 Task: Change the Trello board background using images related to Italy from Unsplash.
Action: Mouse moved to (1015, 386)
Screenshot: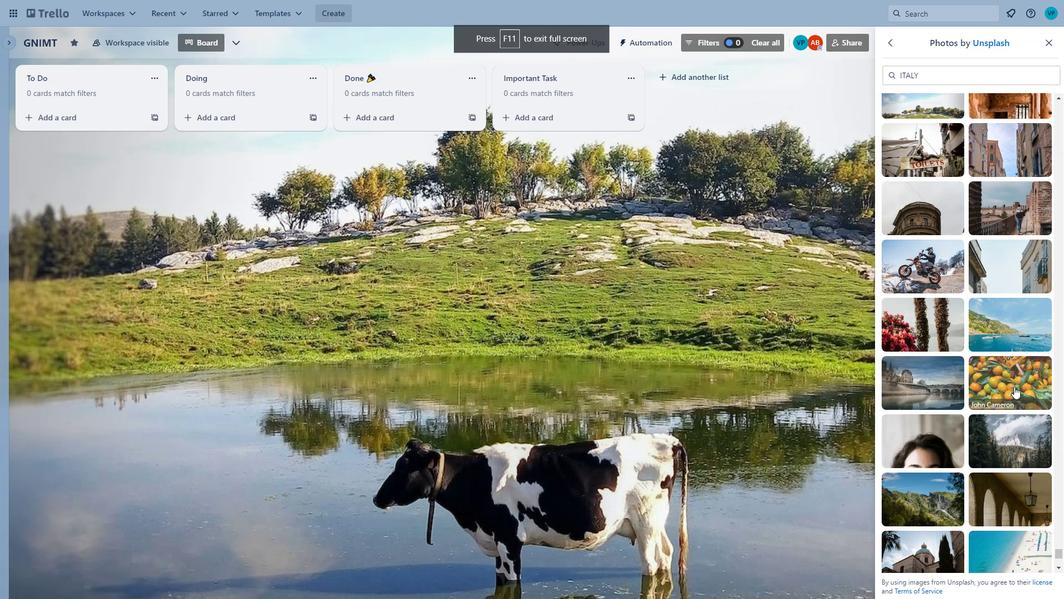 
Action: Mouse pressed left at (1015, 386)
Screenshot: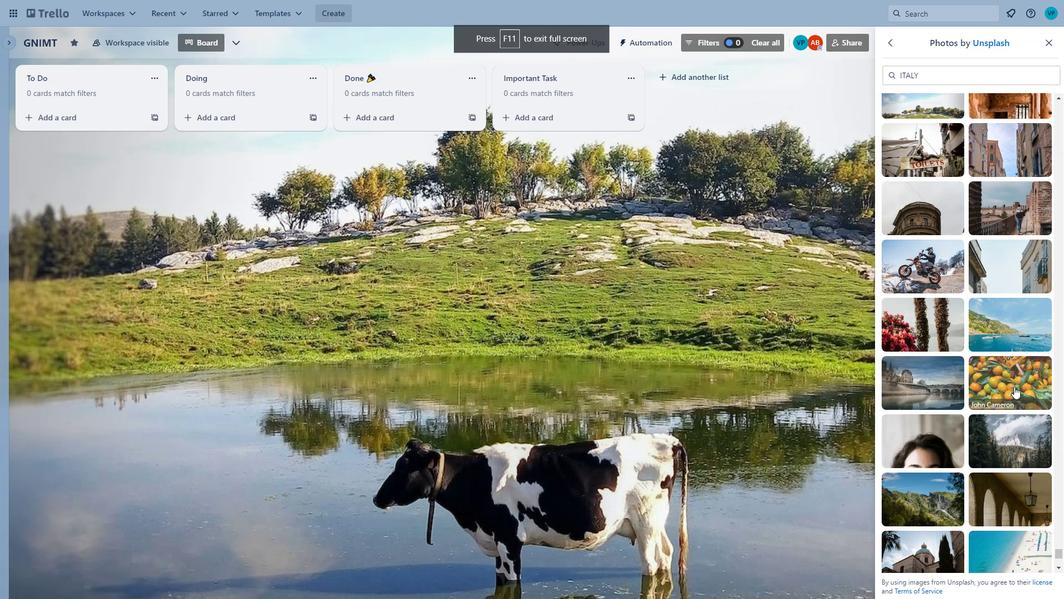 
Action: Mouse moved to (934, 424)
Screenshot: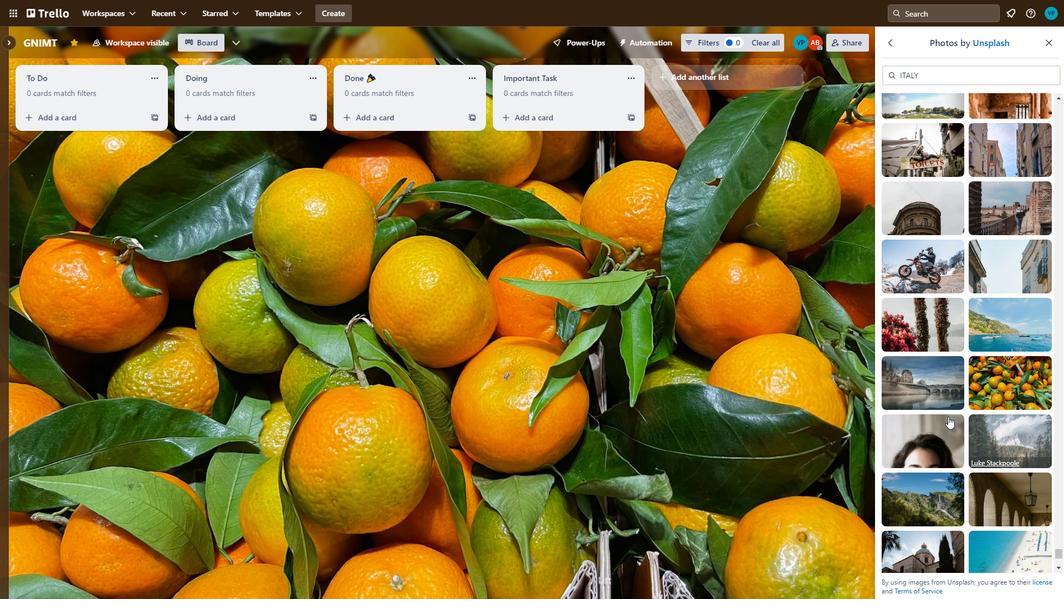 
Action: Mouse scrolled (934, 424) with delta (0, 0)
Screenshot: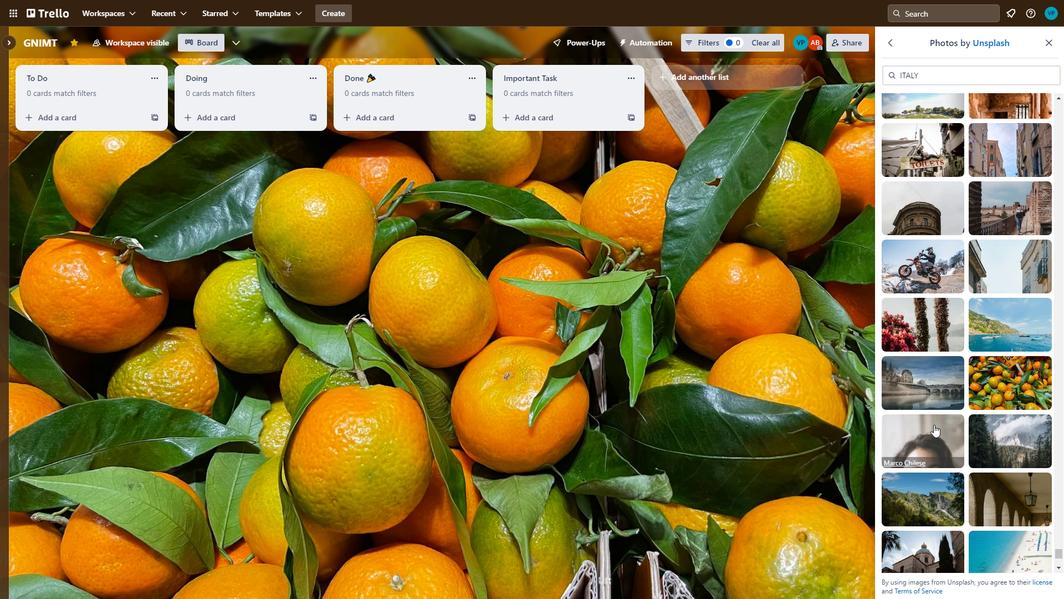 
Action: Mouse scrolled (934, 424) with delta (0, 0)
Screenshot: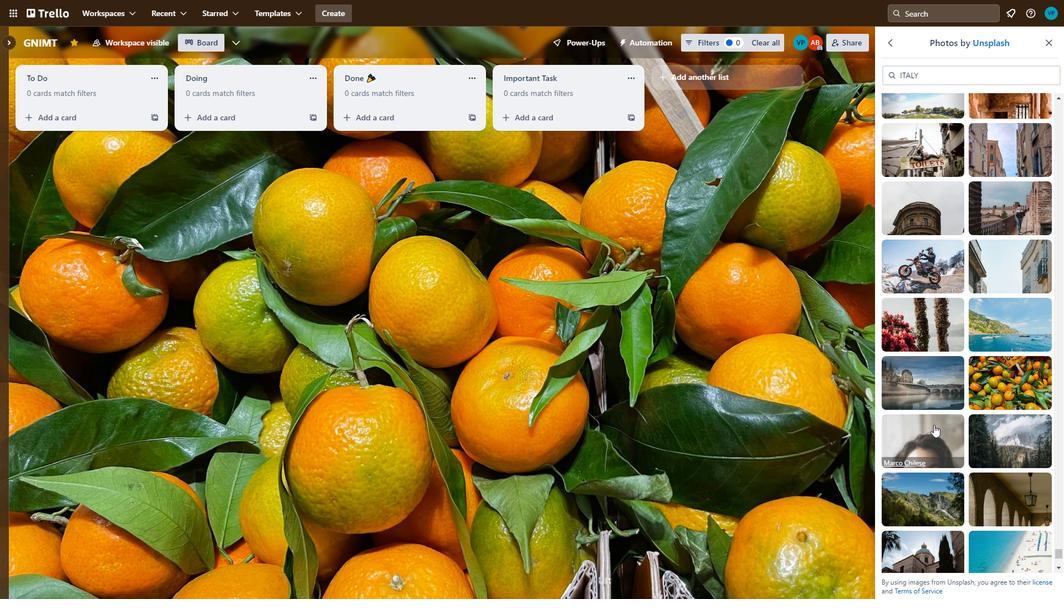 
Action: Mouse moved to (928, 381)
Screenshot: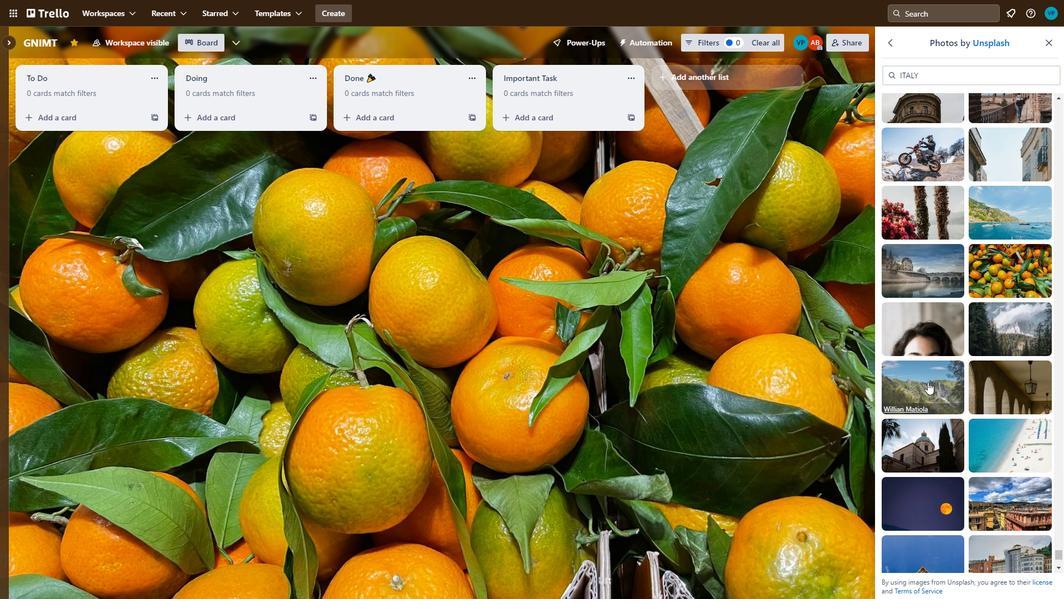 
Action: Mouse pressed left at (928, 381)
Screenshot: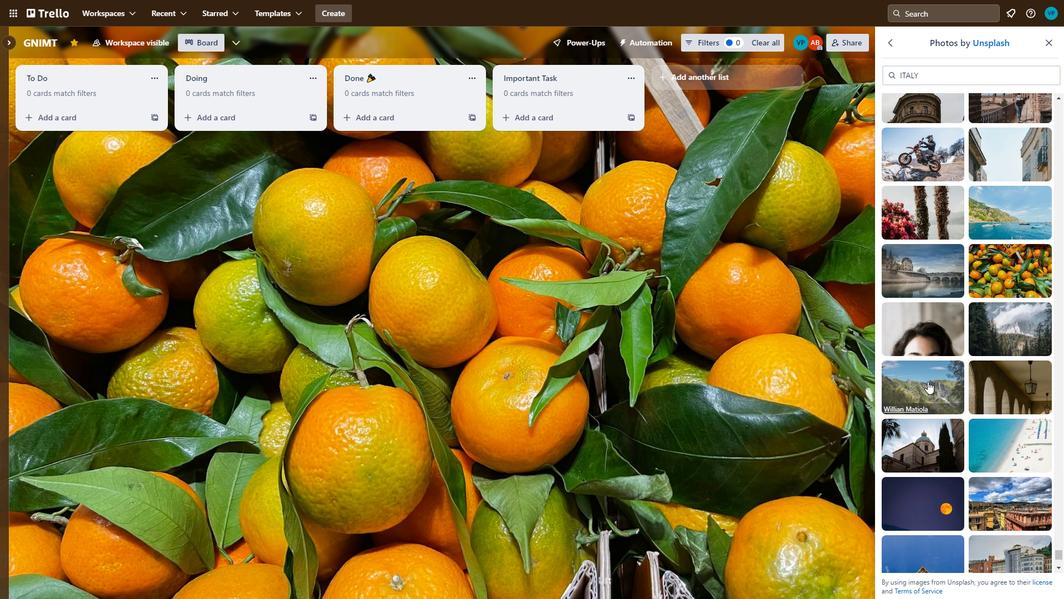 
Action: Mouse moved to (1031, 335)
Screenshot: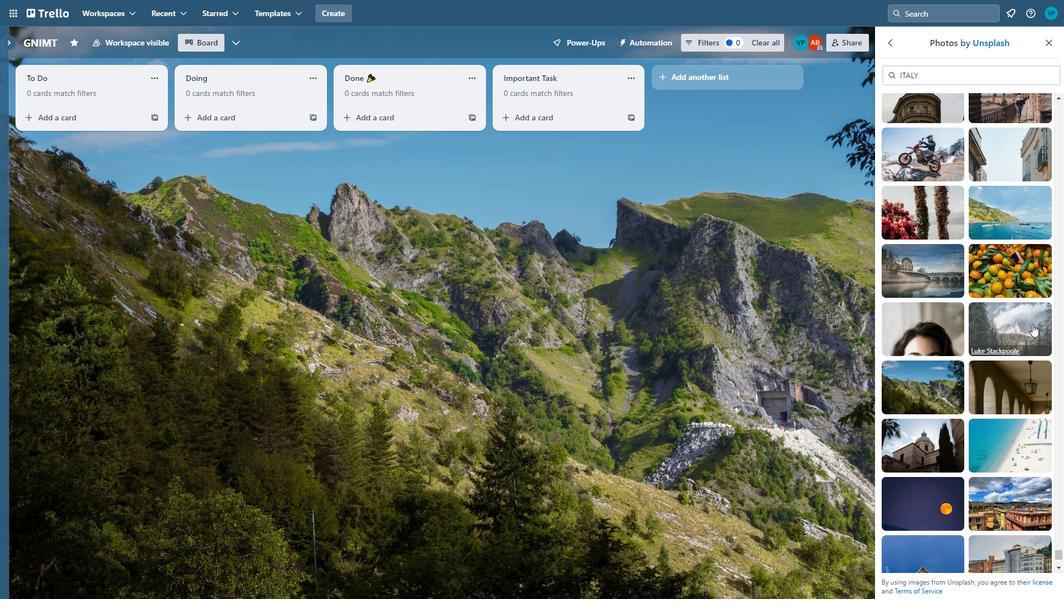 
Action: Mouse scrolled (1031, 334) with delta (0, 0)
Screenshot: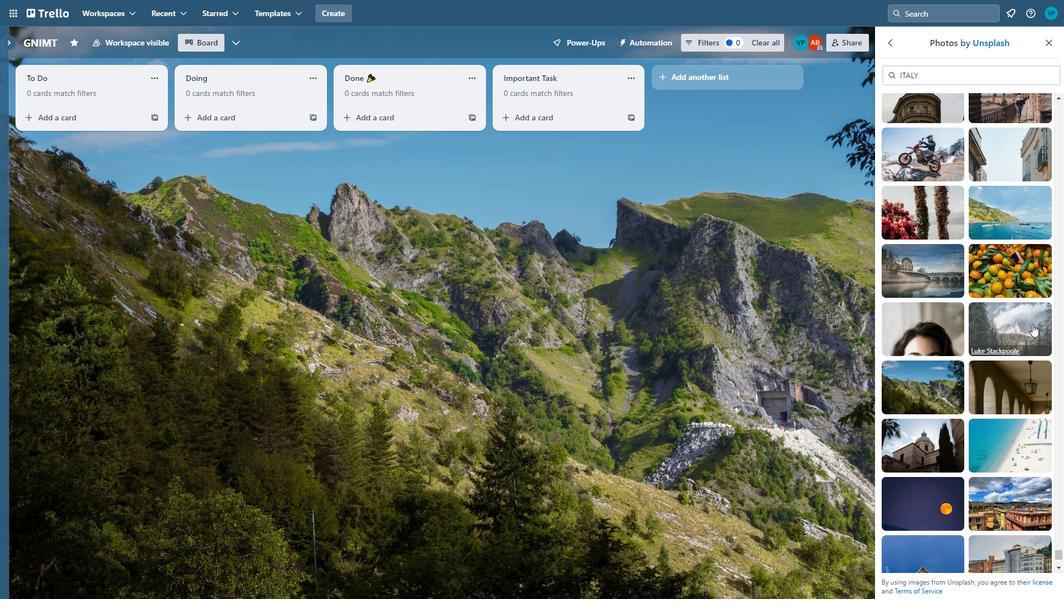 
Action: Mouse moved to (1030, 337)
Screenshot: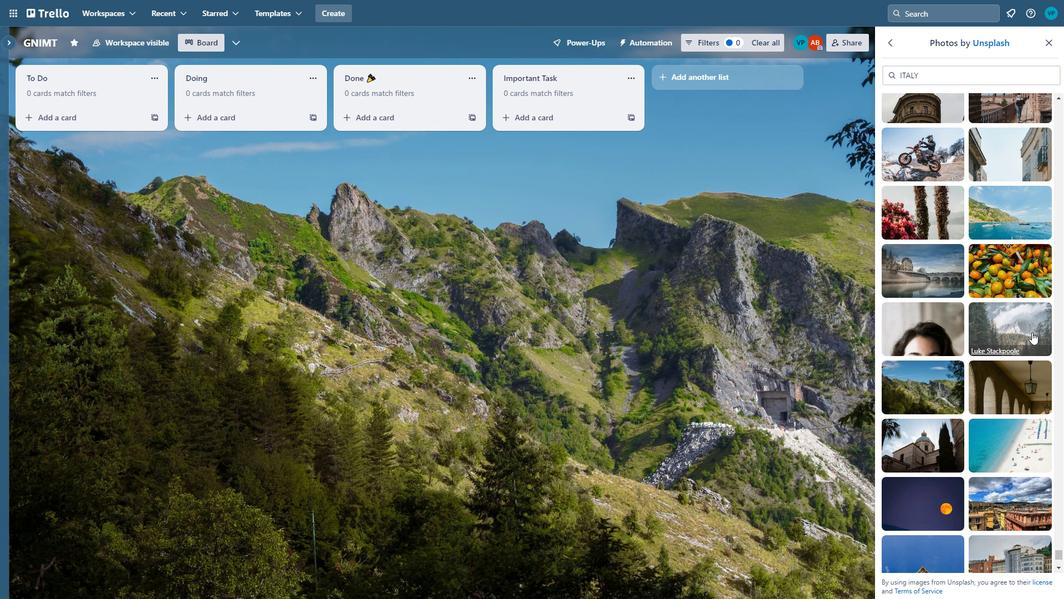 
Action: Mouse scrolled (1030, 337) with delta (0, 0)
Screenshot: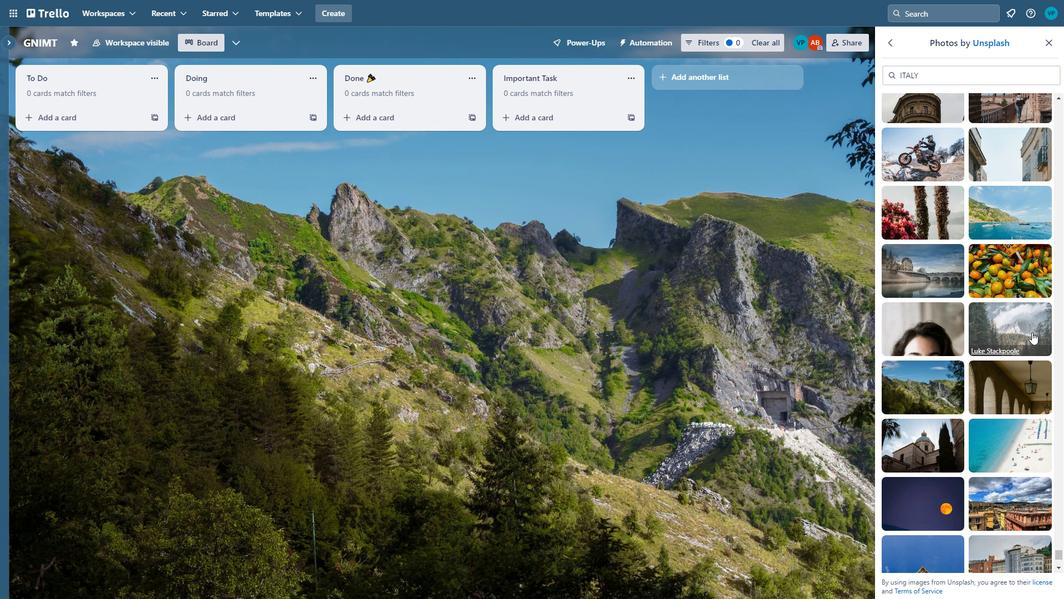 
Action: Mouse moved to (927, 380)
Screenshot: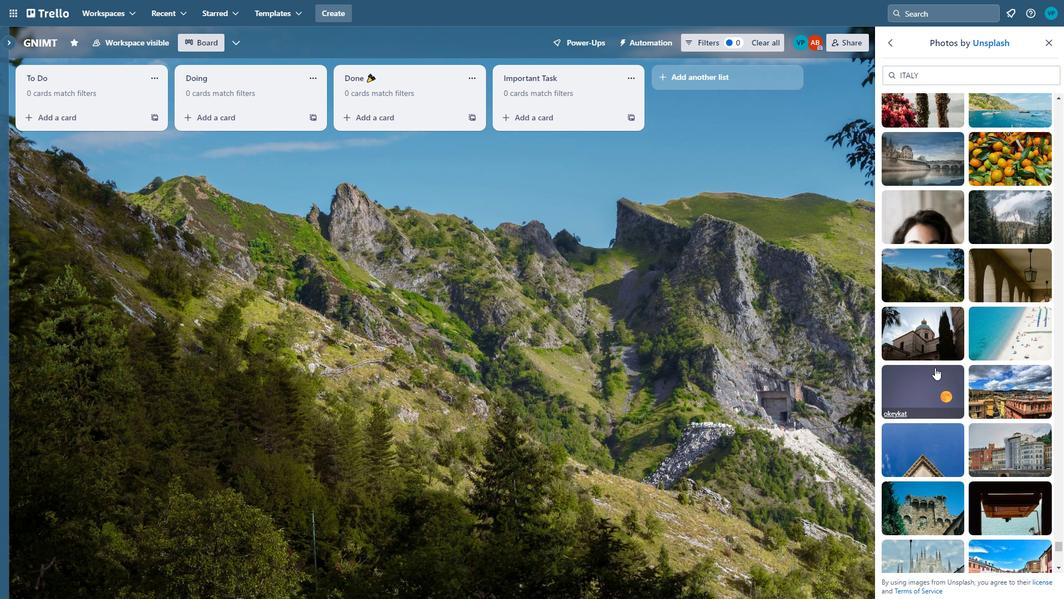 
Action: Mouse pressed left at (927, 380)
Screenshot: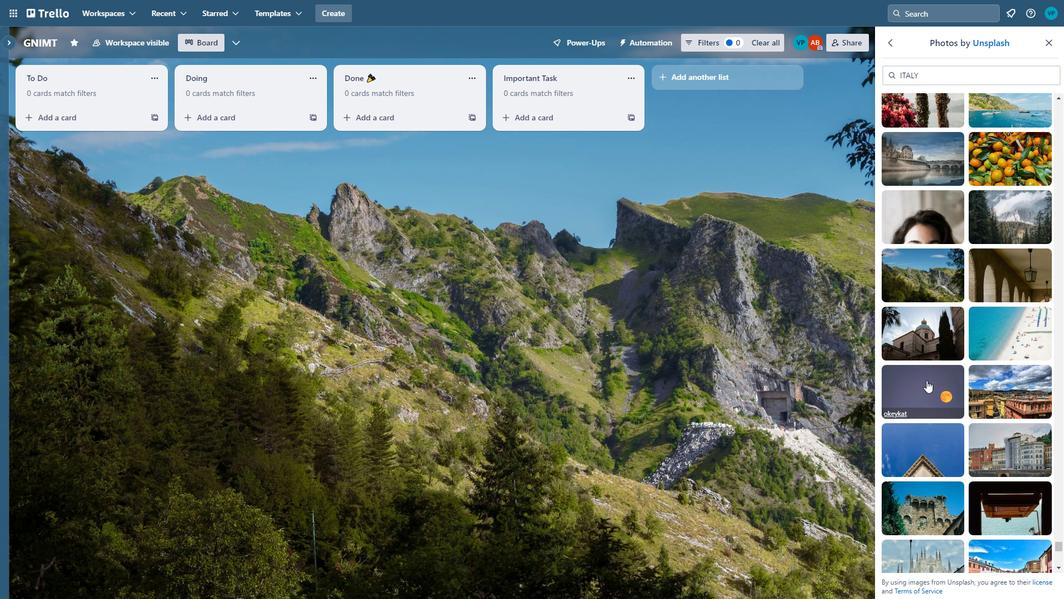 
Action: Mouse moved to (941, 423)
Screenshot: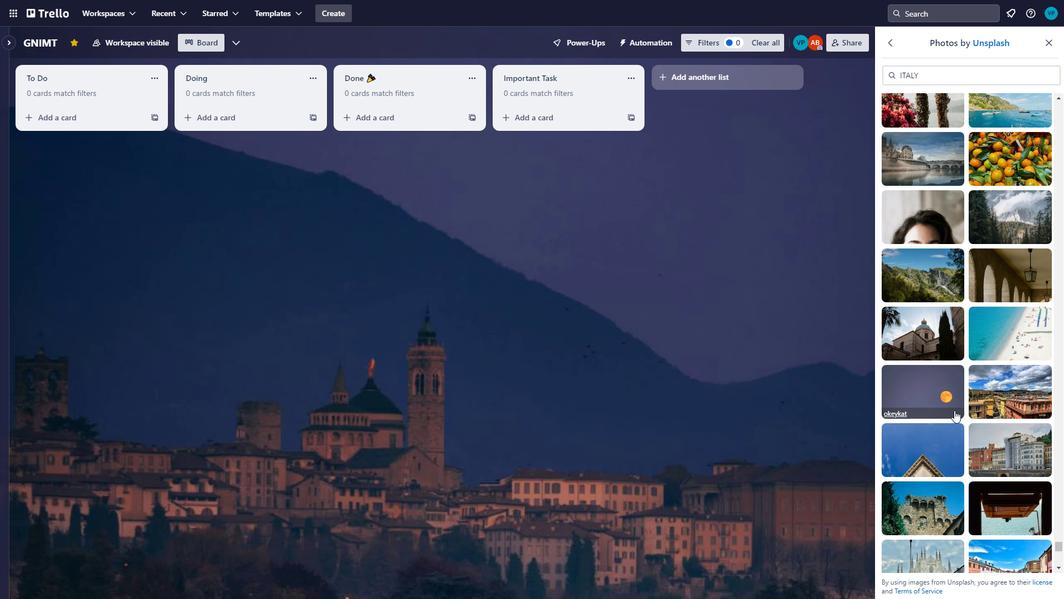 
Action: Mouse scrolled (941, 422) with delta (0, 0)
Screenshot: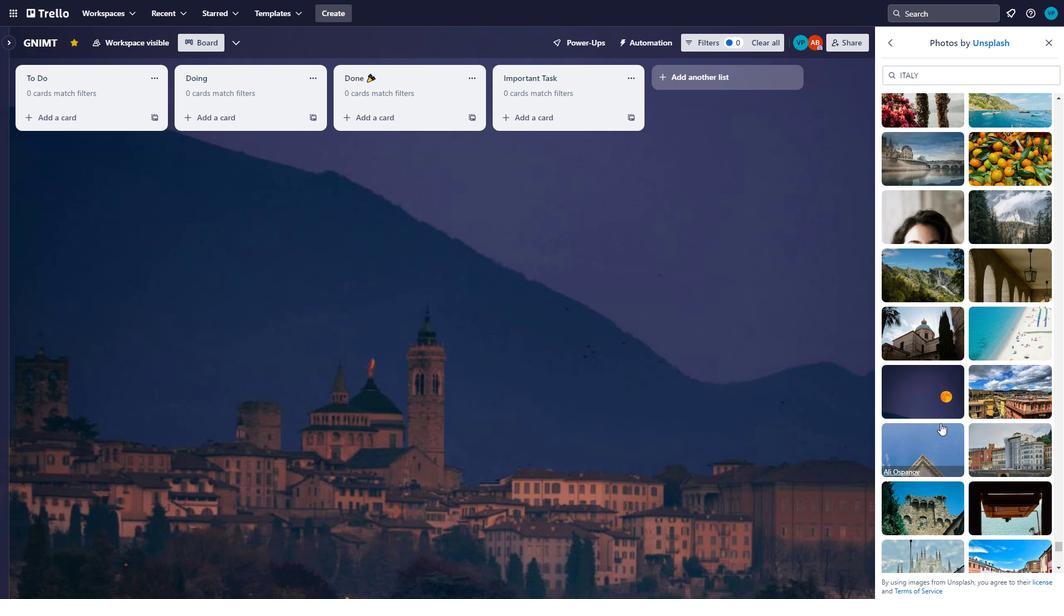 
Action: Mouse scrolled (941, 422) with delta (0, 0)
Screenshot: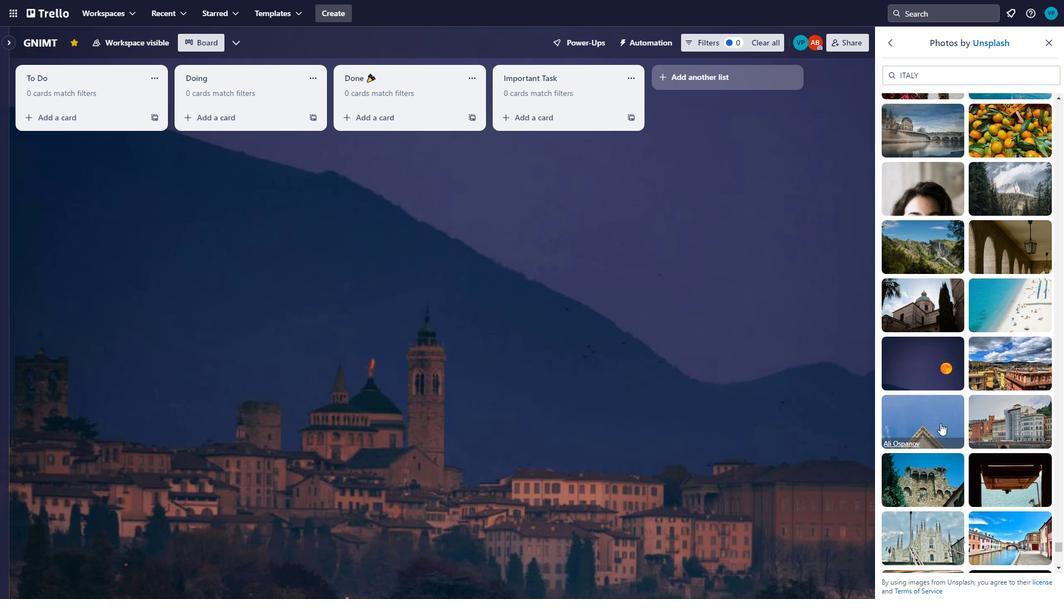 
Action: Mouse scrolled (941, 422) with delta (0, 0)
Screenshot: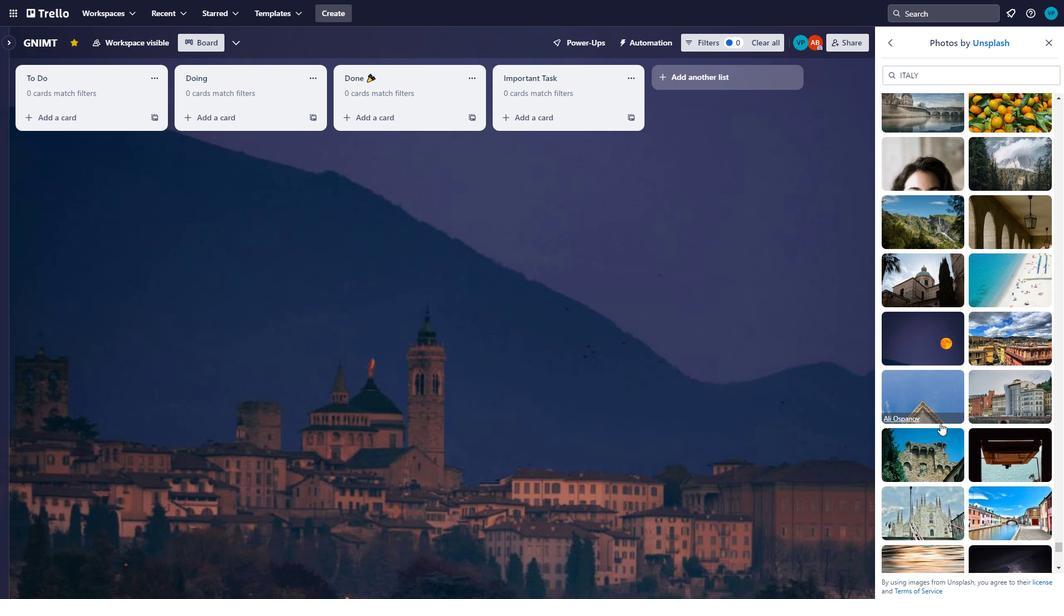 
Action: Mouse moved to (921, 328)
Screenshot: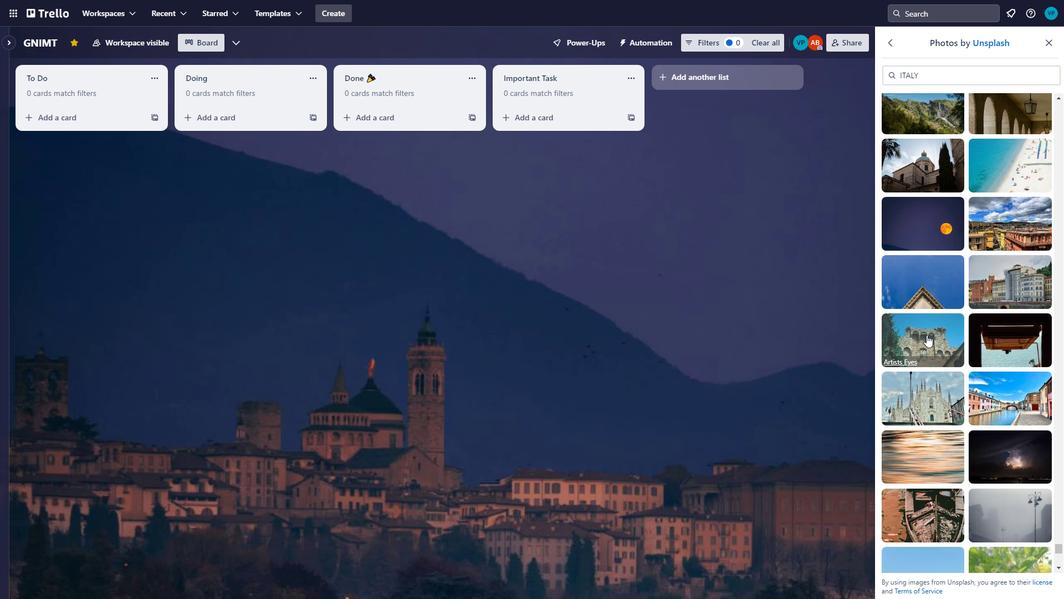 
Action: Mouse pressed left at (921, 328)
Screenshot: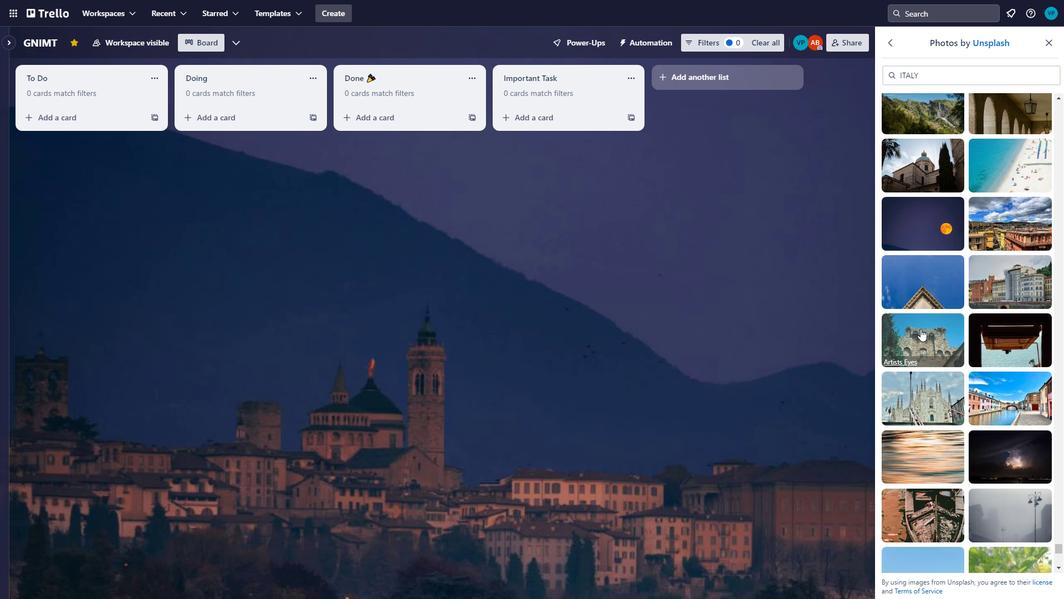 
Action: Mouse moved to (941, 385)
Screenshot: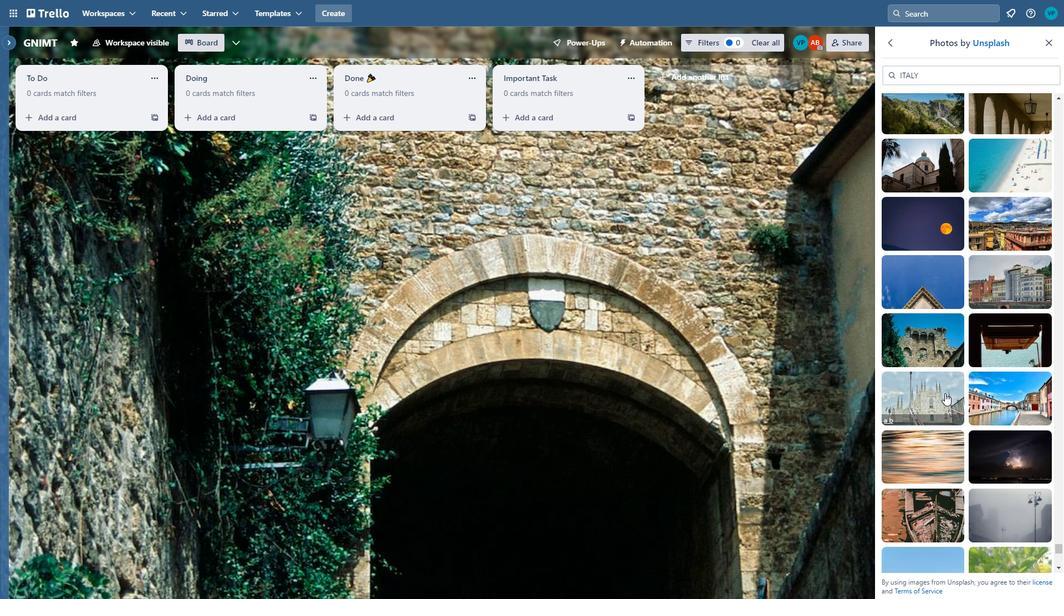 
Action: Mouse pressed left at (941, 385)
Screenshot: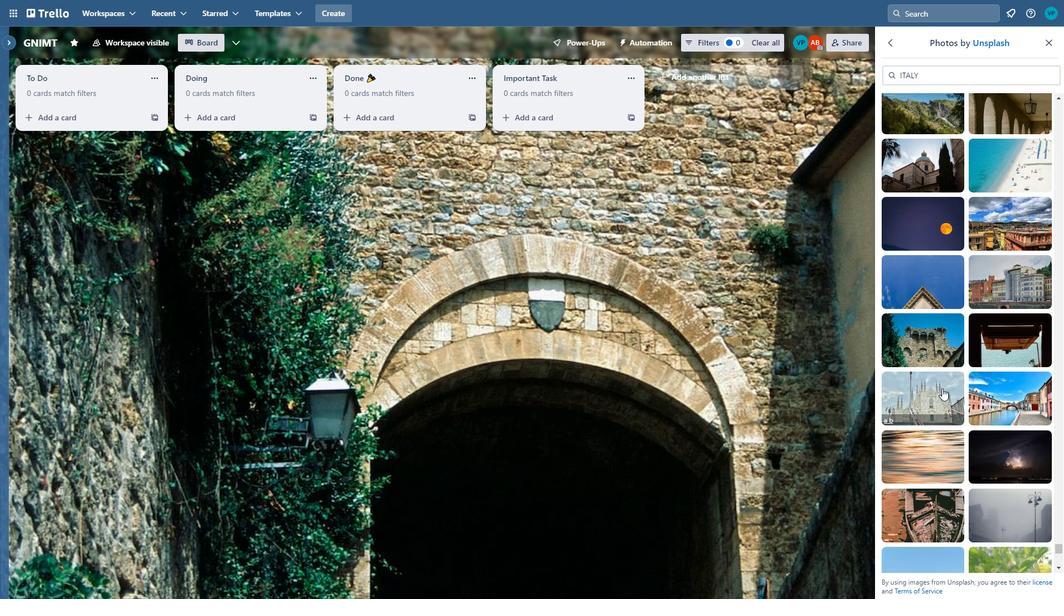 
Action: Mouse moved to (1012, 388)
Screenshot: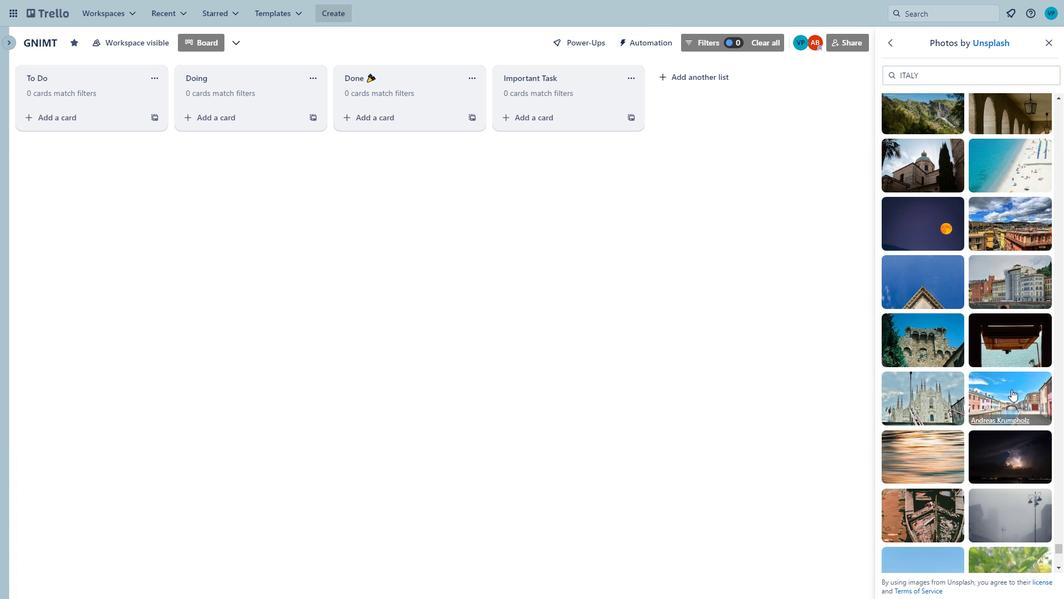 
Action: Mouse pressed left at (1012, 388)
Screenshot: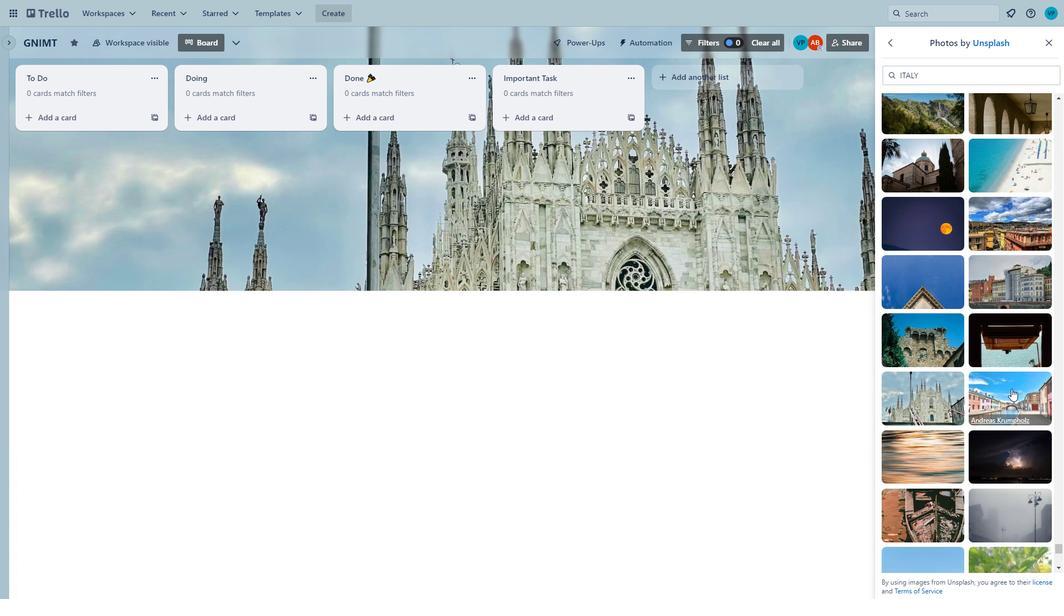 
Action: Mouse moved to (924, 440)
Screenshot: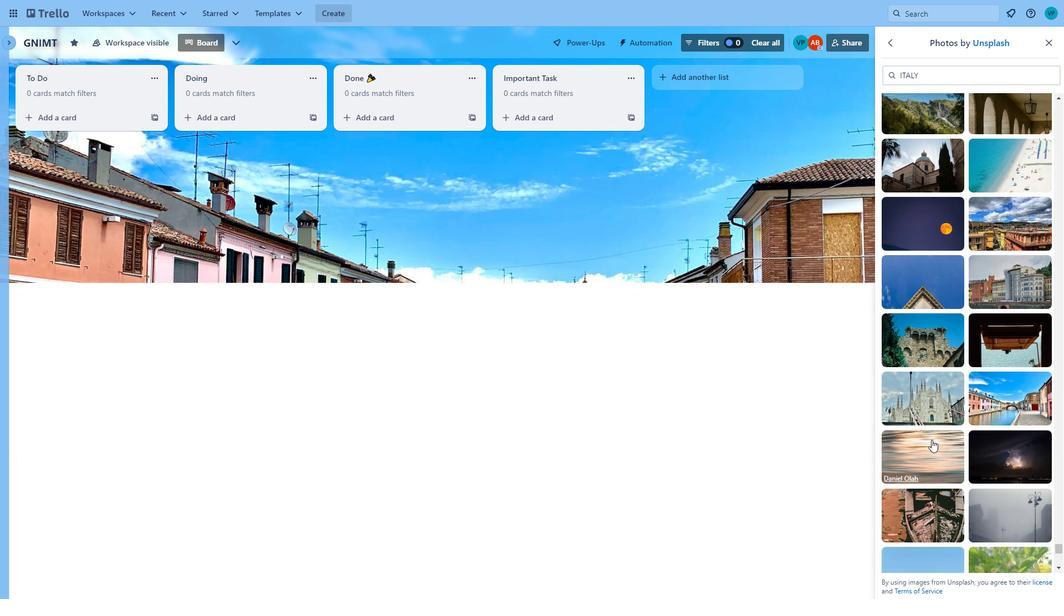 
Action: Mouse pressed left at (924, 440)
Screenshot: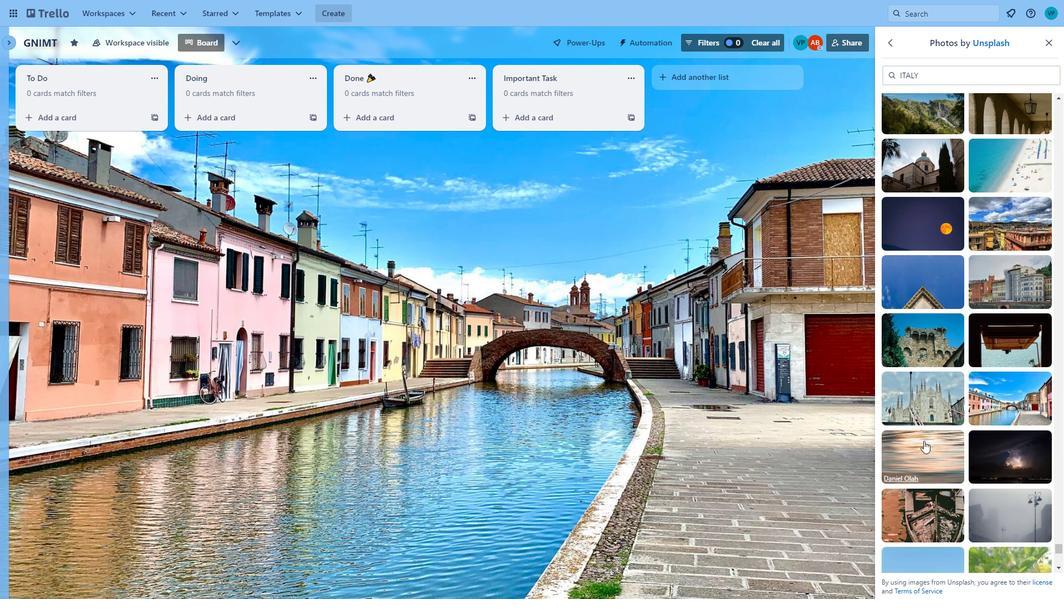 
Action: Mouse moved to (979, 509)
Screenshot: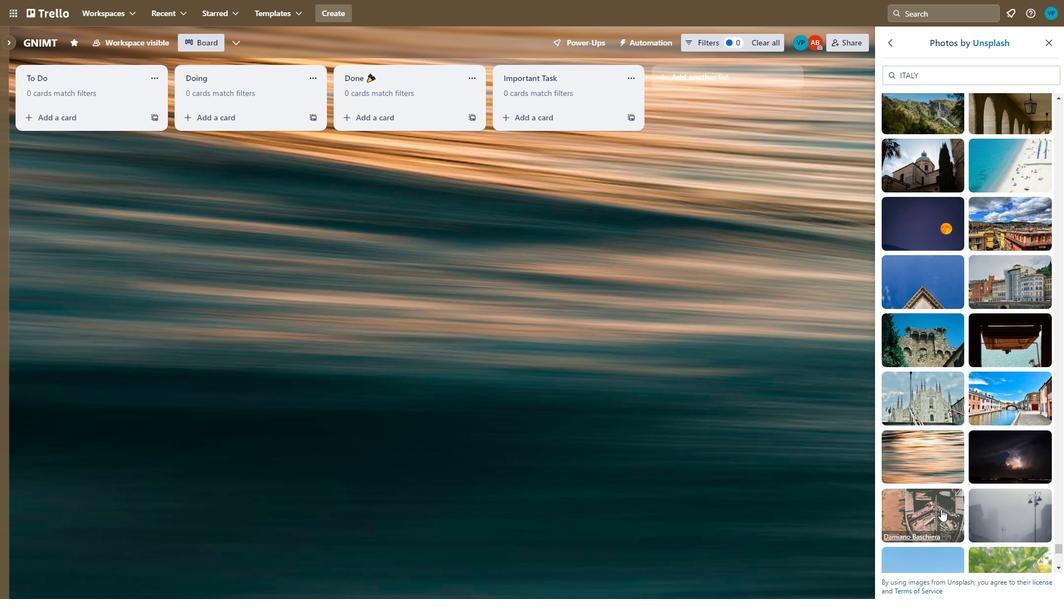 
Action: Mouse scrolled (979, 508) with delta (0, 0)
Screenshot: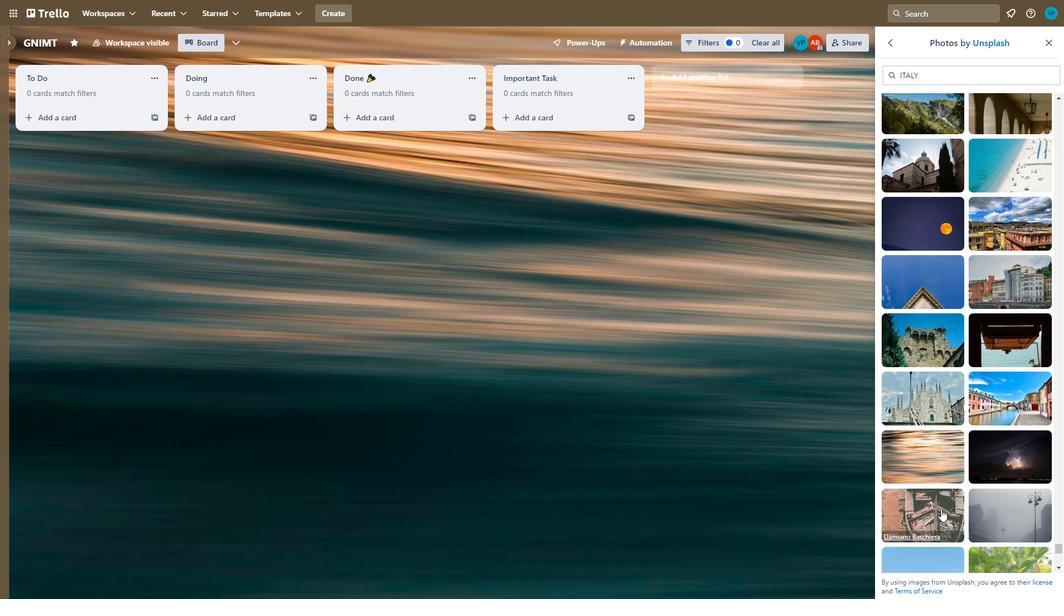 
Action: Mouse scrolled (979, 508) with delta (0, 0)
Screenshot: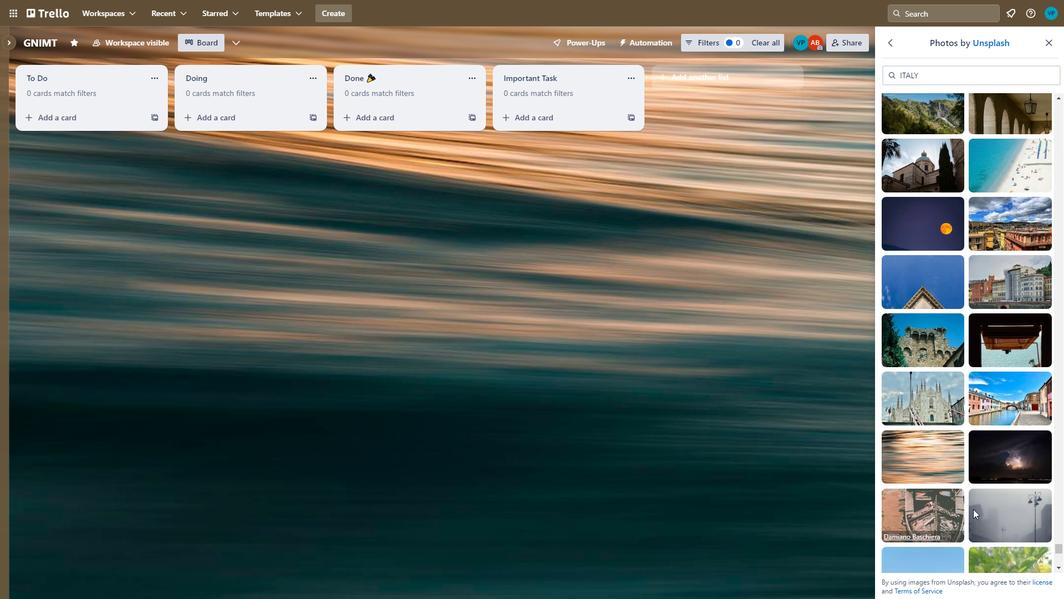 
Action: Mouse moved to (932, 453)
Screenshot: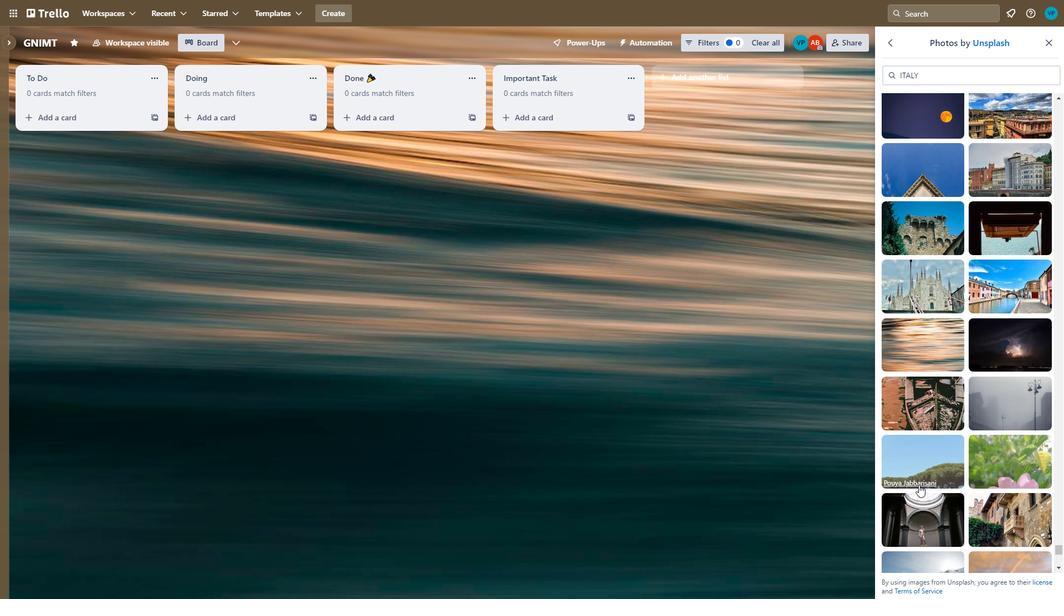 
Action: Mouse pressed left at (932, 453)
Screenshot: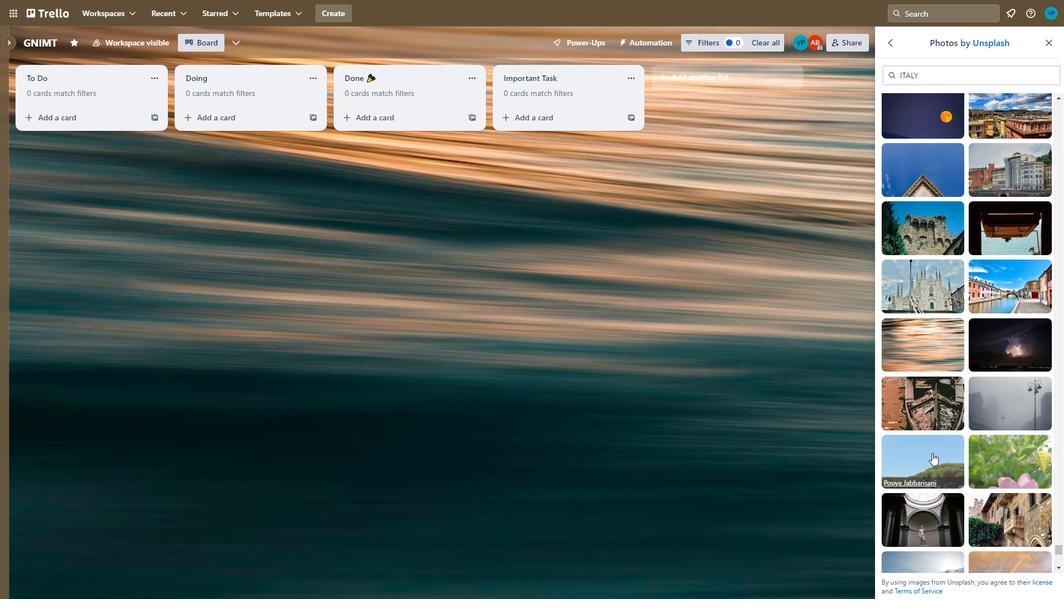 
Action: Mouse scrolled (932, 452) with delta (0, 0)
Screenshot: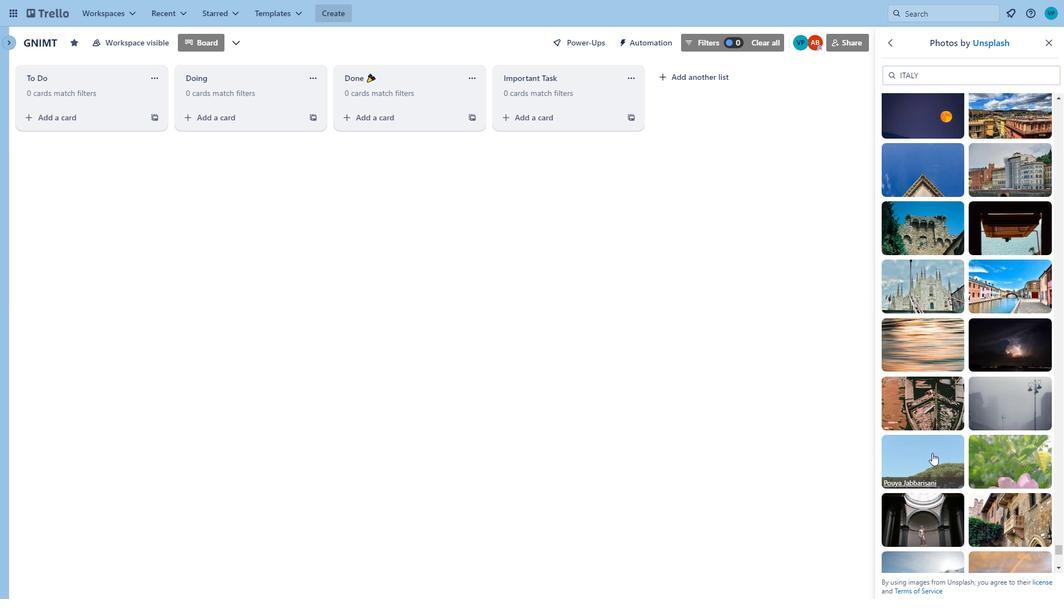 
Action: Mouse scrolled (932, 452) with delta (0, 0)
Screenshot: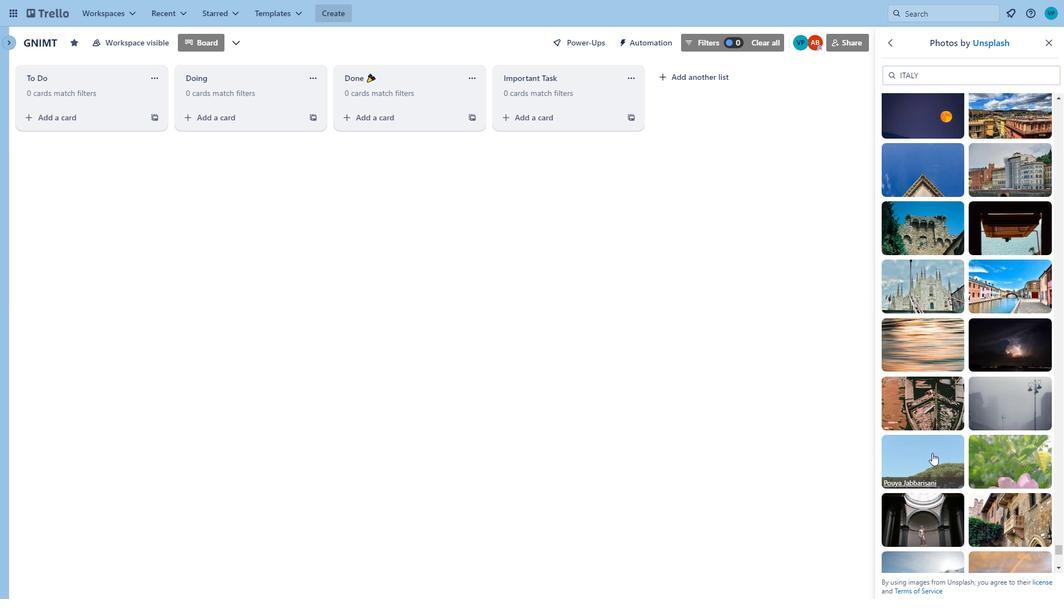 
Action: Mouse moved to (930, 454)
Screenshot: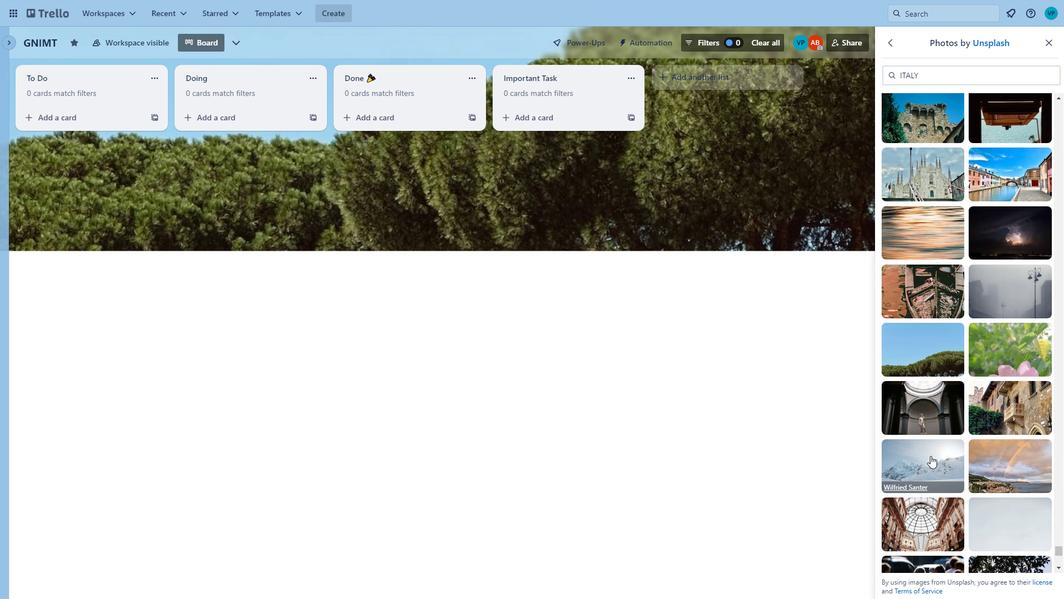 
Action: Mouse pressed left at (930, 454)
Screenshot: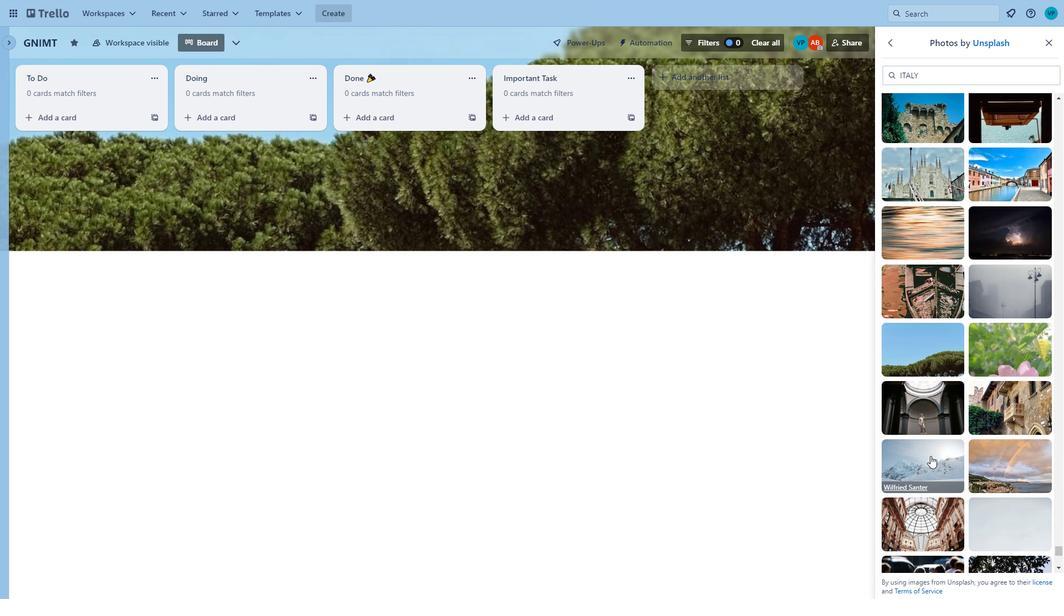 
Action: Mouse moved to (980, 467)
Screenshot: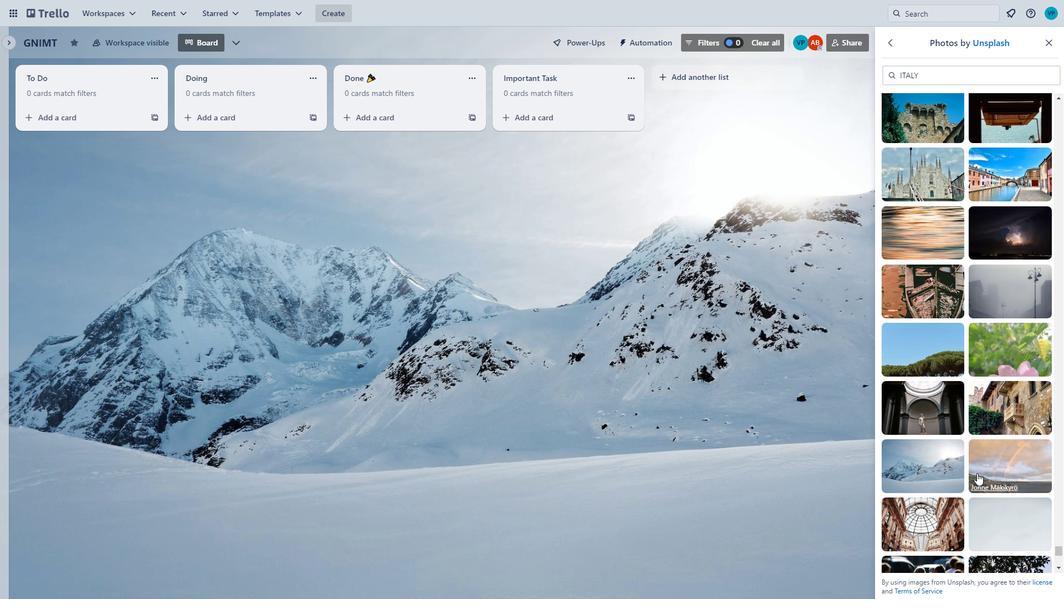 
Action: Mouse scrolled (980, 467) with delta (0, 0)
Screenshot: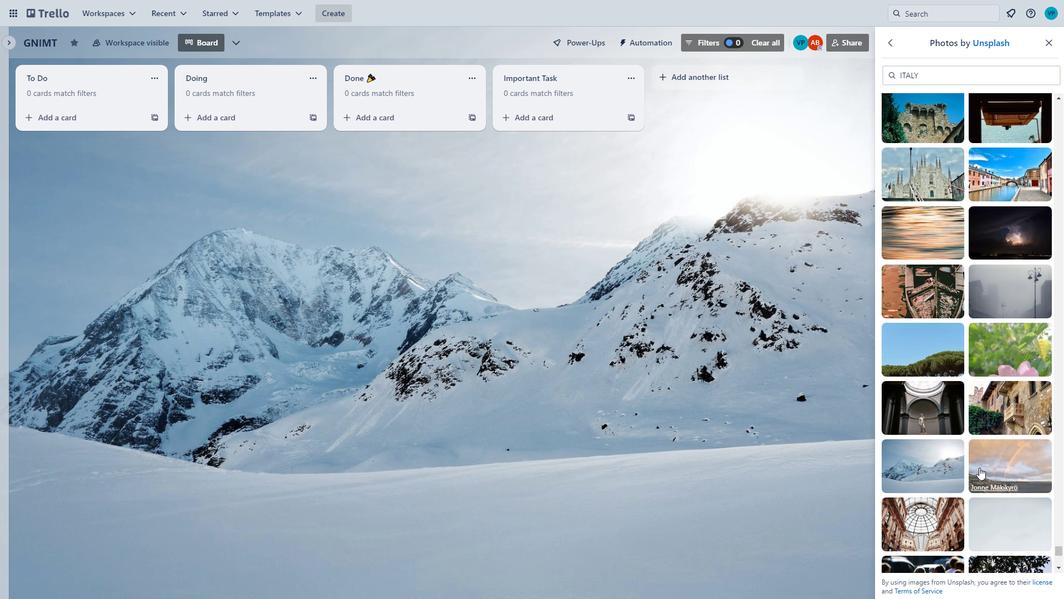 
Action: Mouse moved to (979, 496)
Screenshot: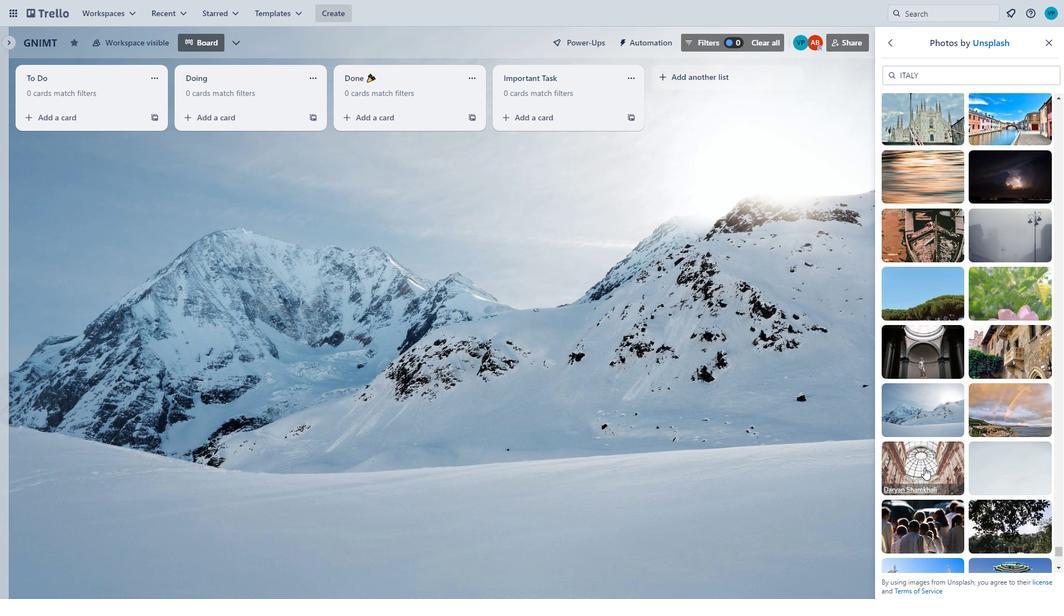 
Action: Mouse scrolled (979, 495) with delta (0, 0)
Screenshot: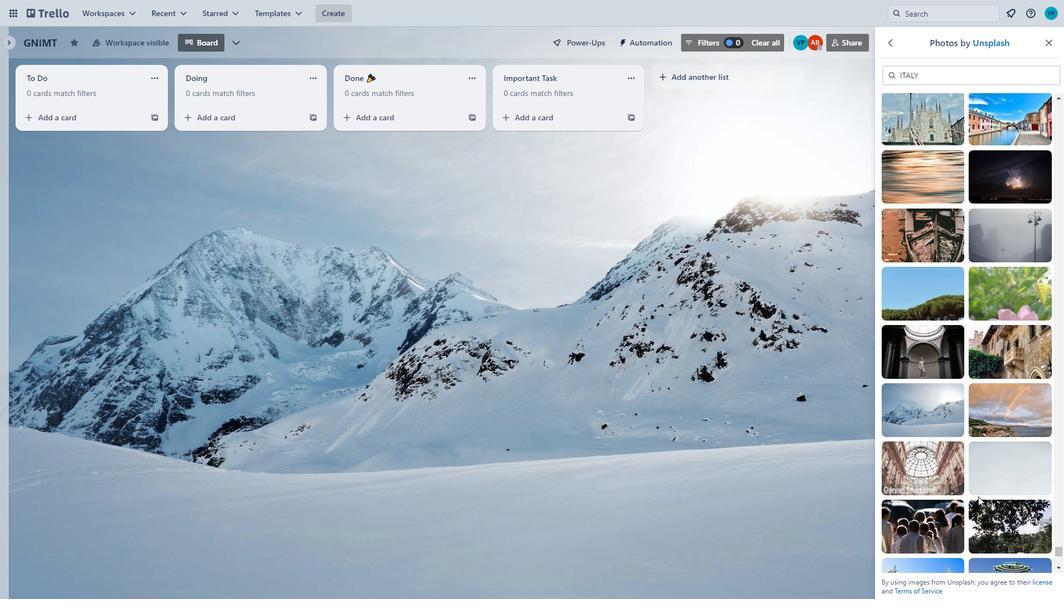 
Action: Mouse moved to (1005, 456)
Screenshot: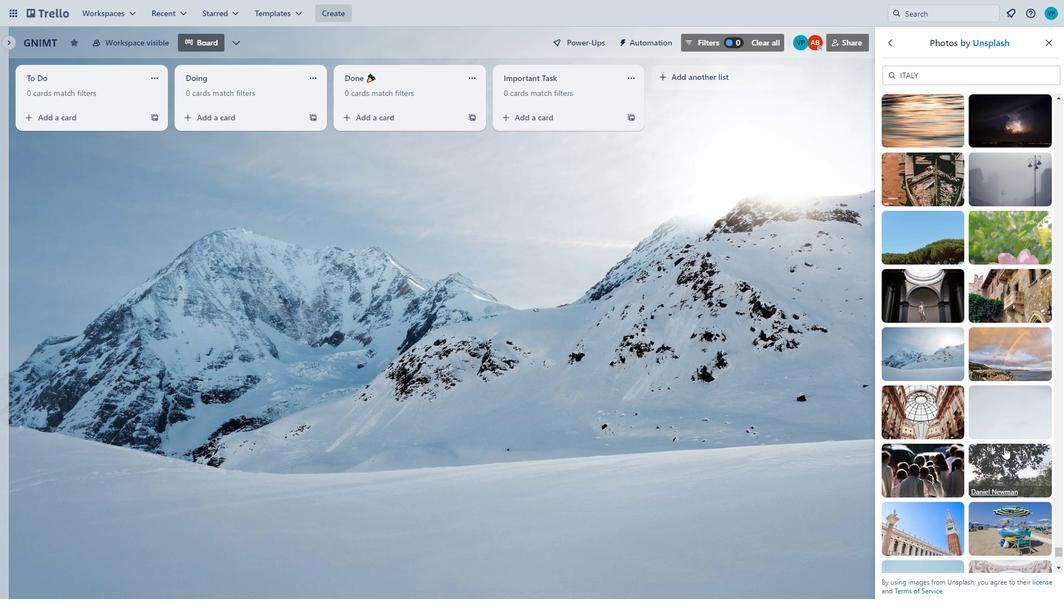 
Action: Mouse pressed left at (1005, 456)
Screenshot: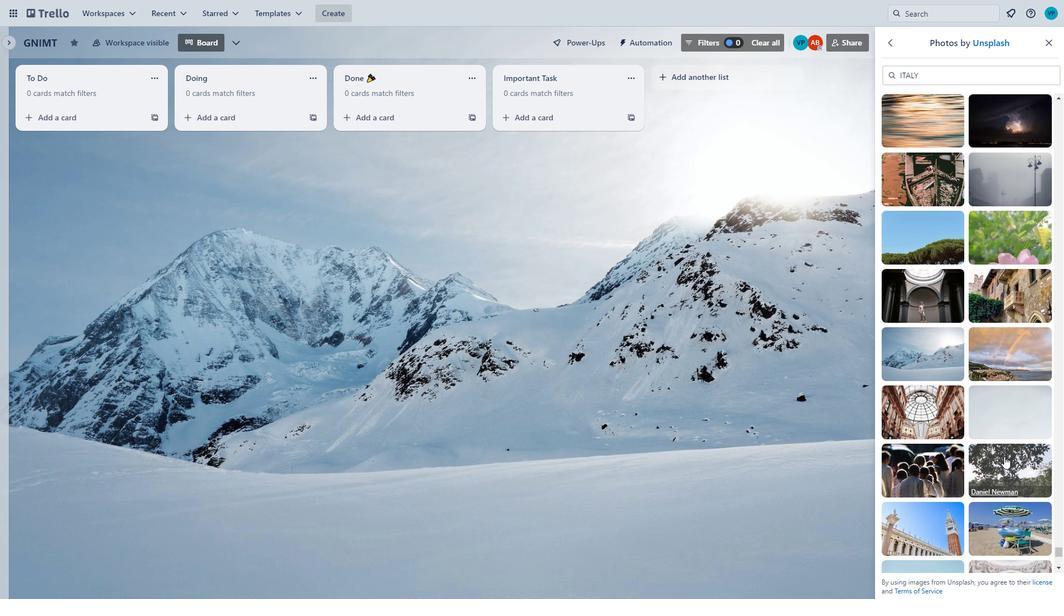 
Action: Mouse moved to (980, 453)
Screenshot: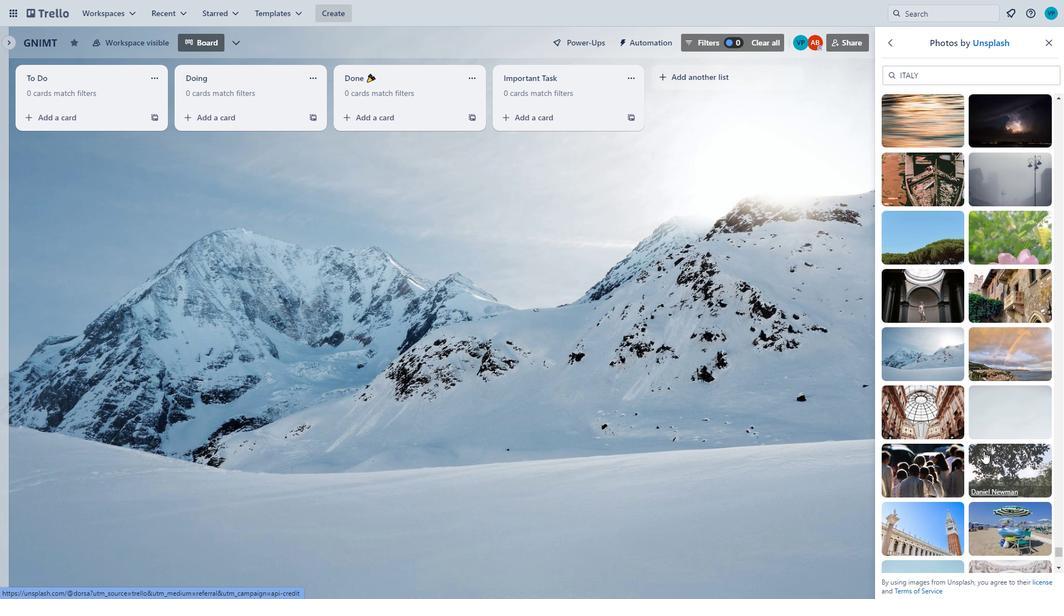 
Action: Mouse scrolled (980, 453) with delta (0, 0)
Screenshot: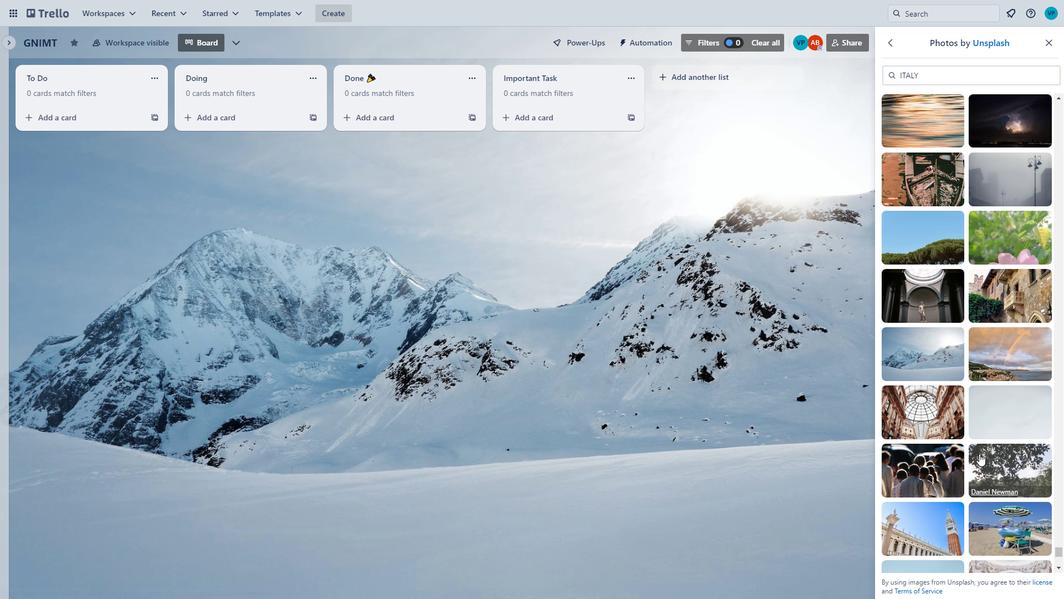 
Action: Mouse moved to (1008, 497)
Screenshot: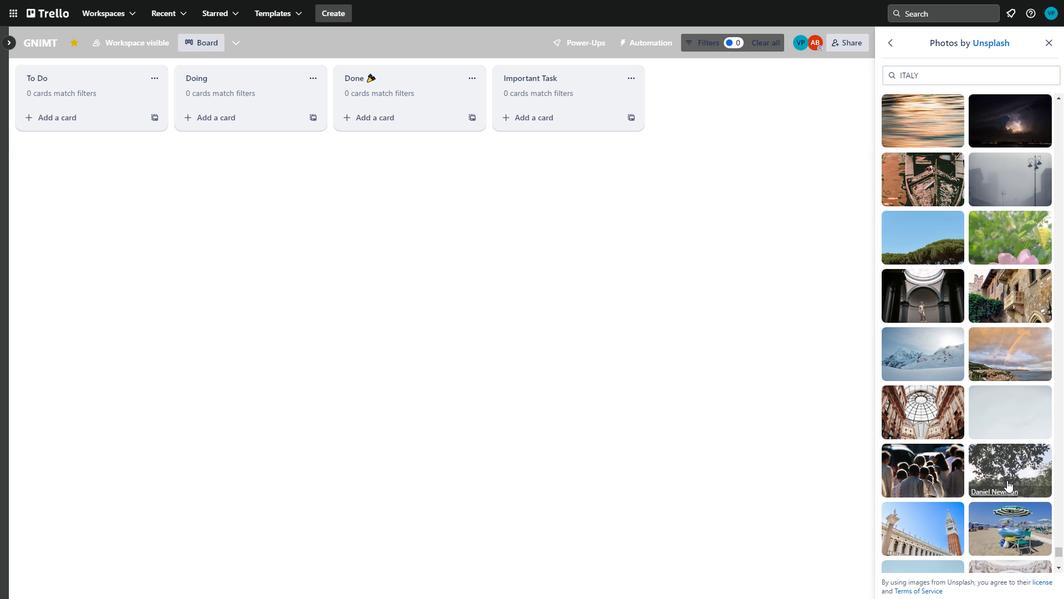 
Action: Mouse scrolled (1008, 496) with delta (0, 0)
Screenshot: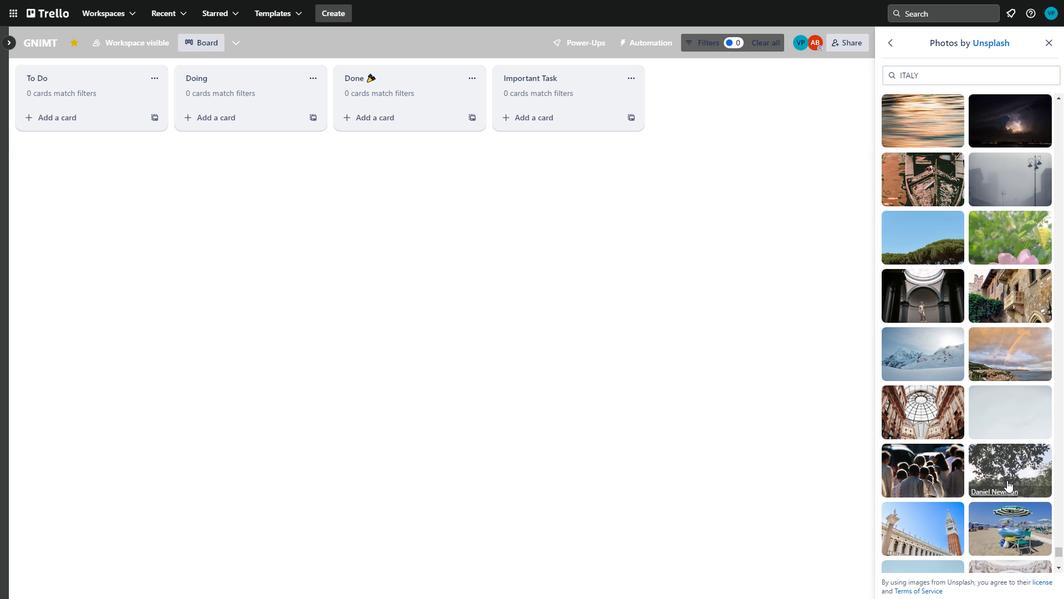 
Action: Mouse moved to (1007, 499)
Screenshot: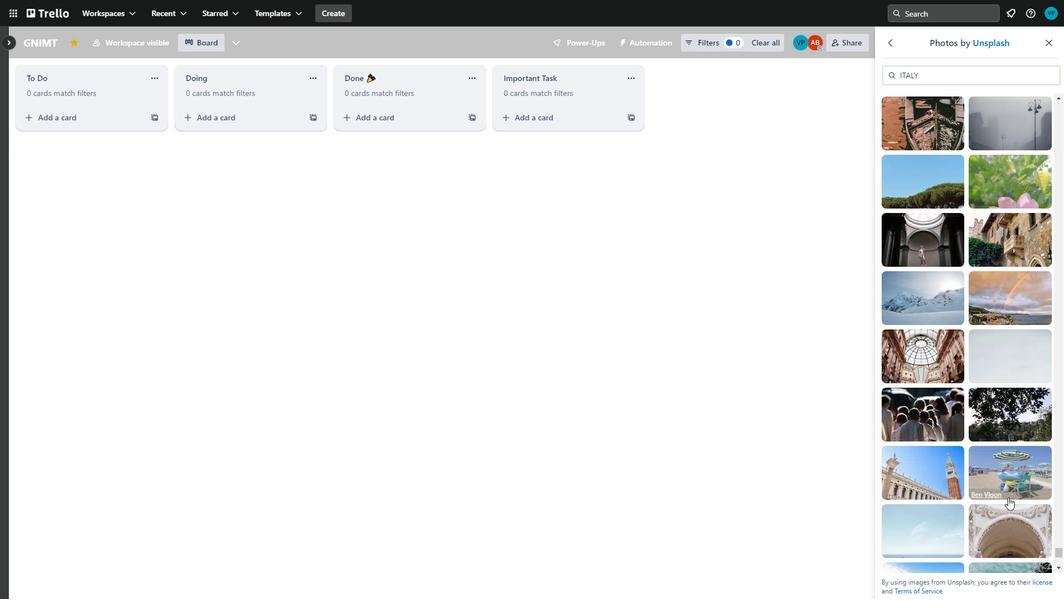 
Action: Mouse scrolled (1007, 498) with delta (0, 0)
Screenshot: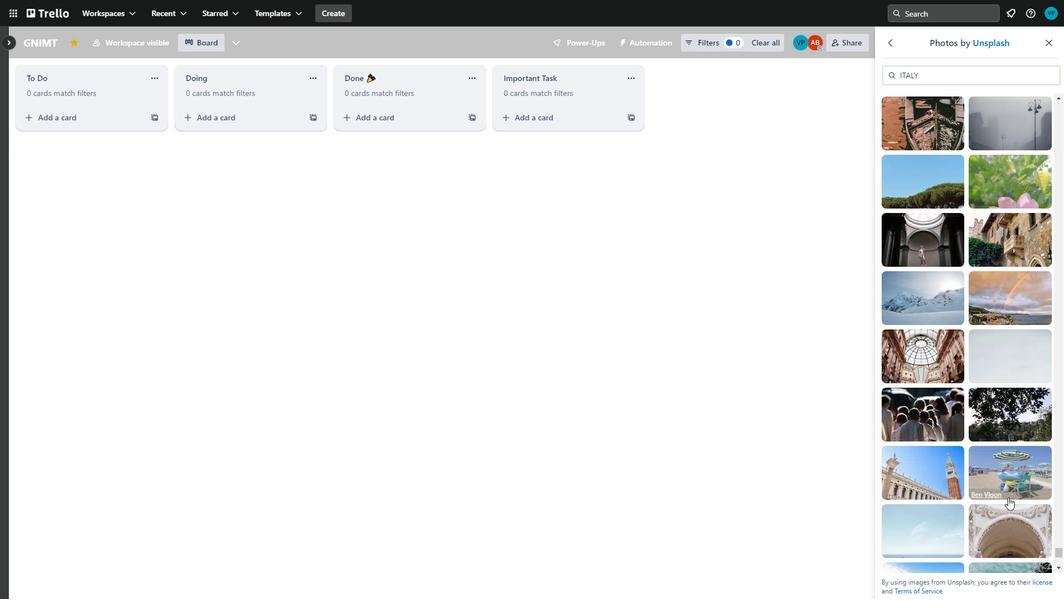 
Action: Mouse moved to (927, 466)
Screenshot: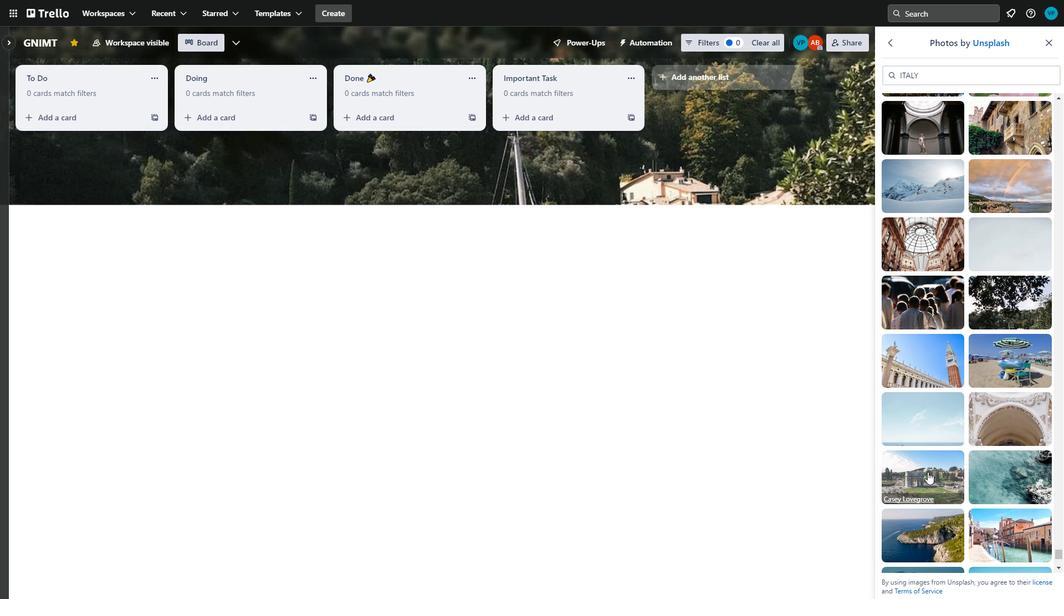 
Action: Mouse pressed left at (927, 466)
Screenshot: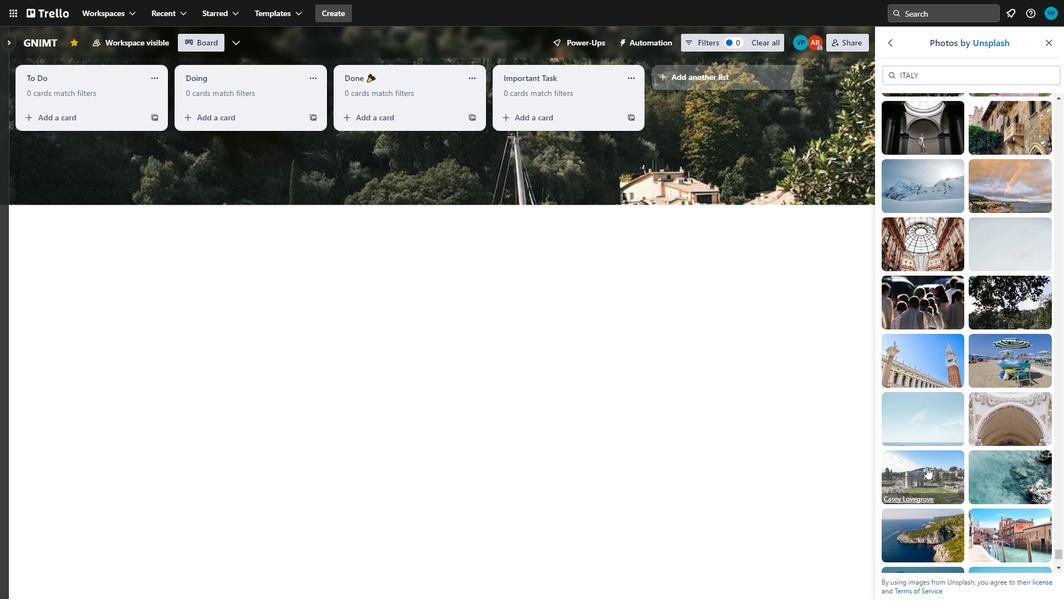 
Action: Mouse moved to (961, 477)
Screenshot: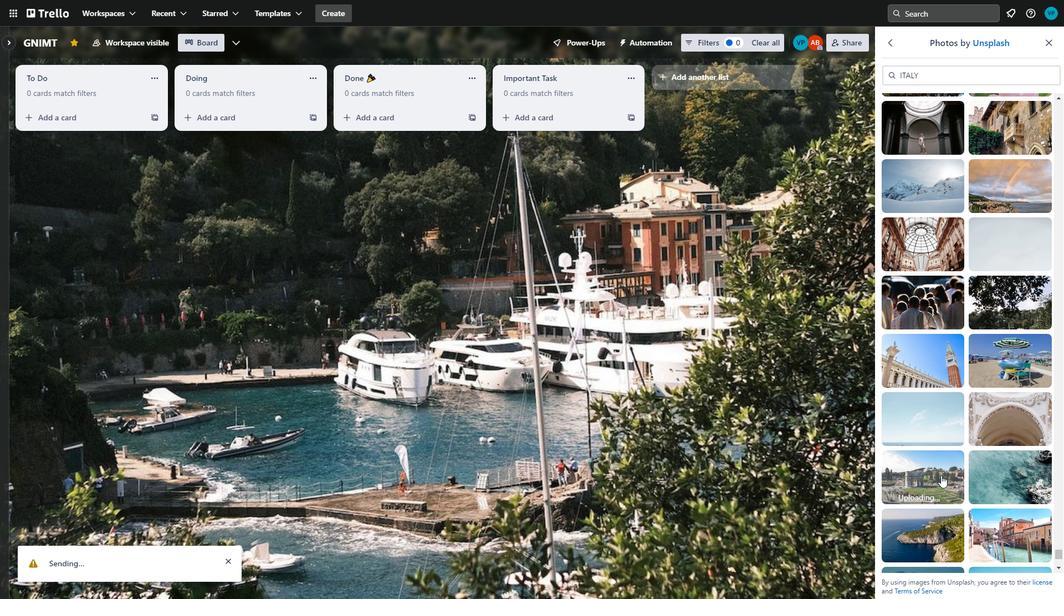 
Action: Mouse scrolled (961, 476) with delta (0, 0)
Screenshot: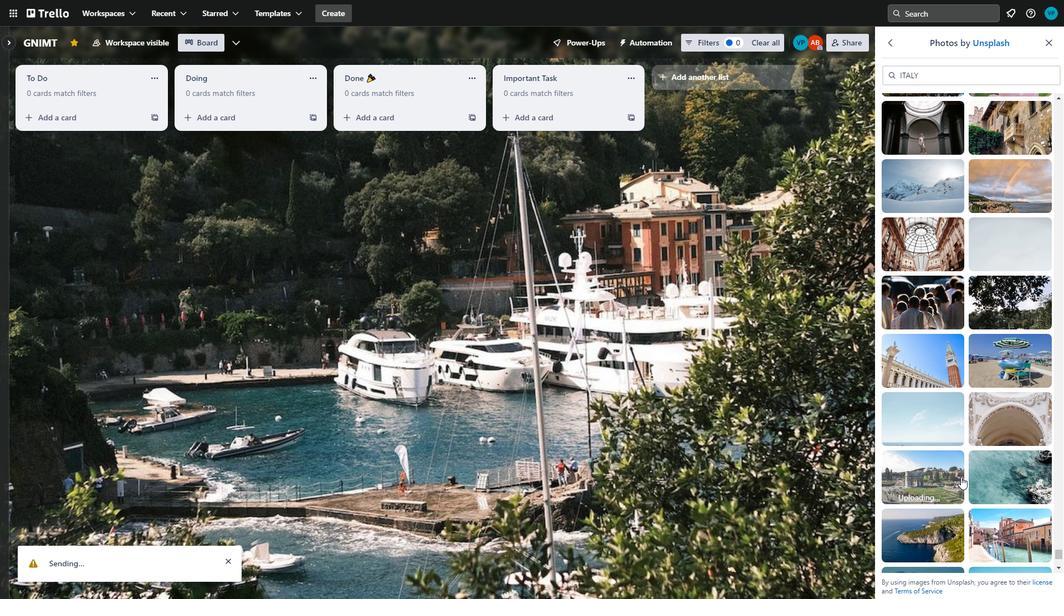 
Action: Mouse moved to (1012, 406)
Screenshot: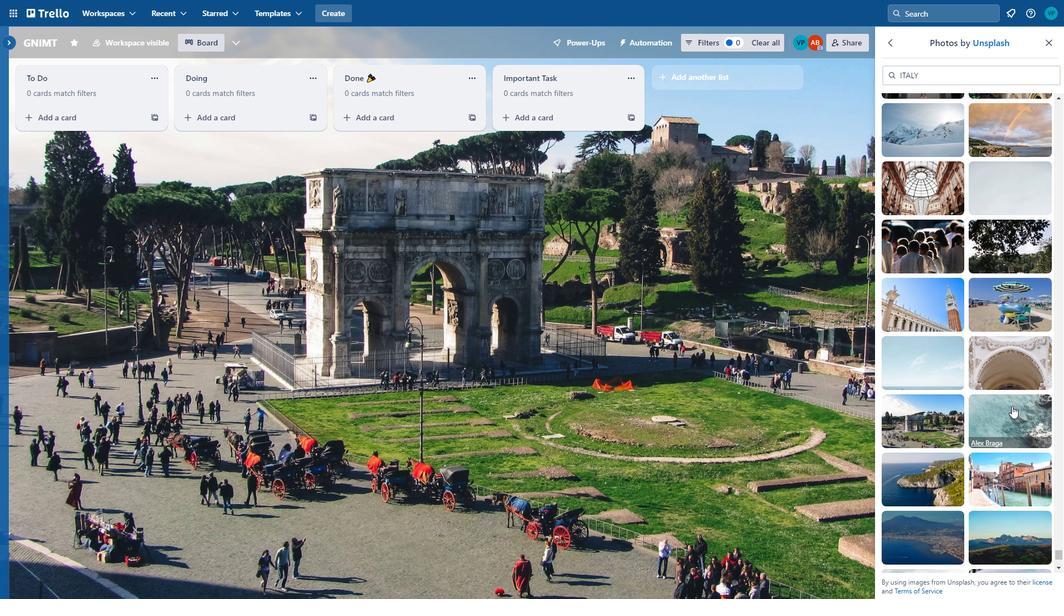 
Action: Mouse pressed left at (1012, 406)
Screenshot: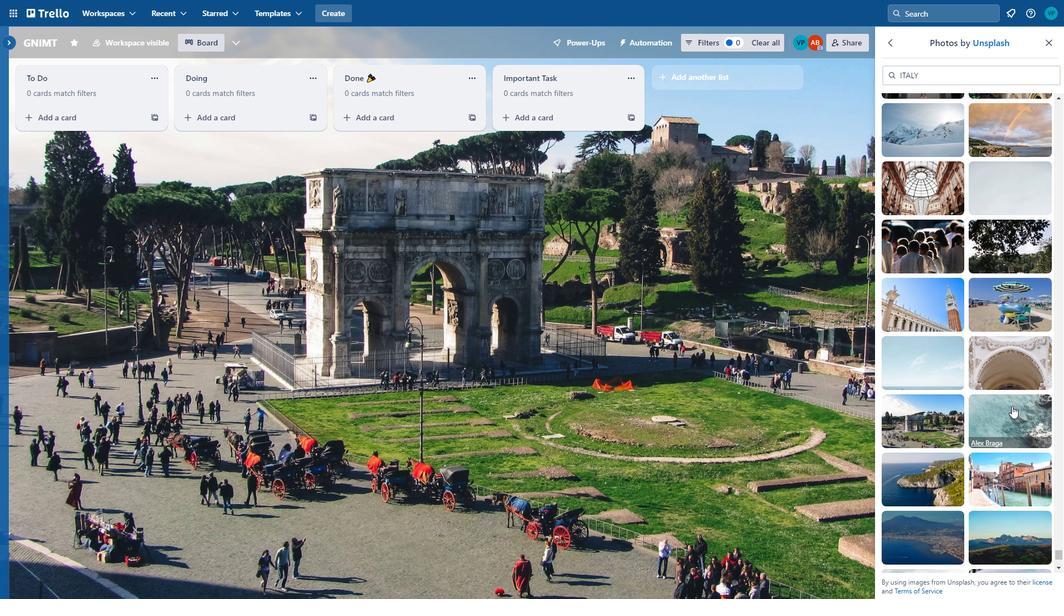 
Action: Mouse moved to (1002, 463)
Screenshot: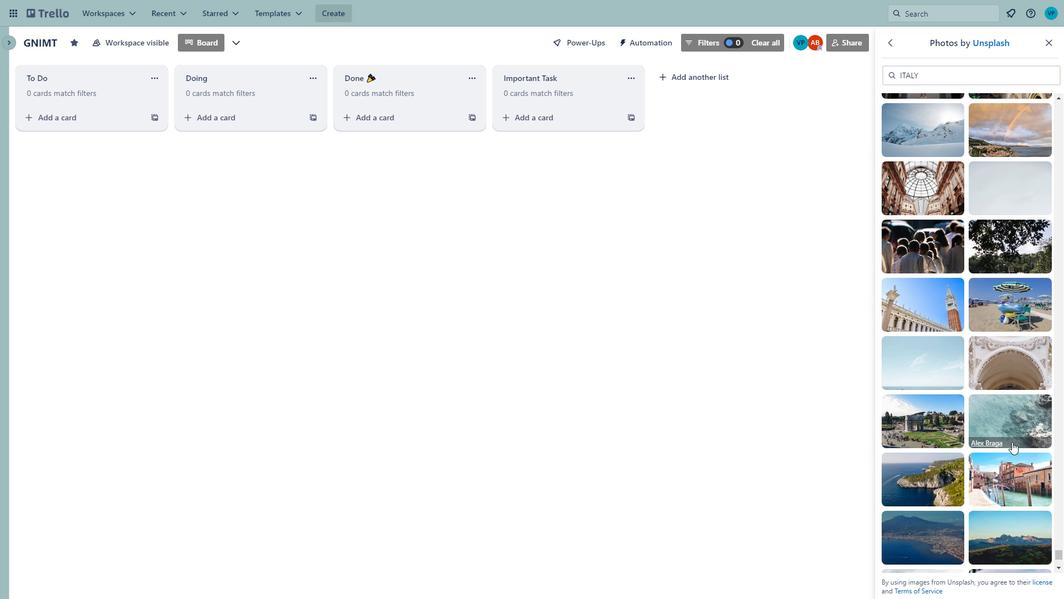 
Action: Mouse scrolled (1002, 462) with delta (0, 0)
Screenshot: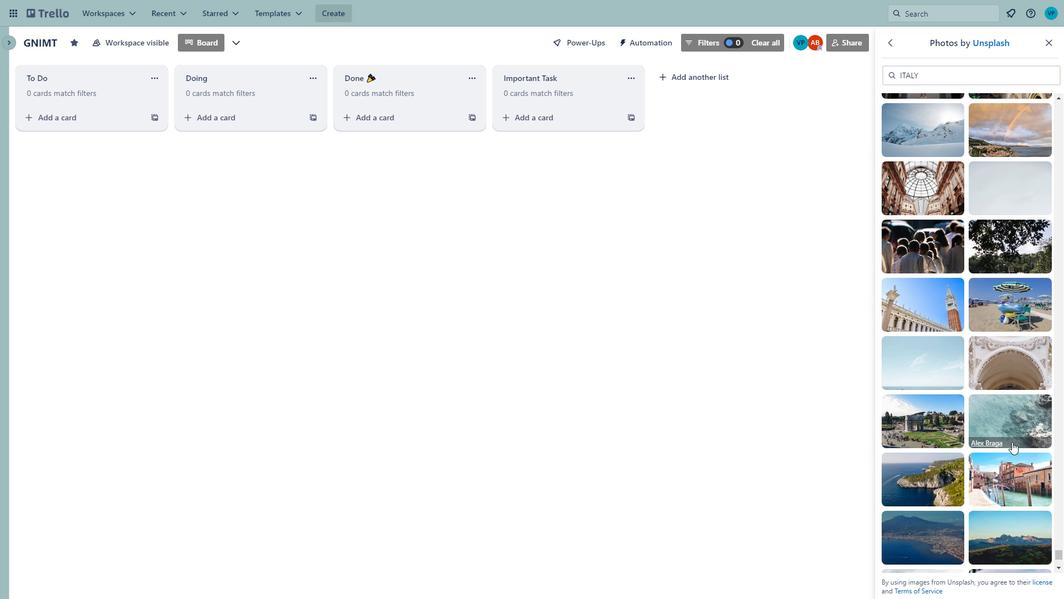 
Action: Mouse moved to (921, 417)
Screenshot: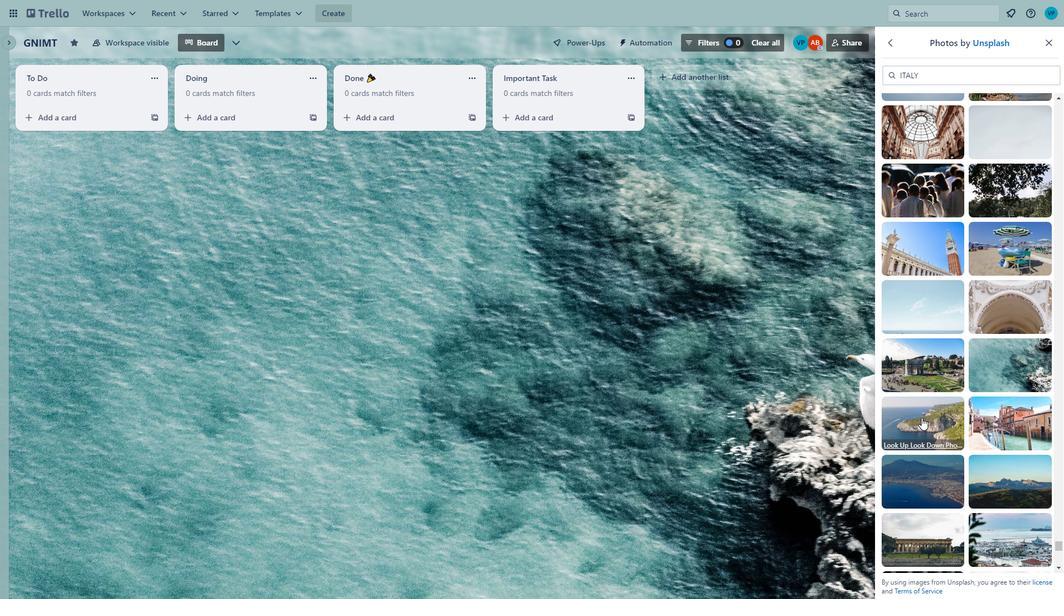 
Action: Mouse pressed left at (921, 417)
Screenshot: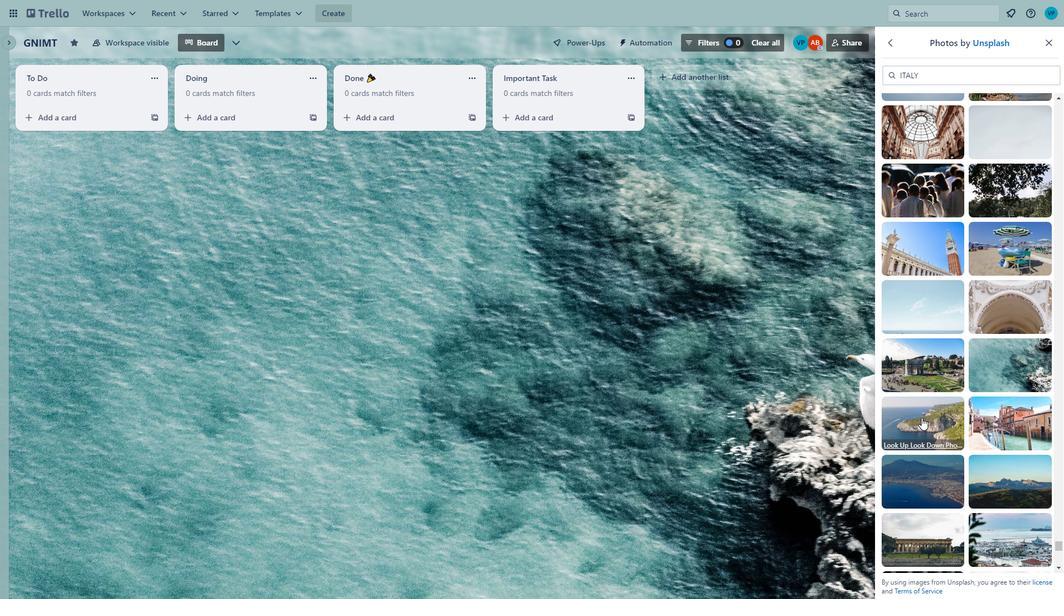 
Action: Mouse moved to (997, 422)
Screenshot: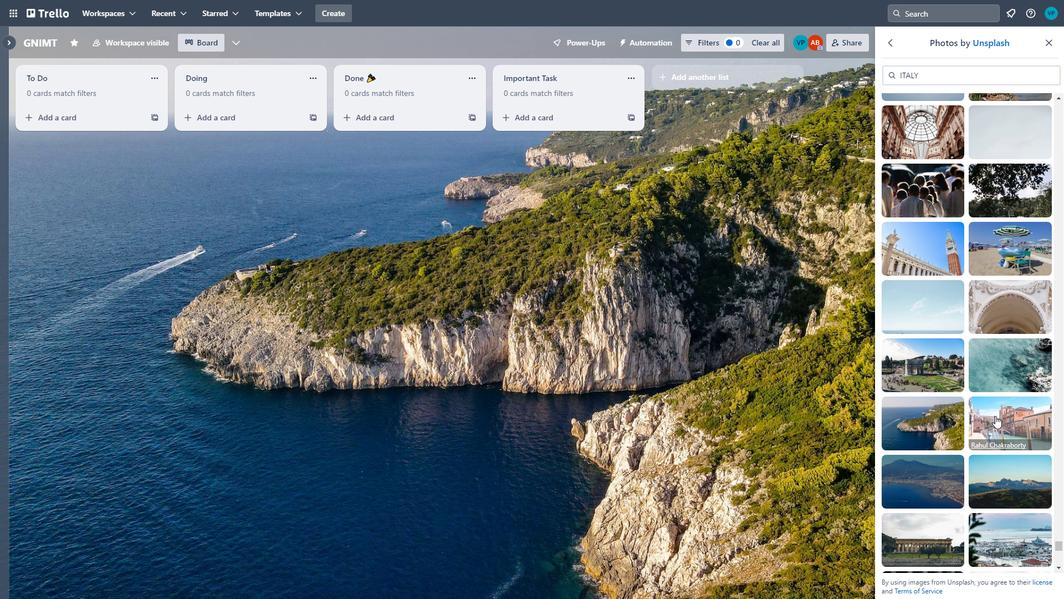
Action: Mouse pressed left at (997, 422)
Screenshot: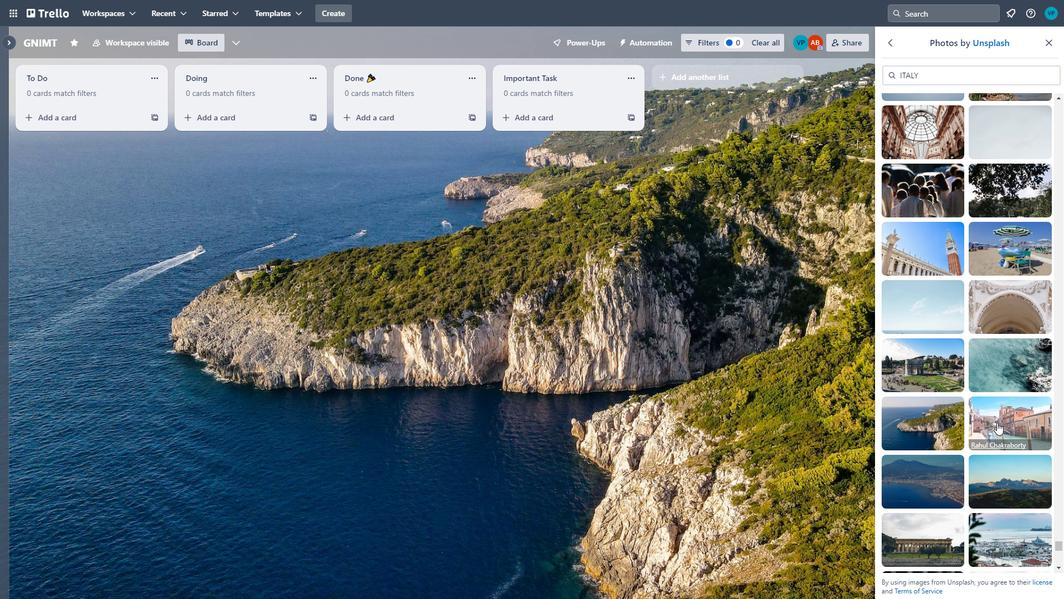 
Action: Mouse moved to (915, 465)
Screenshot: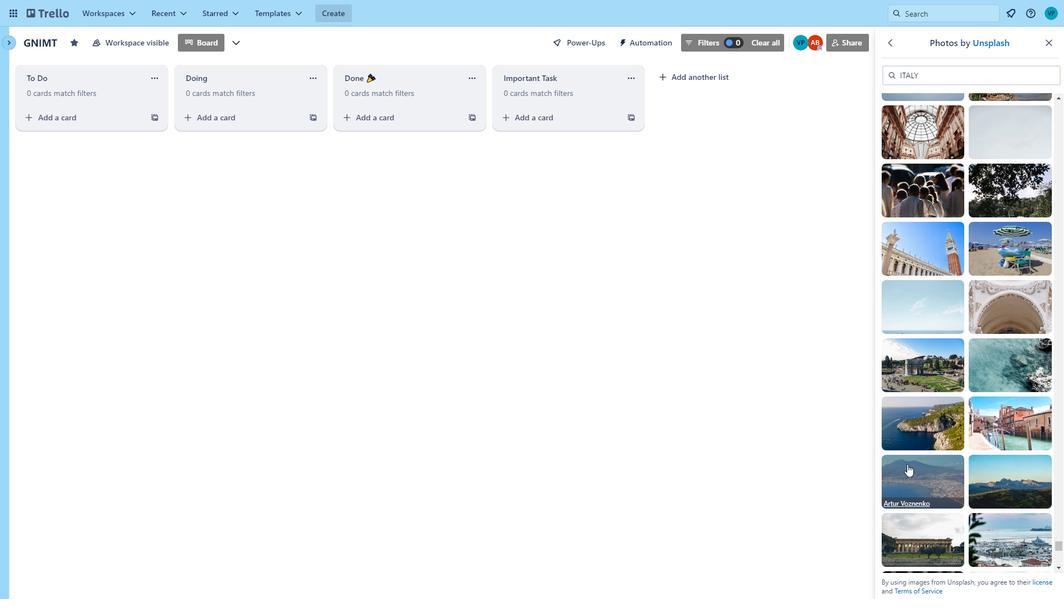 
Action: Mouse pressed left at (915, 465)
Screenshot: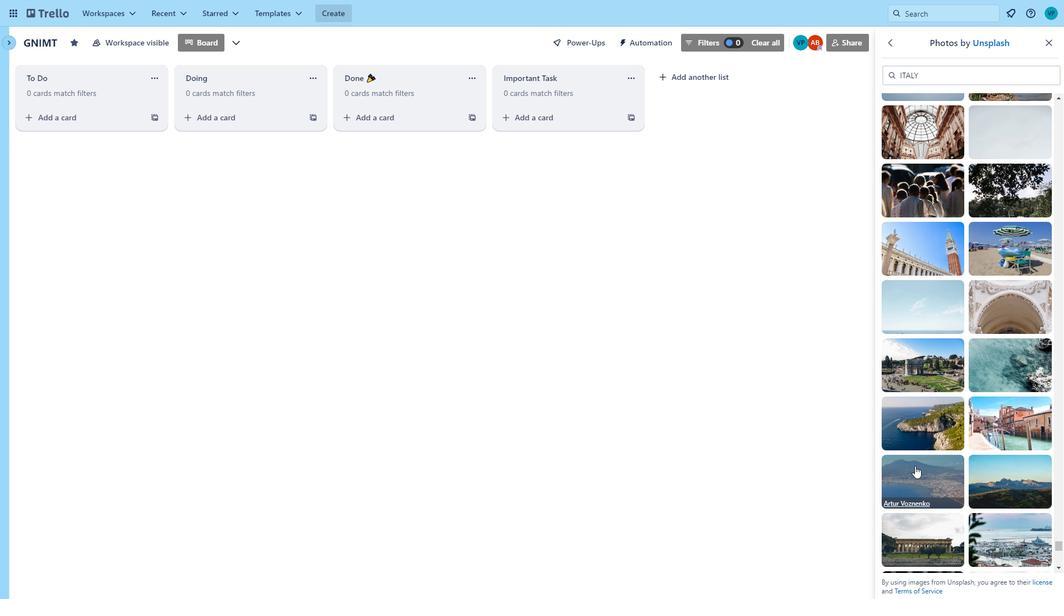 
Action: Mouse moved to (1005, 474)
Screenshot: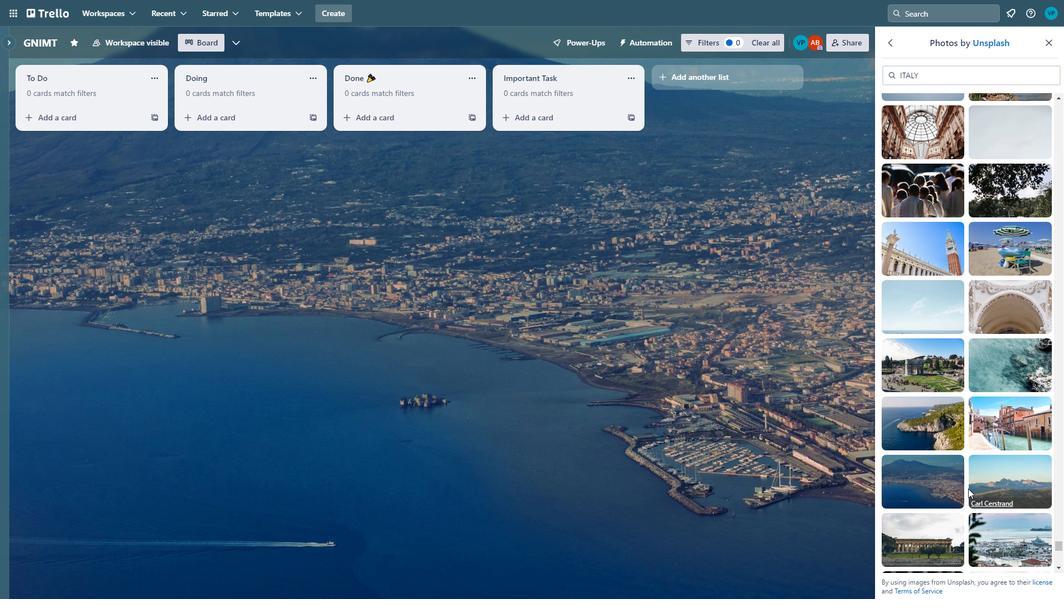 
Action: Mouse pressed left at (1005, 474)
Screenshot: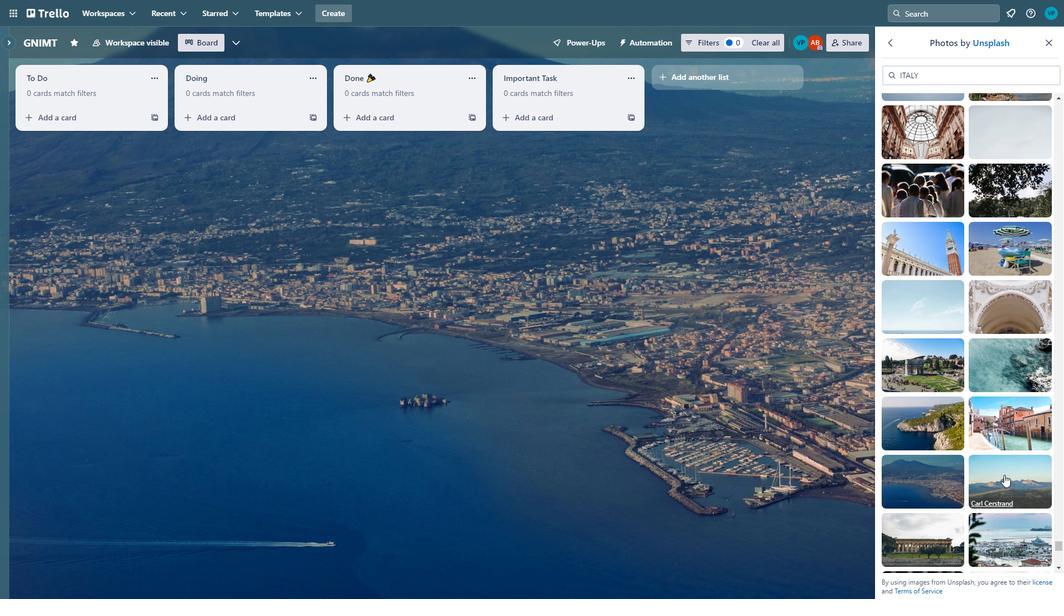 
Action: Mouse moved to (1000, 468)
Screenshot: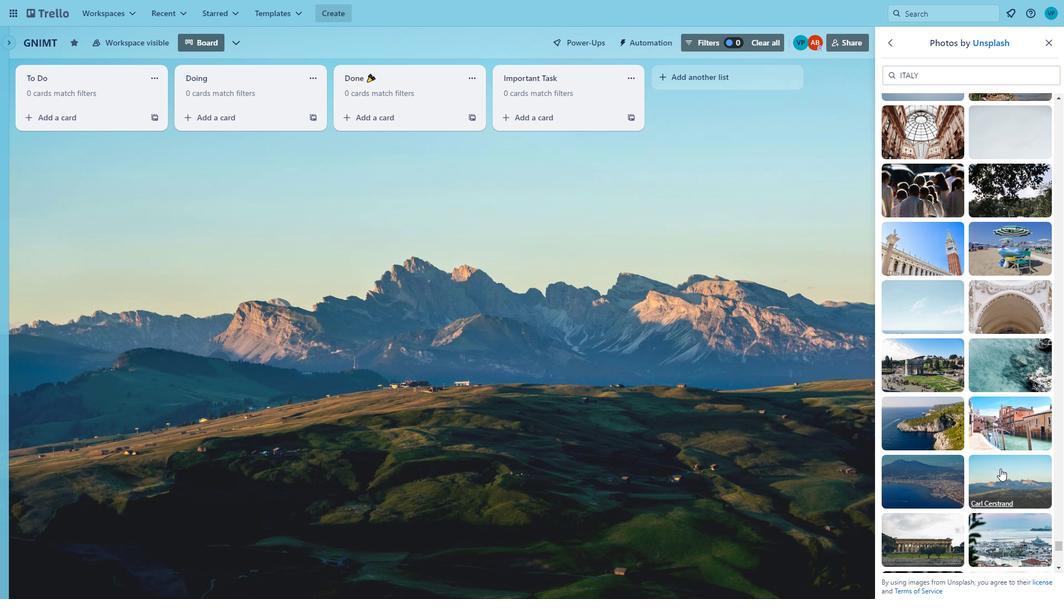 
Action: Mouse scrolled (1000, 468) with delta (0, 0)
Screenshot: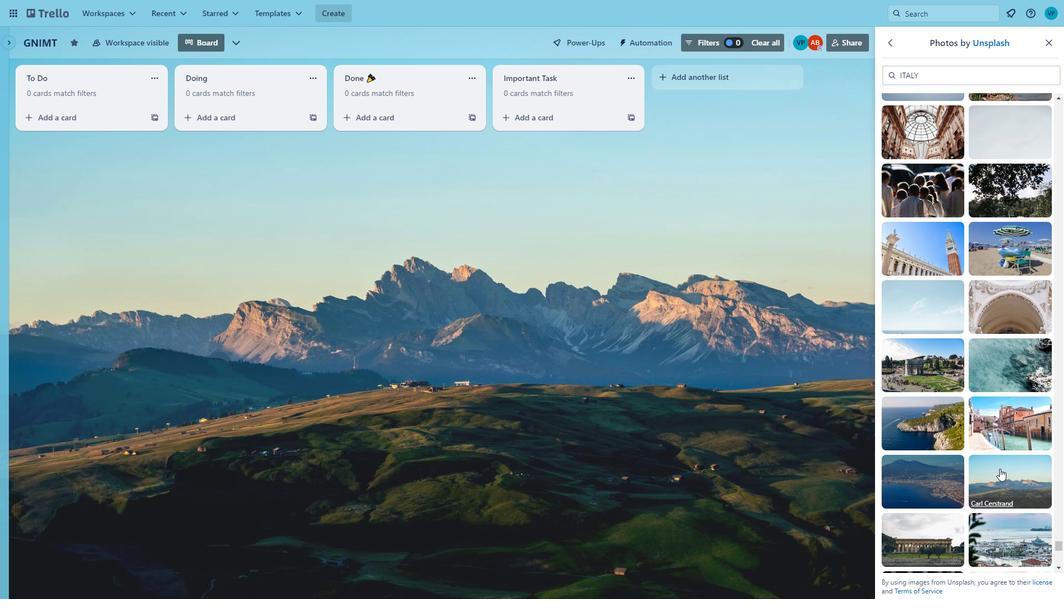 
Action: Mouse moved to (921, 469)
Screenshot: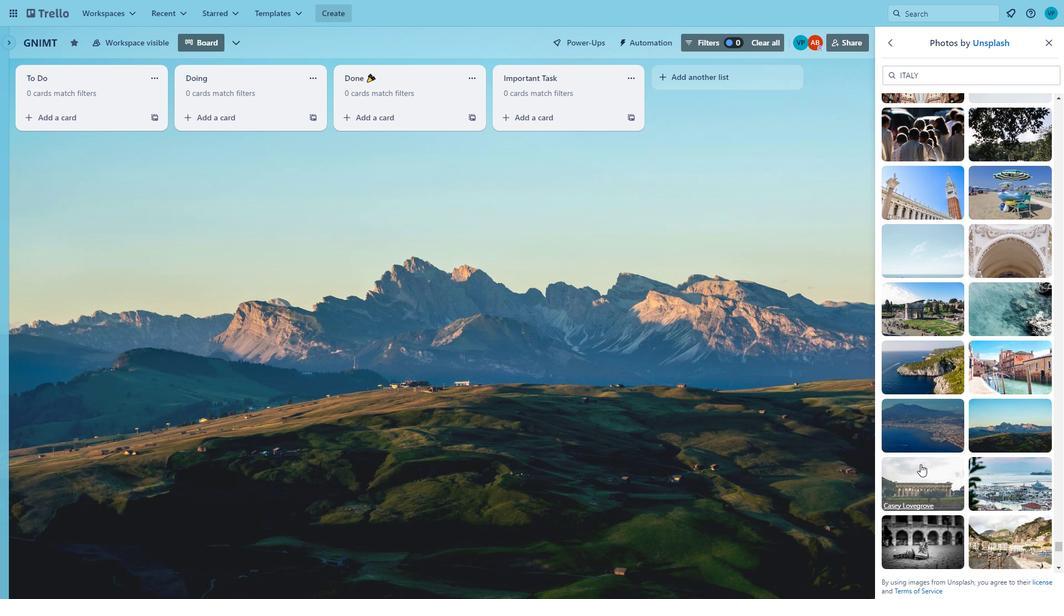 
Action: Mouse pressed left at (921, 469)
Screenshot: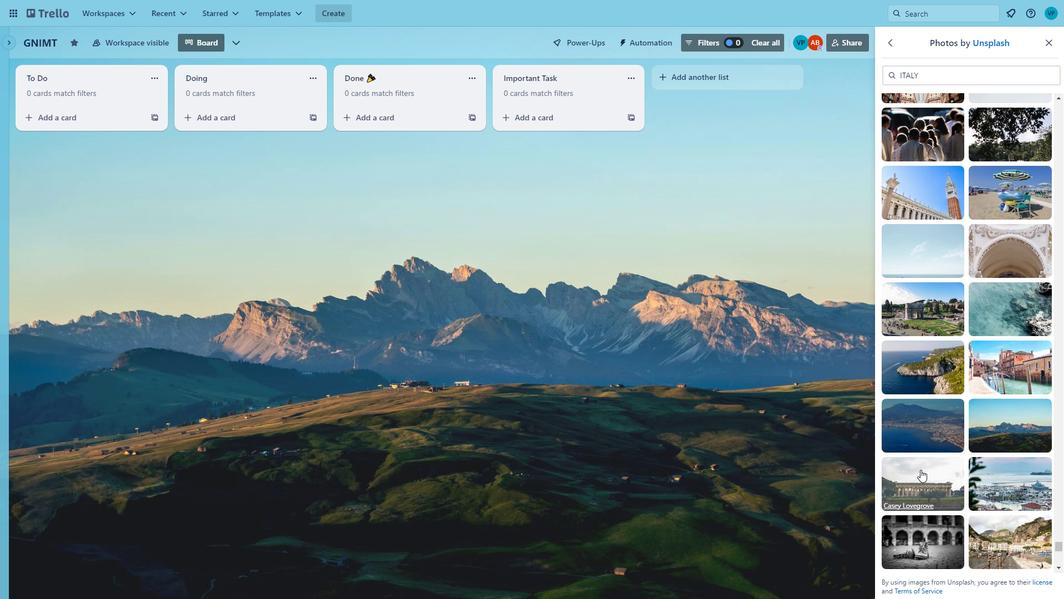 
Action: Mouse moved to (921, 469)
Screenshot: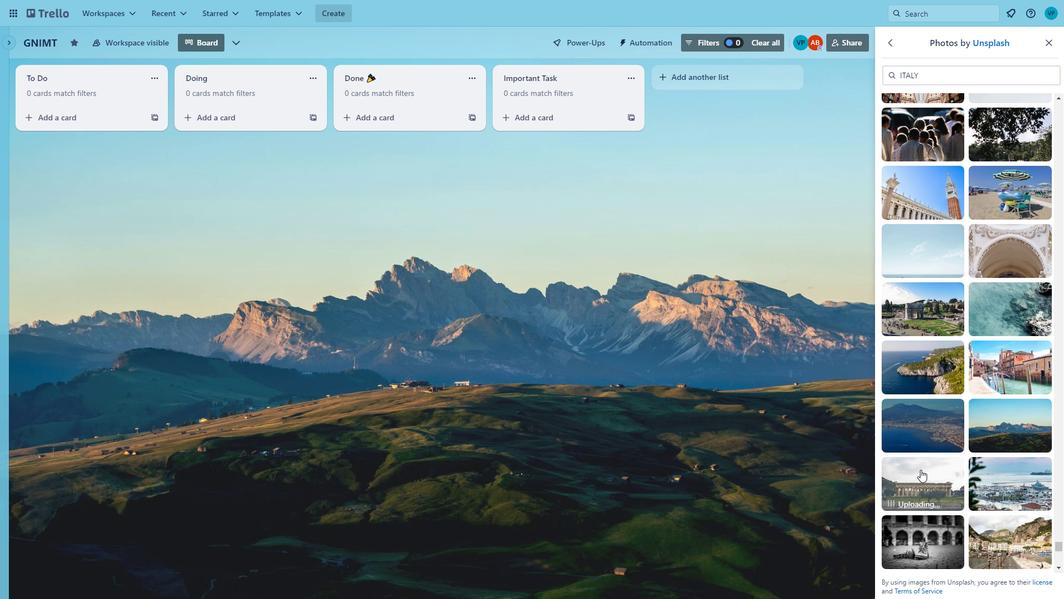 
Action: Mouse scrolled (921, 469) with delta (0, 0)
Screenshot: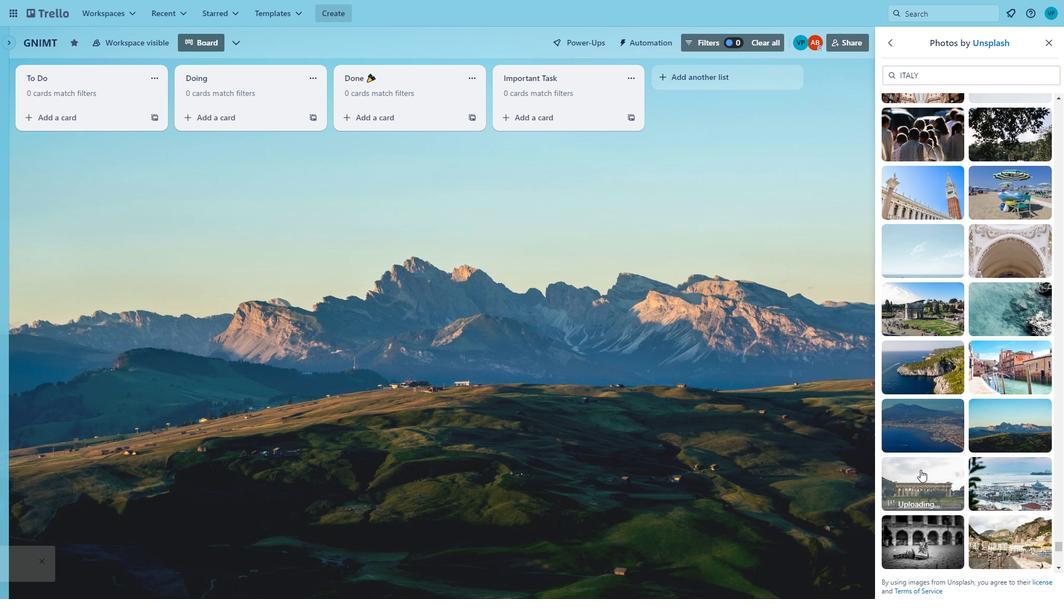 
Action: Mouse moved to (1020, 416)
Screenshot: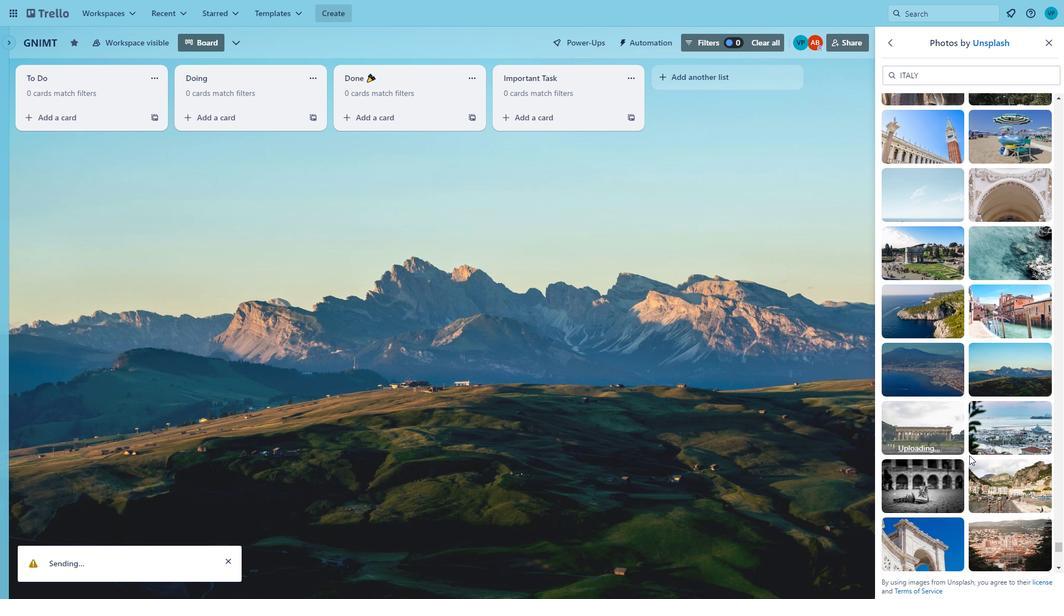 
Action: Mouse pressed left at (1020, 416)
Screenshot: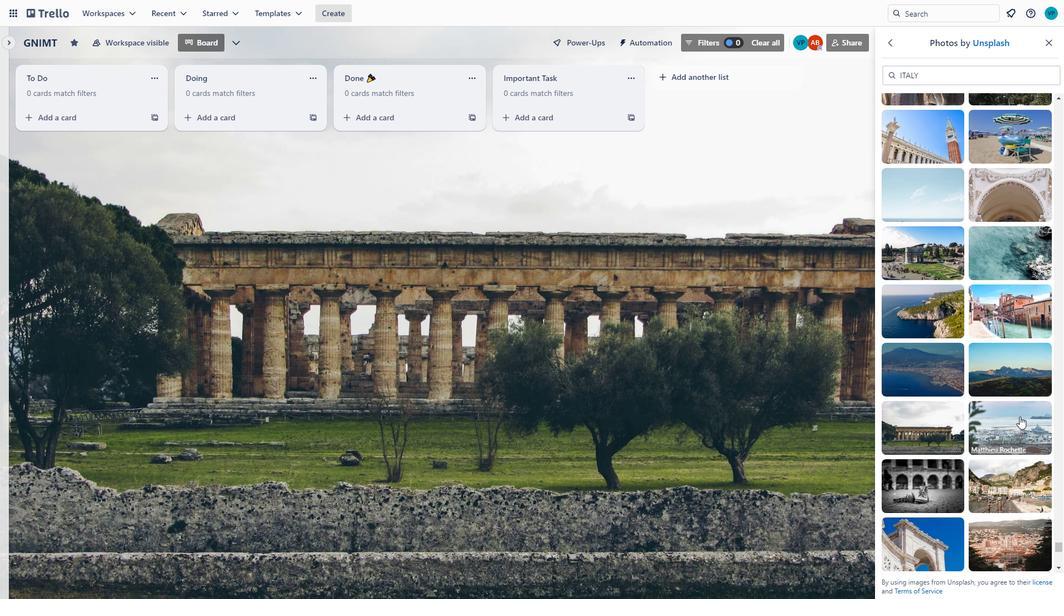 
Action: Mouse moved to (1020, 416)
Screenshot: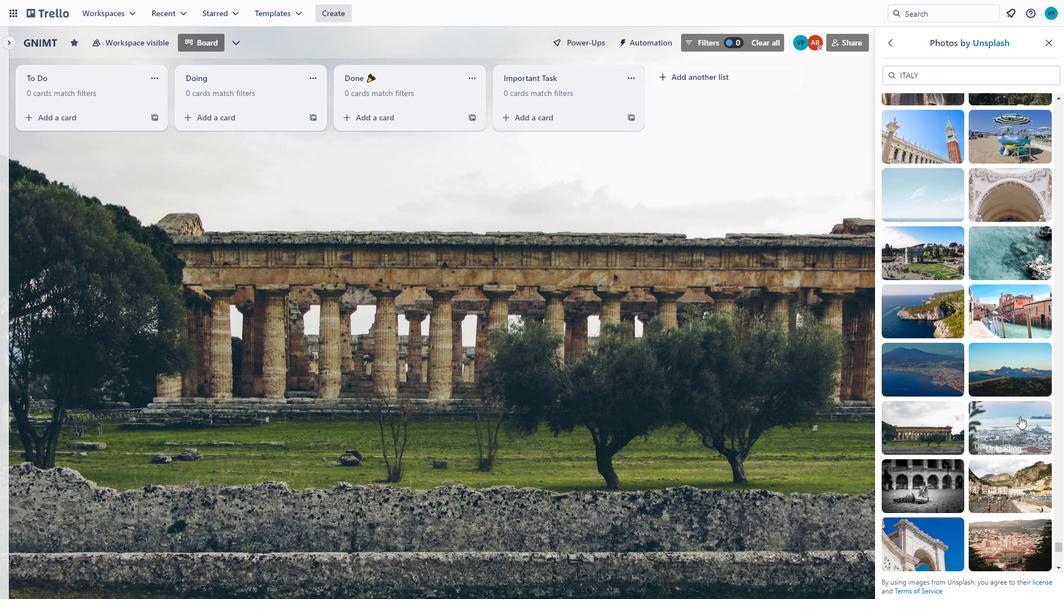 
Action: Mouse scrolled (1020, 416) with delta (0, 0)
Screenshot: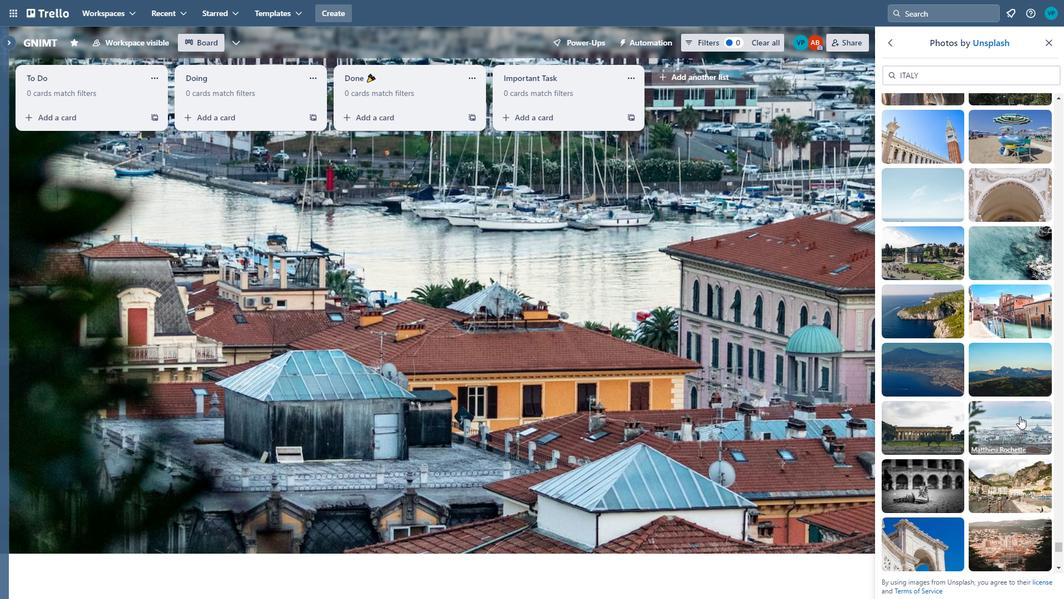 
Action: Mouse moved to (1016, 483)
Screenshot: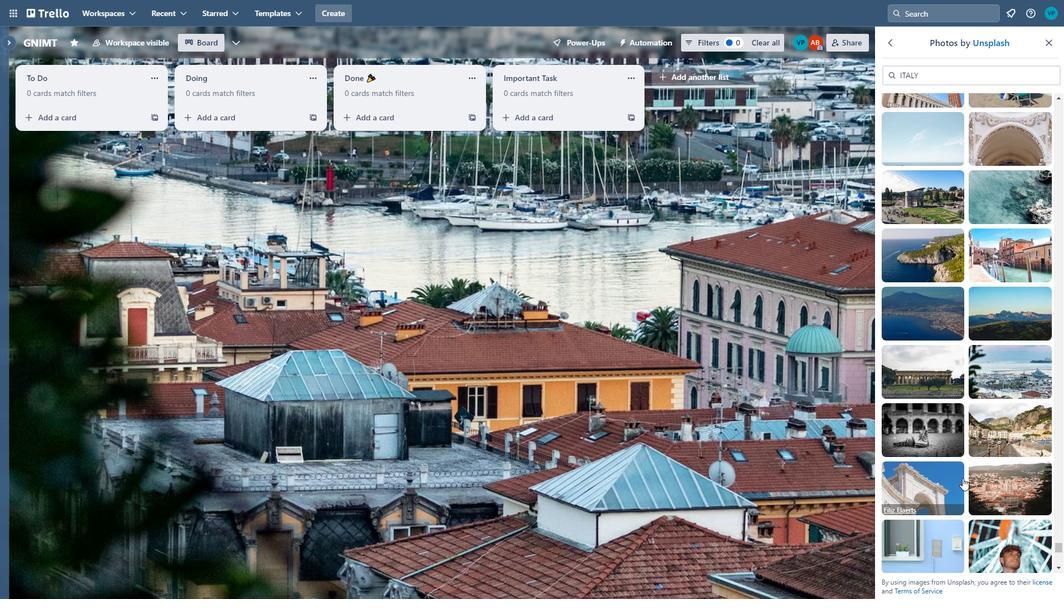 
Action: Mouse pressed left at (1016, 483)
Screenshot: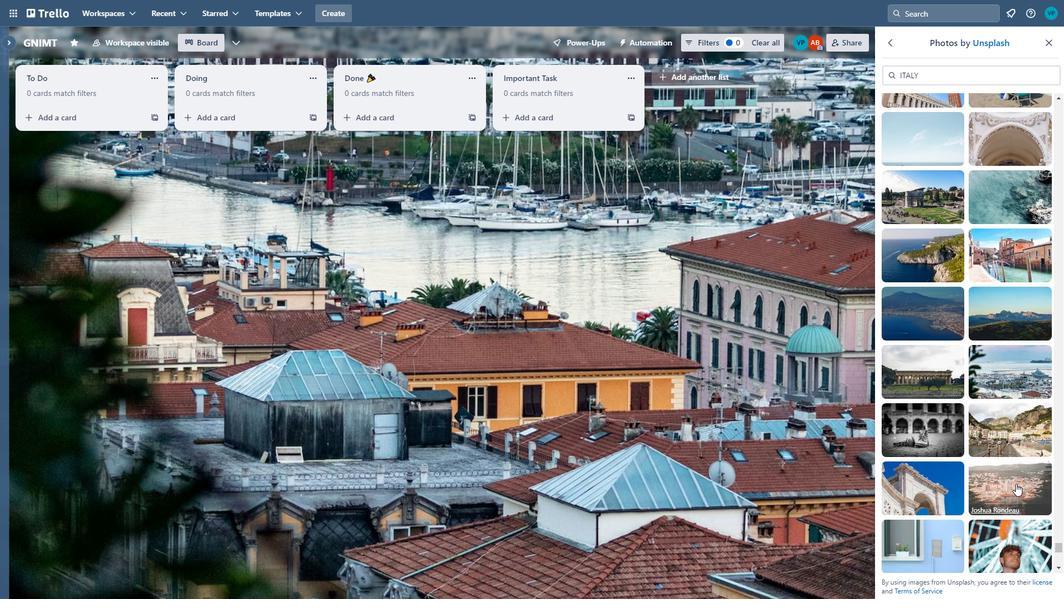 
Action: Mouse moved to (1025, 479)
Screenshot: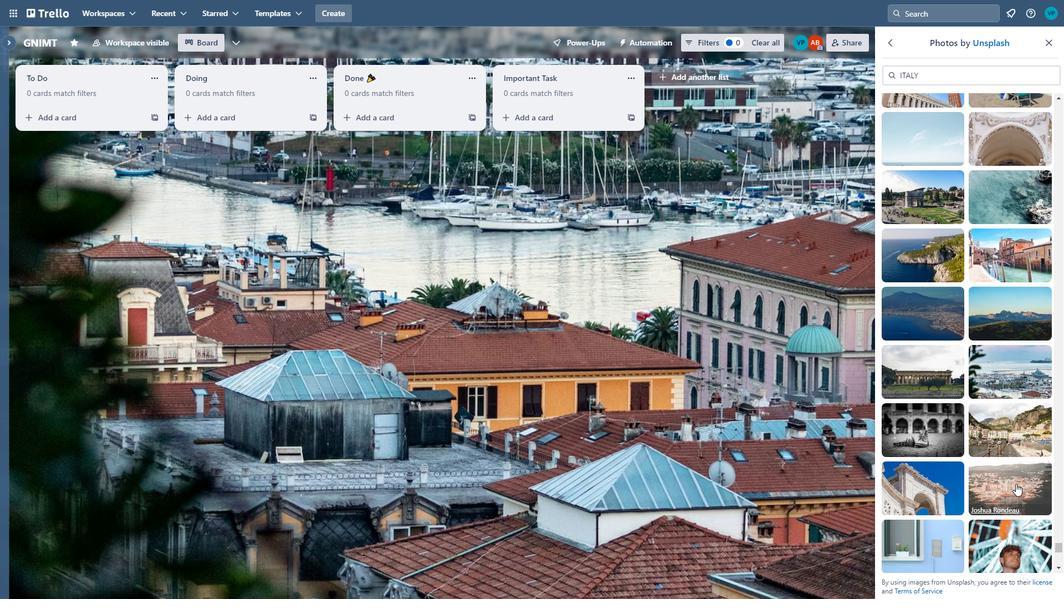 
Action: Mouse scrolled (1025, 479) with delta (0, 0)
Screenshot: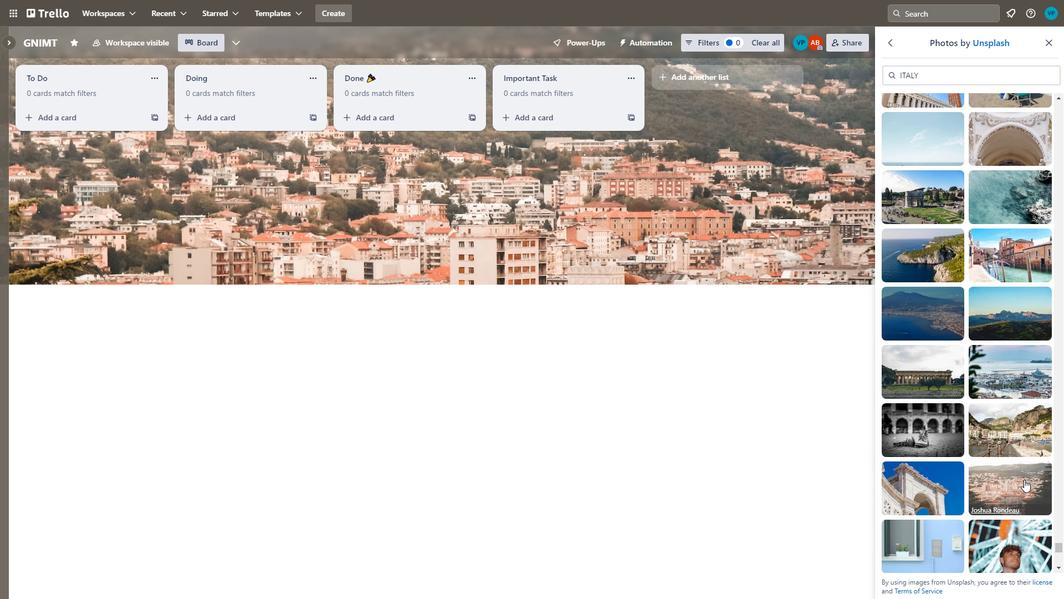 
Action: Mouse scrolled (1025, 479) with delta (0, 0)
Screenshot: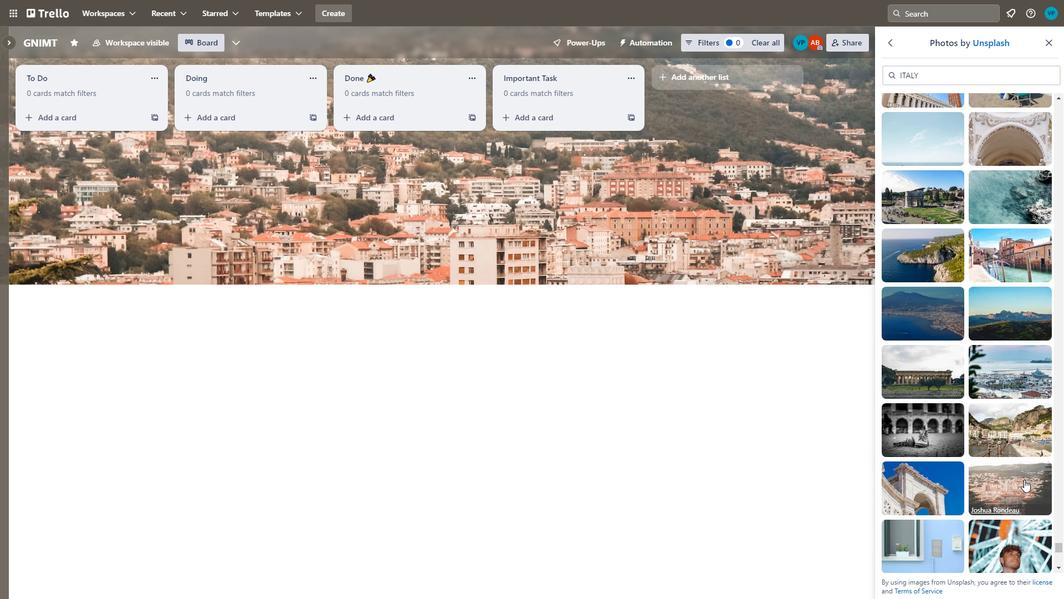
Action: Mouse moved to (1015, 483)
Screenshot: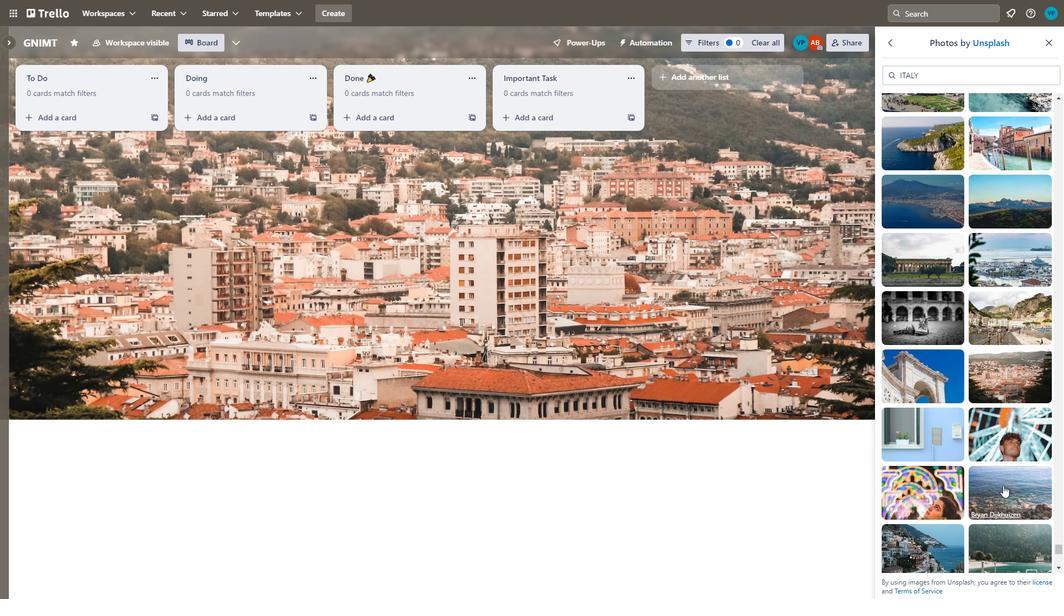 
Action: Mouse pressed left at (1015, 483)
Screenshot: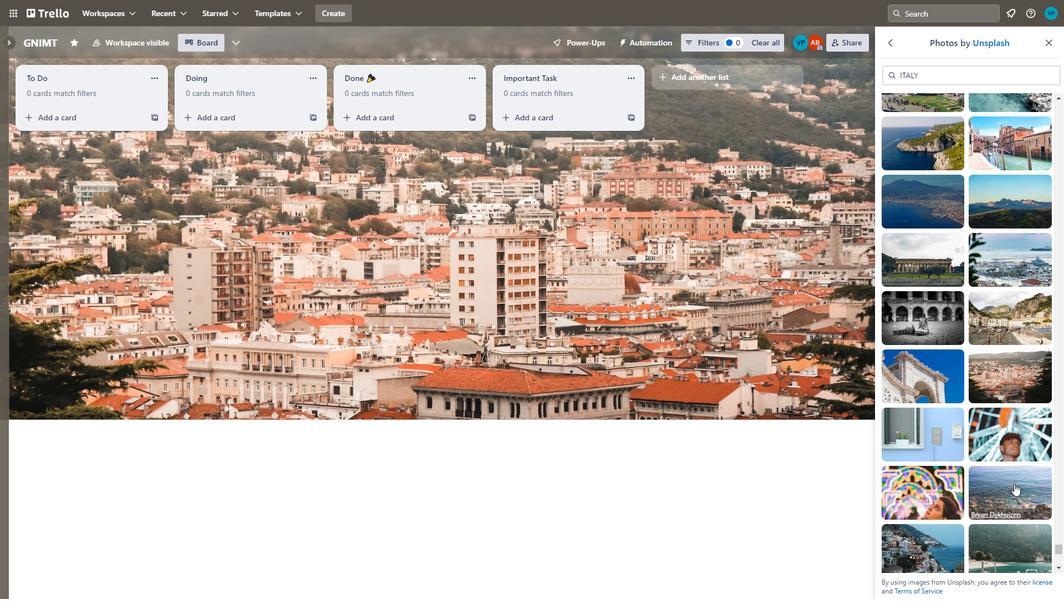 
Action: Mouse moved to (1026, 467)
Screenshot: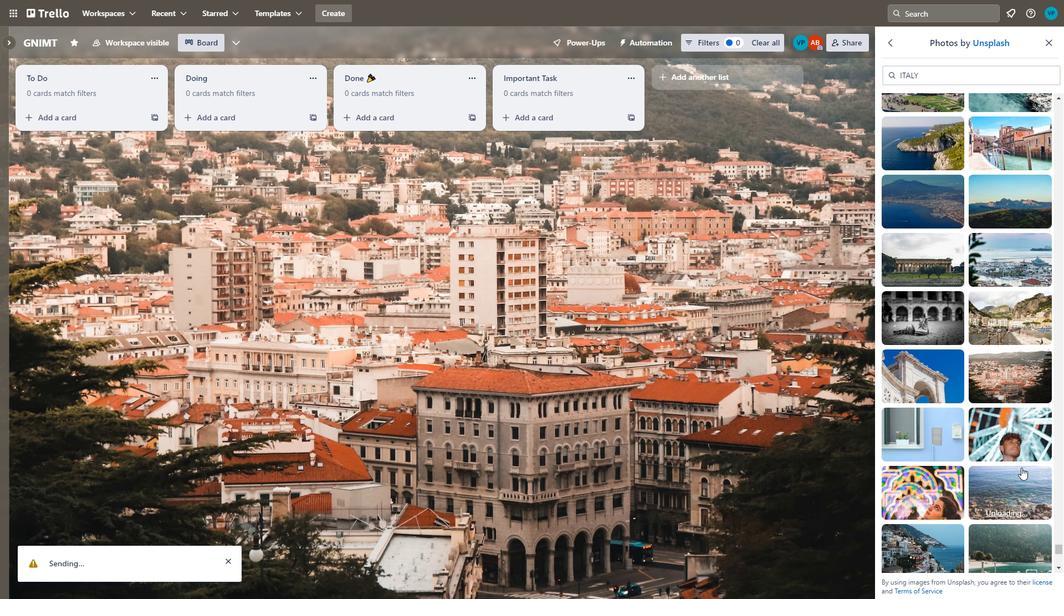 
Action: Mouse scrolled (1026, 467) with delta (0, 0)
Screenshot: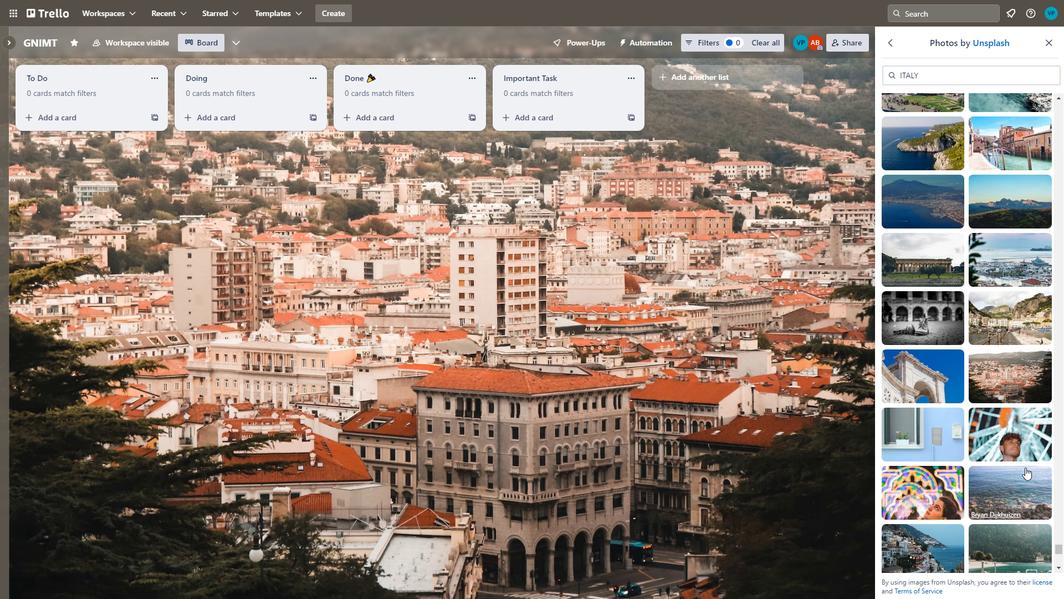 
Action: Mouse moved to (941, 485)
Screenshot: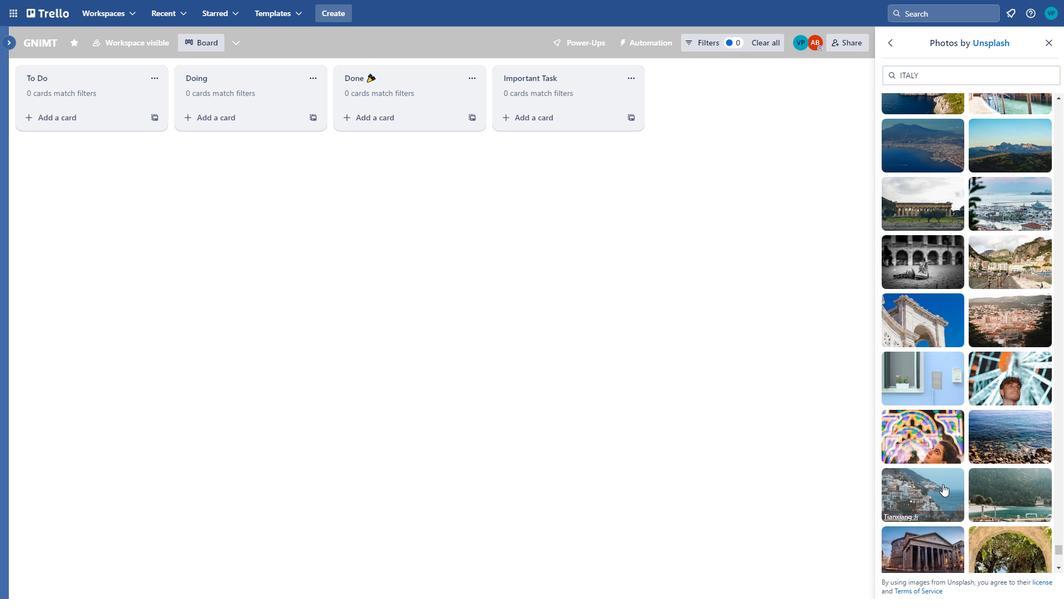 
Action: Mouse pressed left at (941, 485)
Screenshot: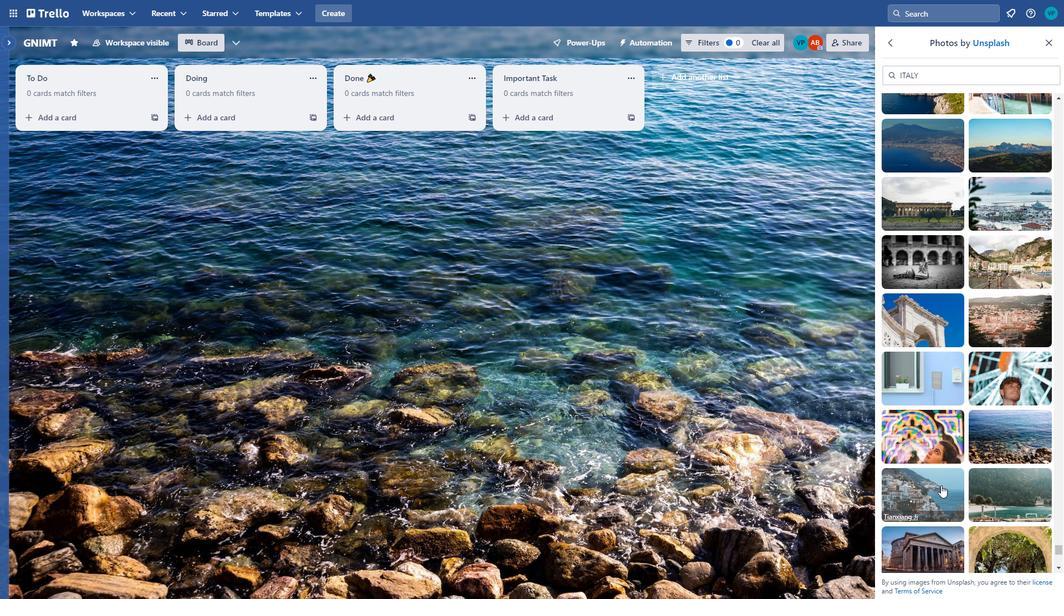 
Action: Mouse moved to (954, 465)
Screenshot: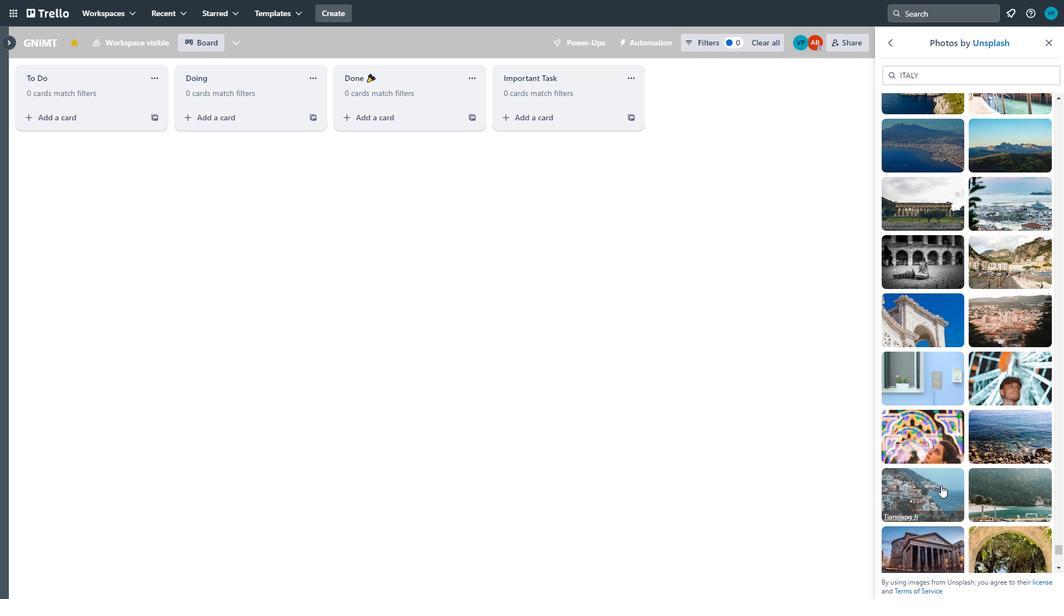 
Action: Mouse scrolled (954, 465) with delta (0, 0)
Screenshot: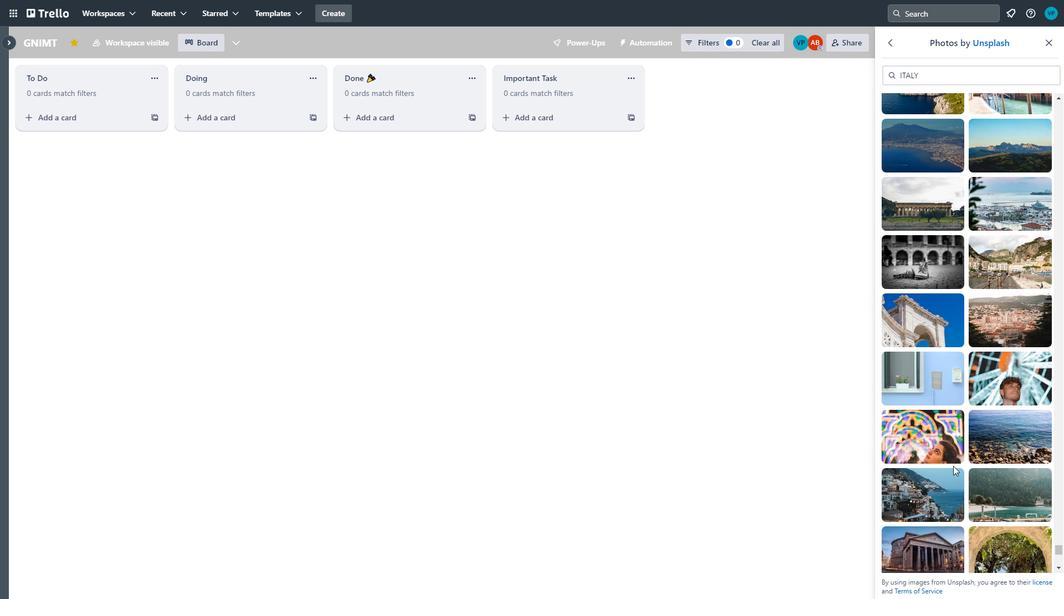 
Action: Mouse scrolled (954, 465) with delta (0, 0)
Screenshot: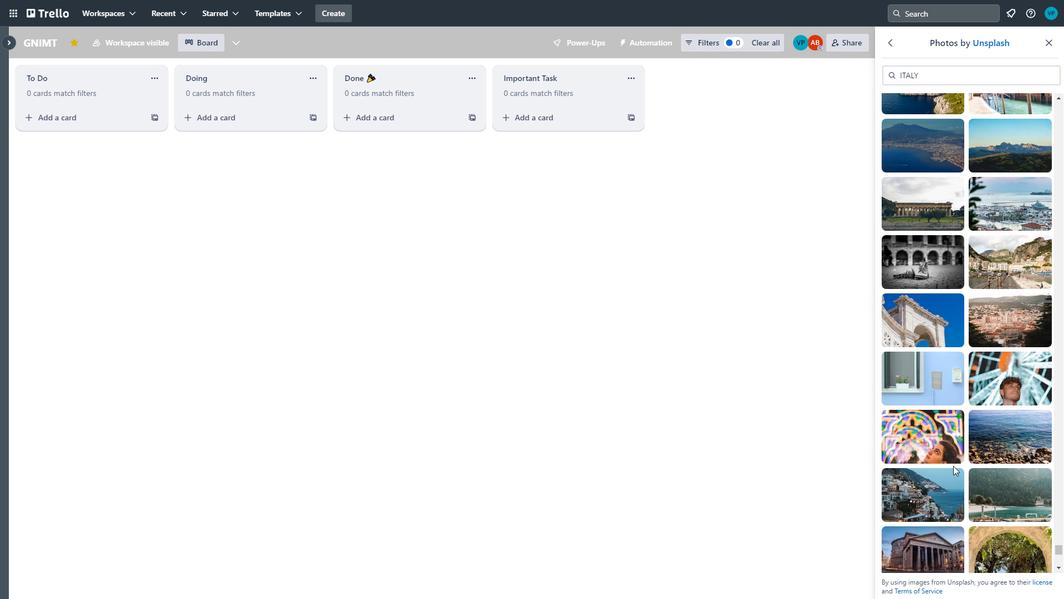 
Action: Mouse moved to (1003, 372)
Screenshot: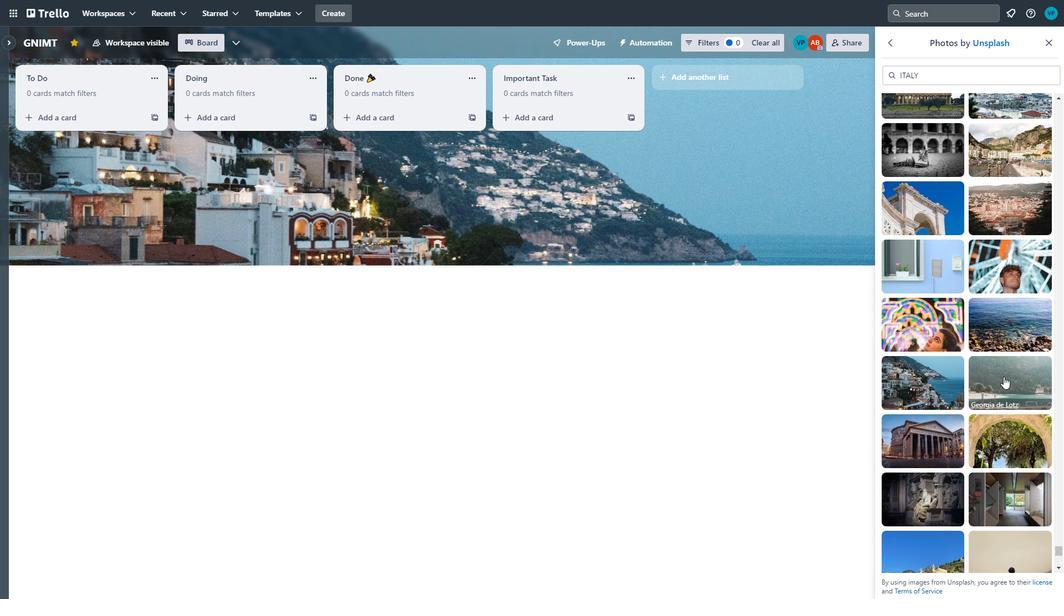 
Action: Mouse pressed left at (1003, 372)
Screenshot: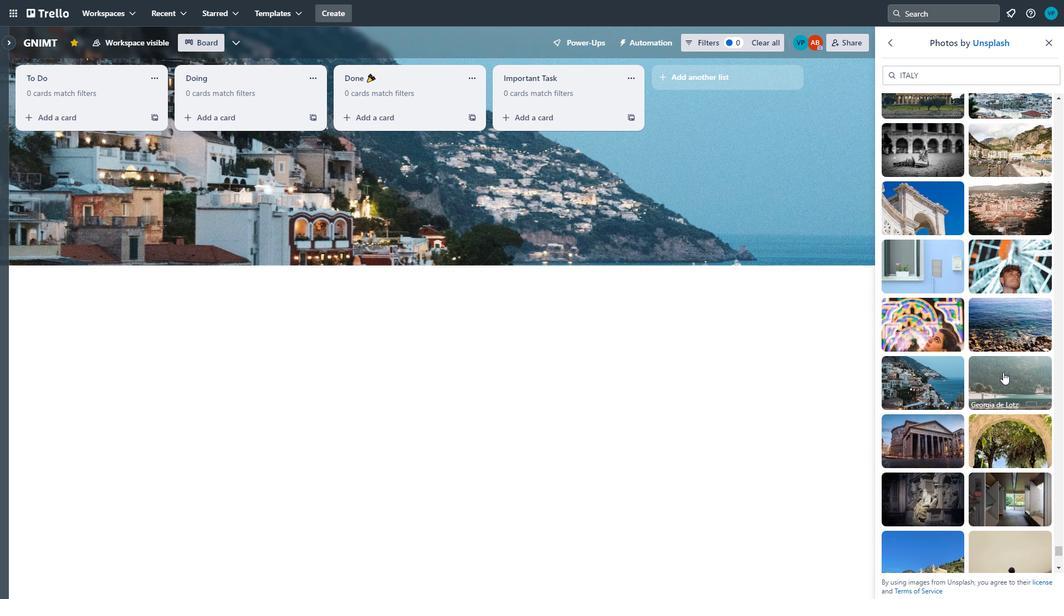 
Action: Mouse scrolled (1003, 371) with delta (0, 0)
Screenshot: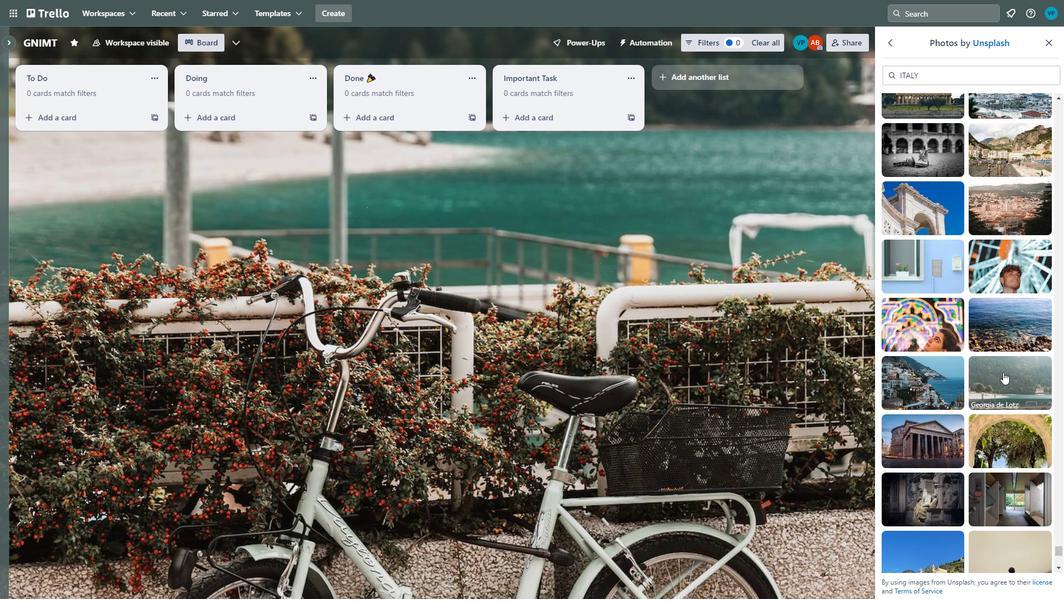 
Action: Mouse moved to (921, 377)
Screenshot: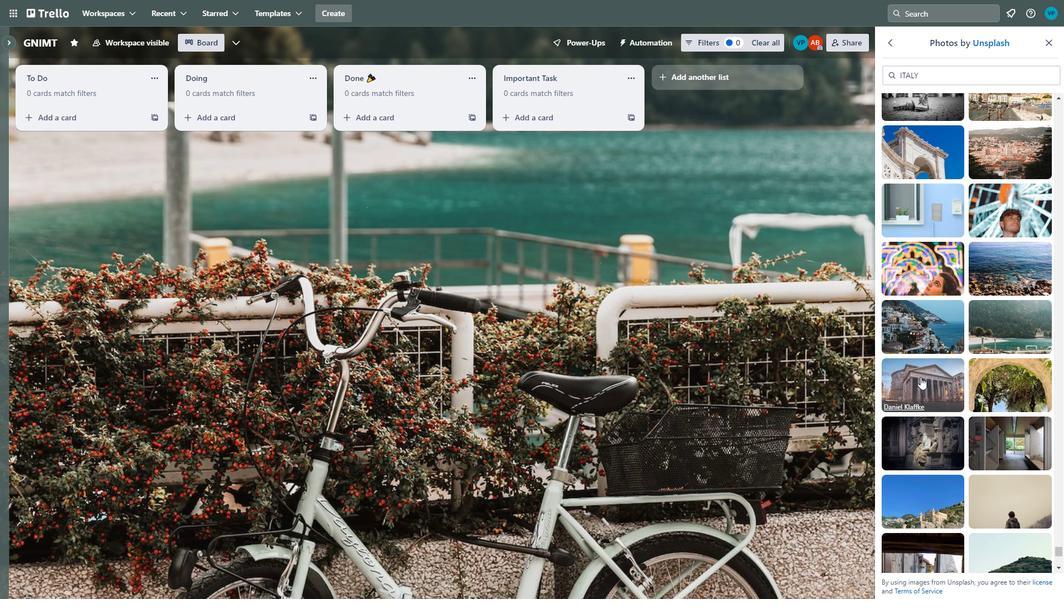 
Action: Mouse pressed left at (921, 377)
Screenshot: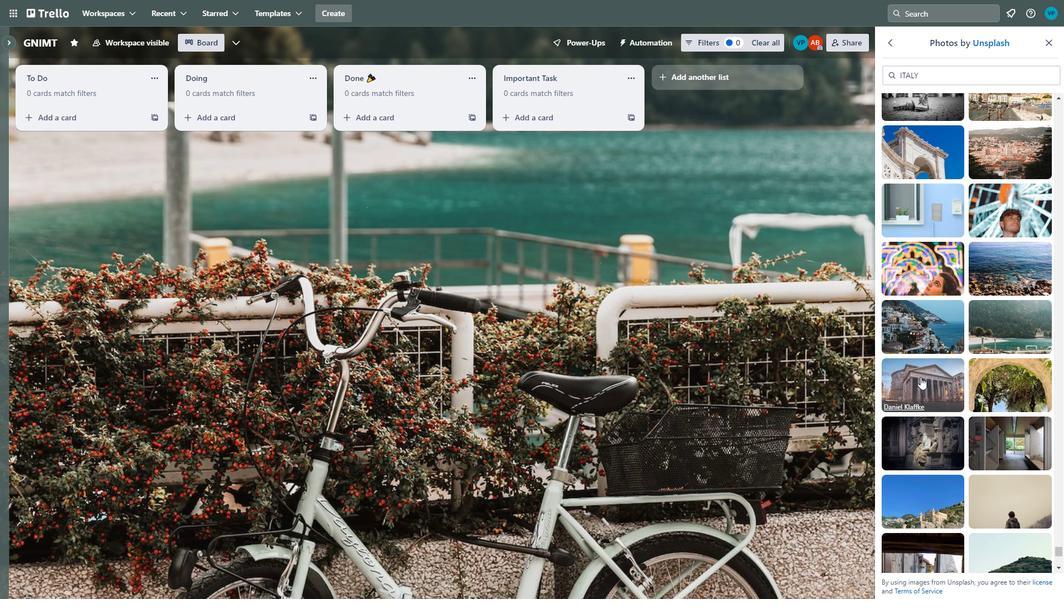 
Action: Mouse moved to (939, 494)
Screenshot: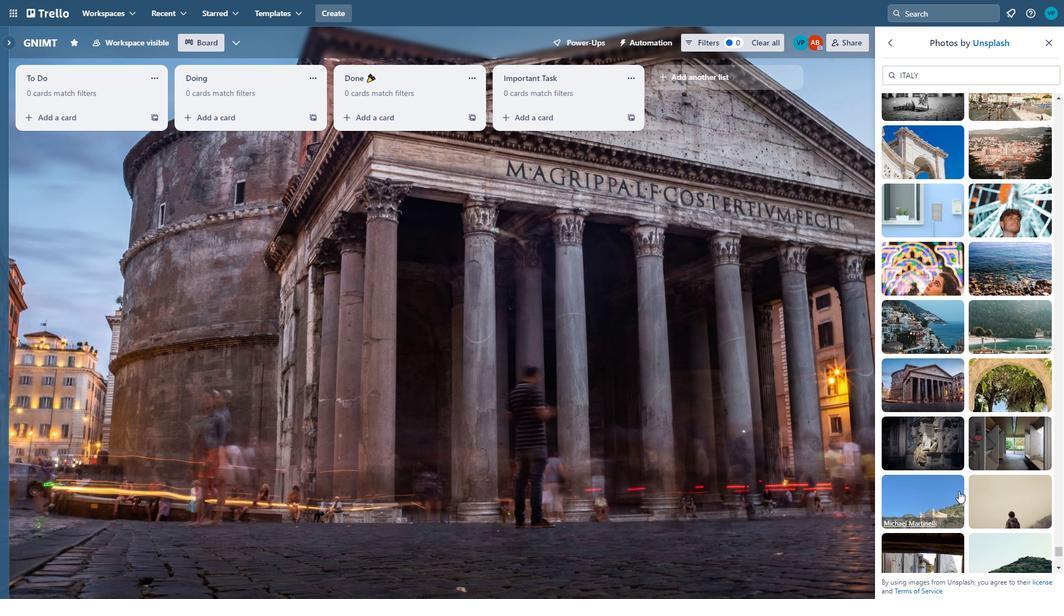 
Action: Mouse pressed left at (939, 494)
Screenshot: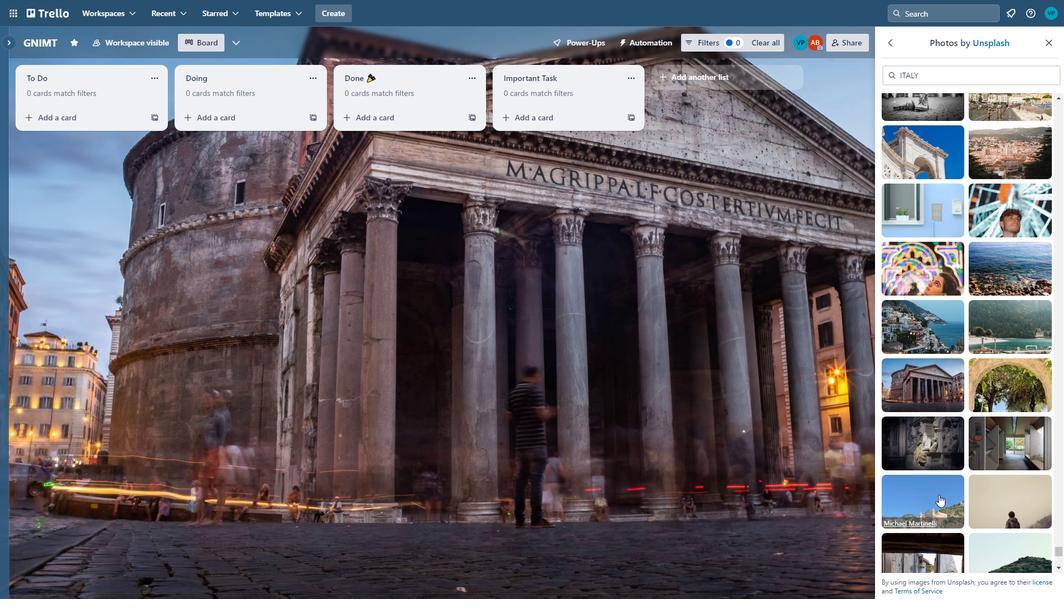
Action: Mouse moved to (1007, 489)
Screenshot: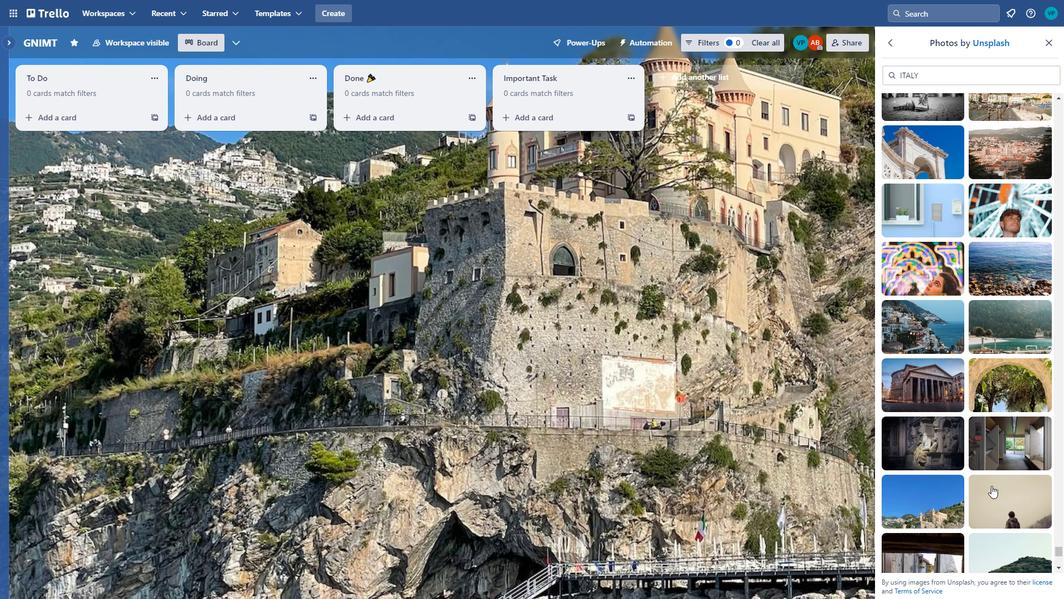 
Action: Mouse scrolled (1007, 488) with delta (0, 0)
Screenshot: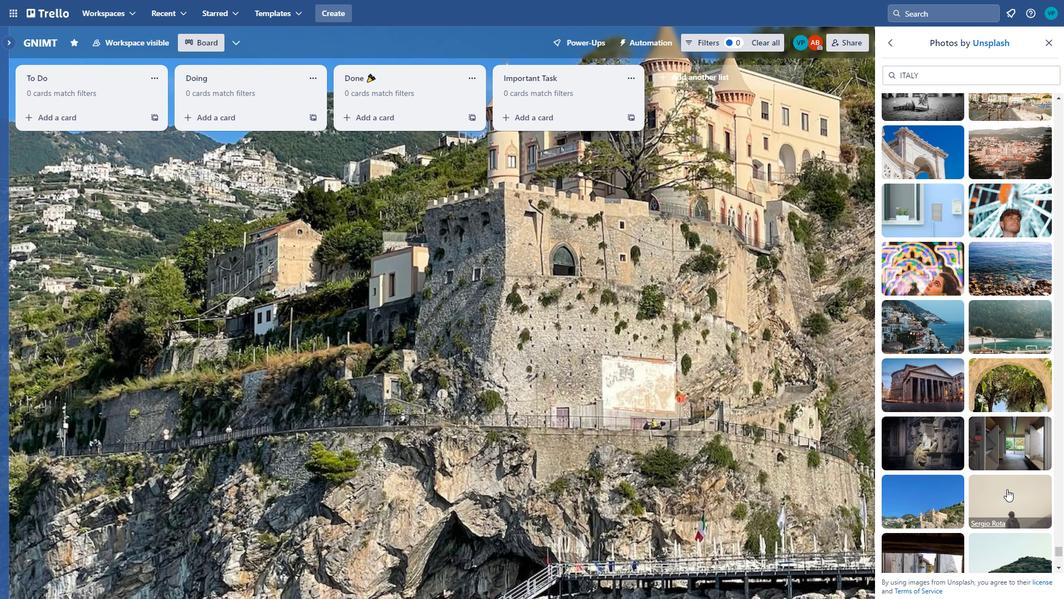 
Action: Mouse moved to (1017, 490)
Screenshot: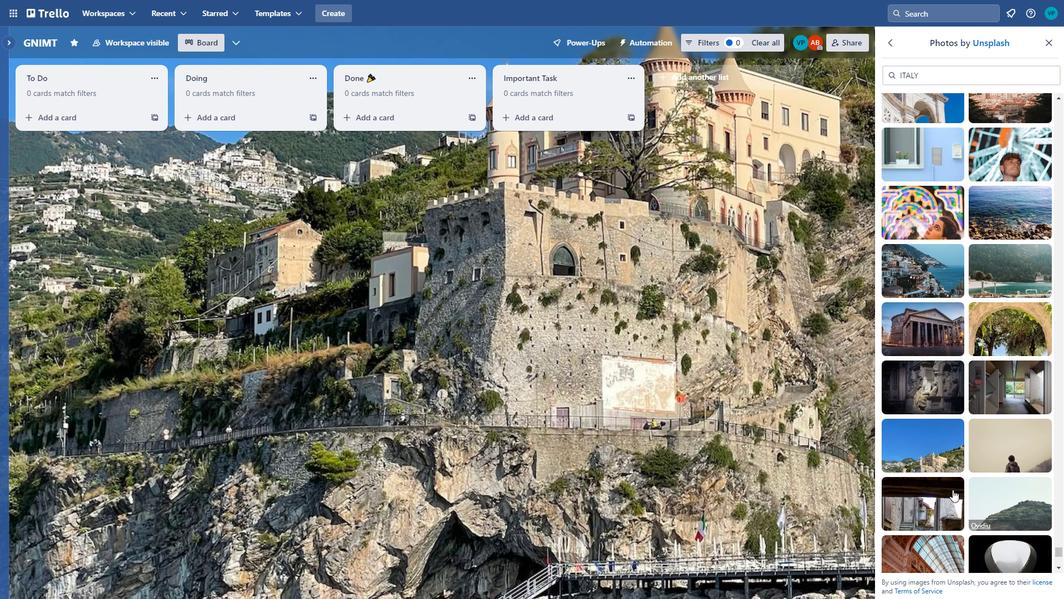 
Action: Mouse pressed left at (1017, 490)
Screenshot: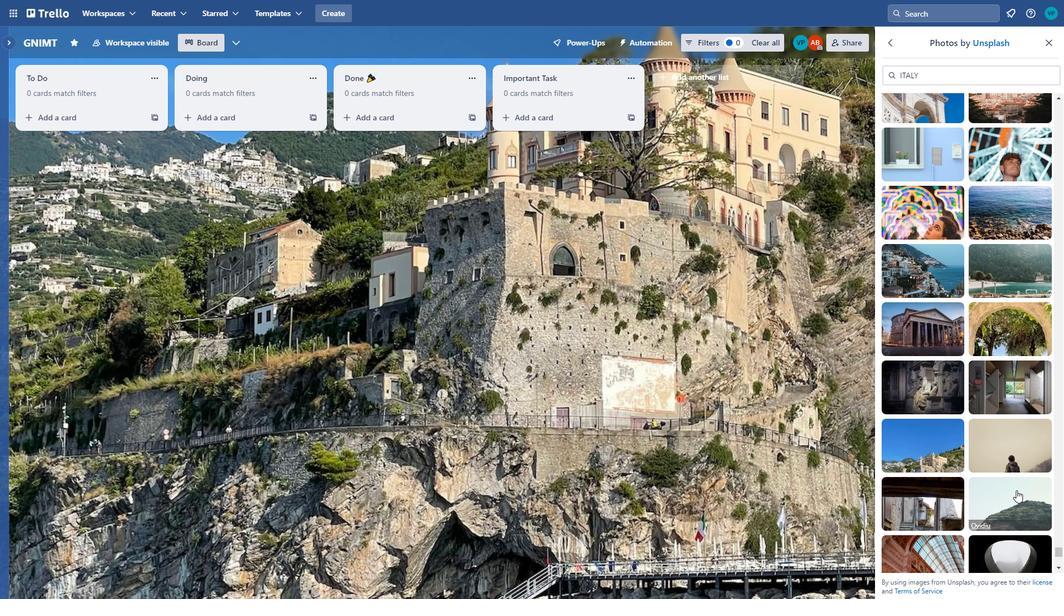
Action: Mouse moved to (1022, 489)
Screenshot: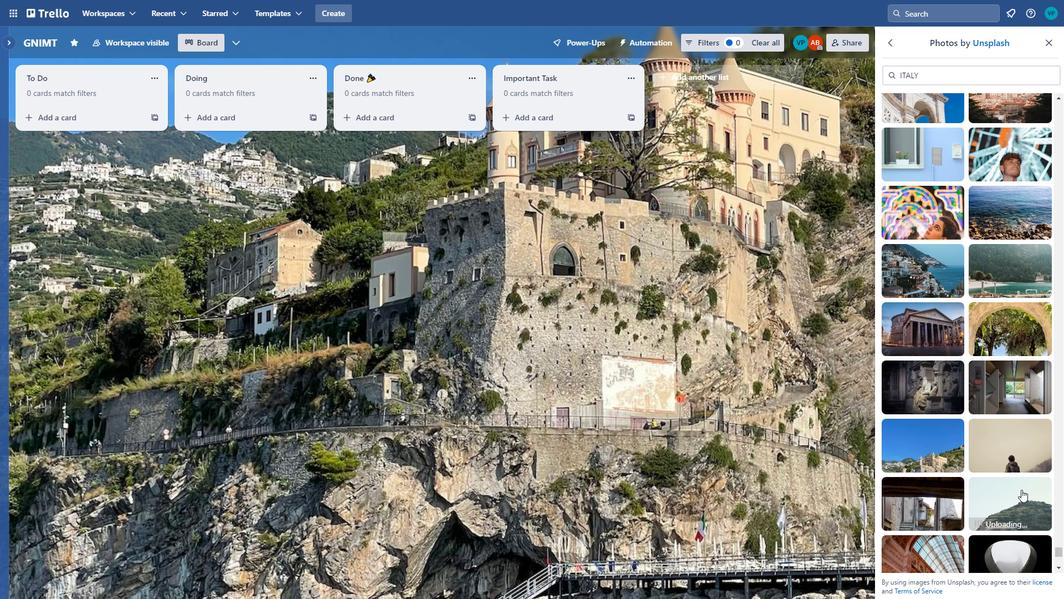 
Action: Mouse scrolled (1022, 489) with delta (0, 0)
Screenshot: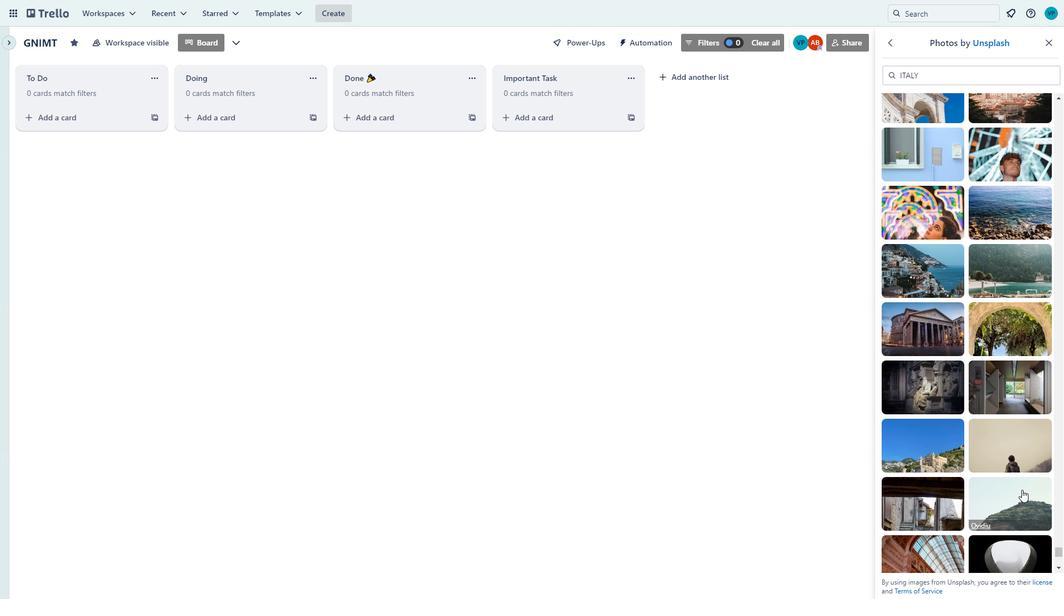 
Action: Mouse moved to (920, 486)
Screenshot: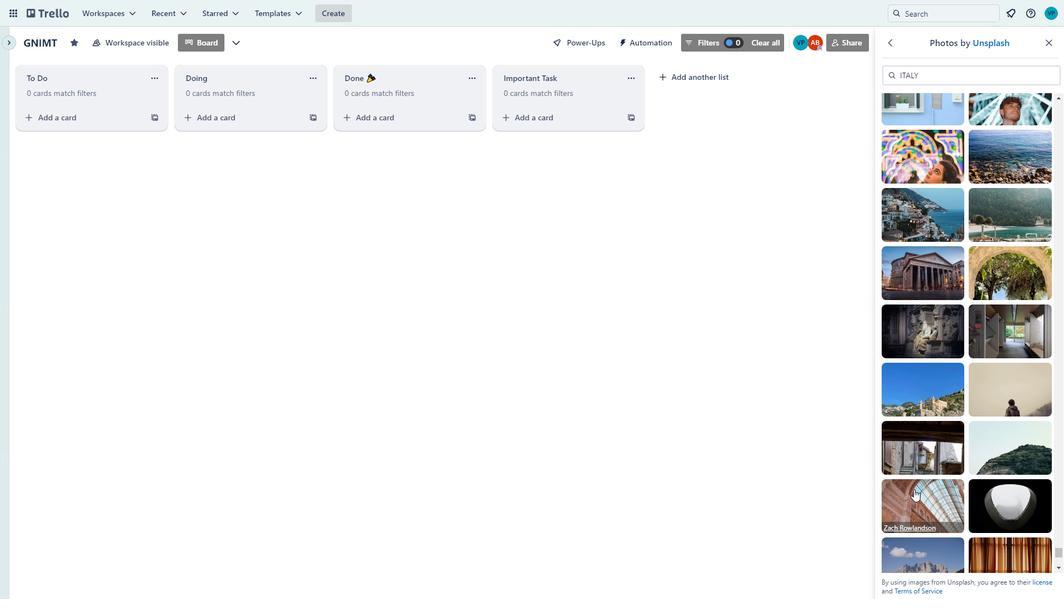 
Action: Mouse scrolled (920, 485) with delta (0, 0)
Screenshot: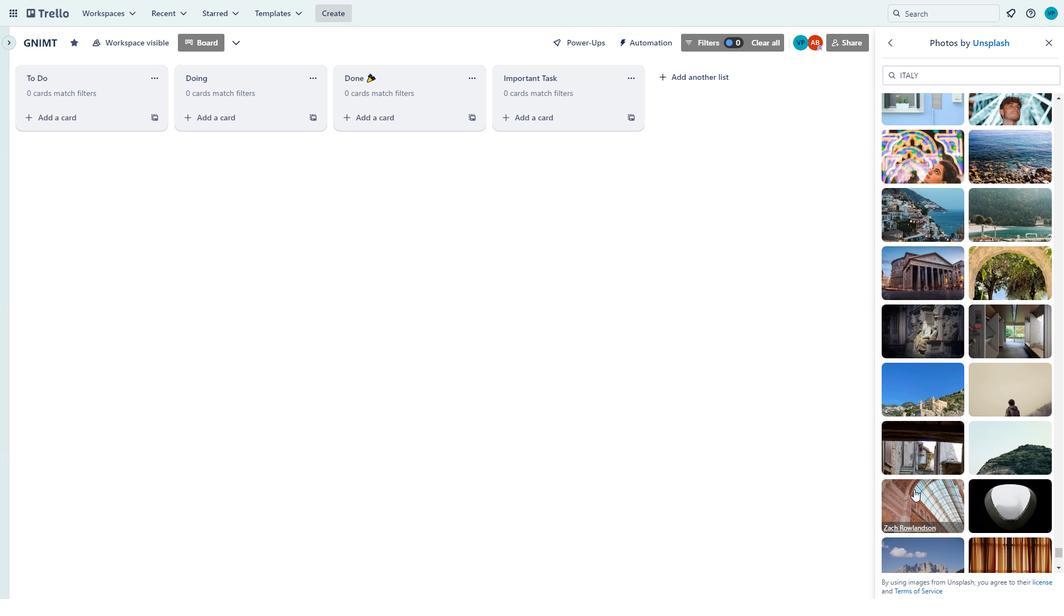 
Action: Mouse moved to (922, 485)
Screenshot: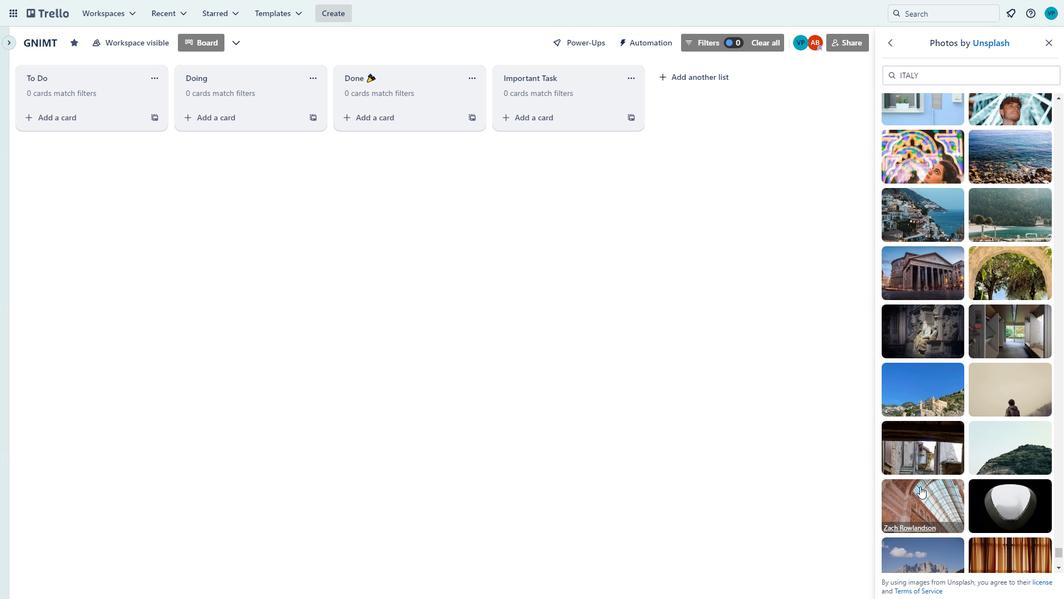 
Action: Mouse scrolled (922, 485) with delta (0, 0)
Screenshot: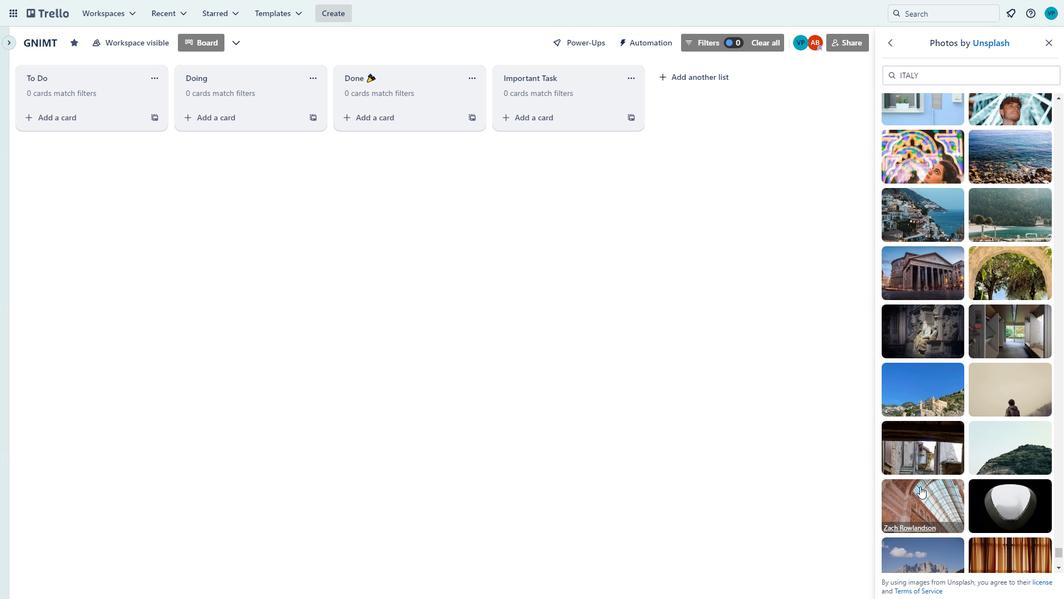 
Action: Mouse moved to (996, 496)
Screenshot: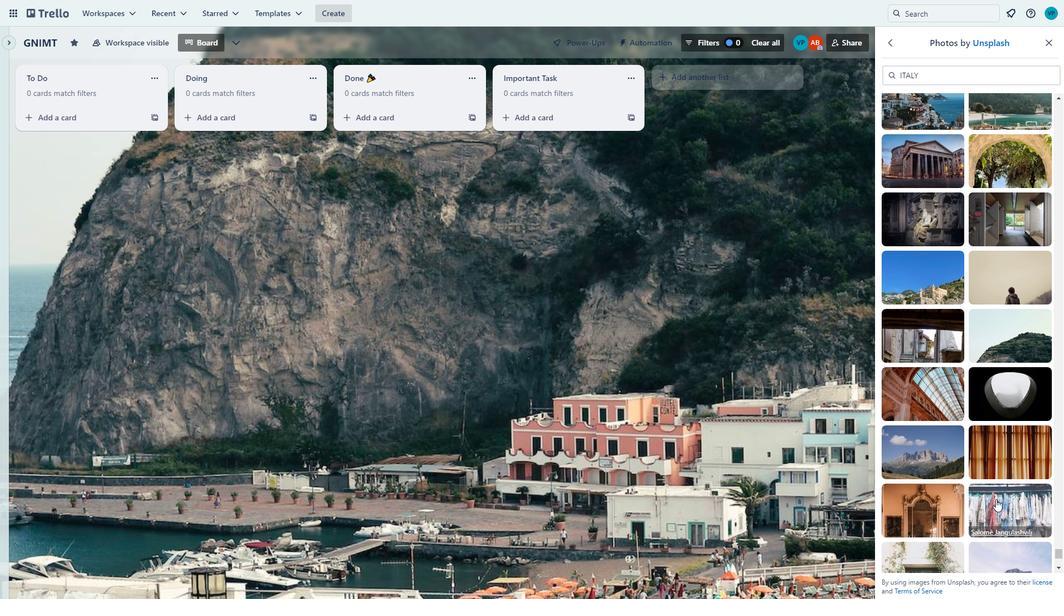 
Action: Mouse scrolled (996, 496) with delta (0, 0)
Screenshot: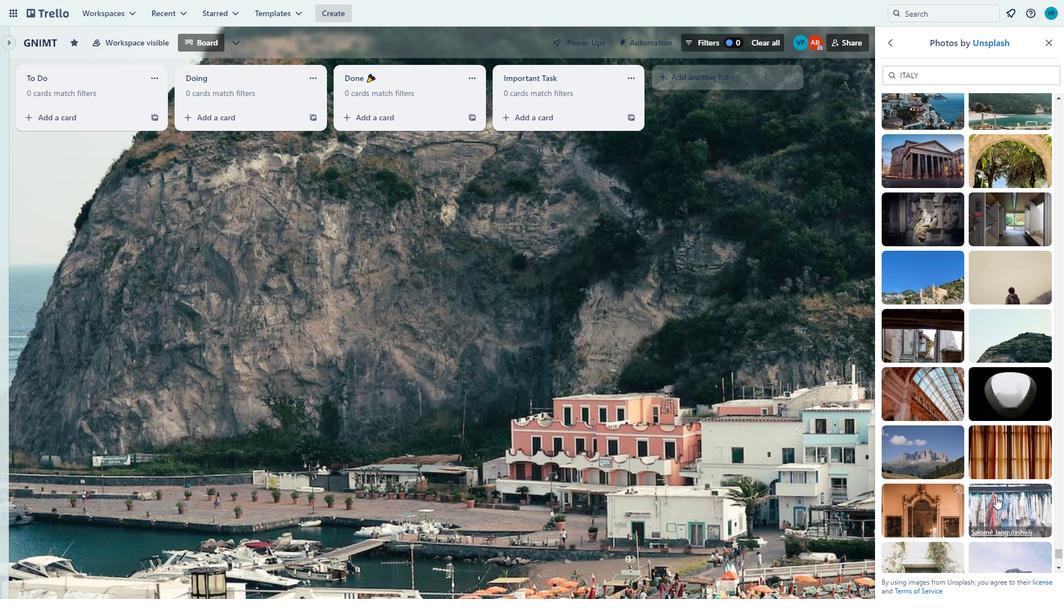 
Action: Mouse moved to (961, 498)
Screenshot: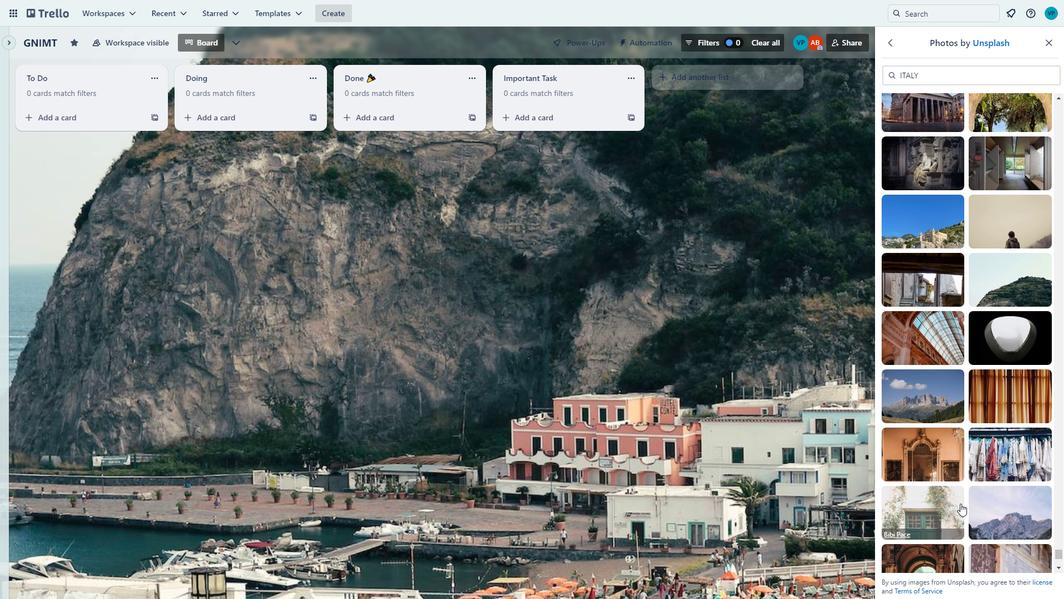 
Action: Mouse scrolled (961, 498) with delta (0, 0)
Screenshot: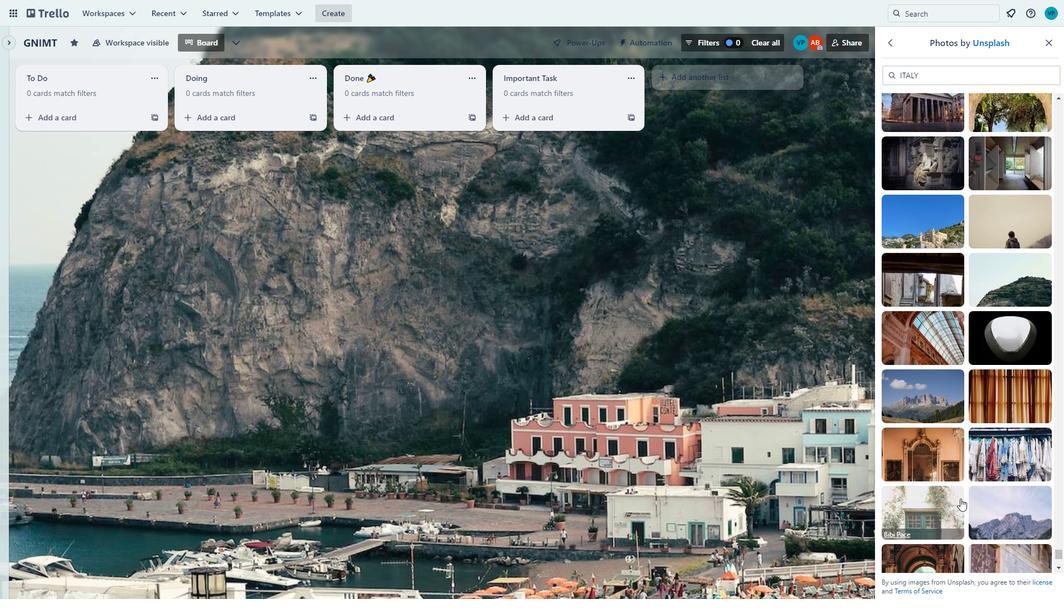 
Action: Mouse moved to (909, 449)
Screenshot: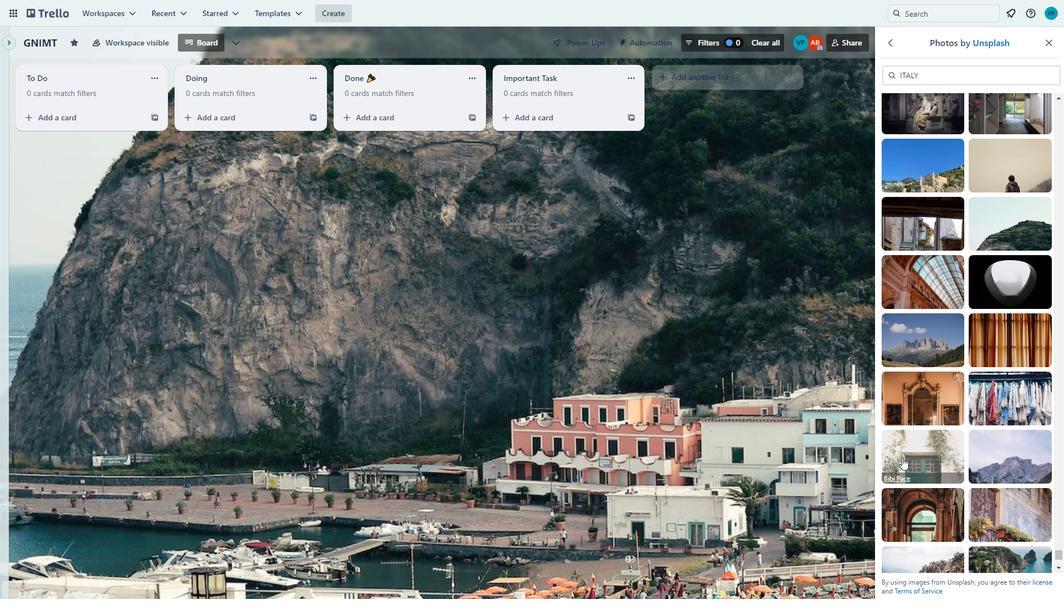 
Action: Mouse pressed left at (909, 449)
Screenshot: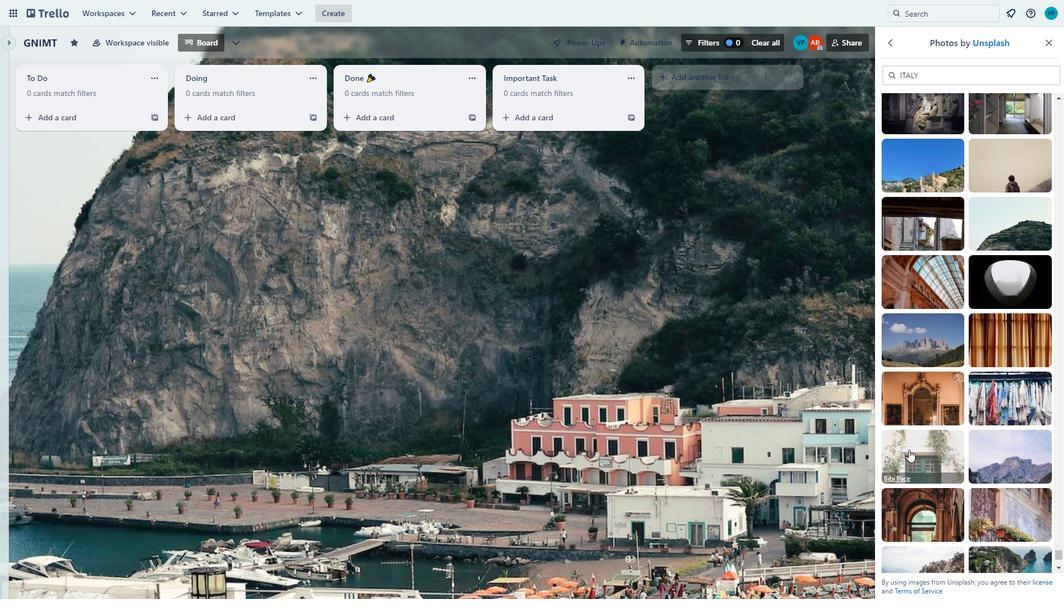 
Action: Mouse moved to (997, 446)
Screenshot: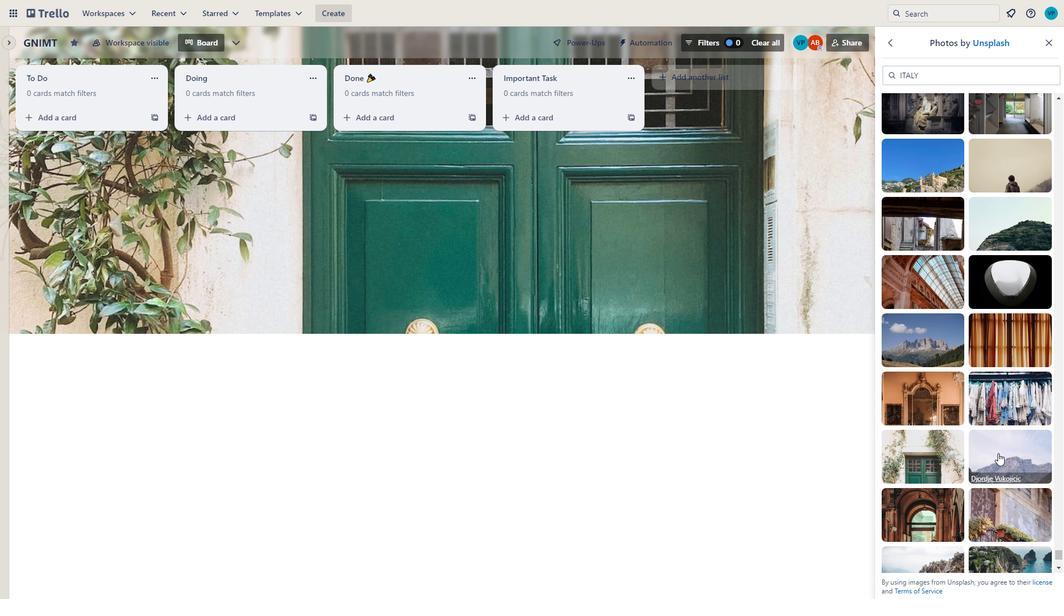
Action: Mouse scrolled (997, 445) with delta (0, 0)
Screenshot: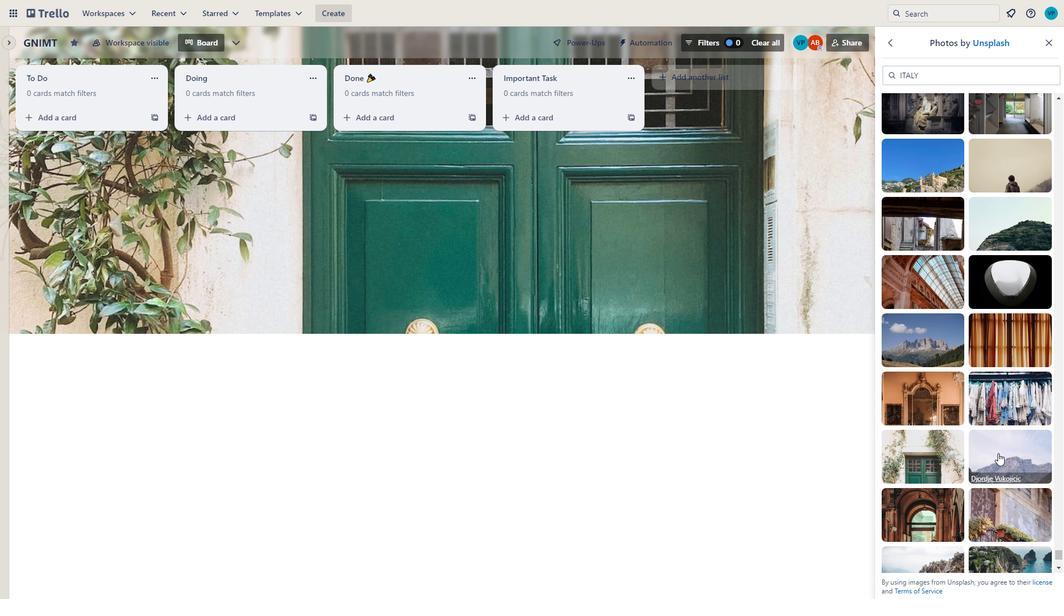 
Action: Mouse moved to (996, 392)
Screenshot: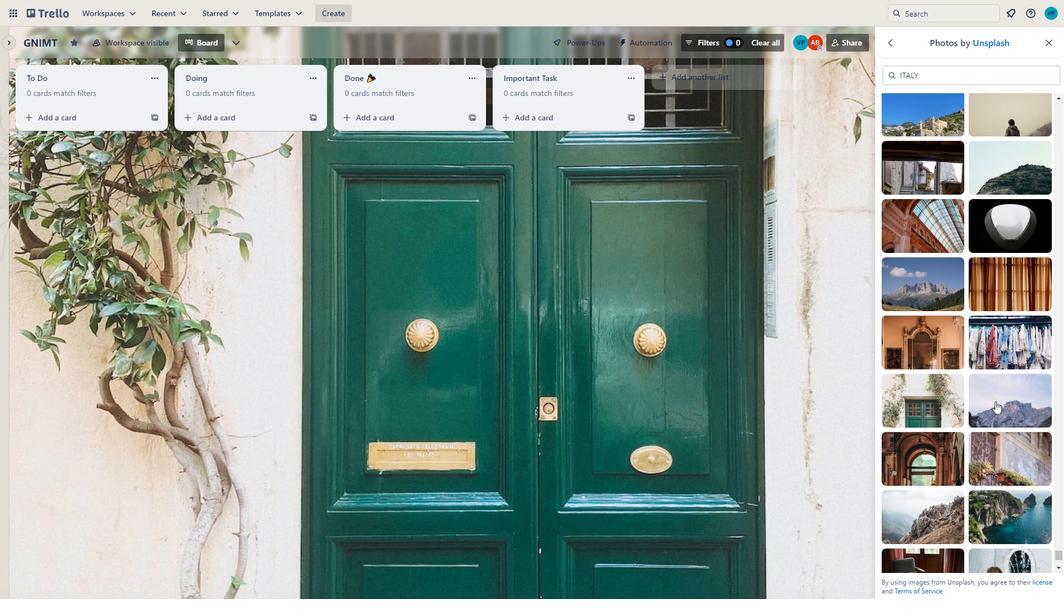 
Action: Mouse pressed left at (996, 392)
Screenshot: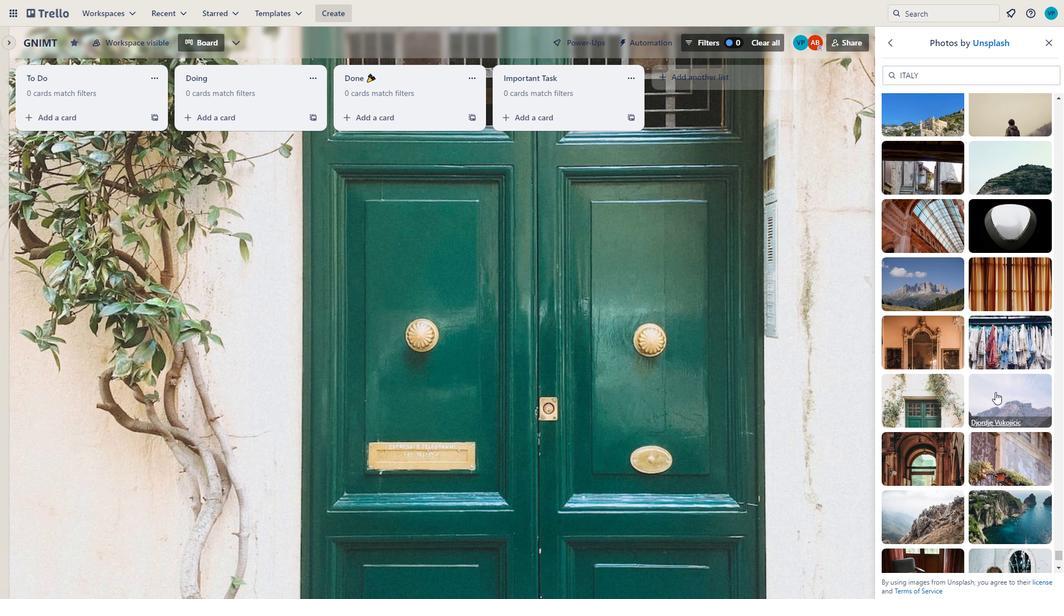 
Action: Mouse moved to (997, 448)
Screenshot: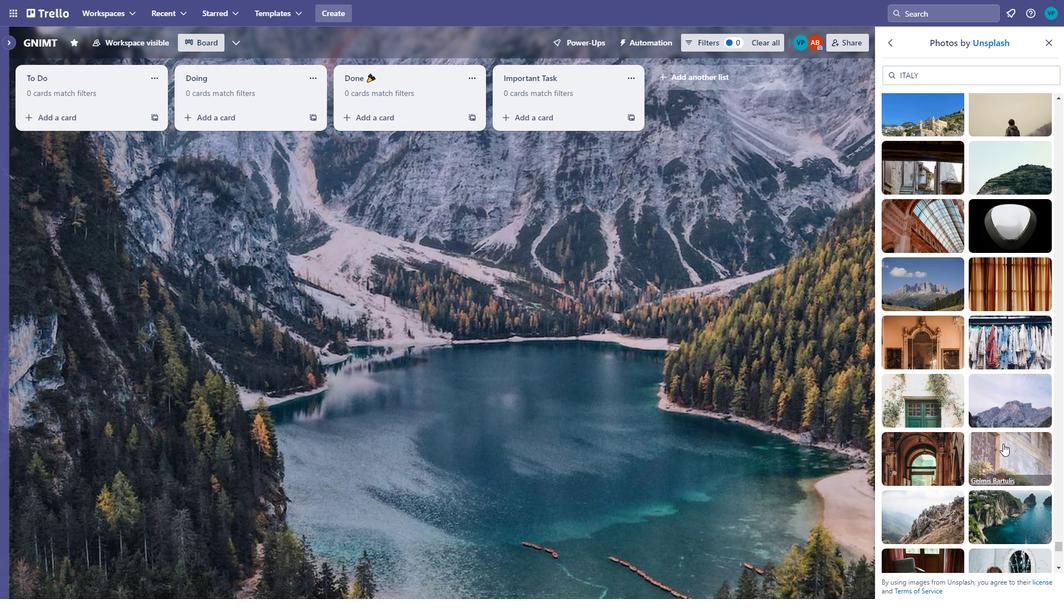 
Action: Mouse scrolled (997, 447) with delta (0, 0)
Screenshot: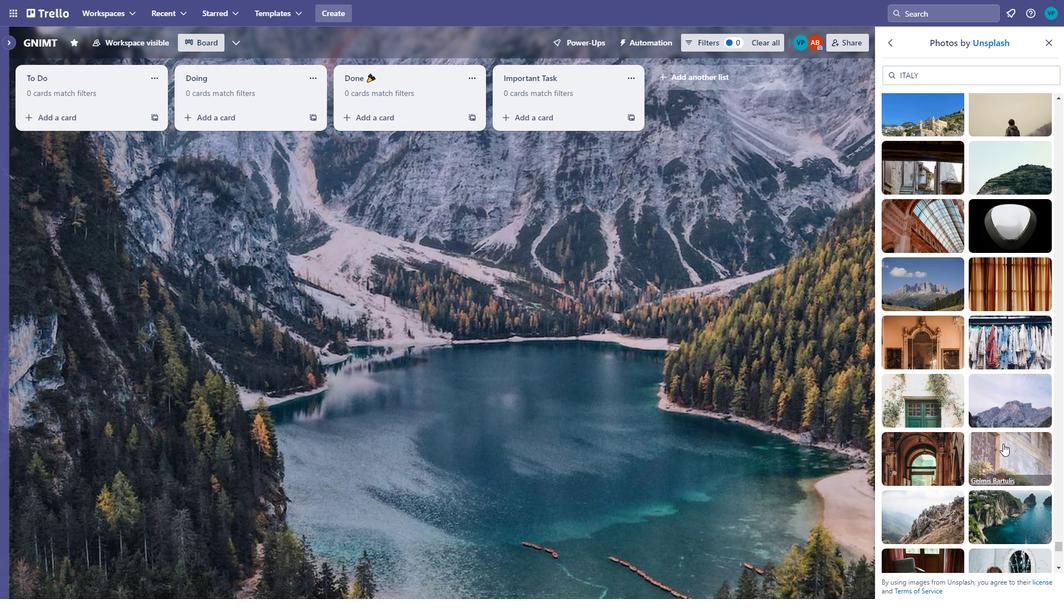 
Action: Mouse moved to (996, 449)
Screenshot: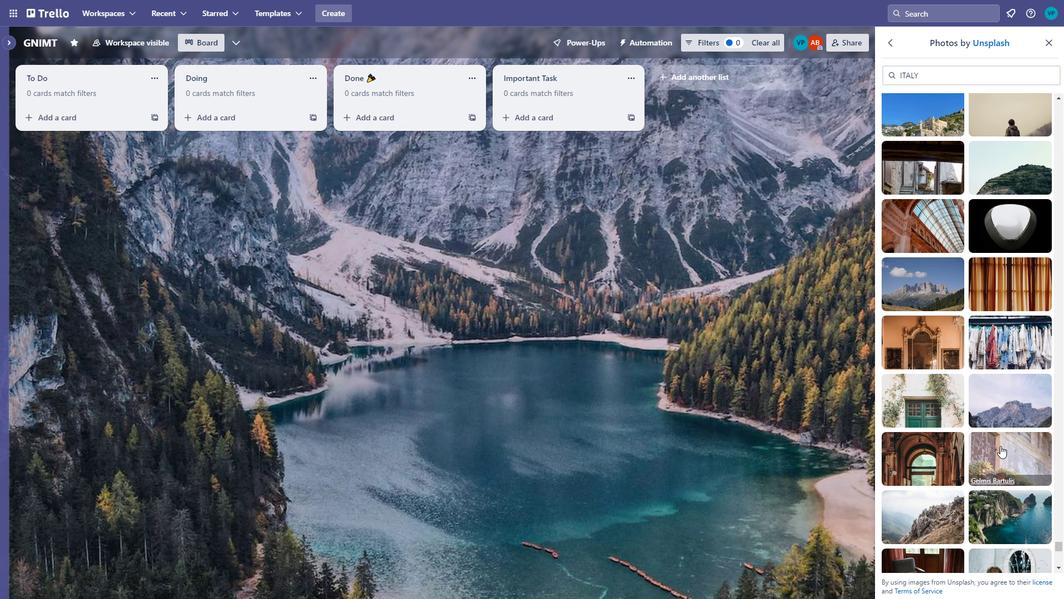
Action: Mouse scrolled (996, 449) with delta (0, 0)
Screenshot: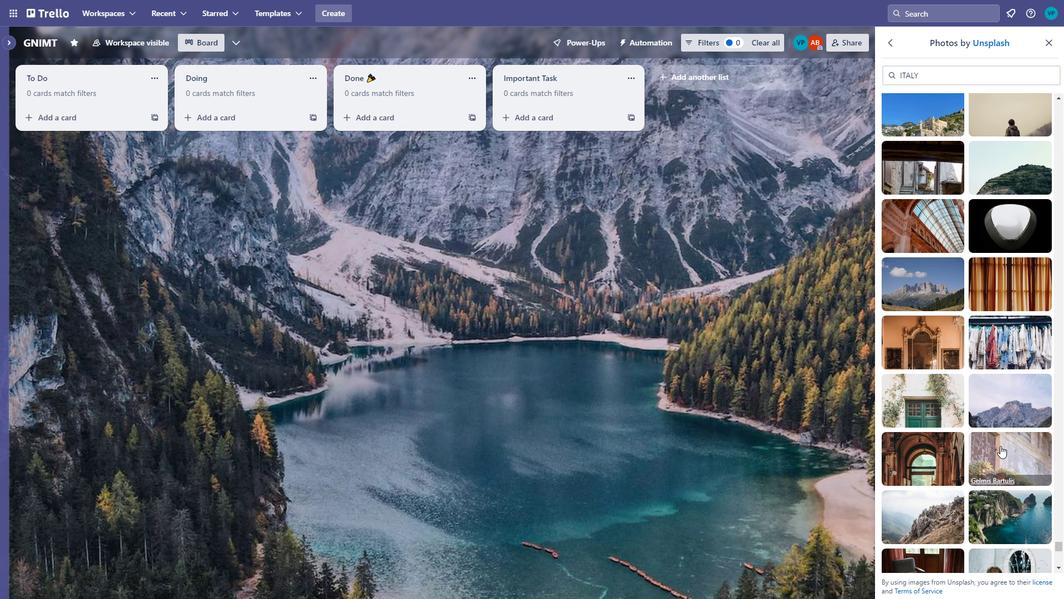 
Action: Mouse moved to (926, 399)
Screenshot: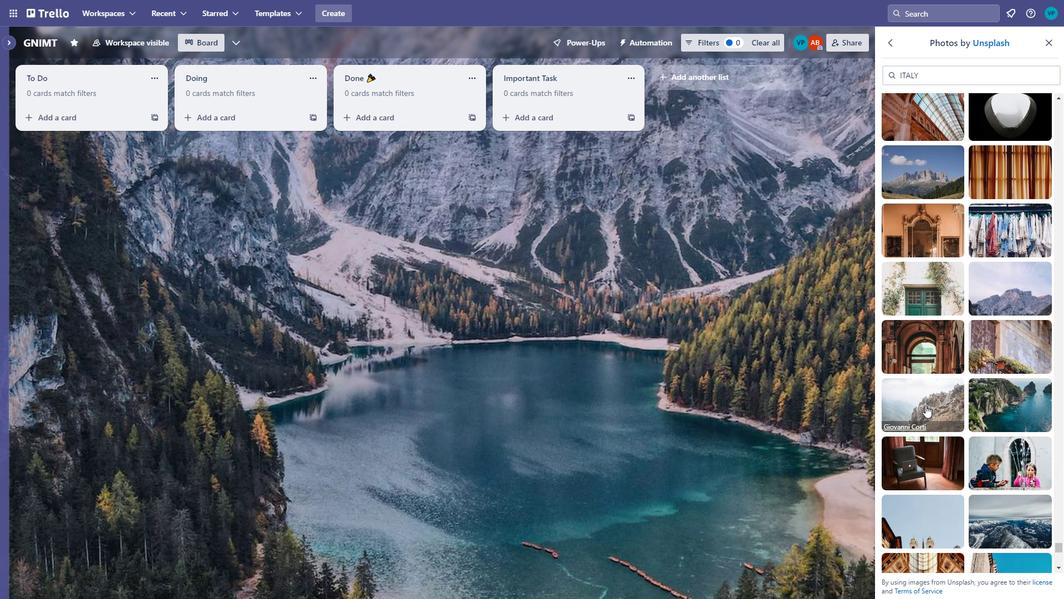 
Action: Mouse pressed left at (926, 399)
Screenshot: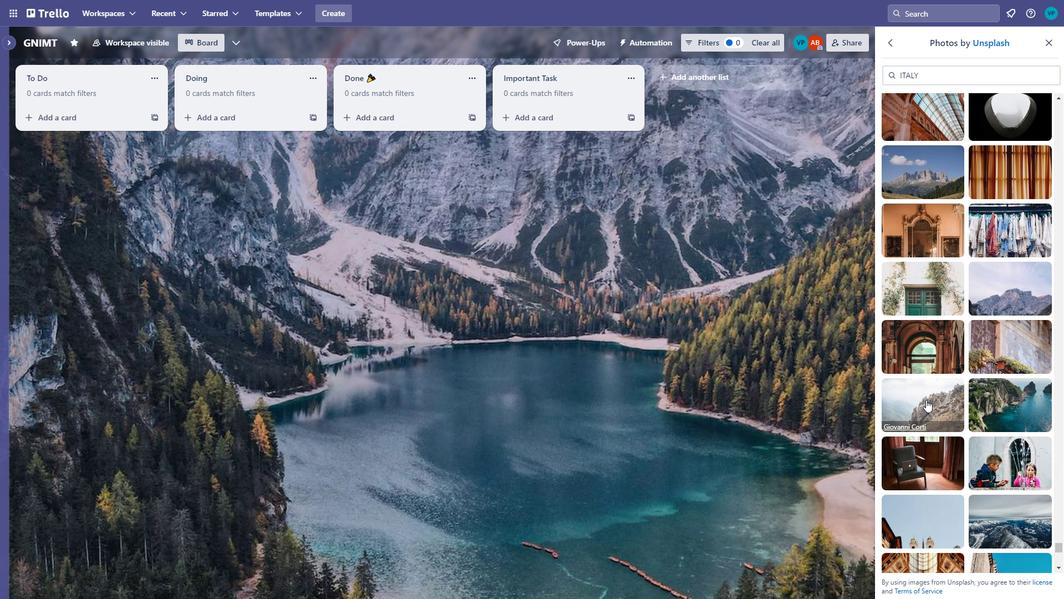 
Action: Mouse moved to (1021, 398)
Screenshot: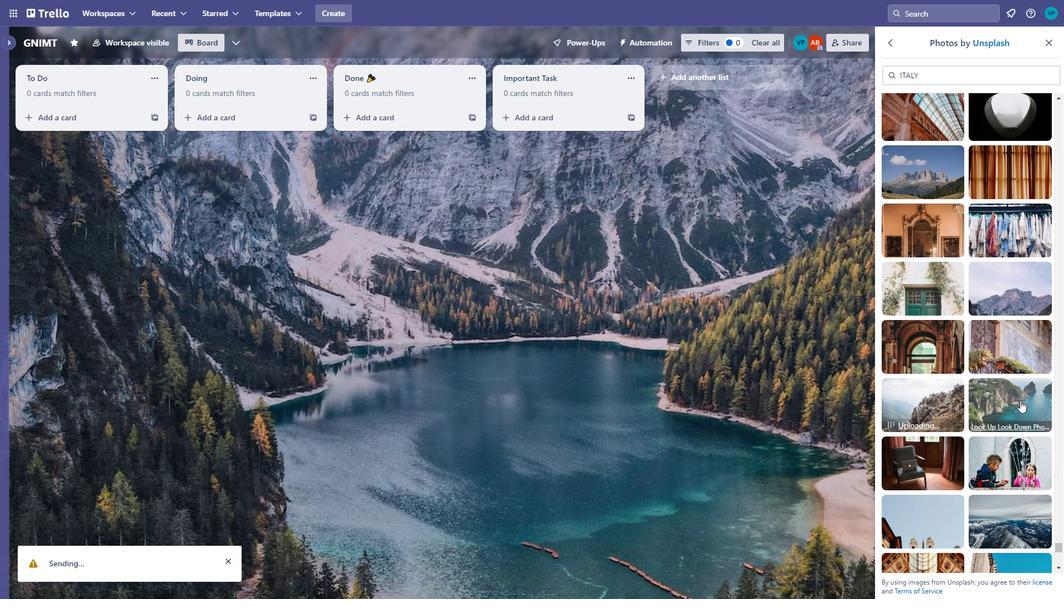 
Action: Mouse pressed left at (1021, 398)
Screenshot: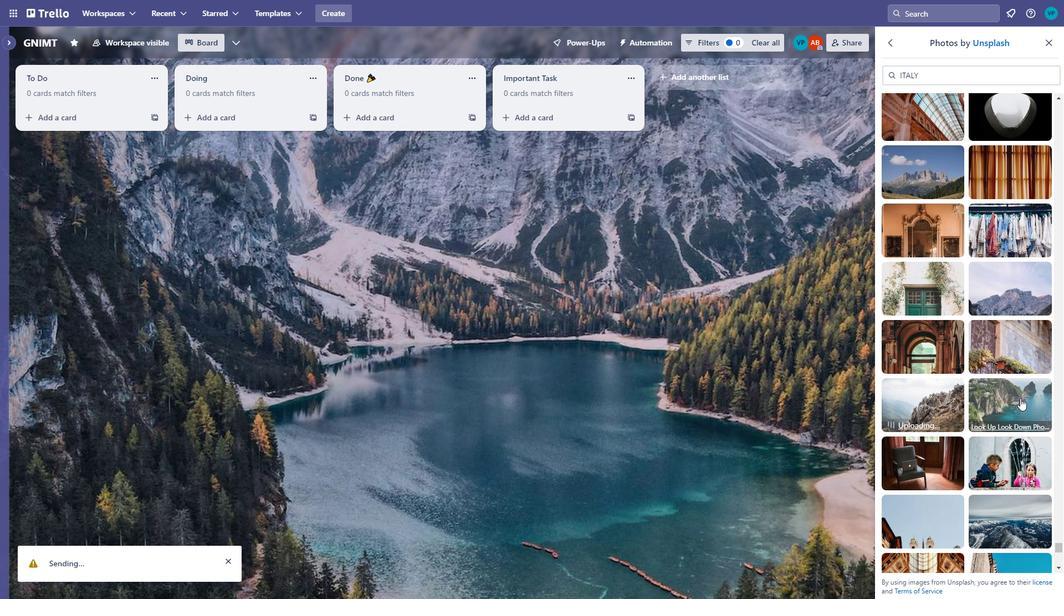 
Action: Mouse moved to (970, 464)
Screenshot: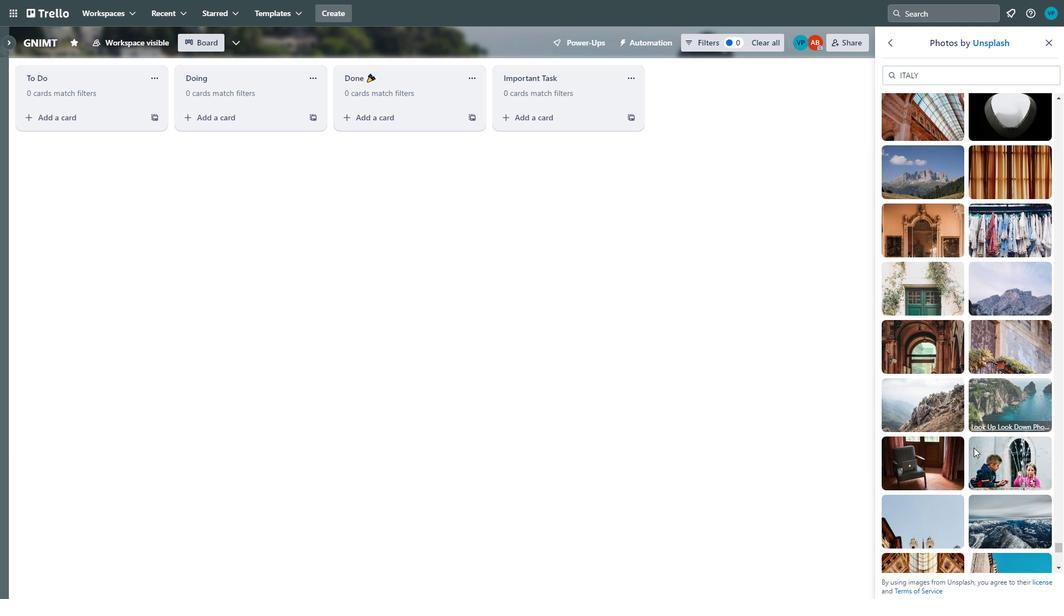 
Action: Mouse scrolled (970, 464) with delta (0, 0)
Screenshot: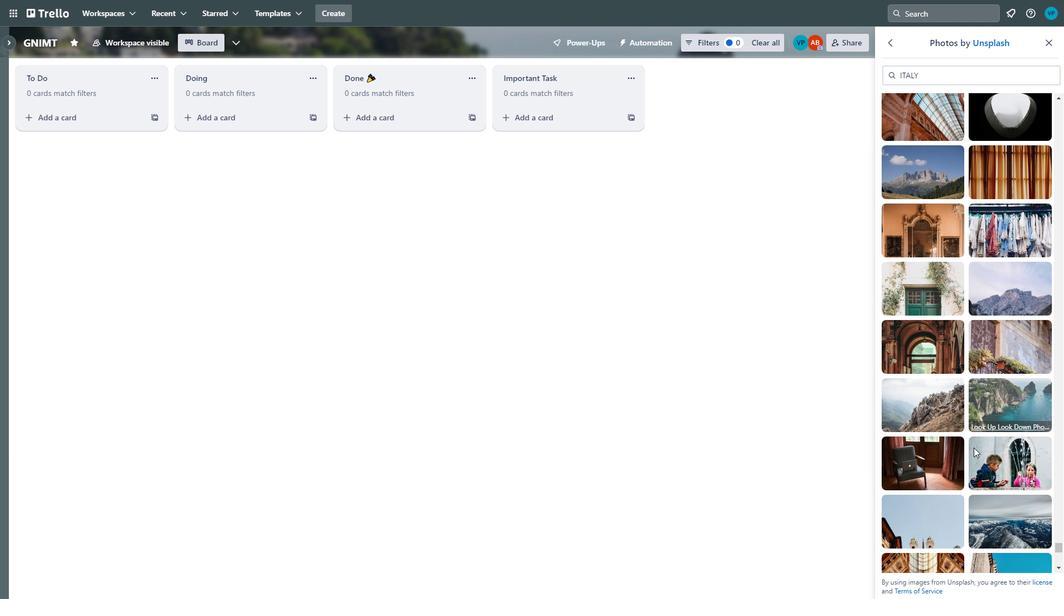 
Action: Mouse moved to (970, 464)
Screenshot: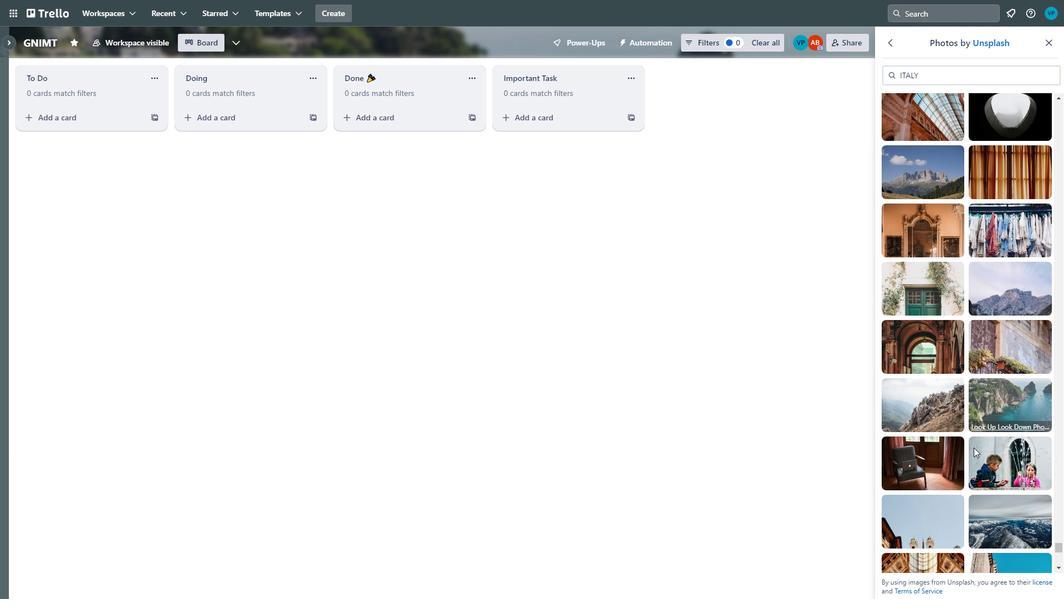 
Action: Mouse scrolled (970, 464) with delta (0, 0)
Screenshot: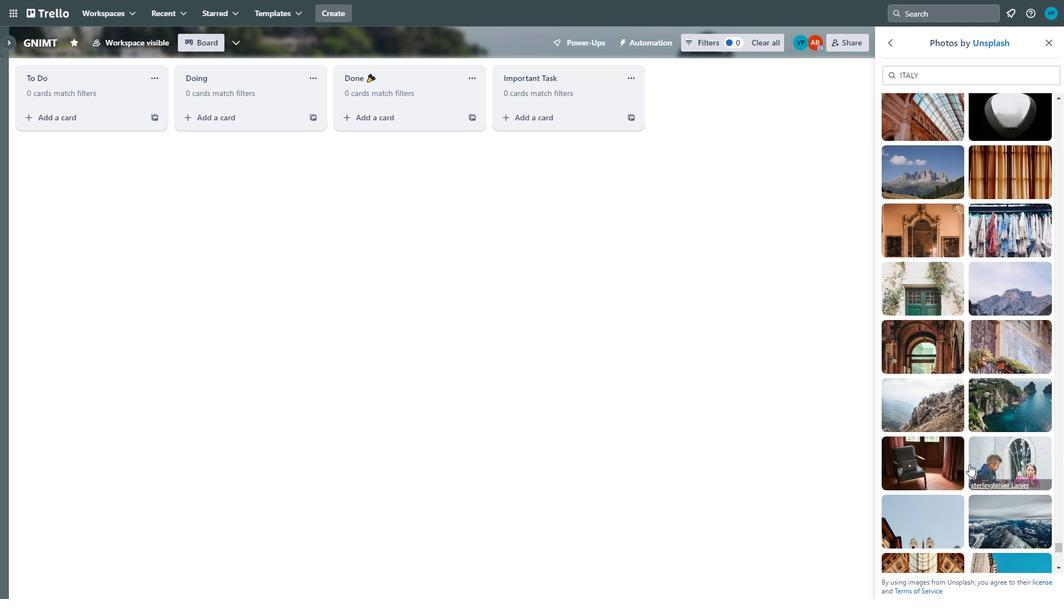 
Action: Mouse moved to (1015, 455)
Screenshot: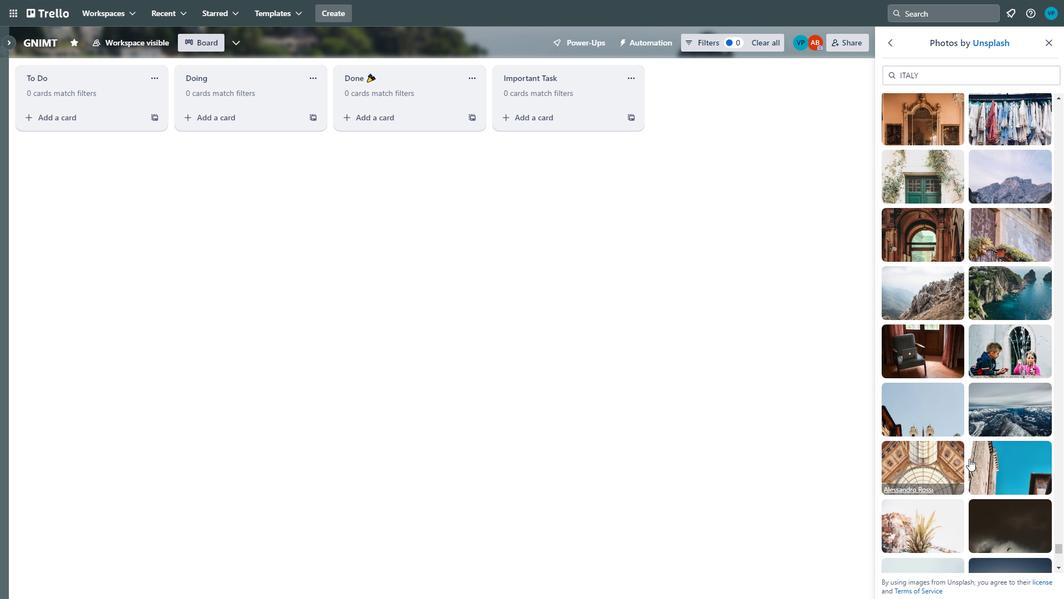
Action: Mouse scrolled (1015, 455) with delta (0, 0)
Screenshot: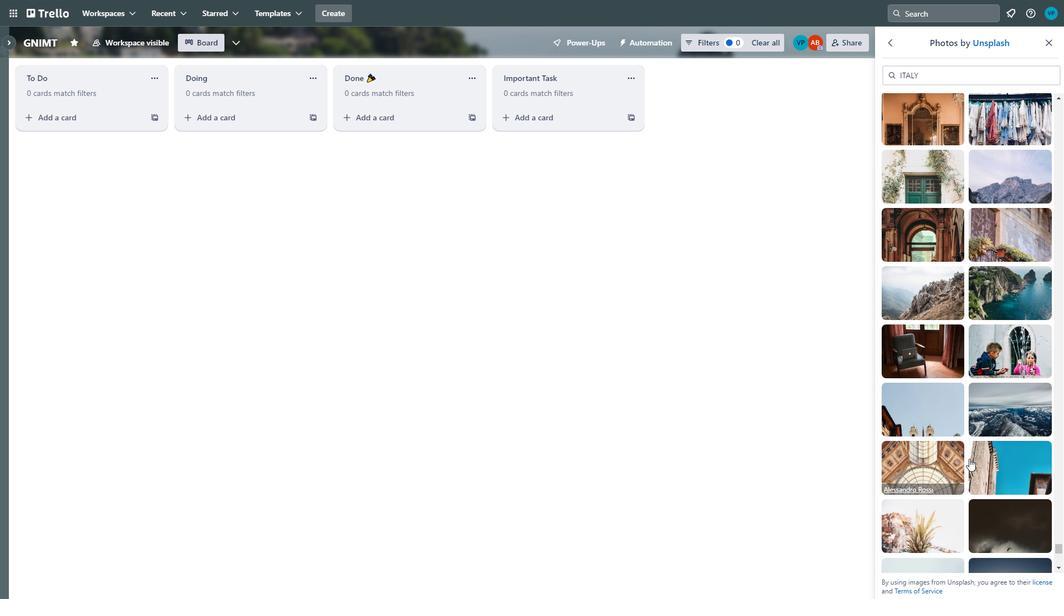 
Action: Mouse scrolled (1015, 455) with delta (0, 0)
Screenshot: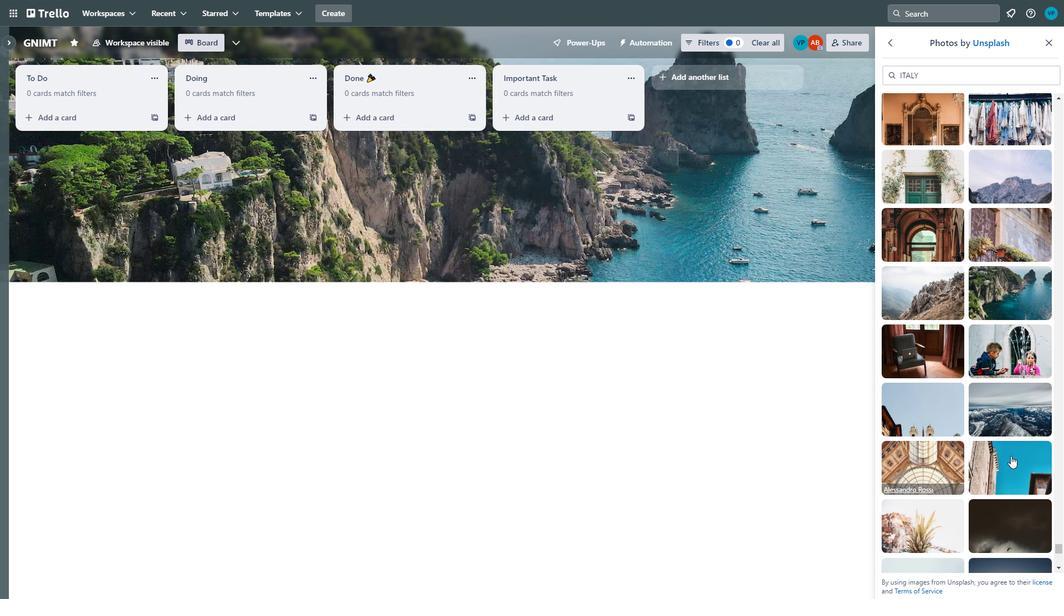 
Action: Mouse moved to (917, 406)
Screenshot: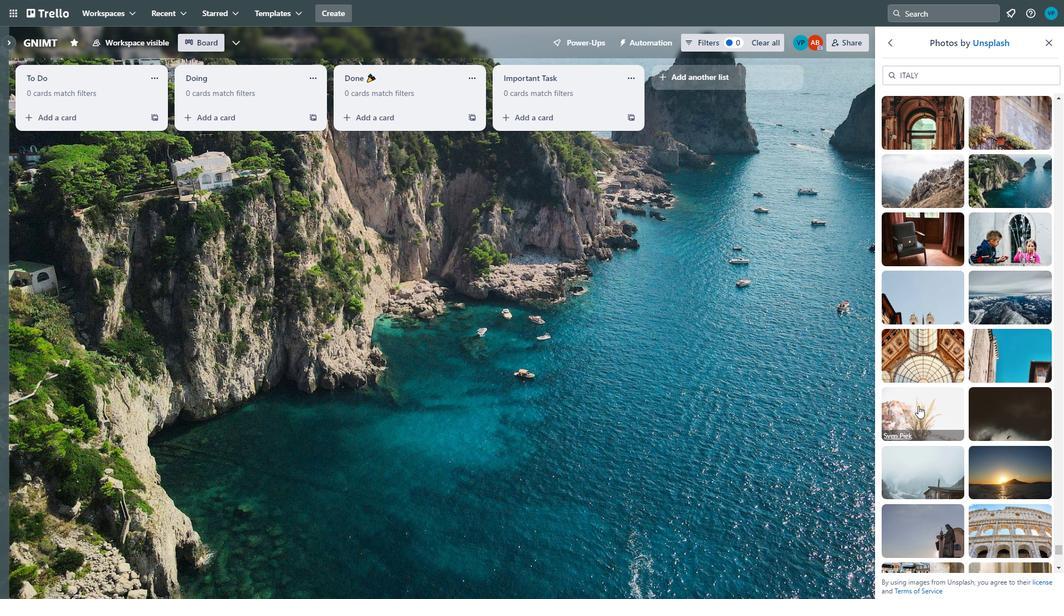 
Action: Mouse pressed left at (917, 406)
Screenshot: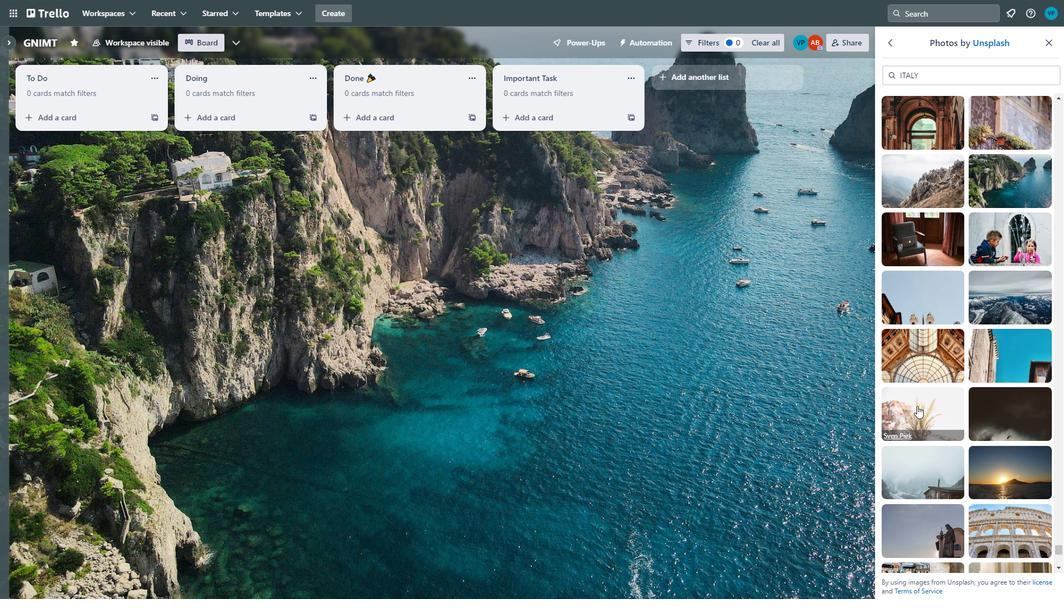
Action: Mouse moved to (904, 469)
Screenshot: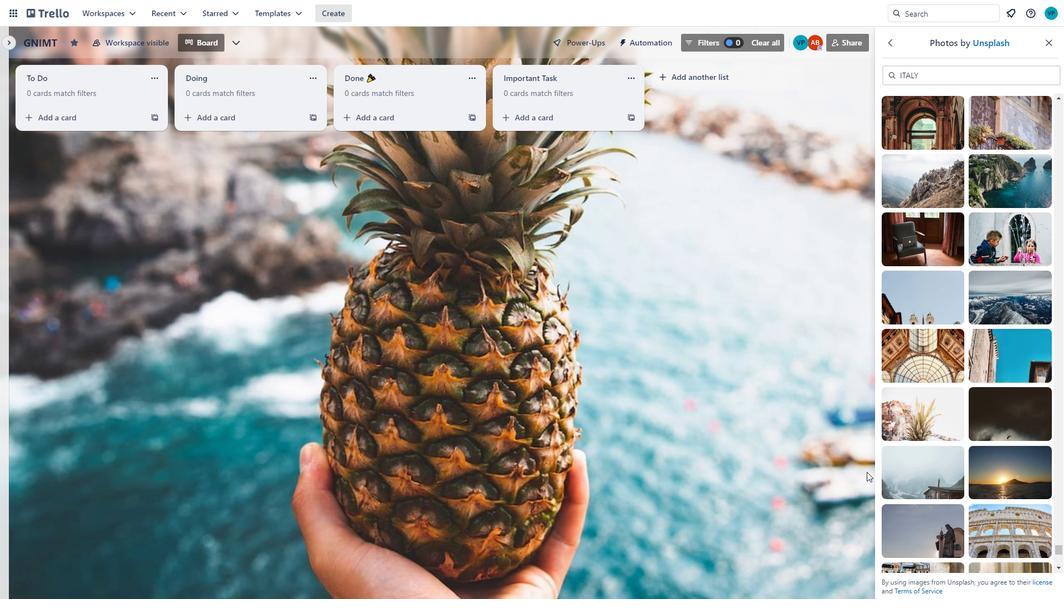 
Action: Mouse pressed left at (904, 469)
Screenshot: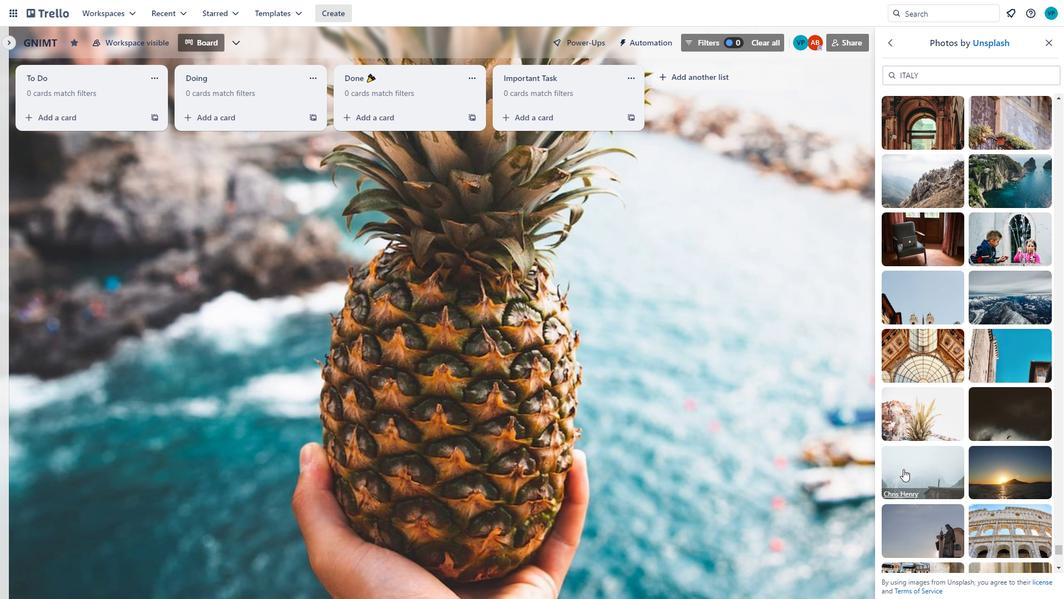 
Action: Mouse moved to (989, 463)
Screenshot: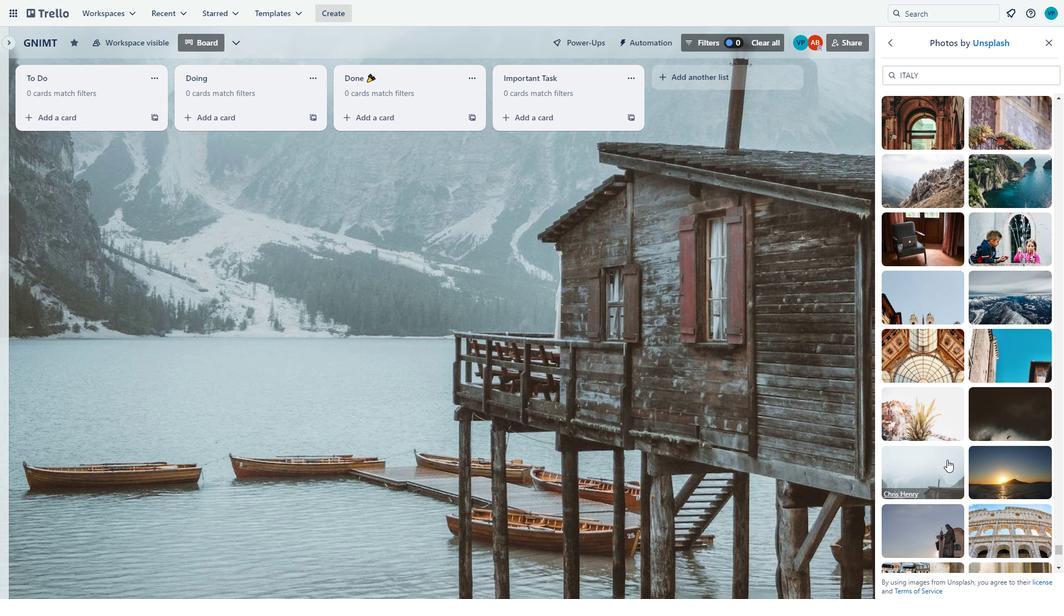
Action: Mouse pressed left at (989, 463)
Screenshot: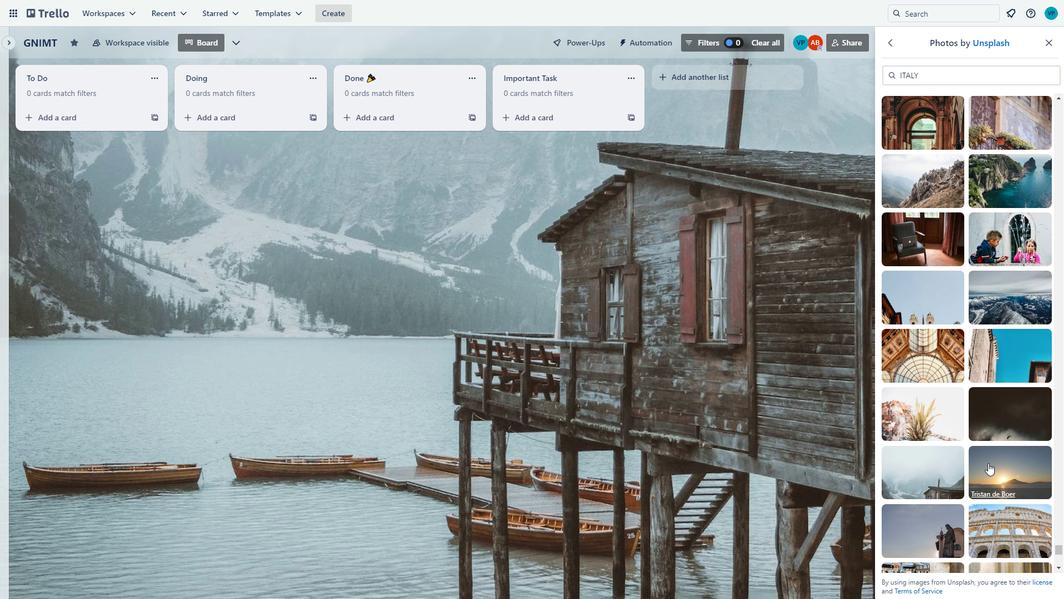 
Action: Mouse moved to (981, 465)
Screenshot: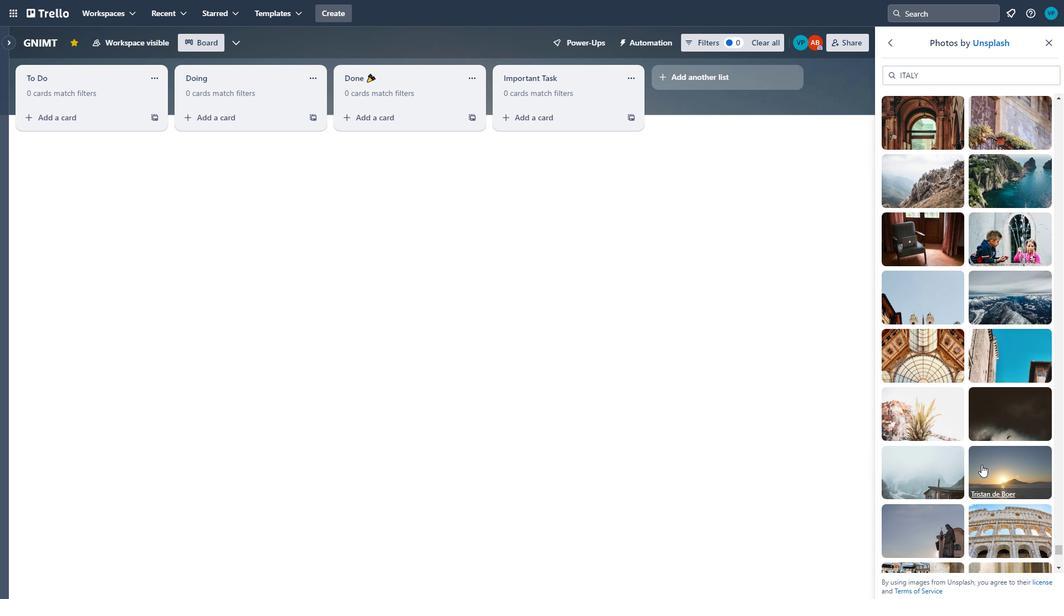 
Action: Mouse scrolled (981, 464) with delta (0, 0)
Screenshot: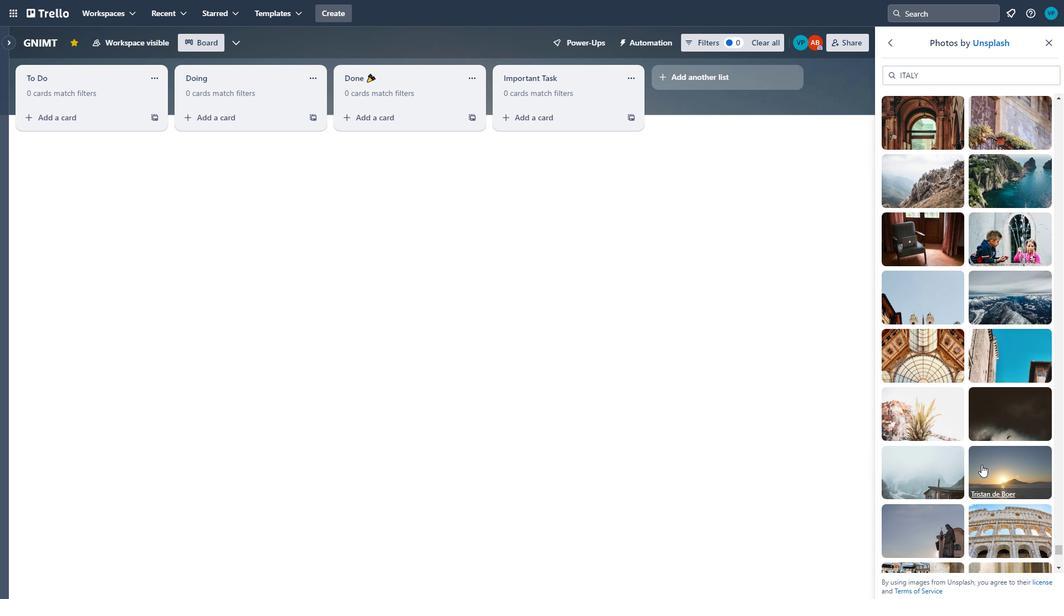 
Action: Mouse moved to (938, 453)
Screenshot: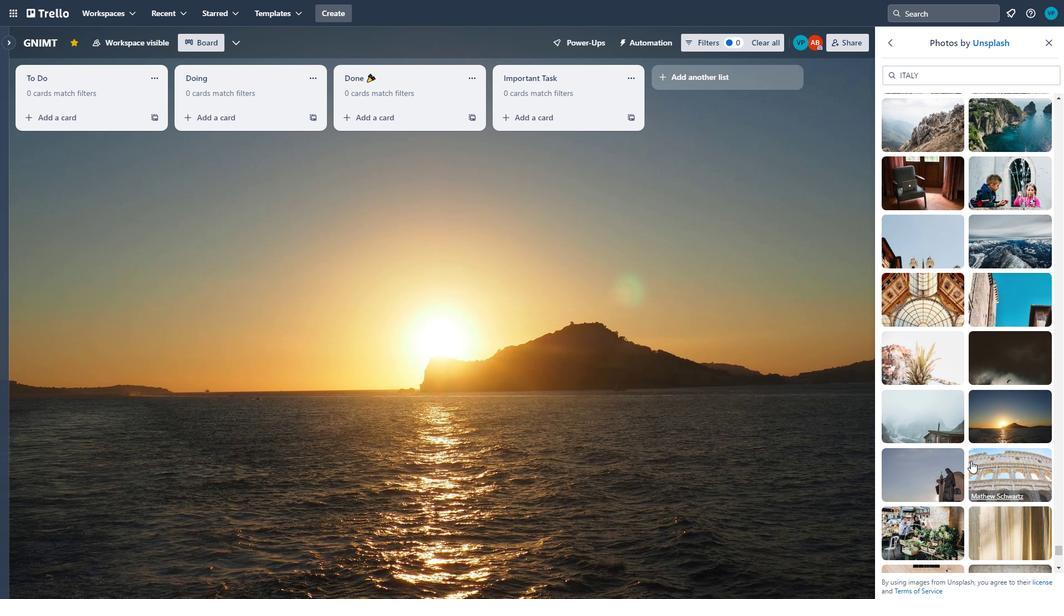 
Action: Mouse scrolled (938, 452) with delta (0, 0)
Screenshot: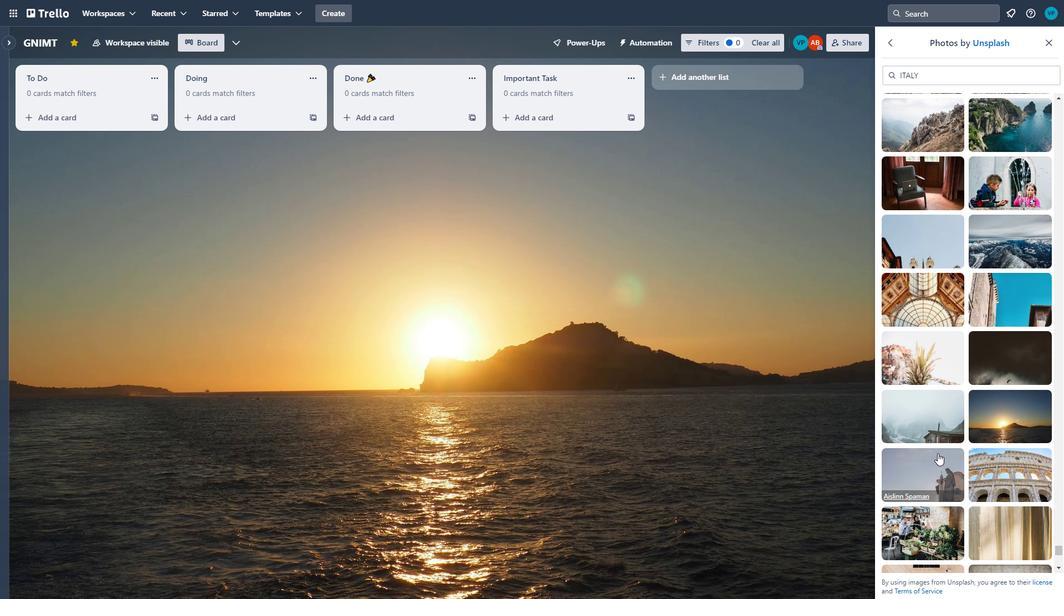 
Action: Mouse moved to (979, 408)
Screenshot: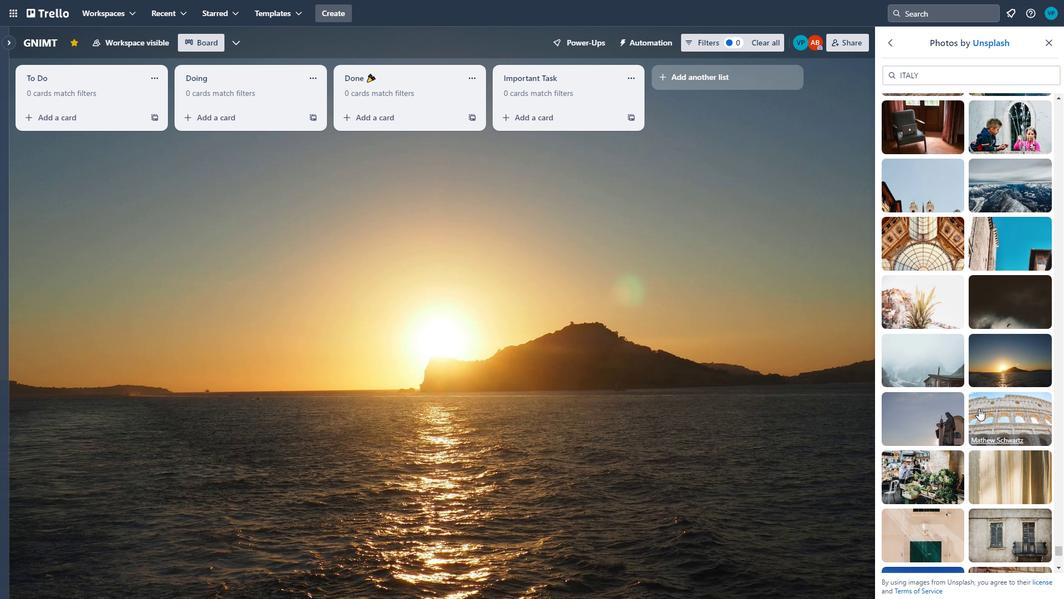 
Action: Mouse pressed left at (979, 408)
Screenshot: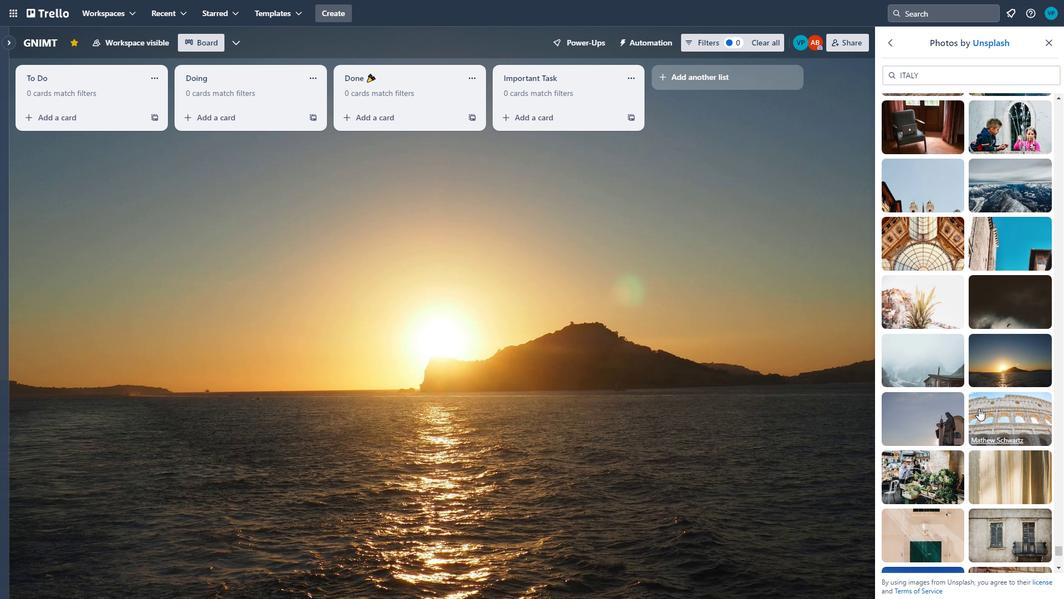 
Action: Mouse moved to (989, 414)
Screenshot: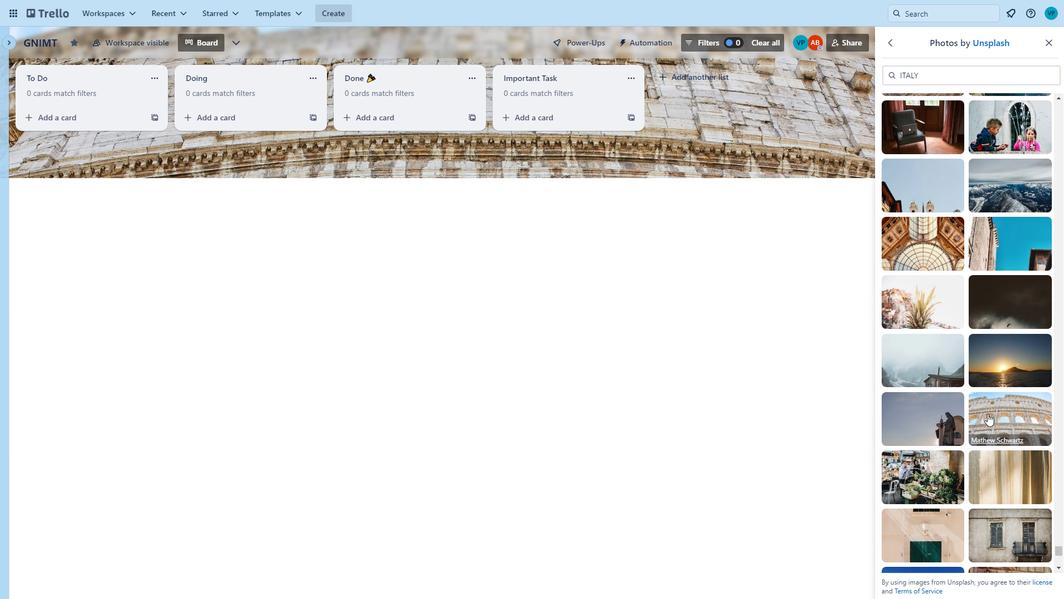 
Action: Mouse scrolled (989, 413) with delta (0, 0)
Screenshot: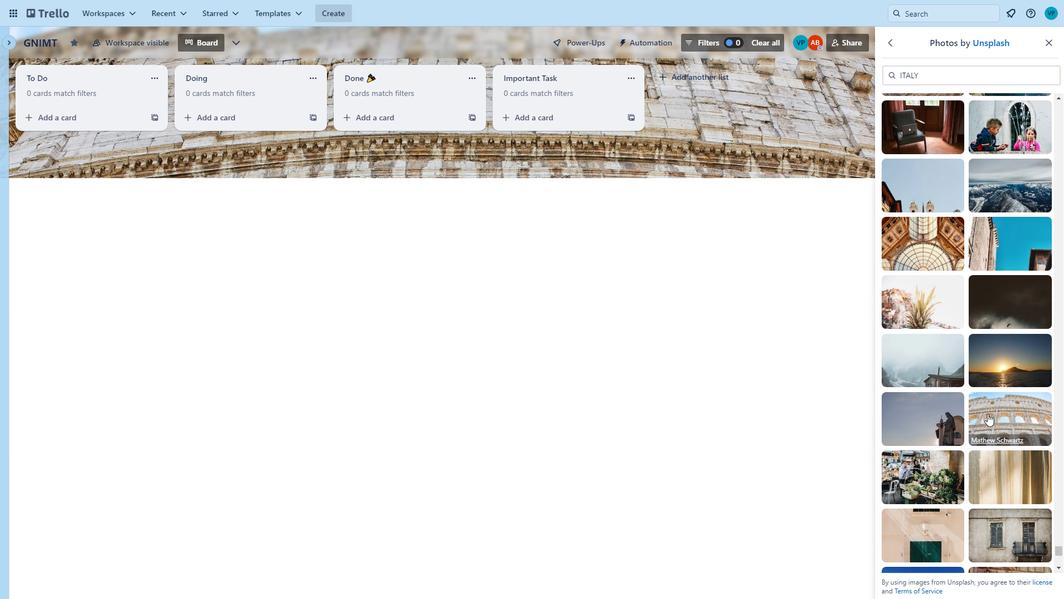 
Action: Mouse scrolled (989, 413) with delta (0, 0)
Screenshot: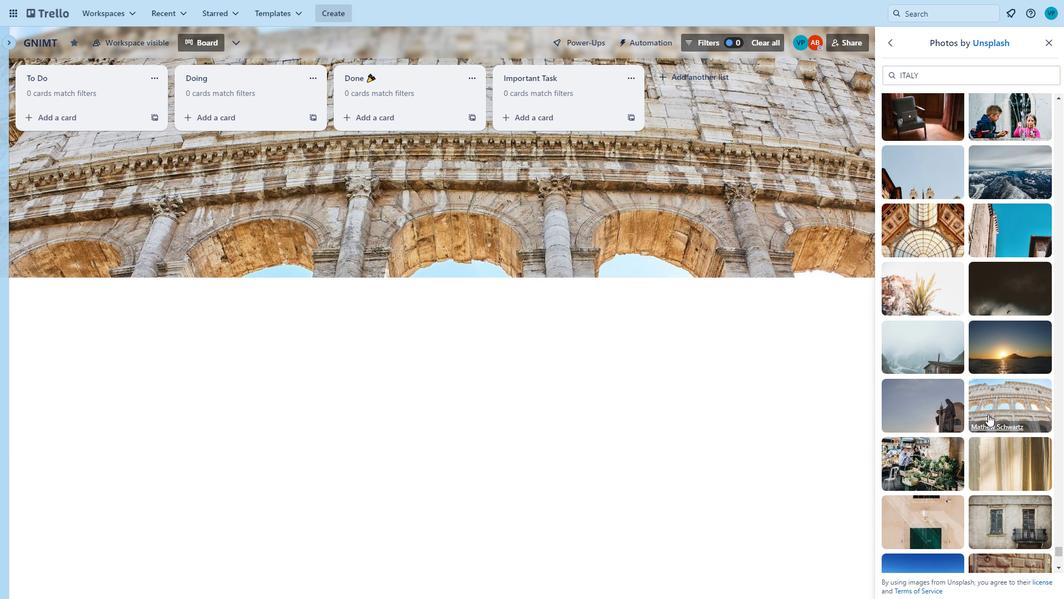 
Action: Mouse scrolled (989, 413) with delta (0, 0)
Screenshot: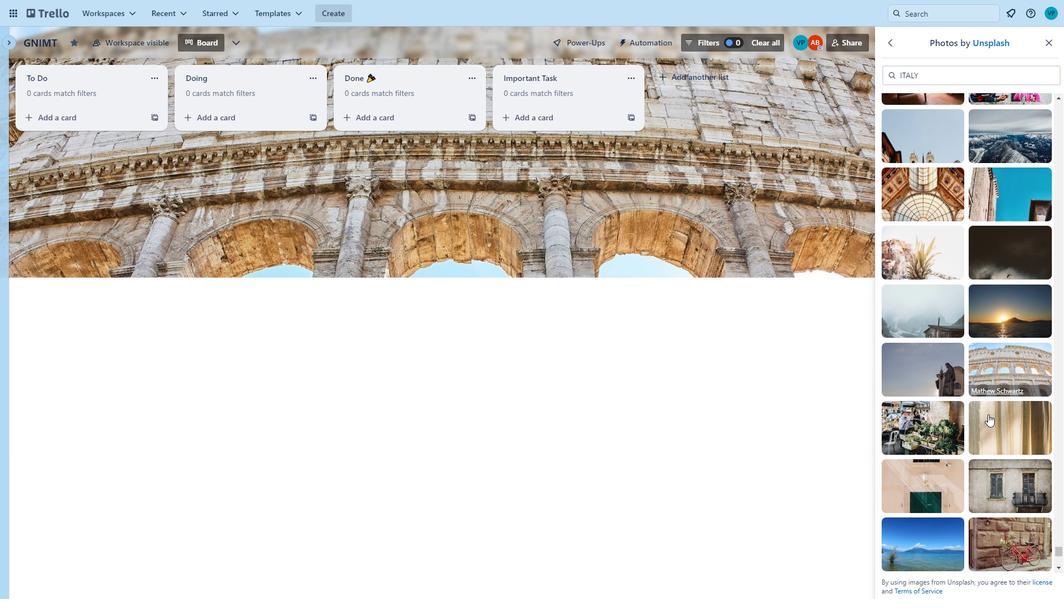 
Action: Mouse moved to (981, 470)
Screenshot: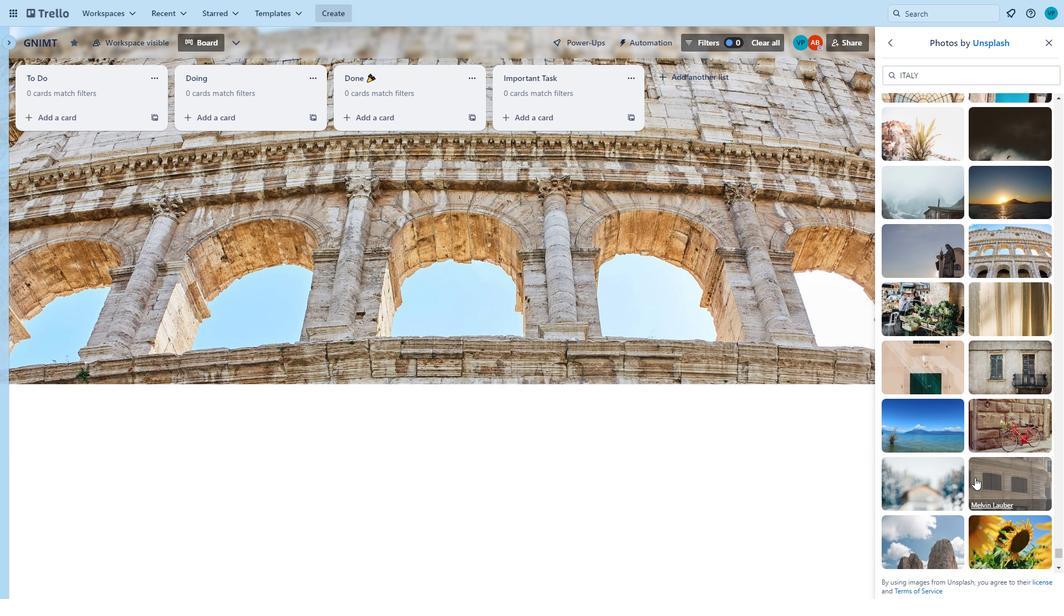 
Action: Mouse scrolled (981, 470) with delta (0, 0)
Screenshot: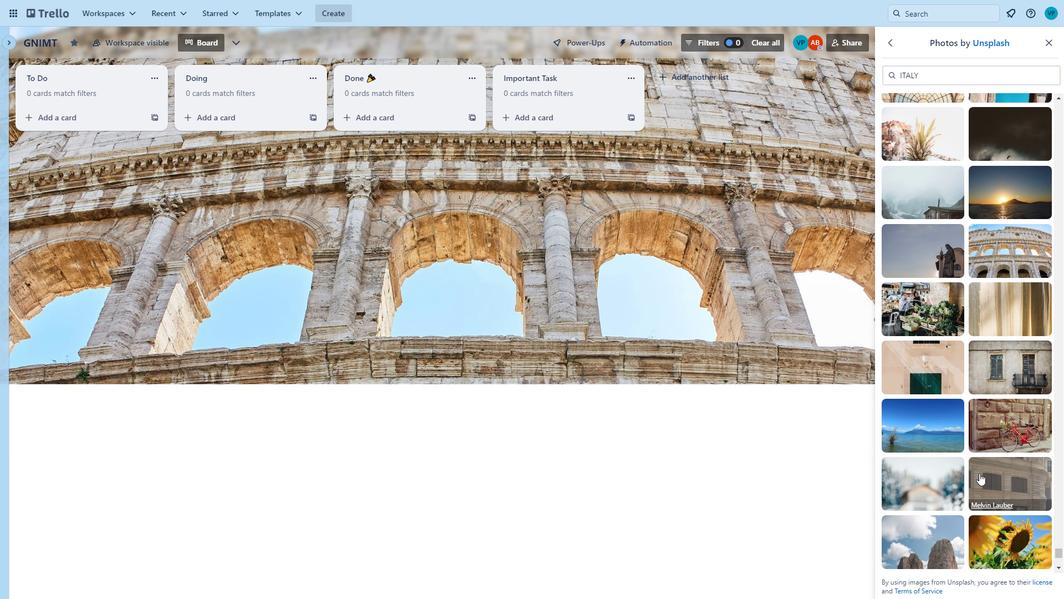 
Action: Mouse moved to (982, 470)
Screenshot: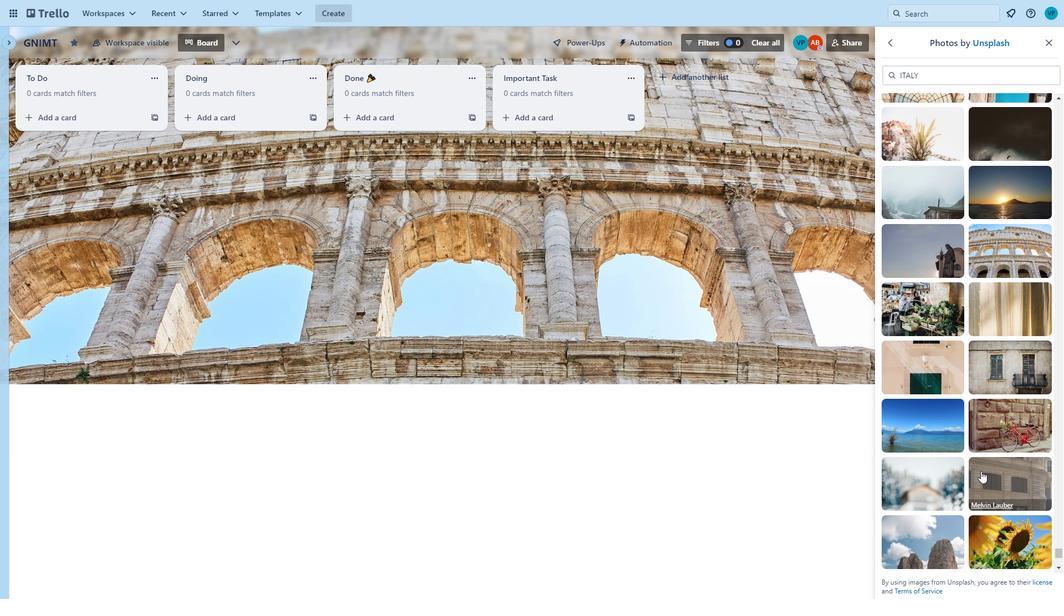 
Action: Mouse scrolled (982, 469) with delta (0, 0)
Screenshot: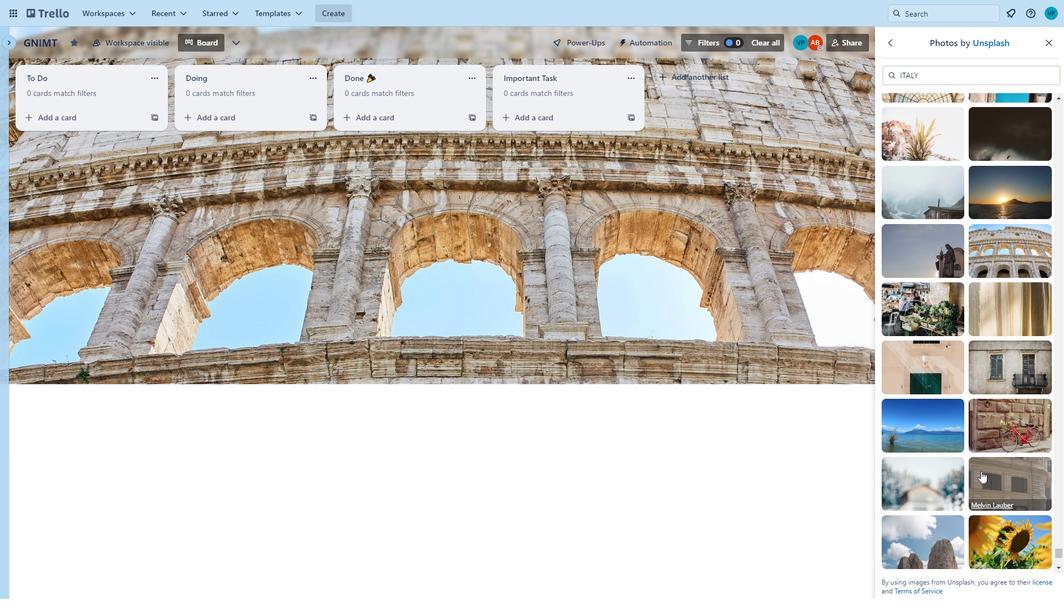 
Action: Mouse moved to (935, 422)
Screenshot: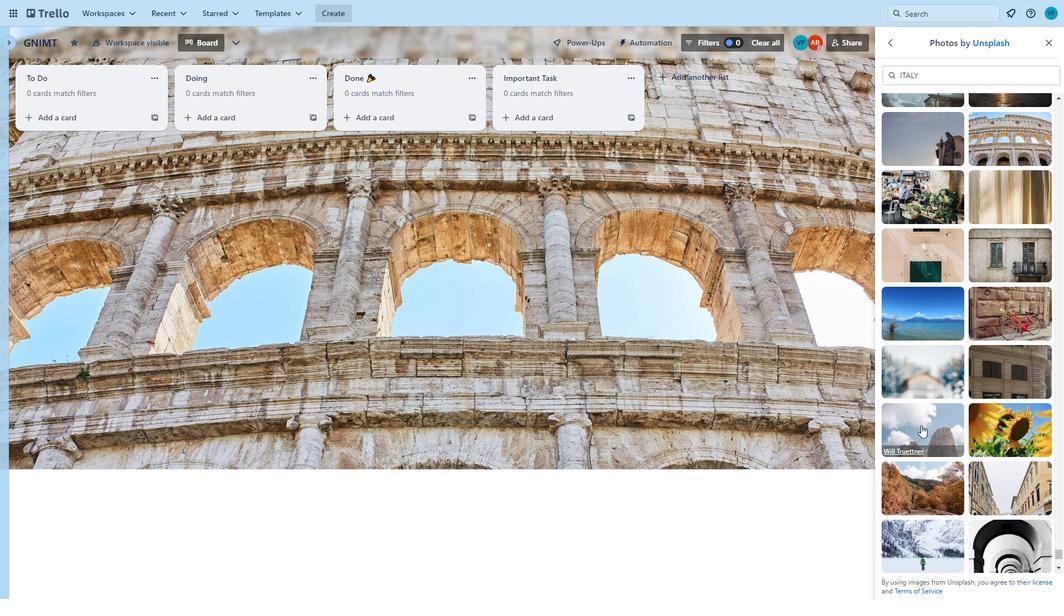 
Action: Mouse pressed left at (935, 422)
Screenshot: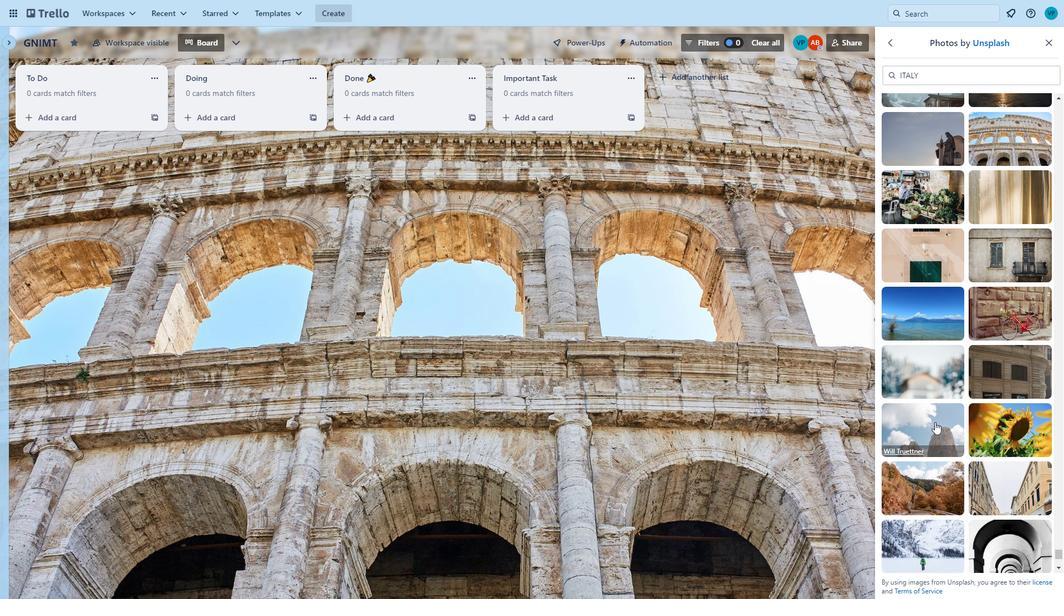 
Action: Mouse moved to (1031, 420)
Screenshot: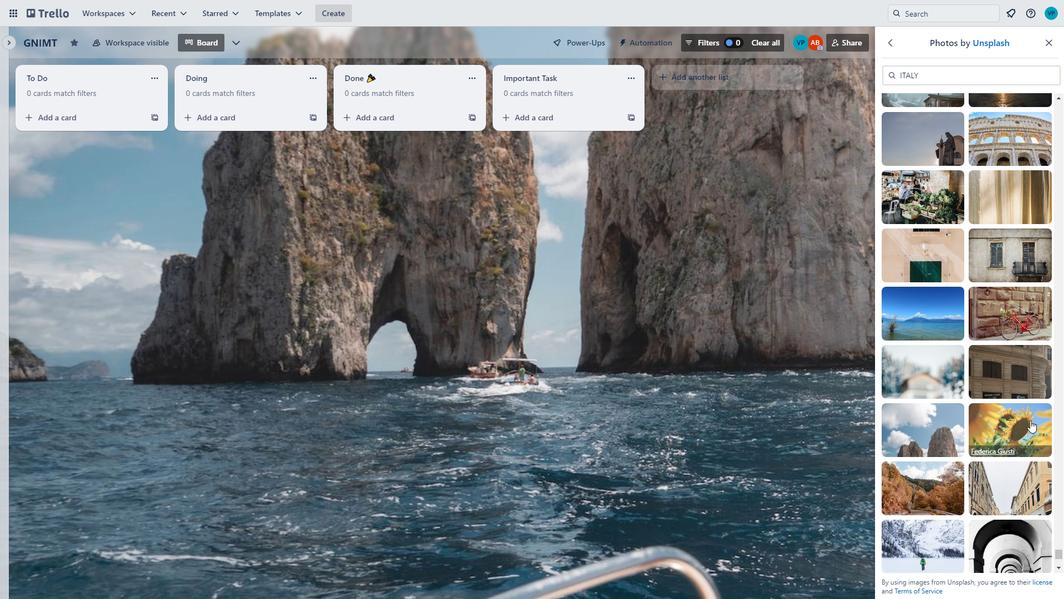 
Action: Mouse pressed left at (1031, 420)
Screenshot: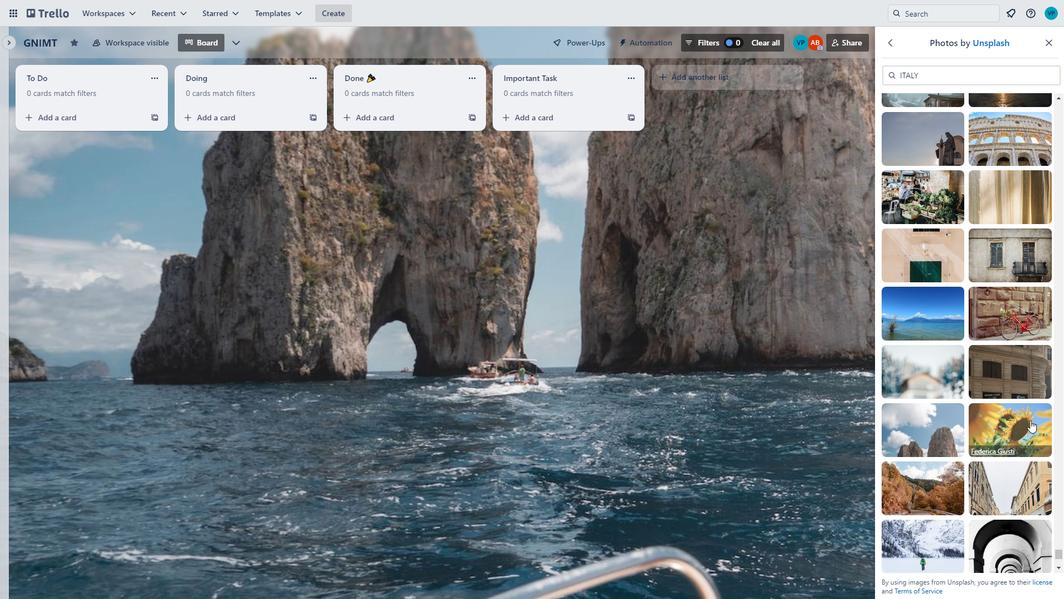 
Action: Mouse moved to (1020, 419)
Screenshot: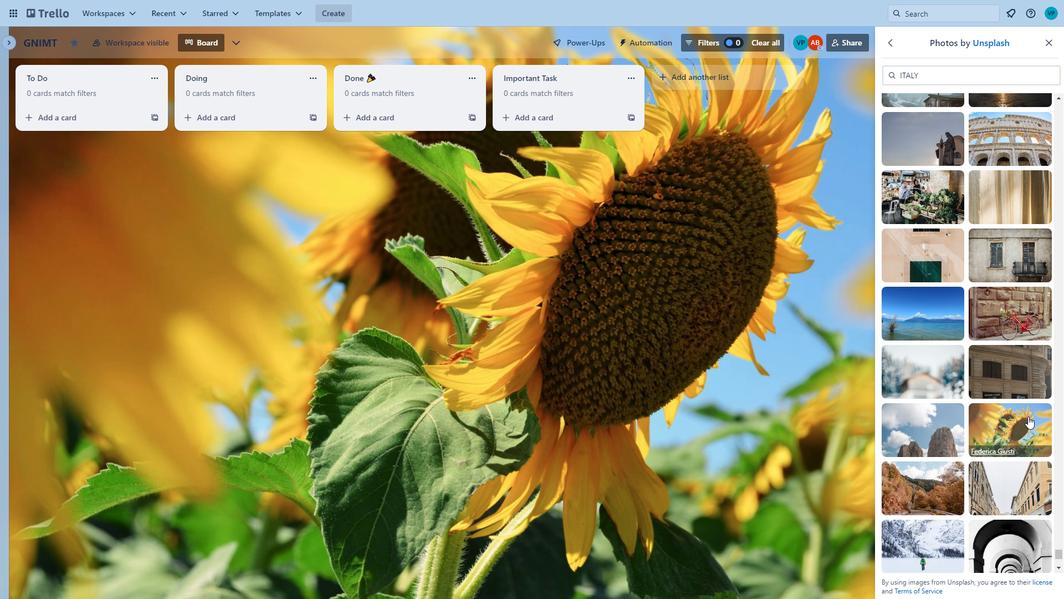 
Action: Mouse scrolled (1020, 419) with delta (0, 0)
Screenshot: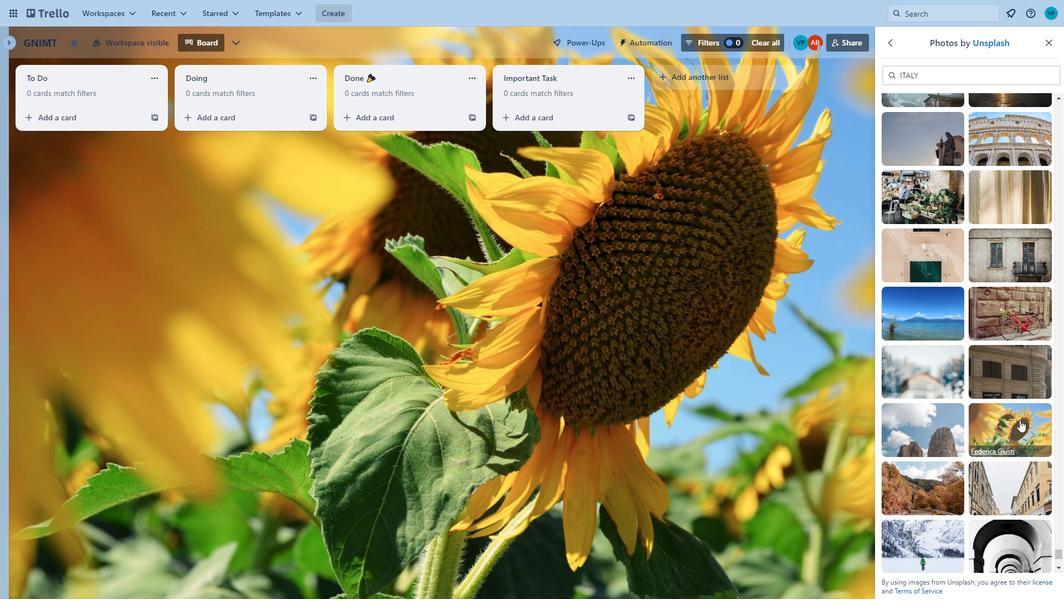 
Action: Mouse scrolled (1020, 419) with delta (0, 0)
Screenshot: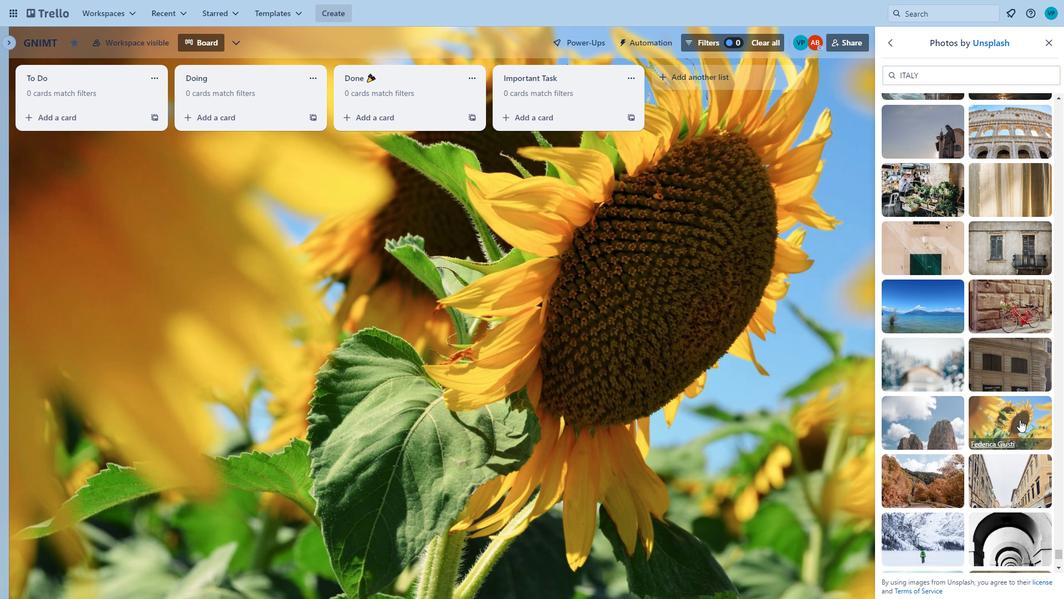 
Action: Mouse moved to (908, 370)
Screenshot: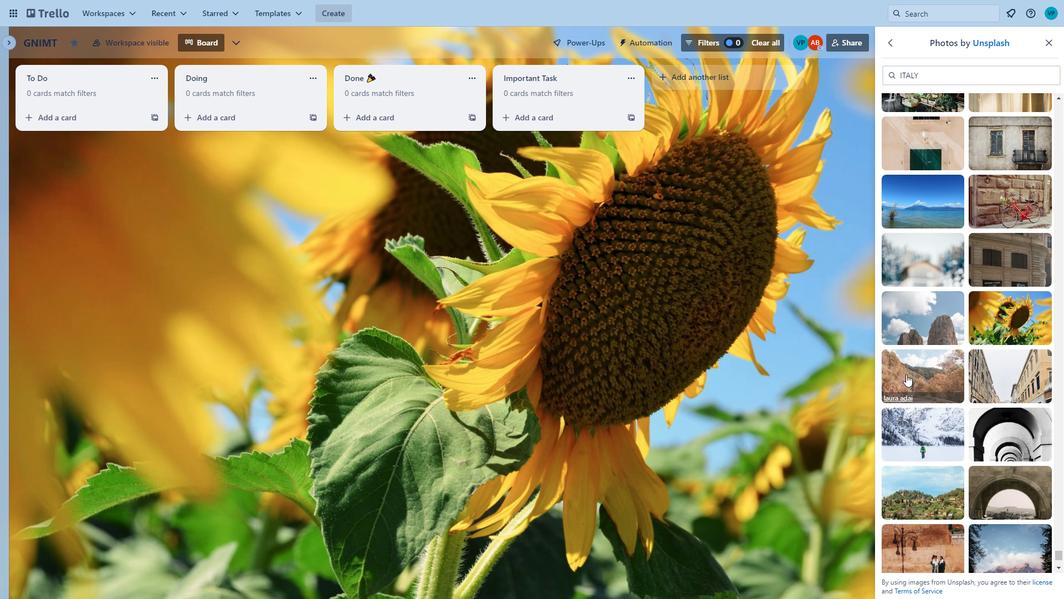 
Action: Mouse pressed left at (908, 370)
Screenshot: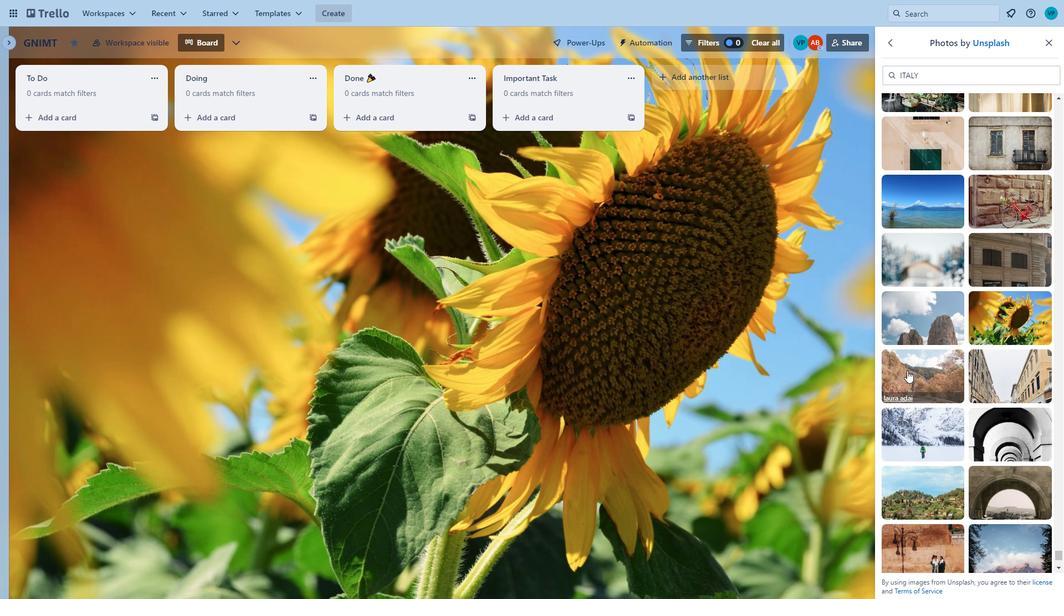 
Action: Mouse moved to (1023, 424)
Screenshot: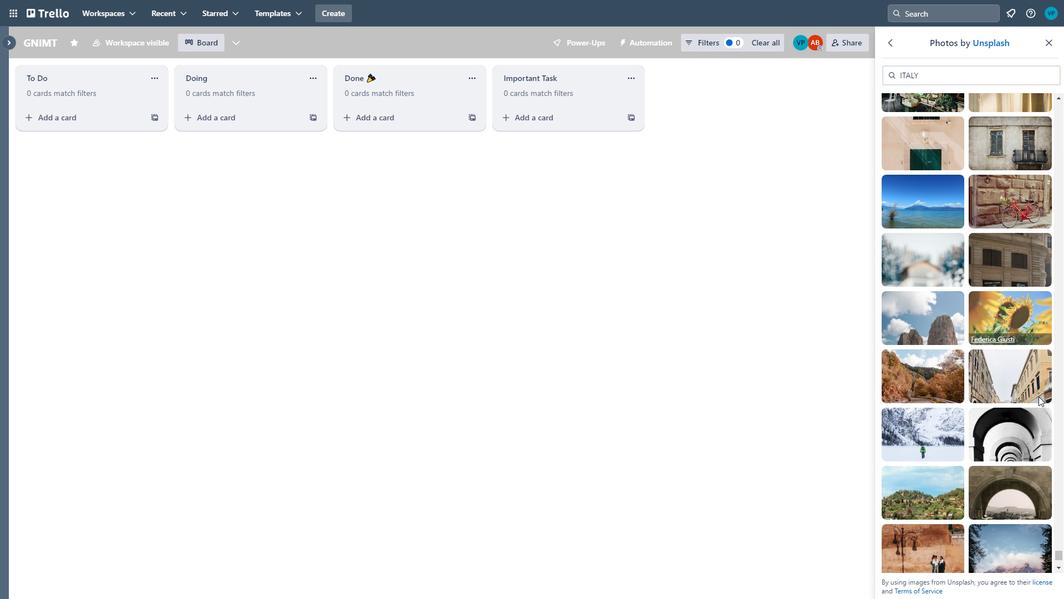 
Action: Mouse scrolled (1023, 423) with delta (0, 0)
Screenshot: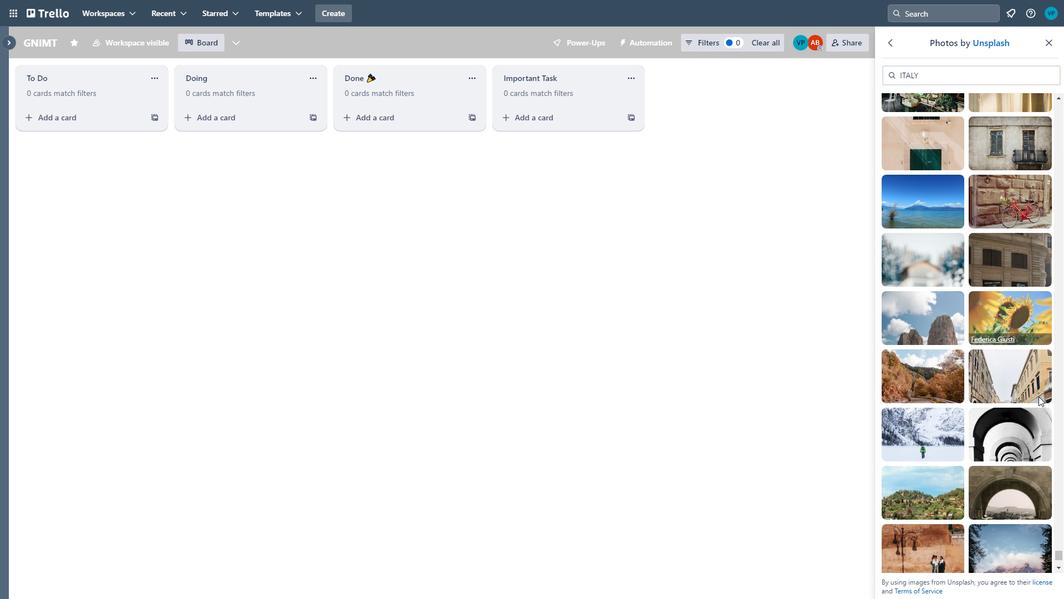 
Action: Mouse scrolled (1023, 423) with delta (0, 0)
Screenshot: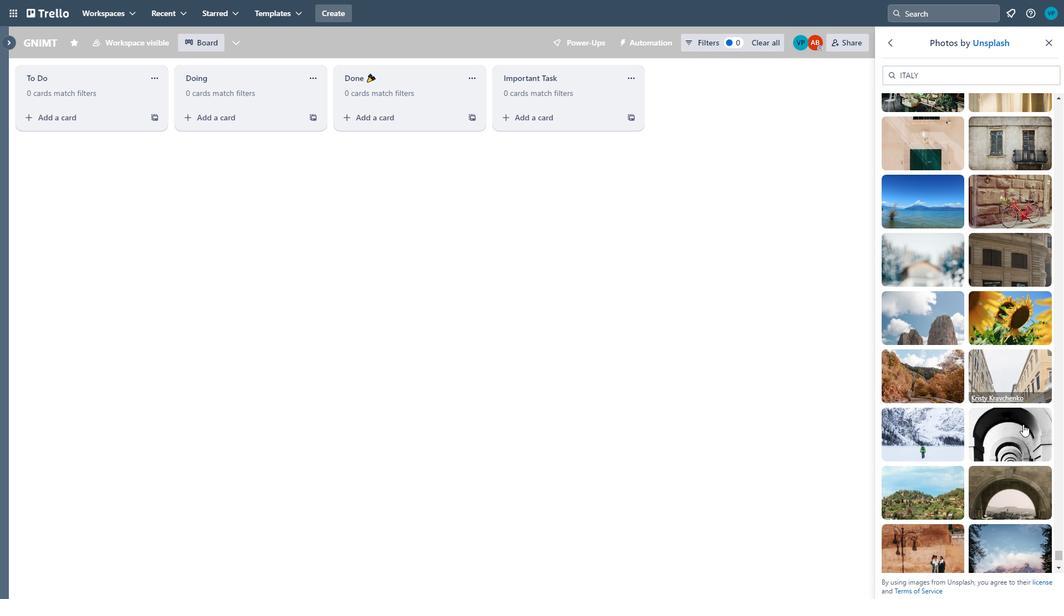 
Action: Mouse moved to (927, 317)
Screenshot: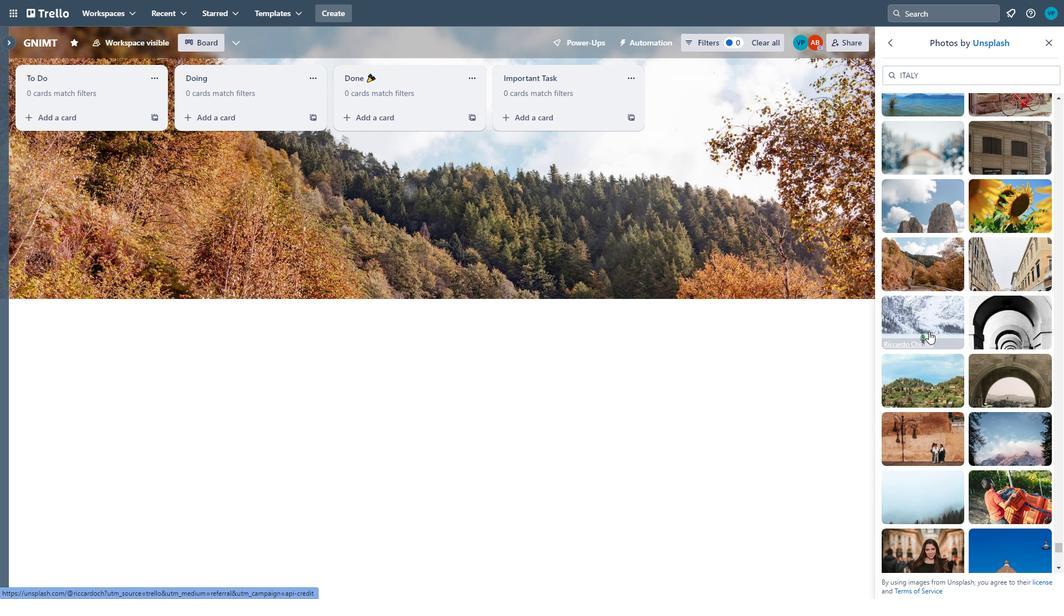 
Action: Mouse pressed left at (927, 317)
Screenshot: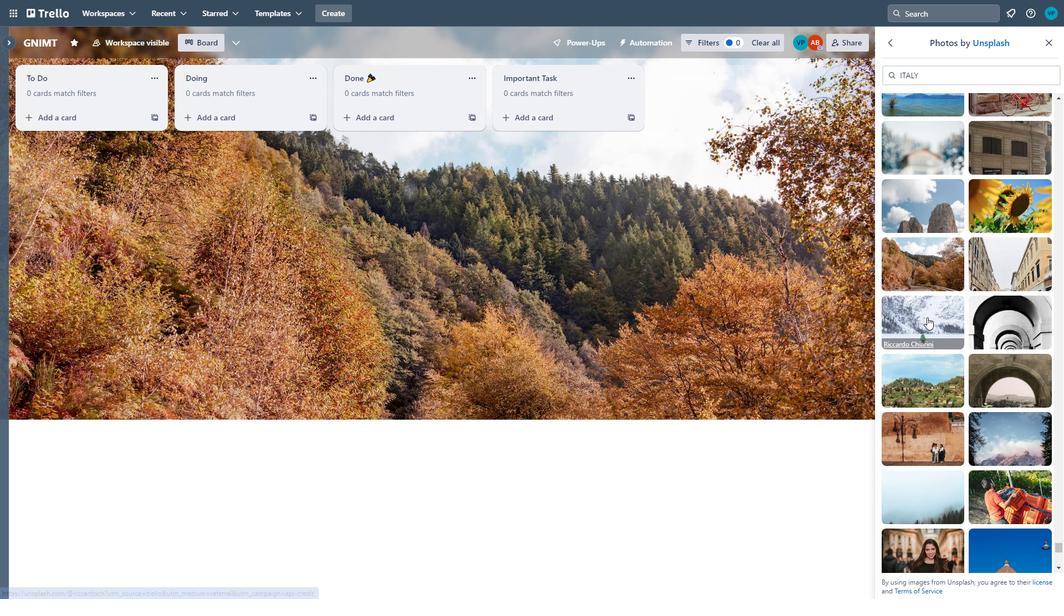 
Action: Mouse moved to (916, 372)
Screenshot: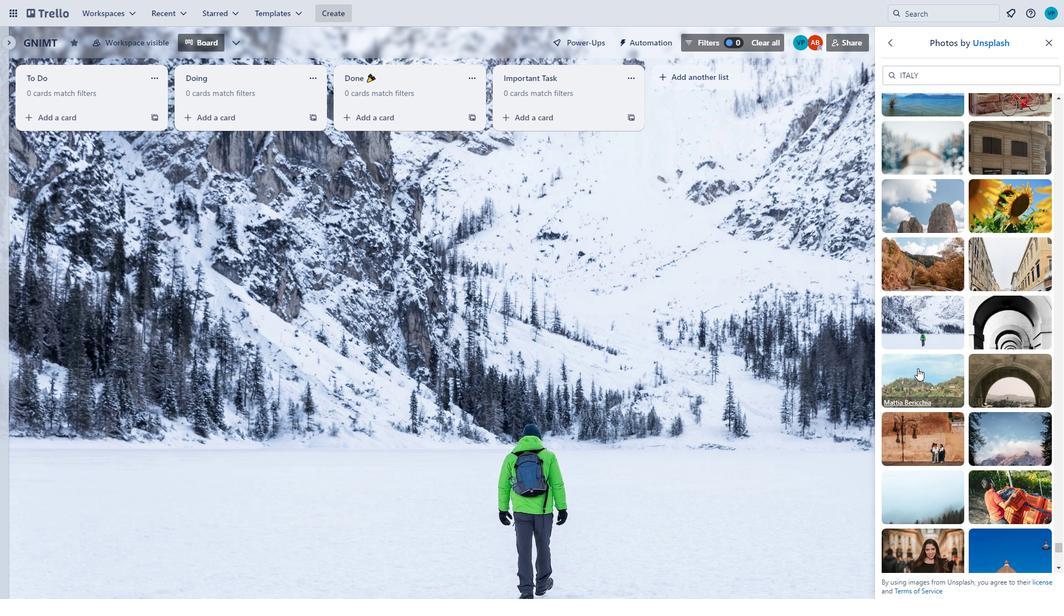 
Action: Mouse pressed left at (916, 372)
Screenshot: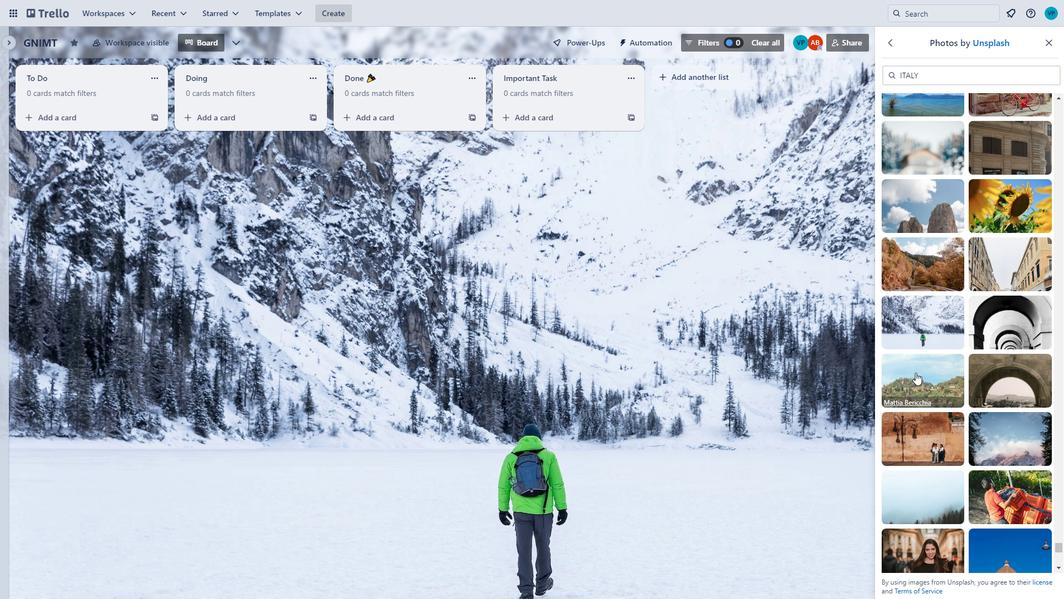 
Action: Mouse moved to (931, 518)
Screenshot: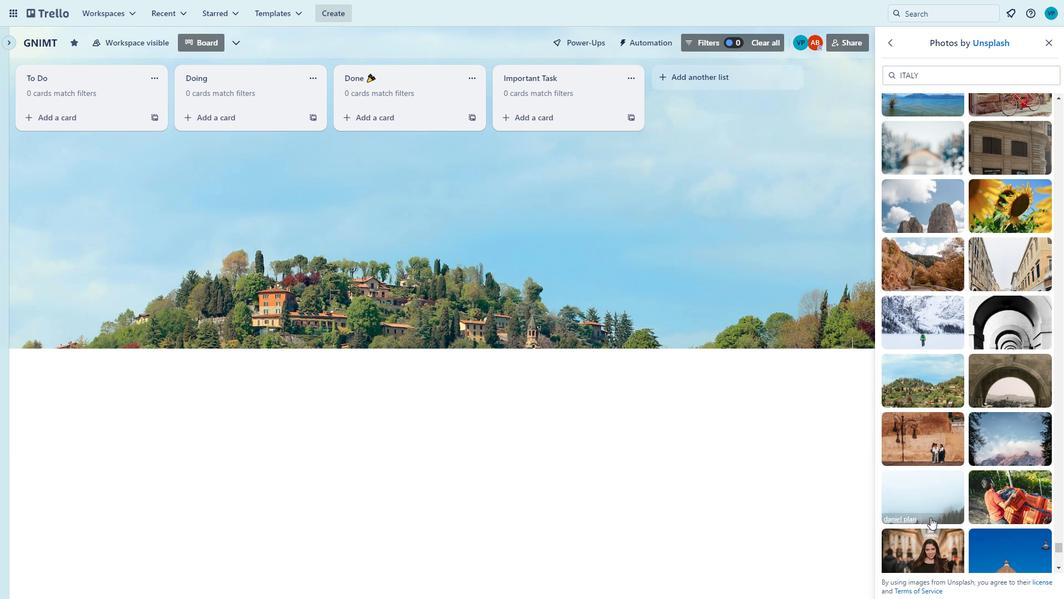 
Action: Mouse scrolled (931, 517) with delta (0, 0)
Screenshot: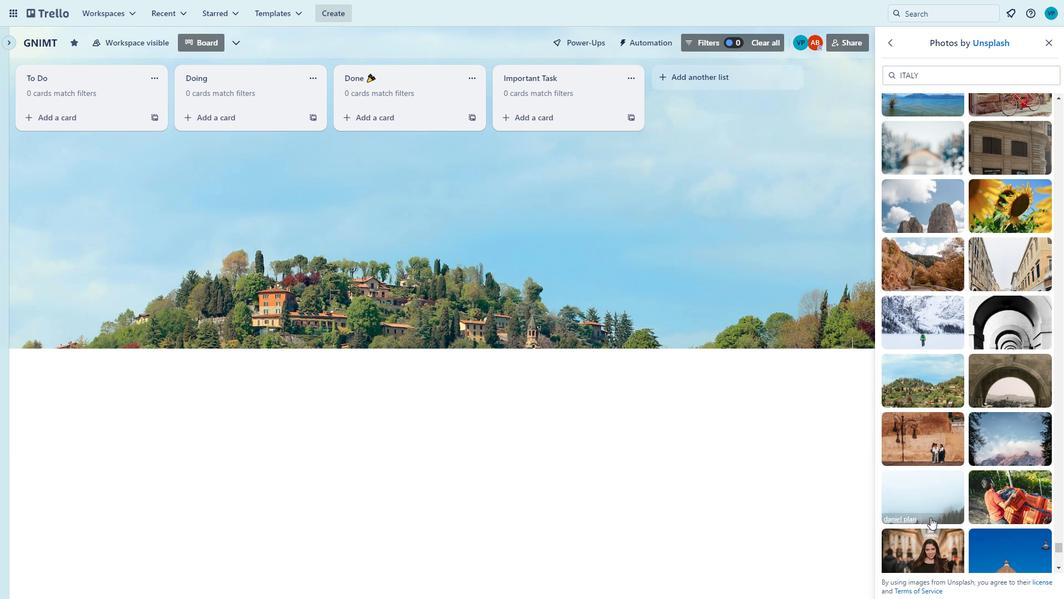 
Action: Mouse moved to (929, 521)
Screenshot: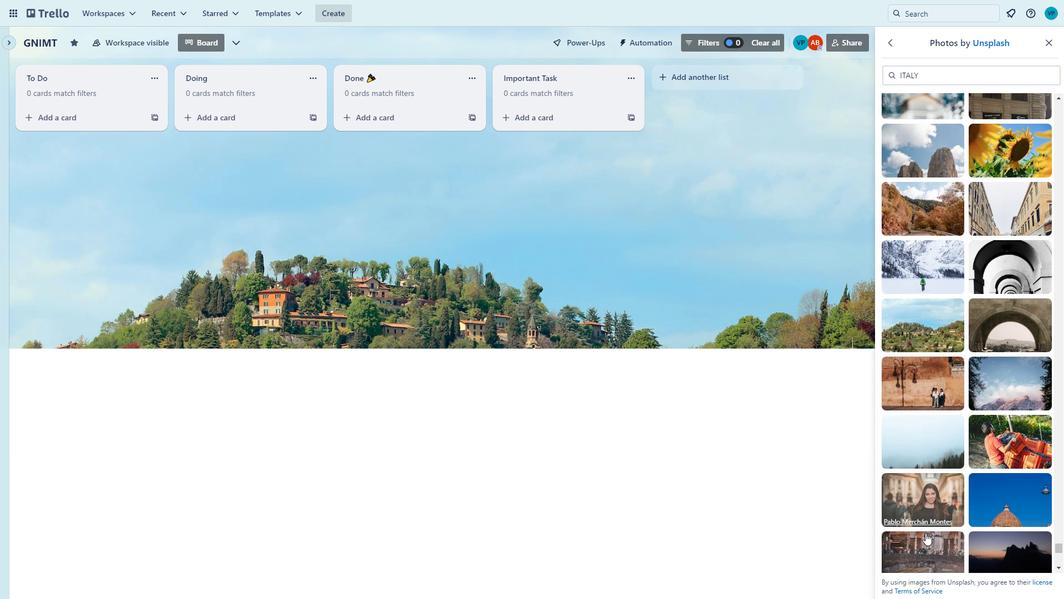 
Action: Mouse scrolled (929, 520) with delta (0, 0)
Screenshot: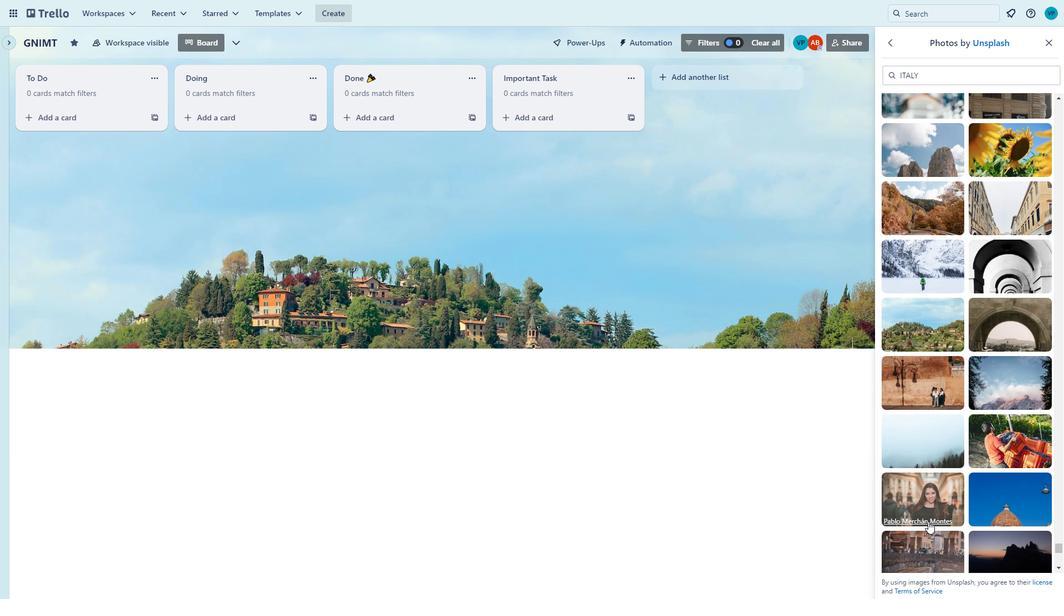 
Action: Mouse moved to (925, 510)
Screenshot: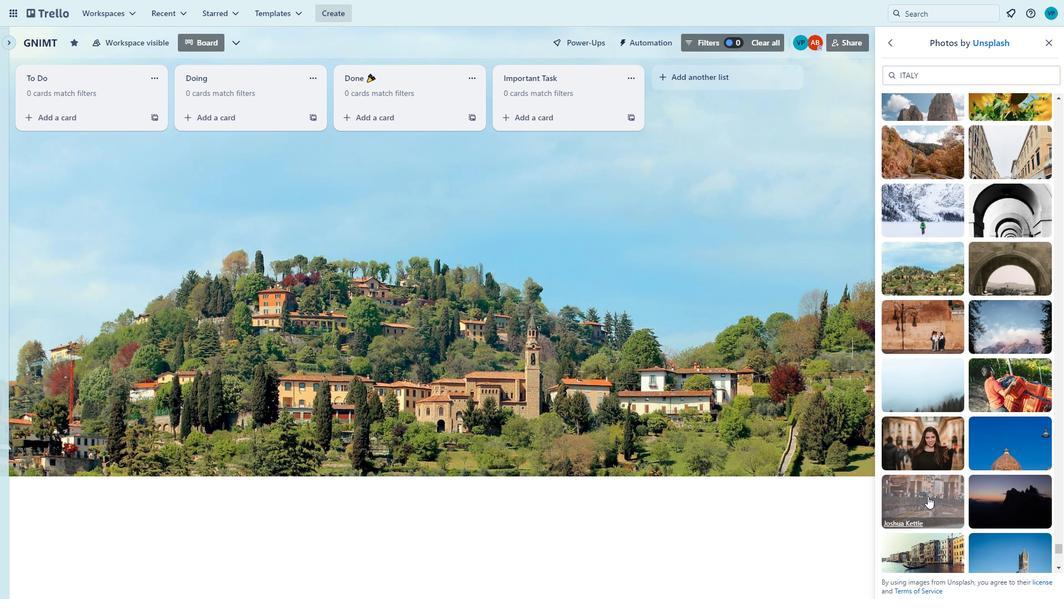 
Action: Mouse scrolled (925, 509) with delta (0, 0)
Screenshot: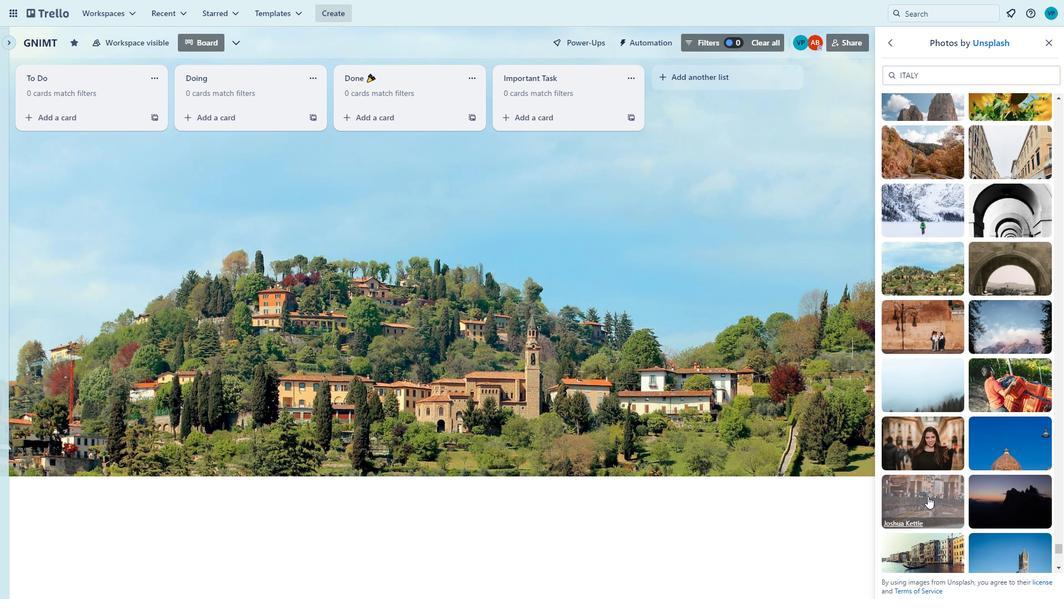 
Action: Mouse moved to (922, 489)
Screenshot: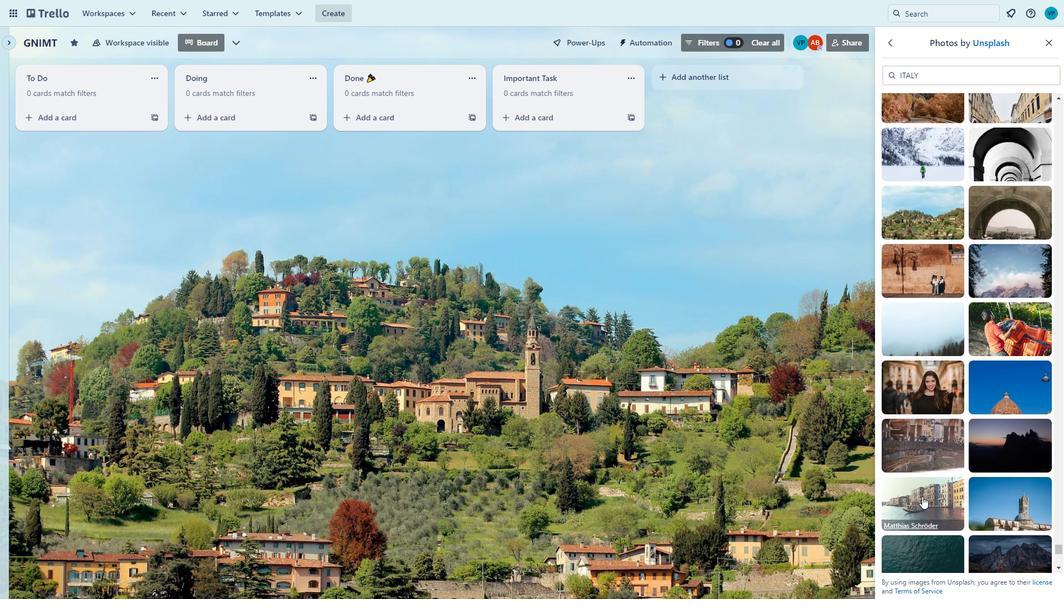 
Action: Mouse pressed left at (922, 489)
Screenshot: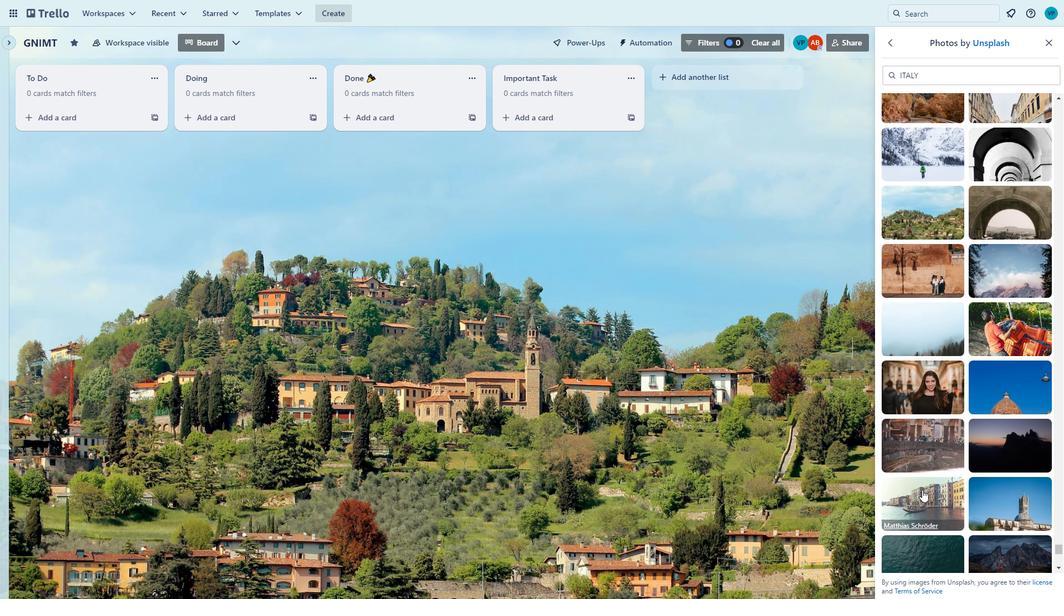 
Action: Mouse moved to (920, 484)
Screenshot: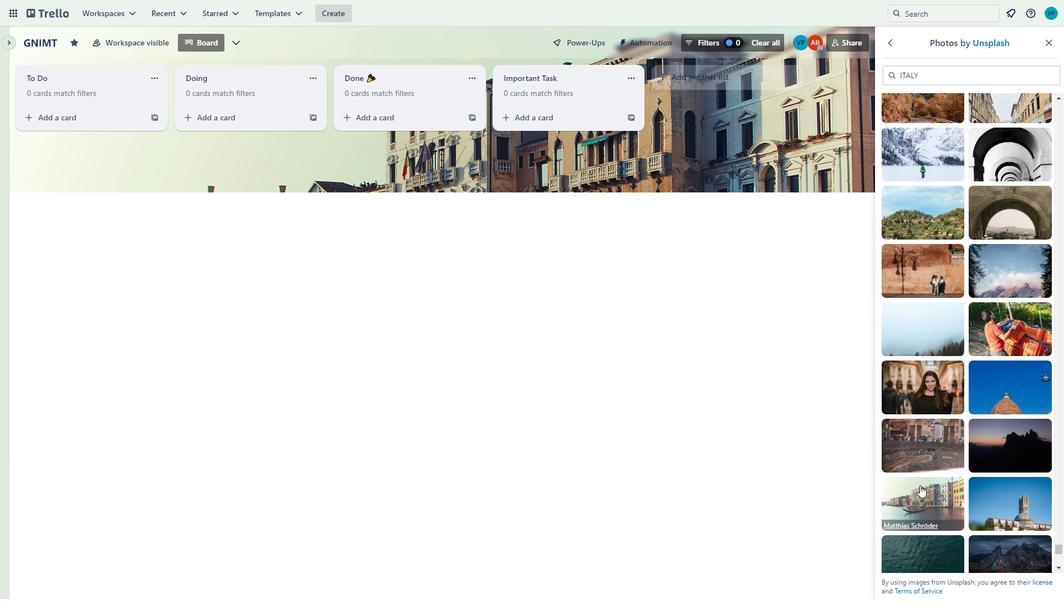 
Action: Mouse scrolled (920, 484) with delta (0, 0)
Screenshot: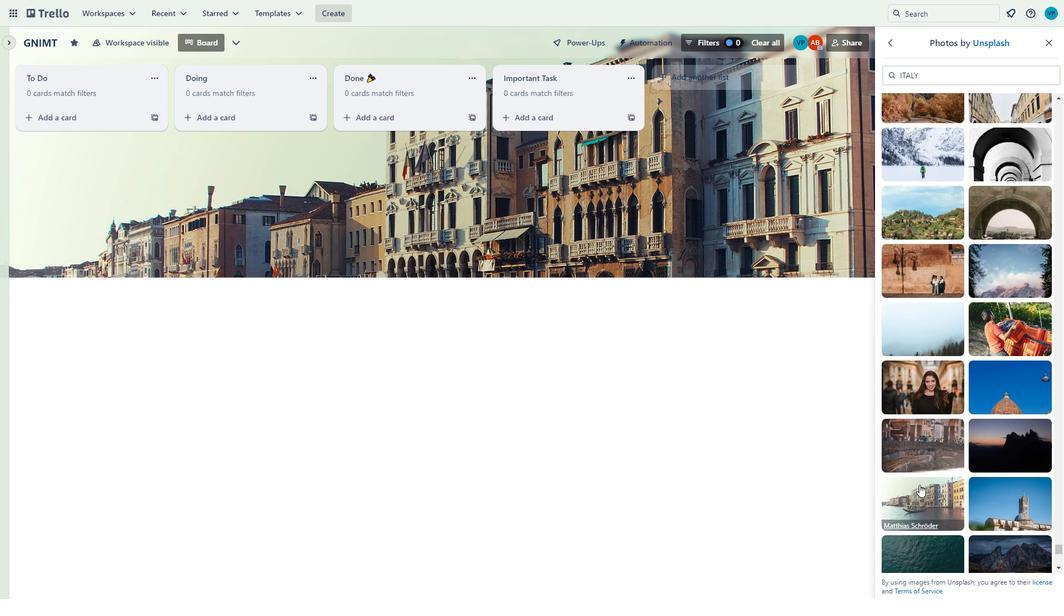 
Action: Mouse moved to (912, 489)
Screenshot: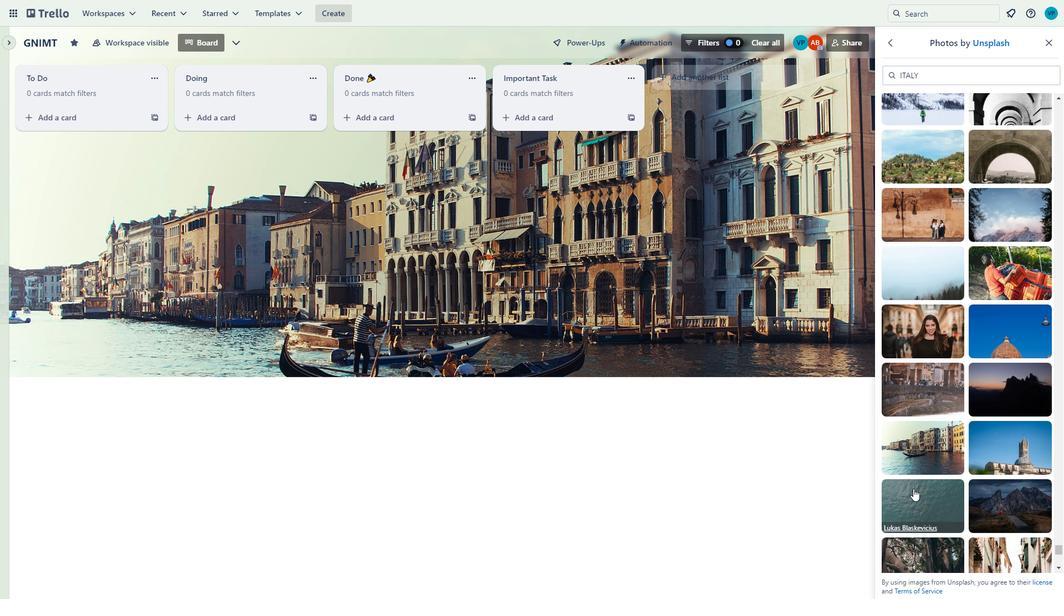 
Action: Mouse scrolled (912, 489) with delta (0, 0)
Screenshot: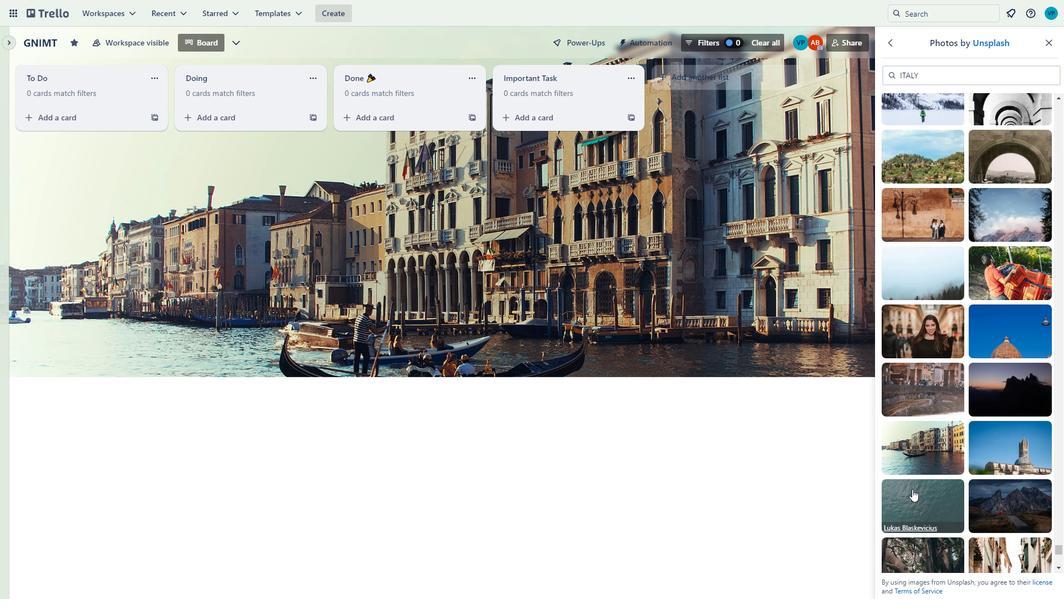 
Action: Mouse moved to (912, 490)
Screenshot: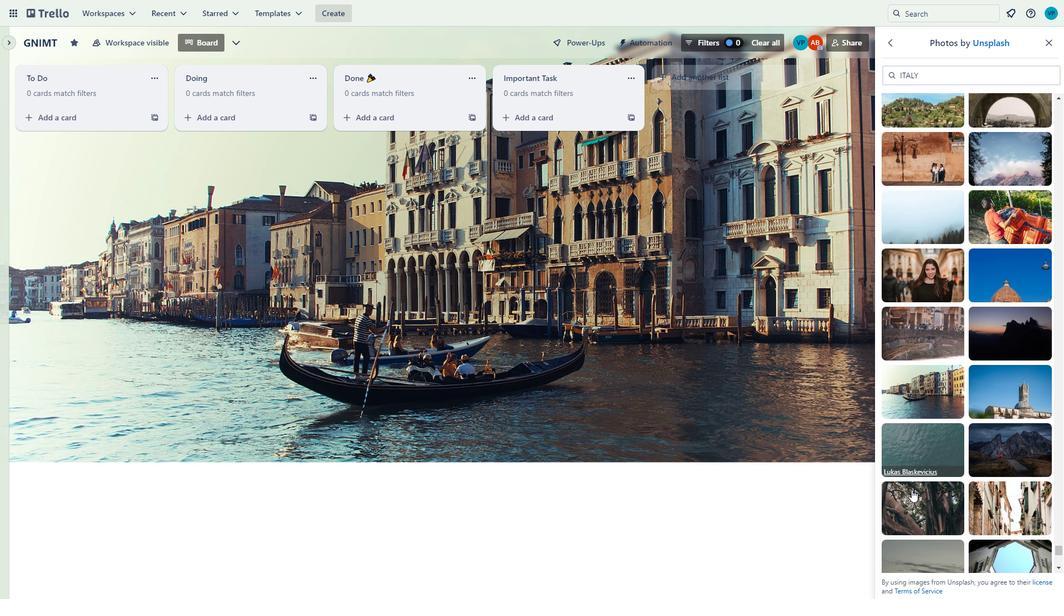 
Action: Mouse scrolled (912, 489) with delta (0, 0)
Screenshot: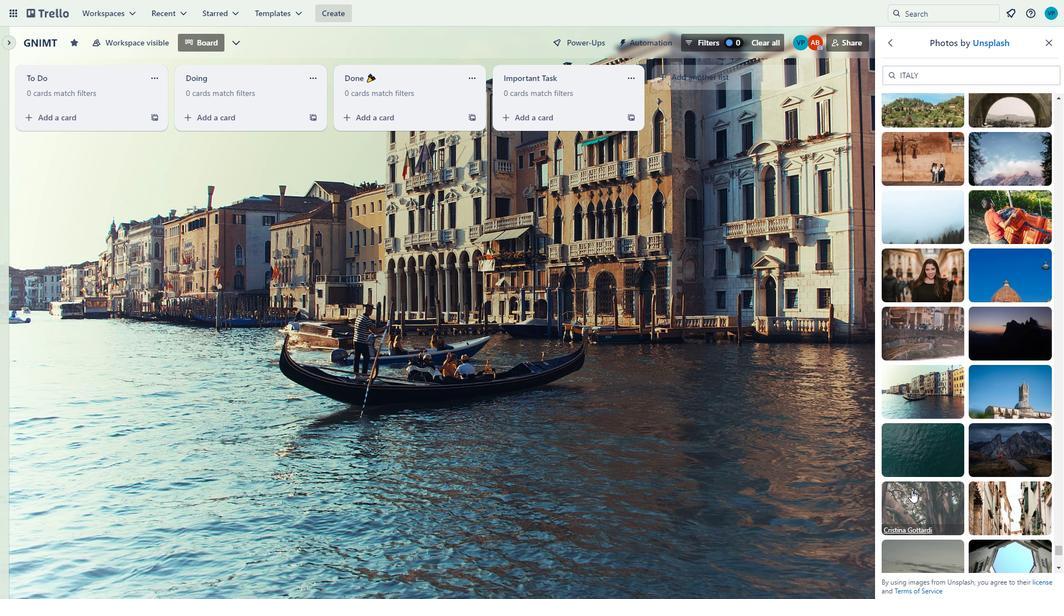 
Action: Mouse moved to (992, 470)
Screenshot: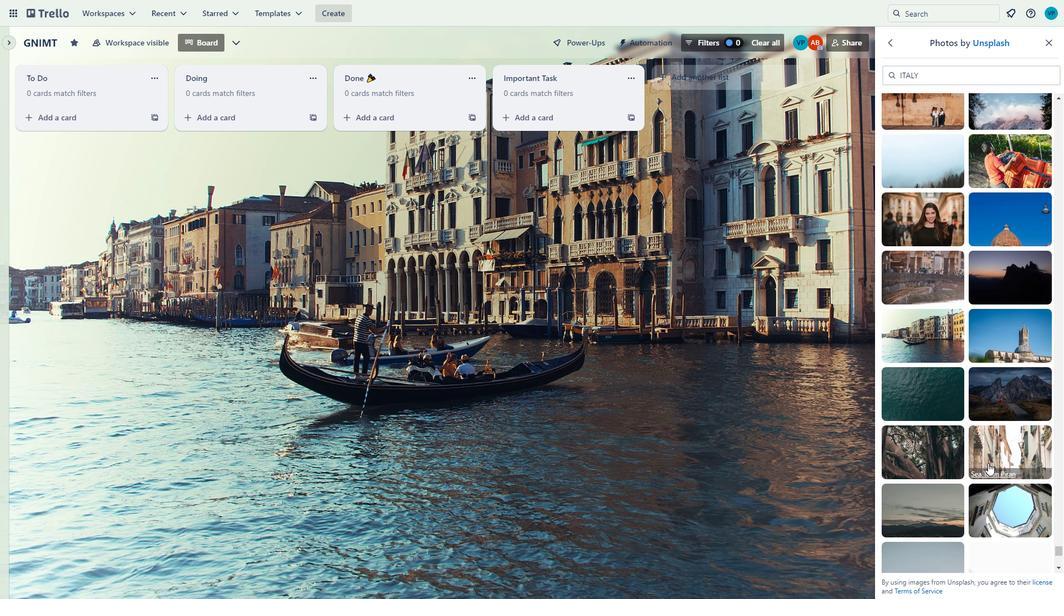 
Action: Mouse scrolled (992, 469) with delta (0, 0)
Screenshot: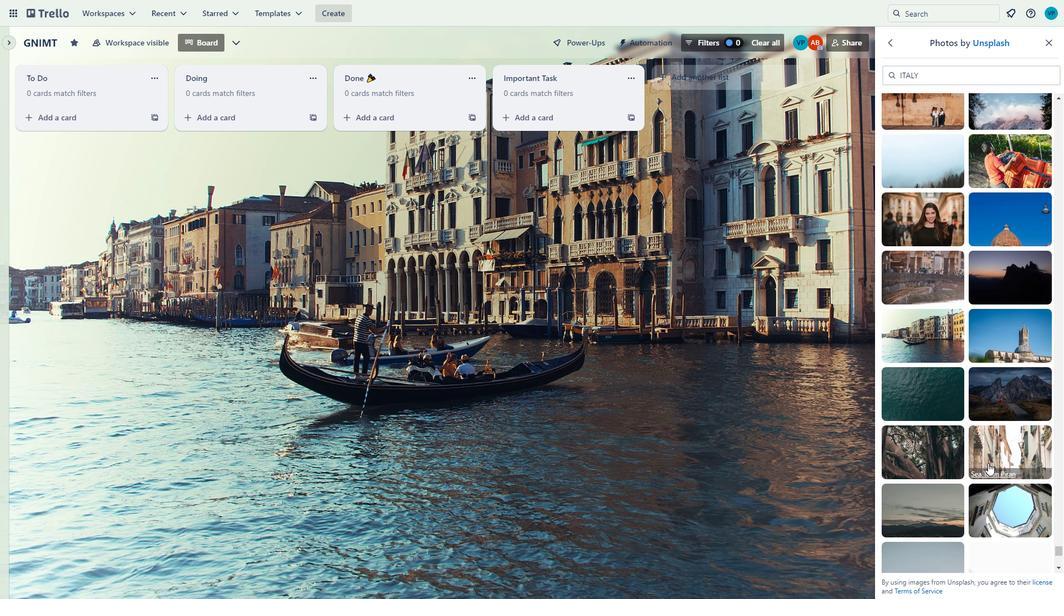 
Action: Mouse moved to (963, 503)
Screenshot: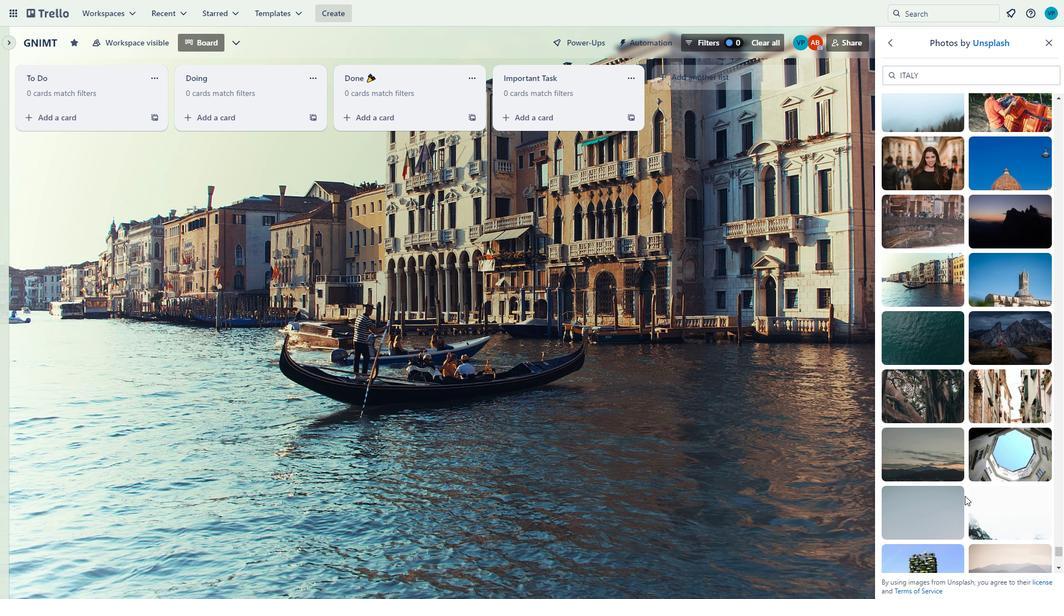 
Action: Mouse scrolled (963, 502) with delta (0, 0)
Screenshot: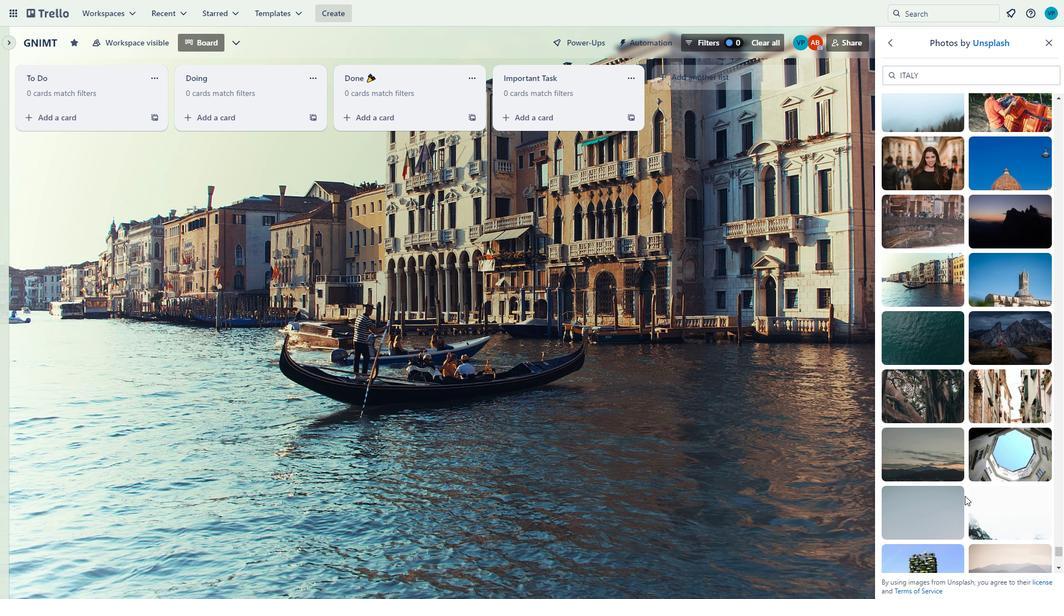 
Action: Mouse moved to (961, 509)
Screenshot: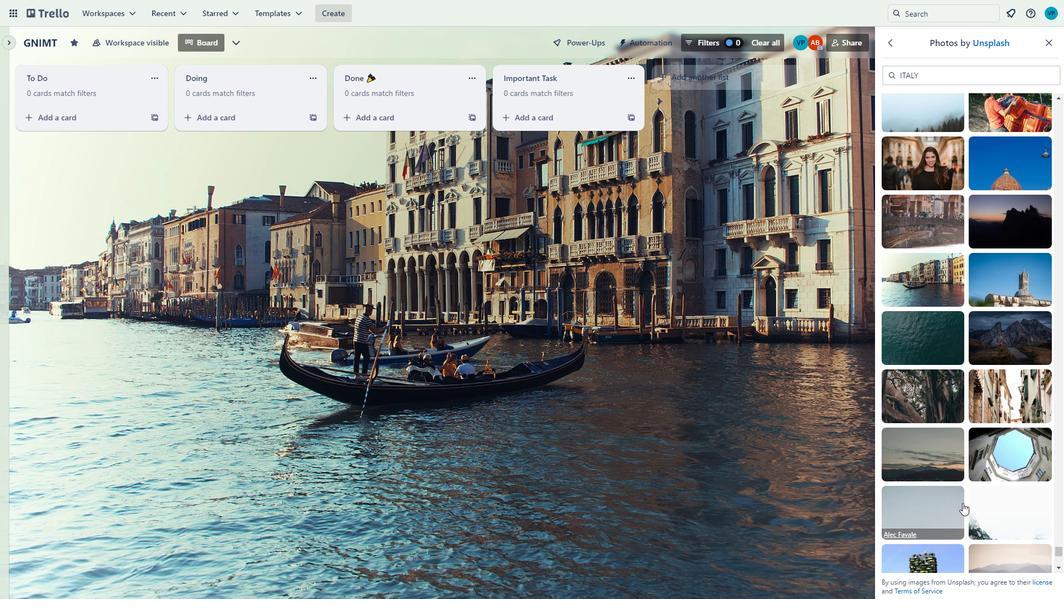 
Action: Mouse scrolled (961, 508) with delta (0, 0)
Screenshot: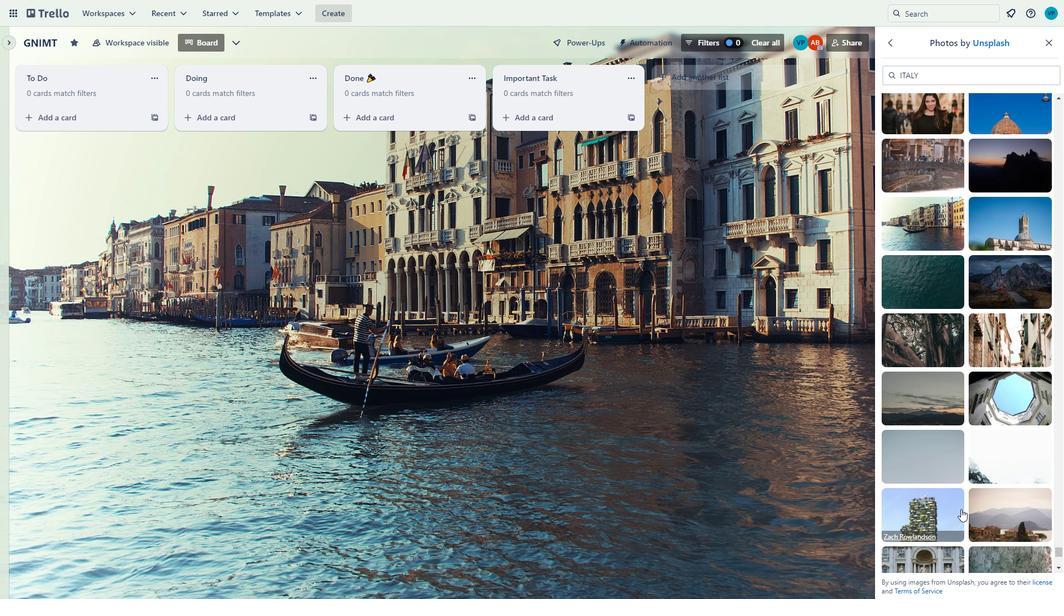 
Action: Mouse moved to (1014, 450)
Screenshot: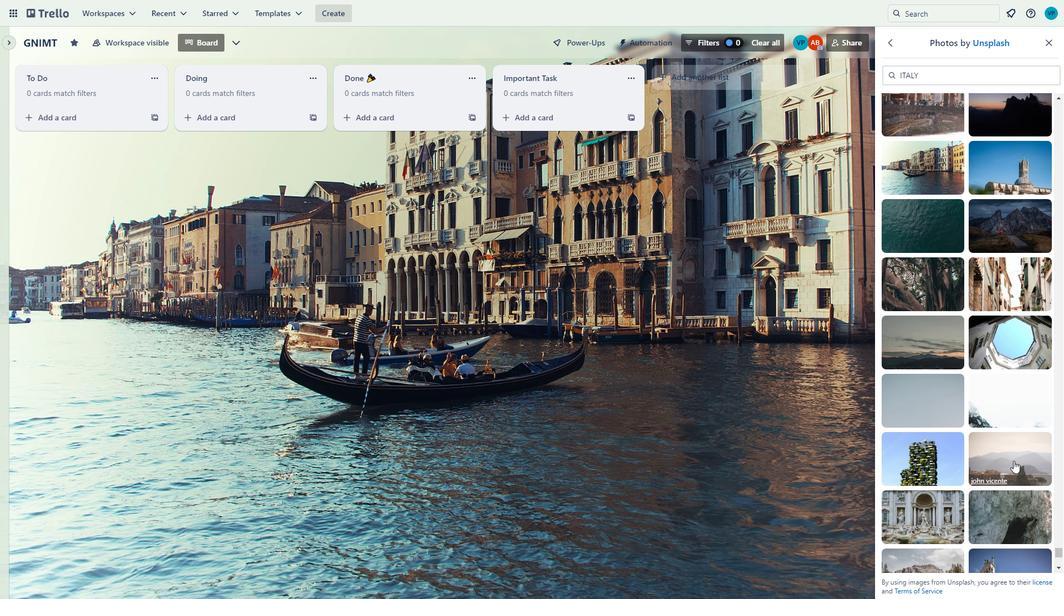 
Action: Mouse pressed left at (1014, 450)
Screenshot: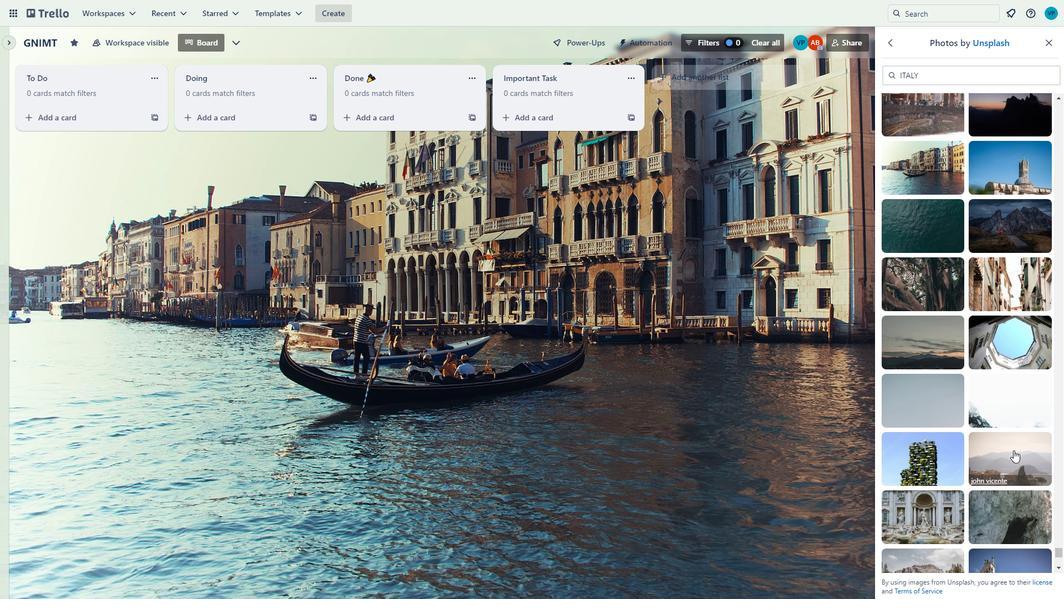 
Action: Mouse moved to (984, 433)
Screenshot: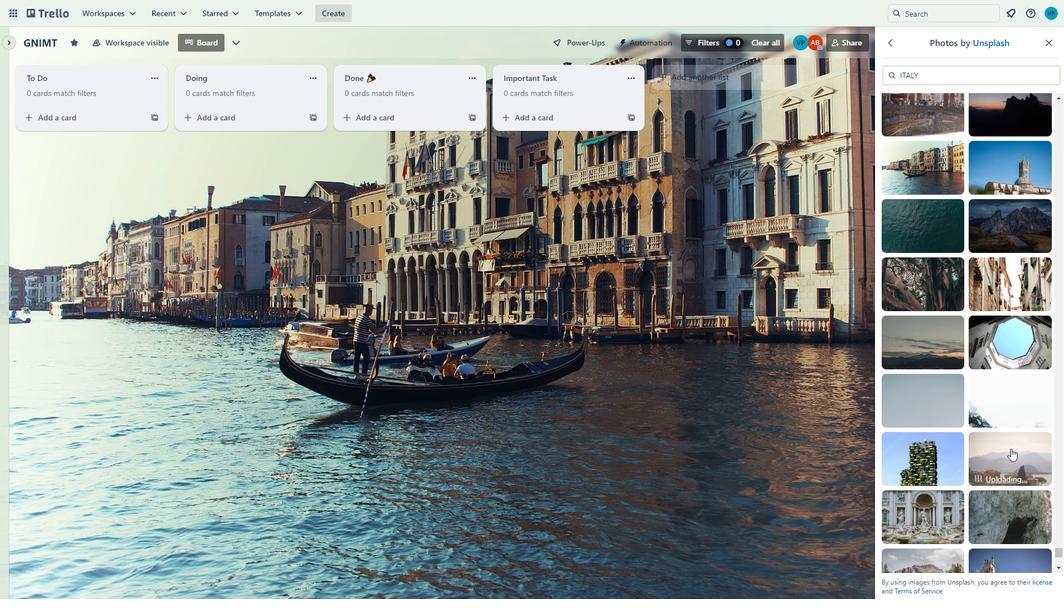 
Action: Mouse scrolled (984, 432) with delta (0, 0)
Screenshot: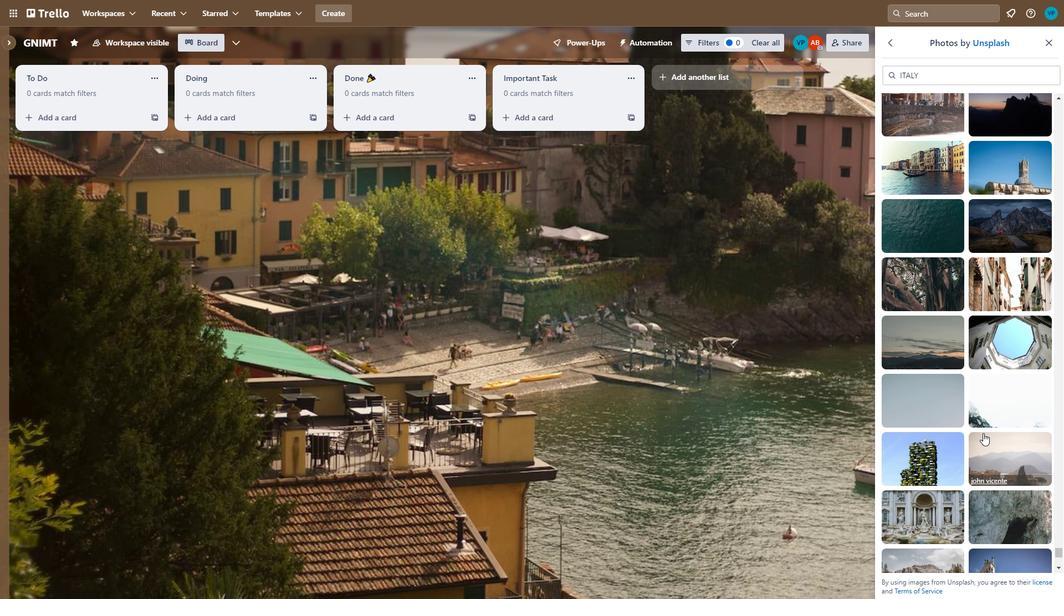 
Action: Mouse moved to (986, 482)
Screenshot: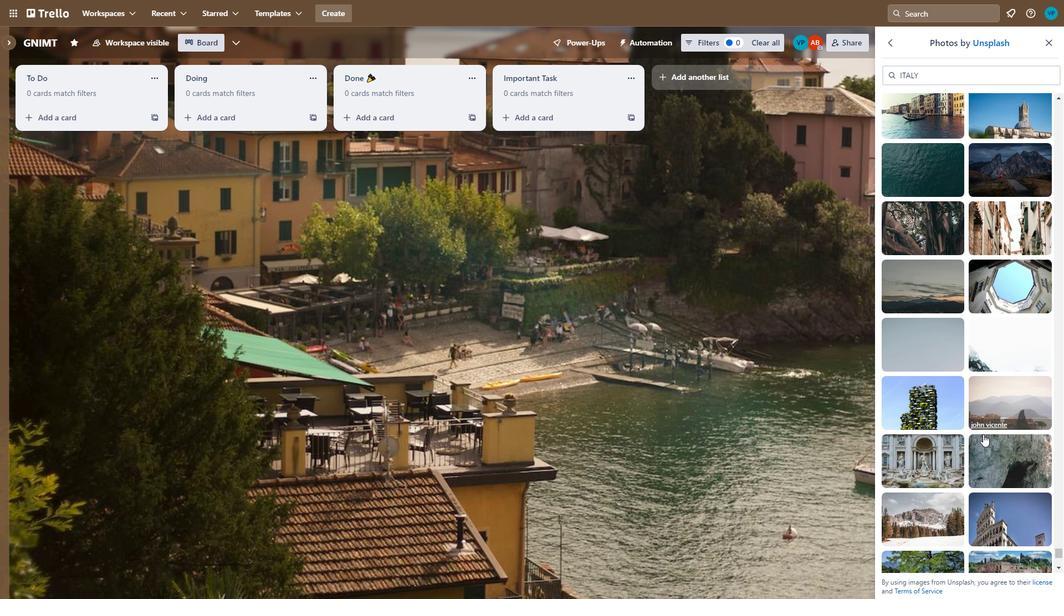 
Action: Mouse scrolled (986, 481) with delta (0, 0)
Screenshot: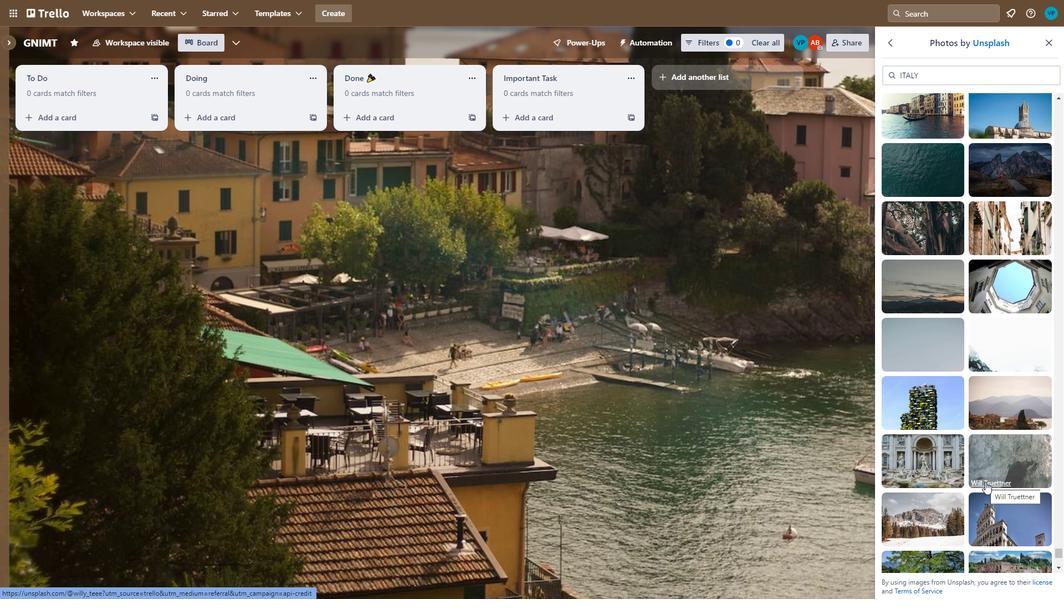 
Action: Mouse moved to (986, 519)
Screenshot: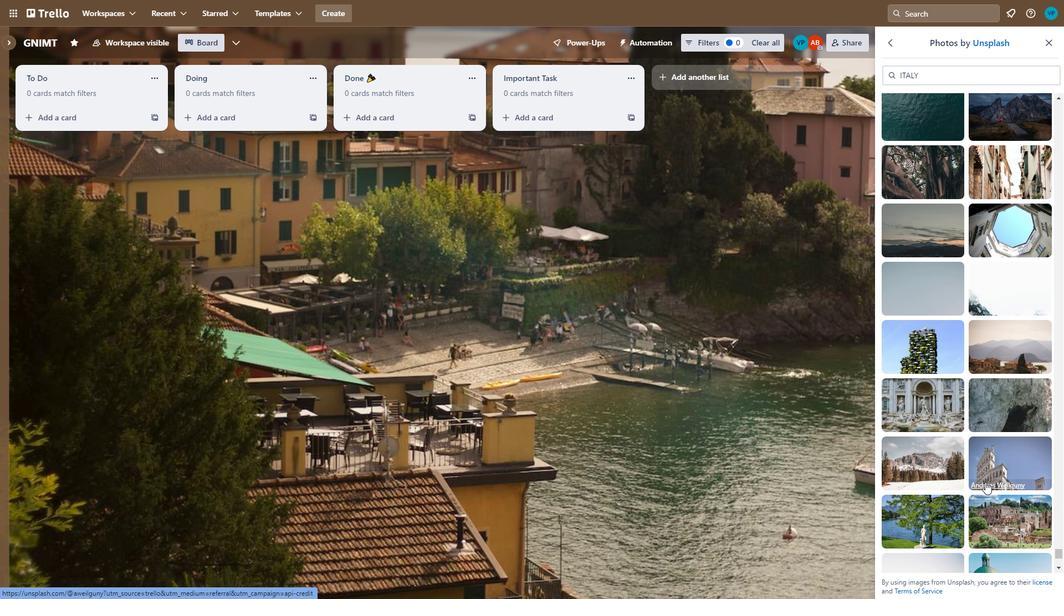 
Action: Mouse scrolled (986, 519) with delta (0, 0)
Screenshot: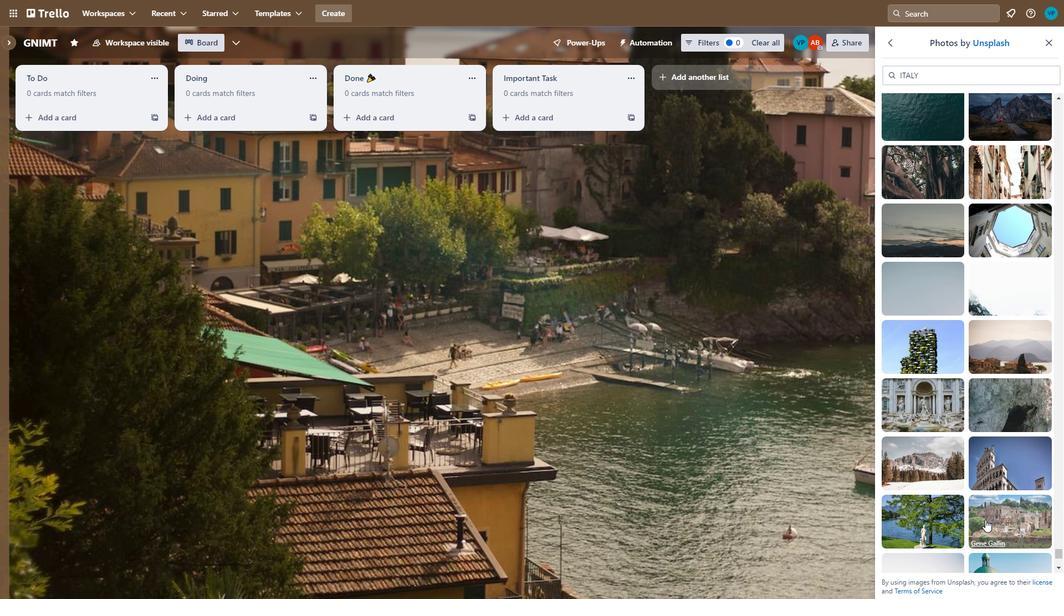 
Action: Mouse scrolled (986, 519) with delta (0, 0)
Screenshot: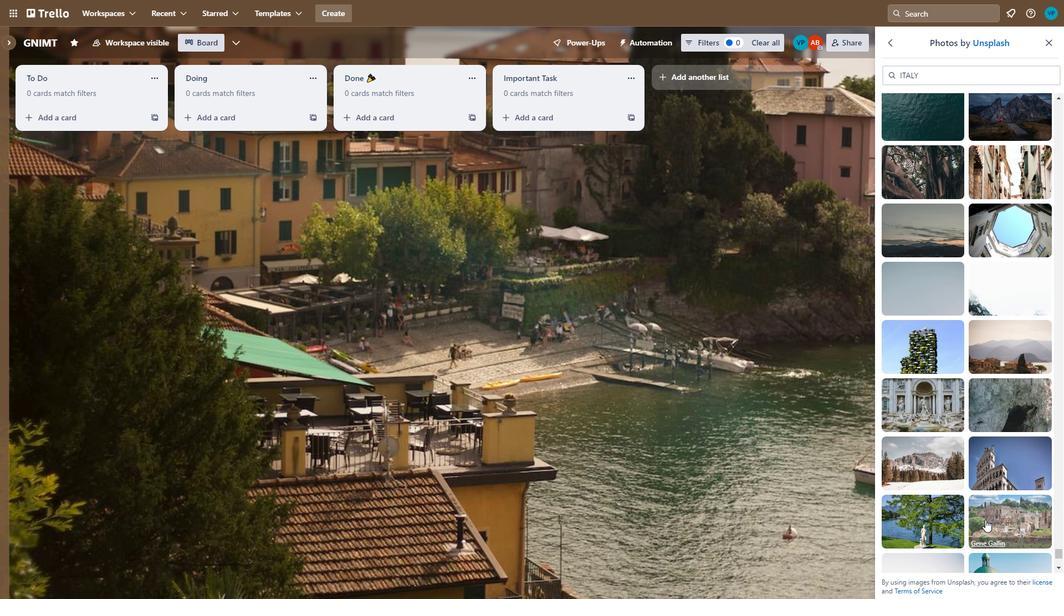 
Action: Mouse moved to (925, 410)
Screenshot: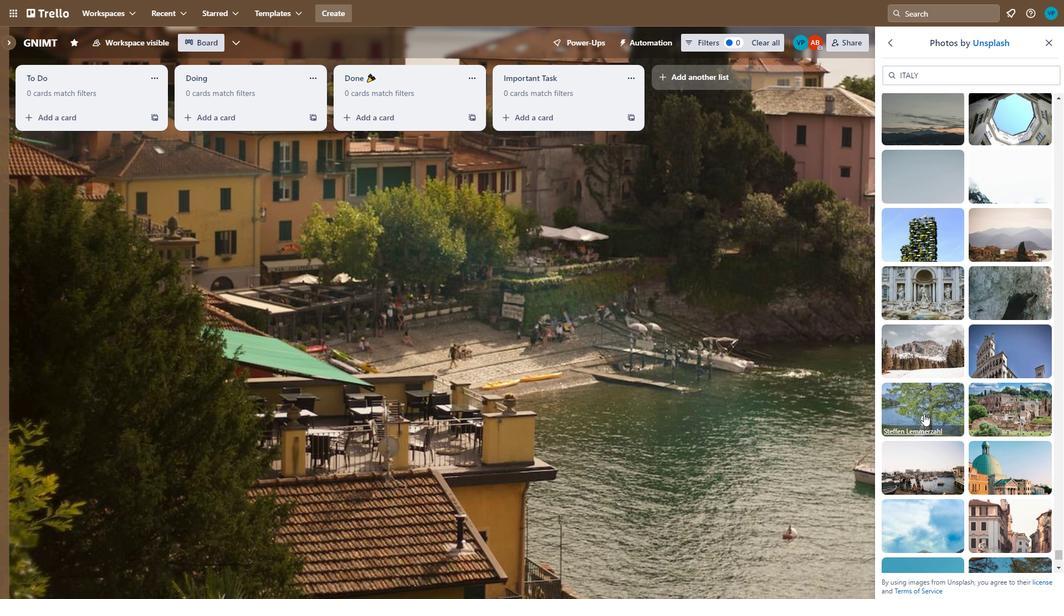 
Action: Mouse pressed left at (925, 410)
Screenshot: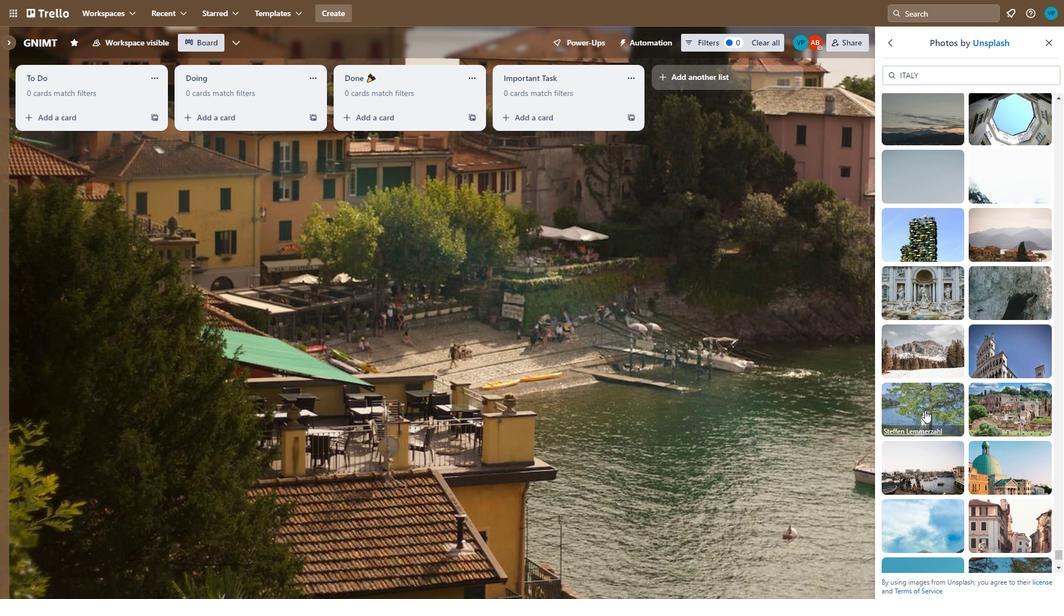 
Action: Mouse moved to (930, 406)
Screenshot: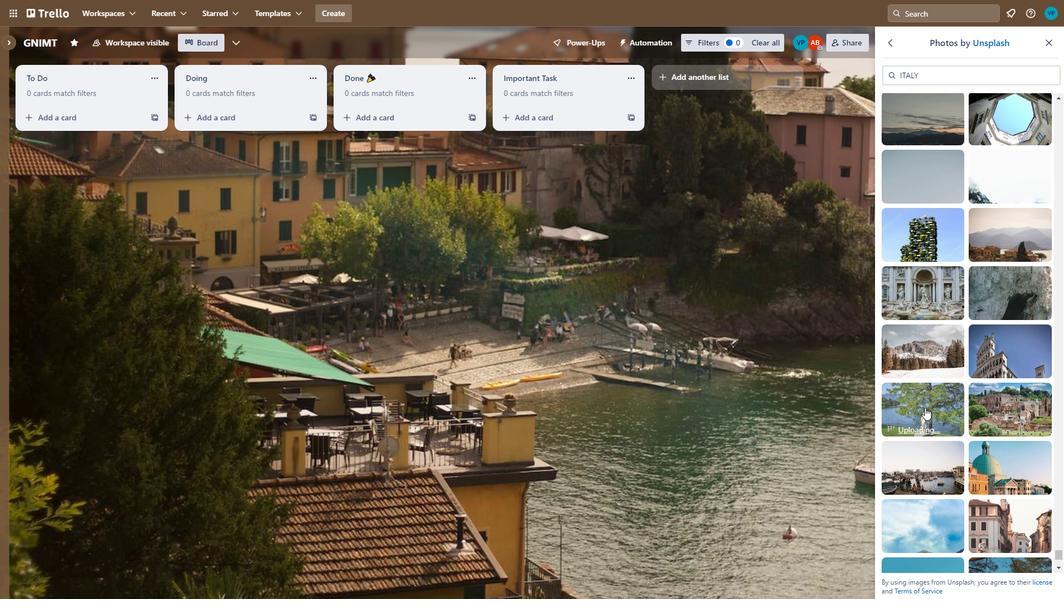 
Action: Mouse scrolled (930, 406) with delta (0, 0)
Screenshot: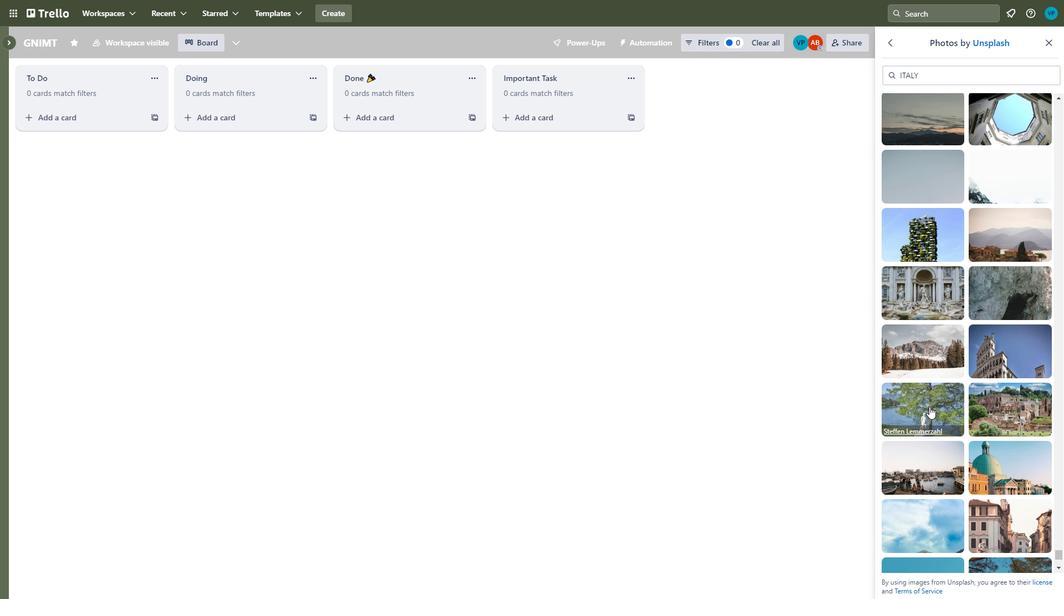 
Action: Mouse moved to (1052, 434)
Screenshot: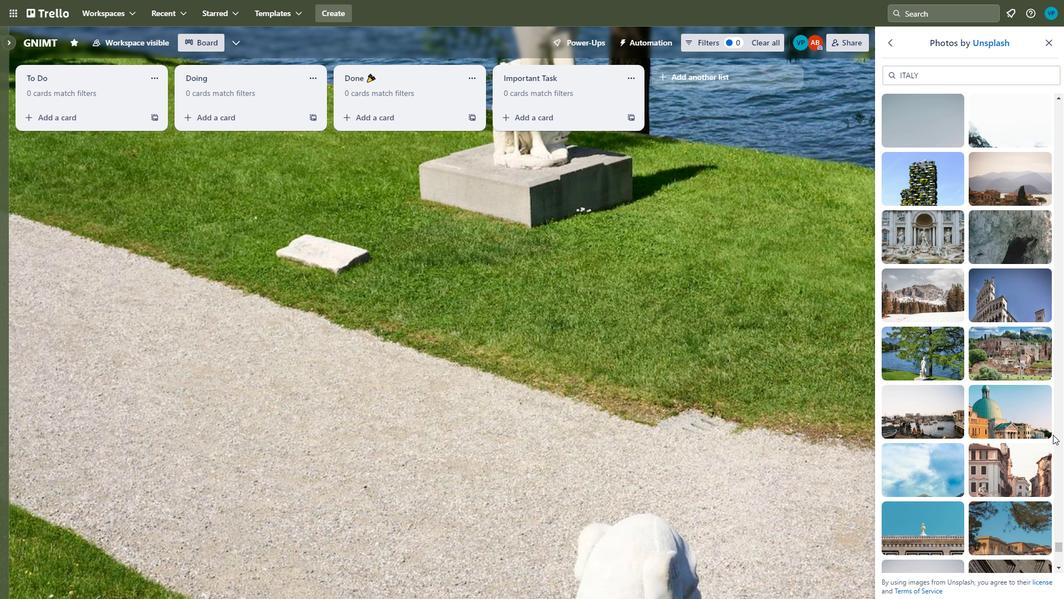 
Action: Mouse scrolled (1052, 433) with delta (0, 0)
Screenshot: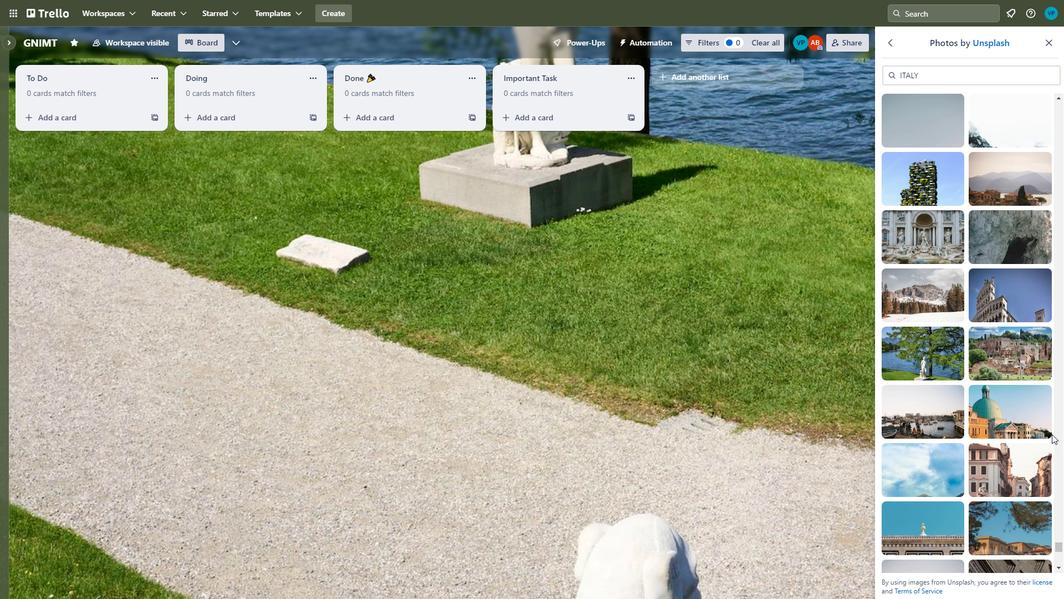 
Action: Mouse moved to (1010, 348)
Screenshot: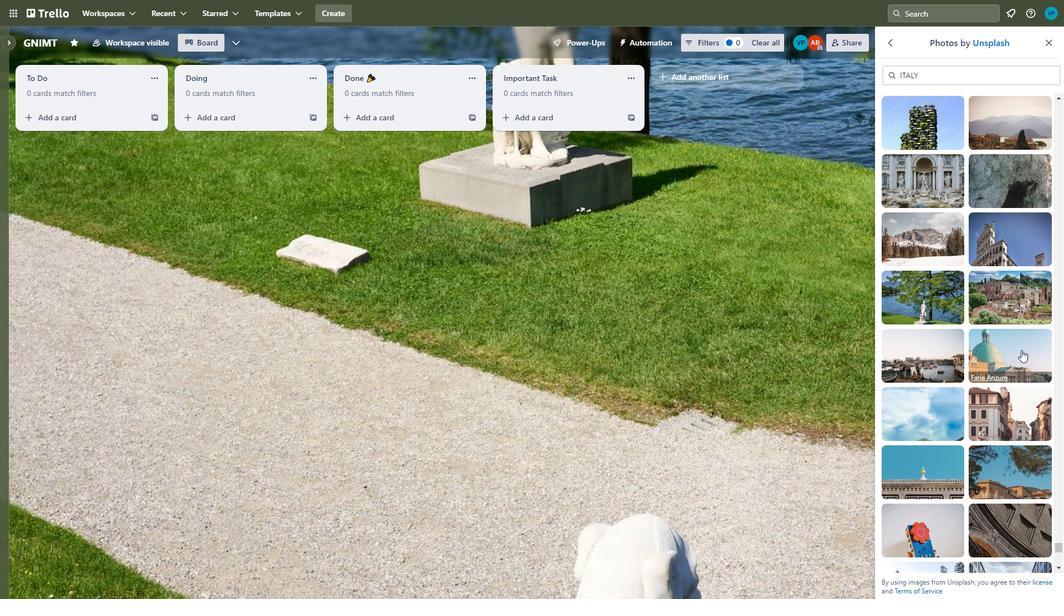 
Action: Mouse pressed left at (1010, 348)
Screenshot: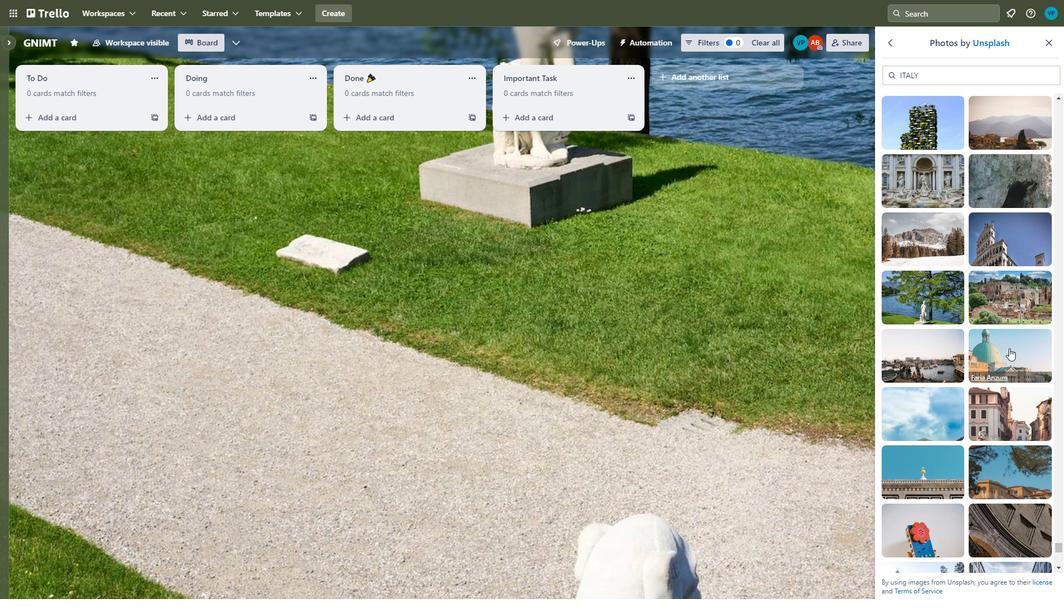 
Action: Mouse moved to (1031, 387)
Screenshot: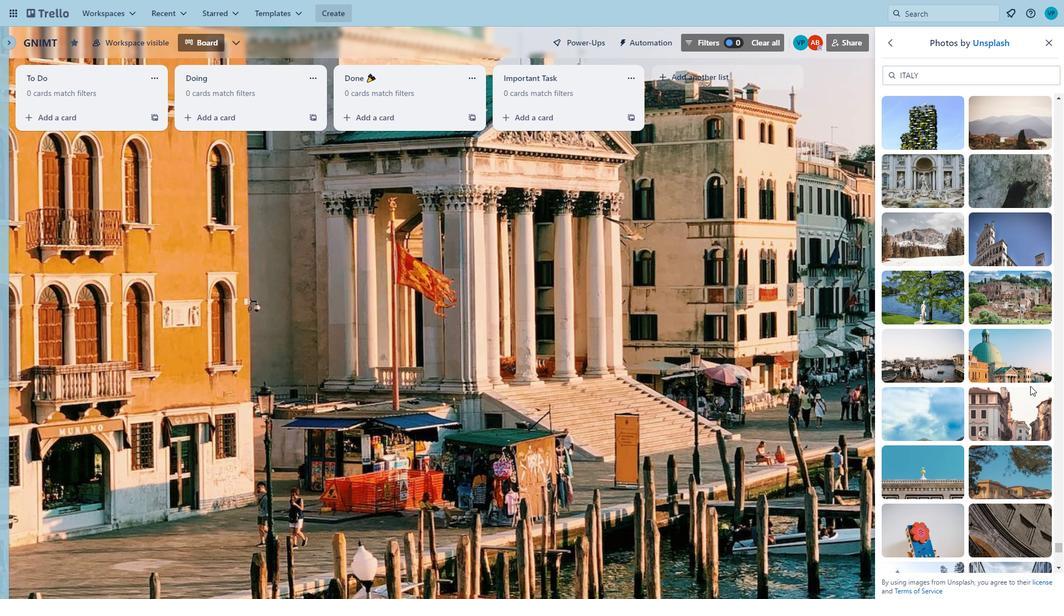 
Action: Mouse scrolled (1031, 387) with delta (0, 0)
Screenshot: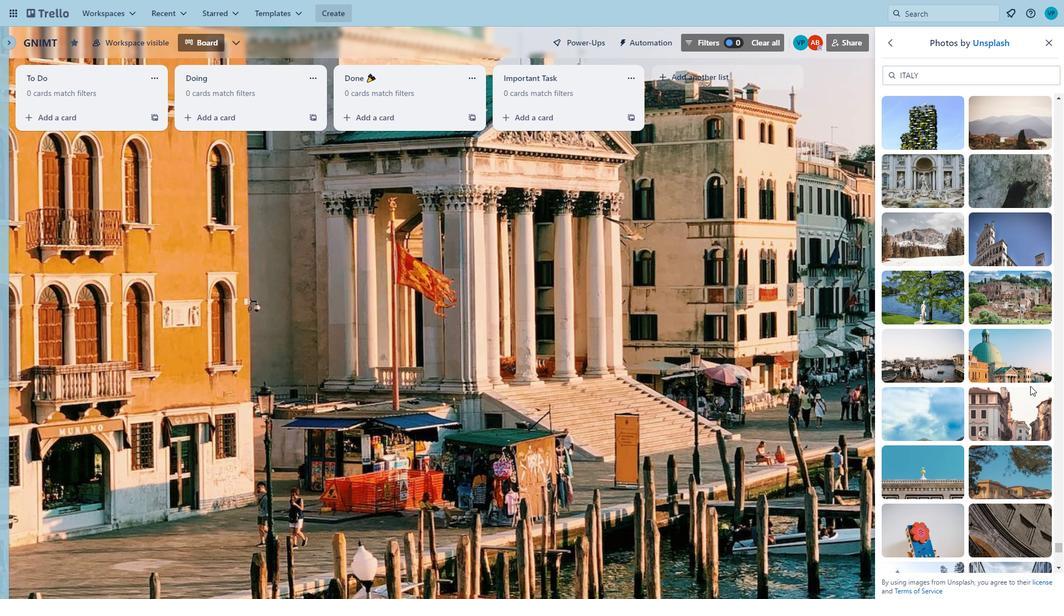 
Action: Mouse moved to (1019, 409)
Screenshot: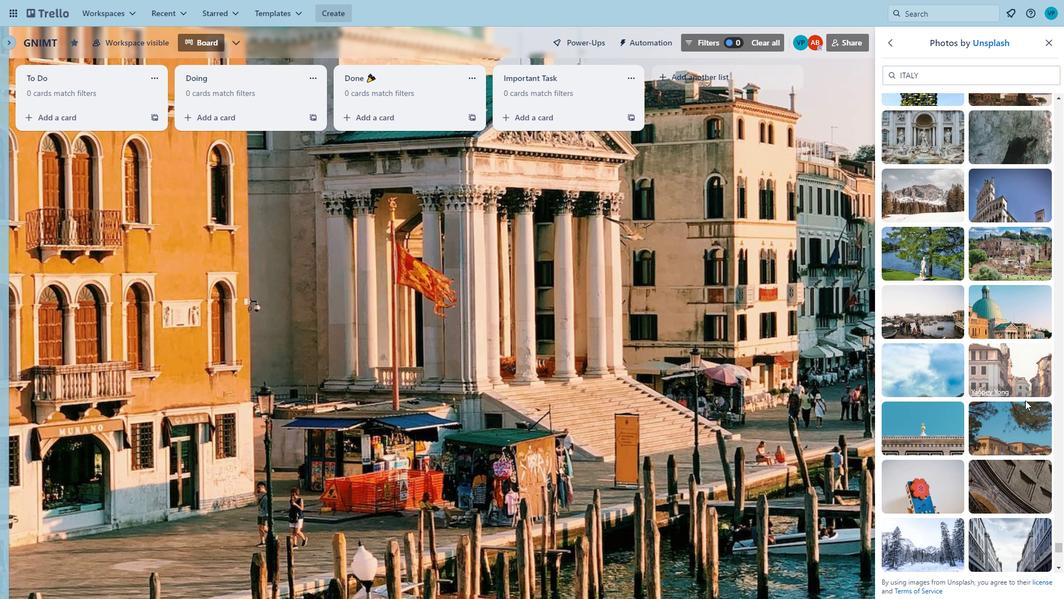 
Action: Mouse scrolled (1019, 408) with delta (0, 0)
Screenshot: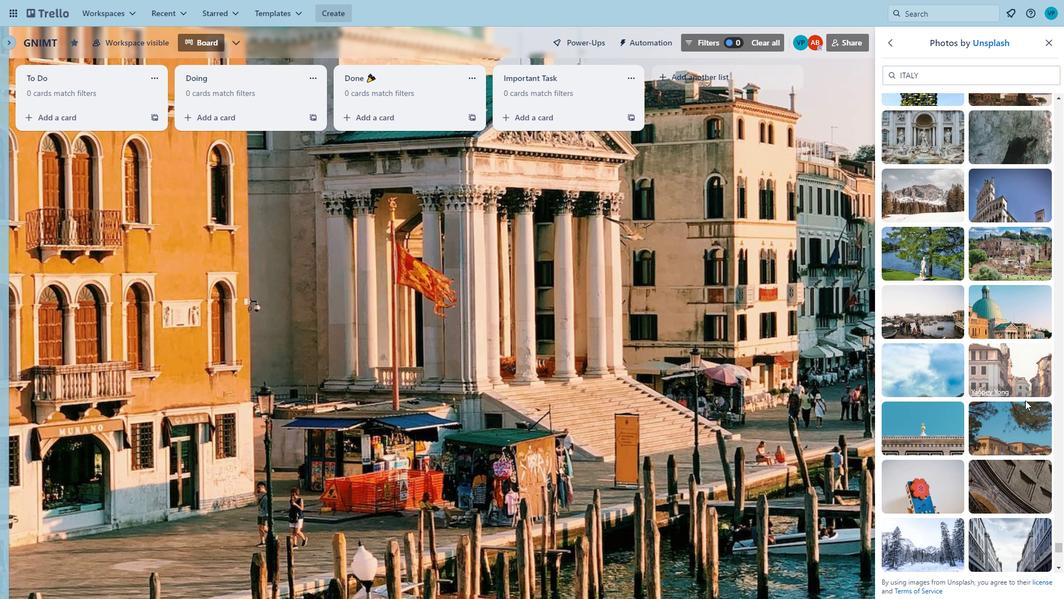 
Action: Mouse moved to (920, 458)
Screenshot: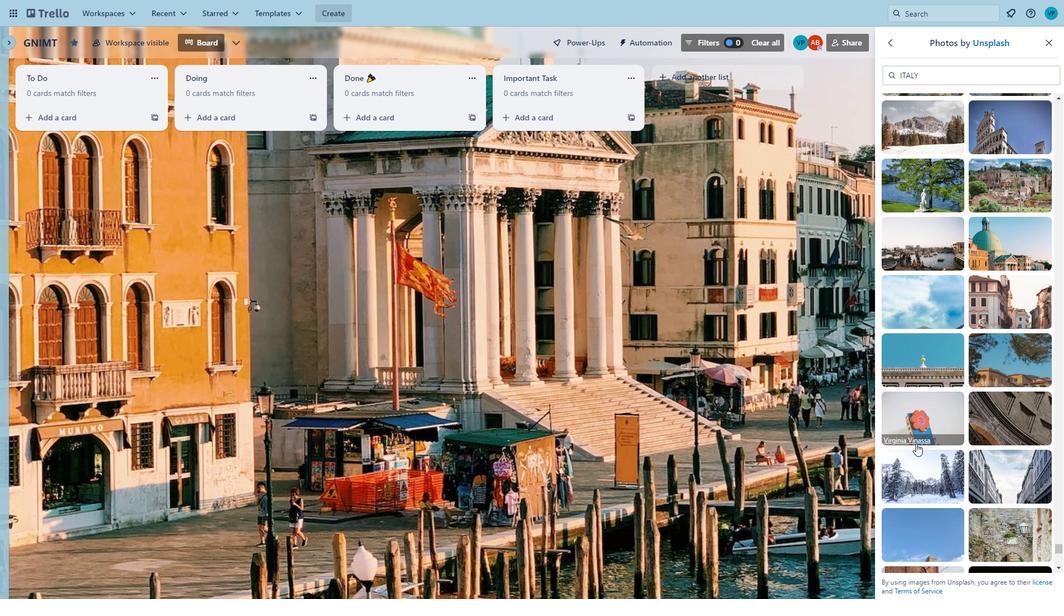 
Action: Mouse pressed left at (920, 458)
Screenshot: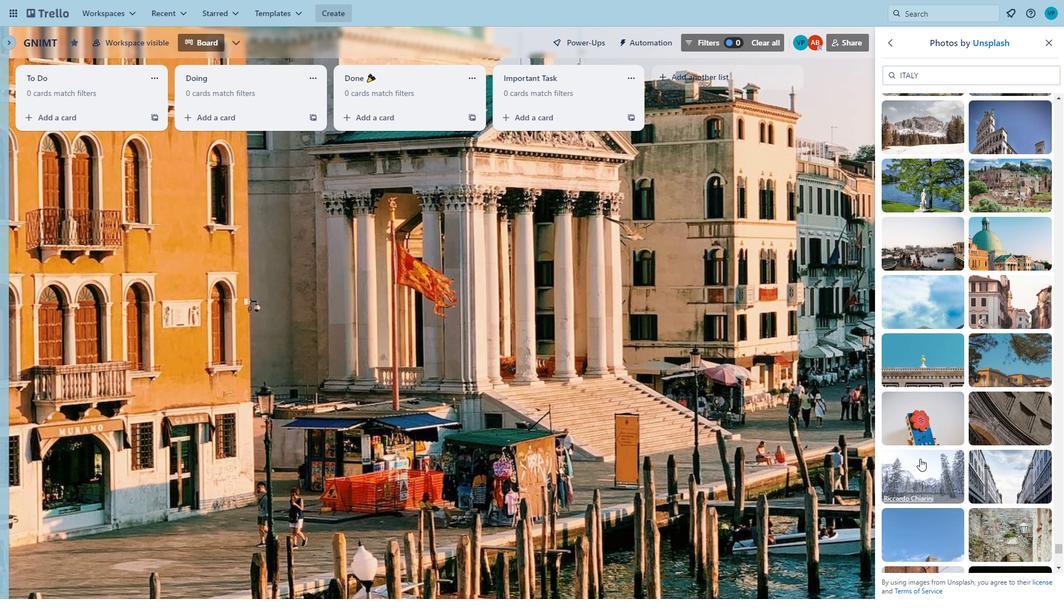 
Action: Mouse moved to (929, 456)
Screenshot: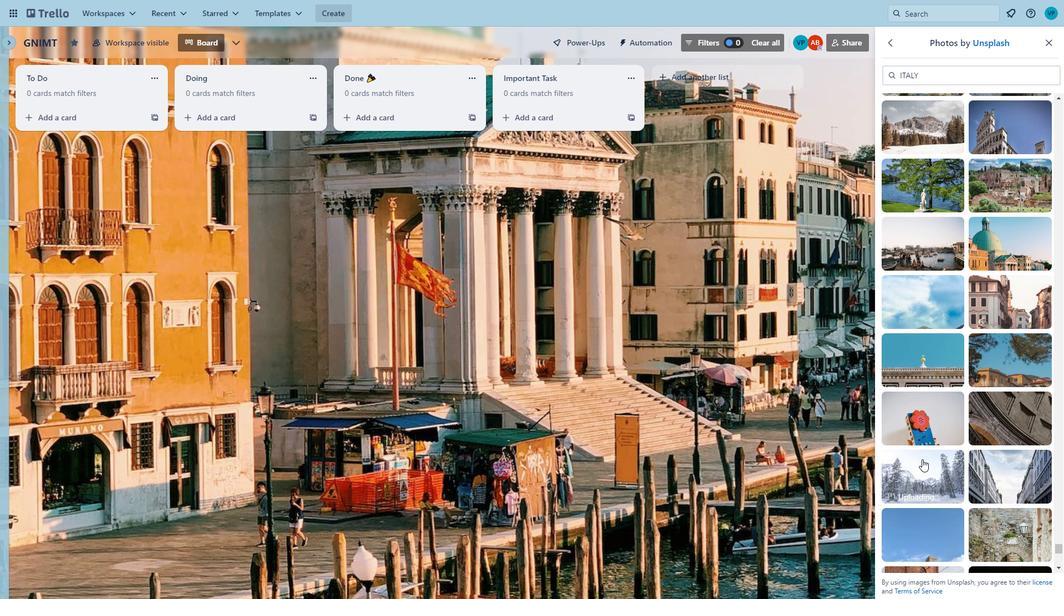 
Action: Mouse scrolled (929, 455) with delta (0, 0)
Screenshot: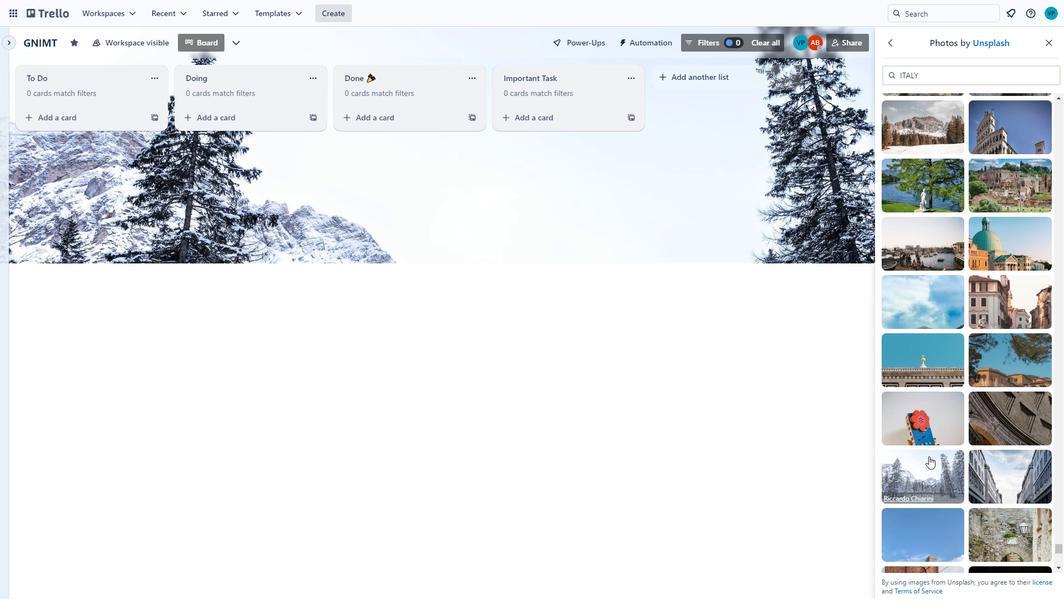 
Action: Mouse scrolled (929, 455) with delta (0, 0)
Screenshot: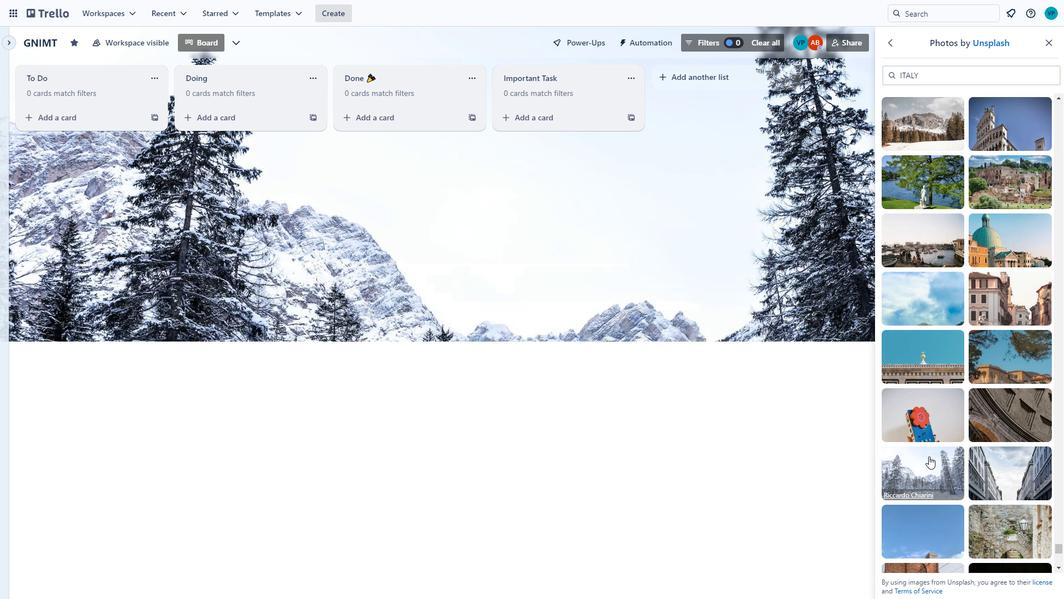 
Action: Mouse moved to (1004, 475)
Screenshot: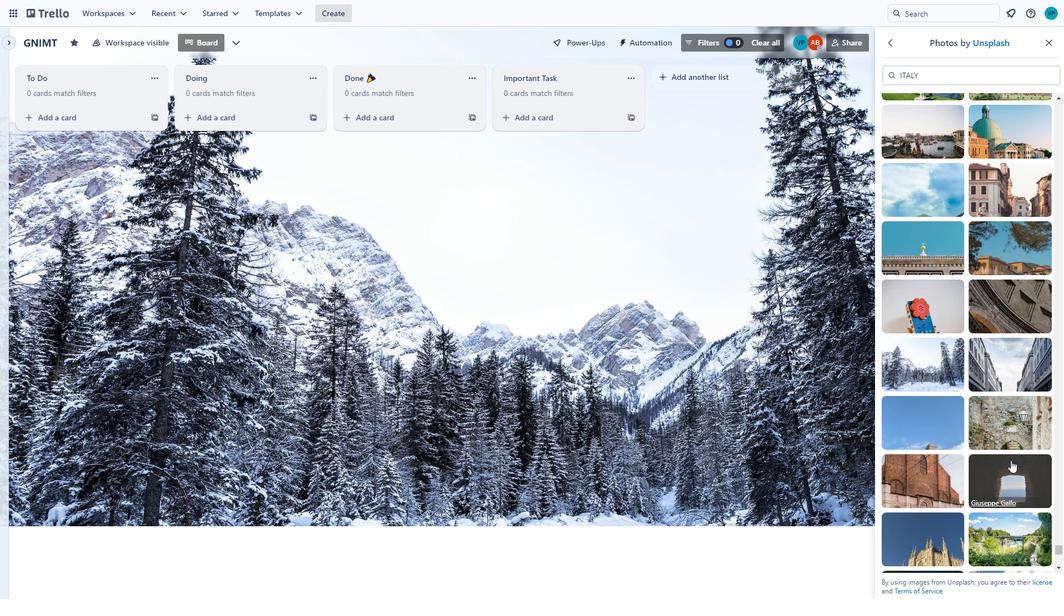
Action: Mouse scrolled (1004, 475) with delta (0, 0)
Screenshot: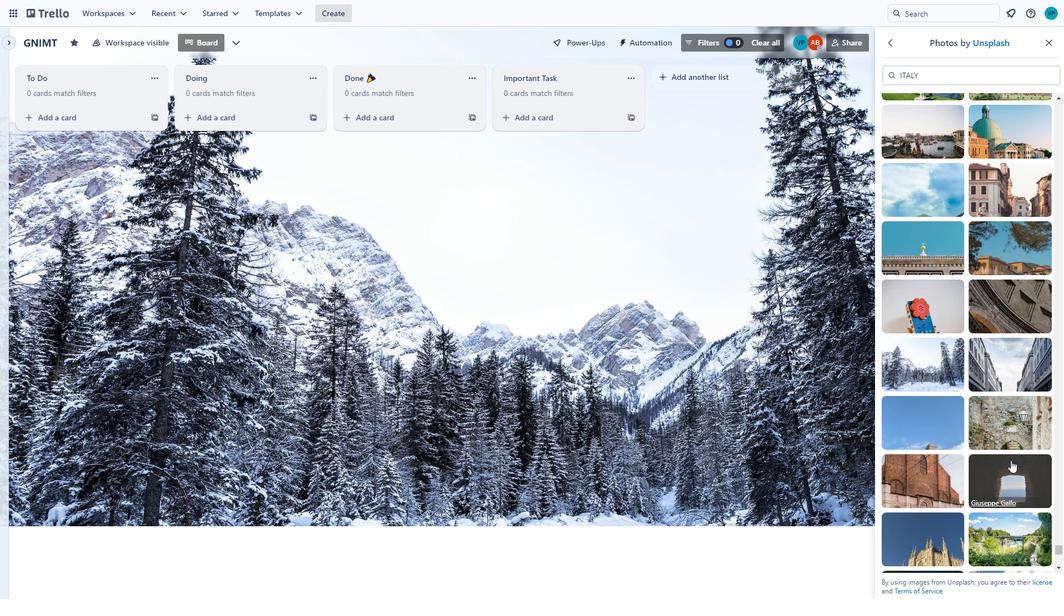 
Action: Mouse moved to (913, 472)
Screenshot: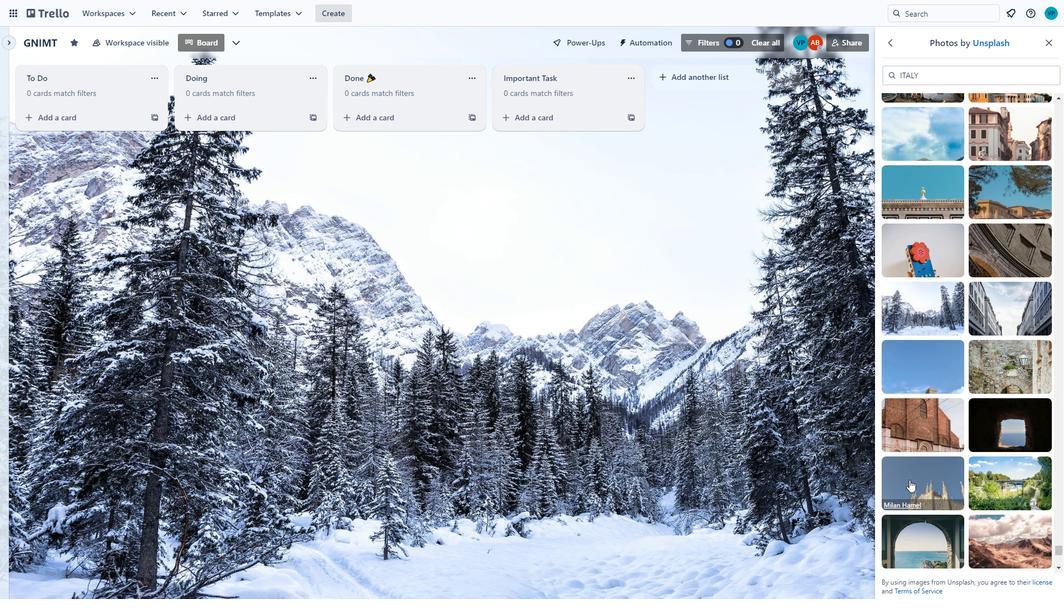 
Action: Mouse pressed left at (913, 472)
Screenshot: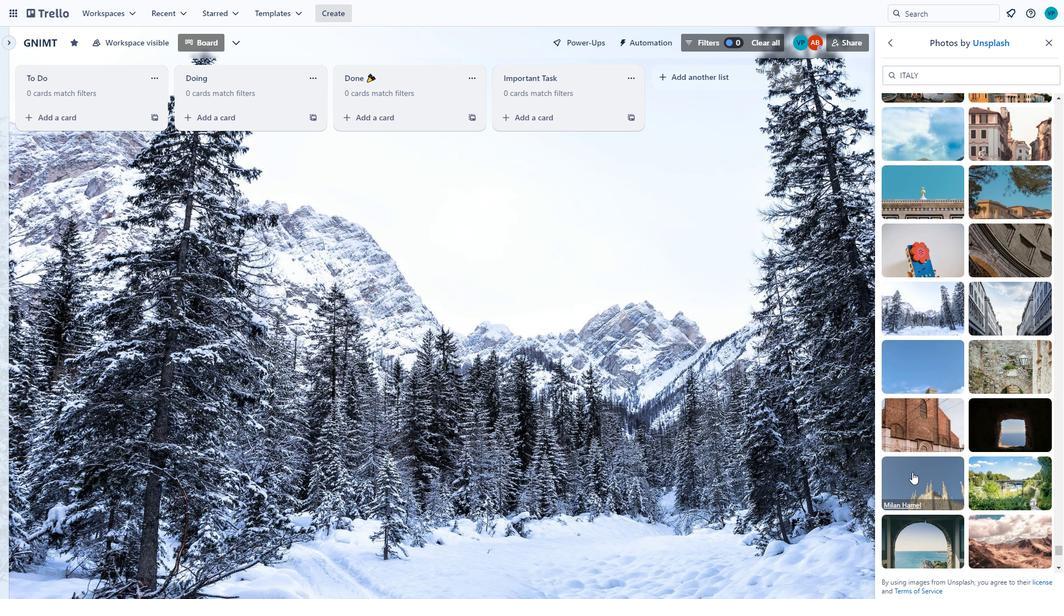 
Action: Mouse moved to (993, 521)
Screenshot: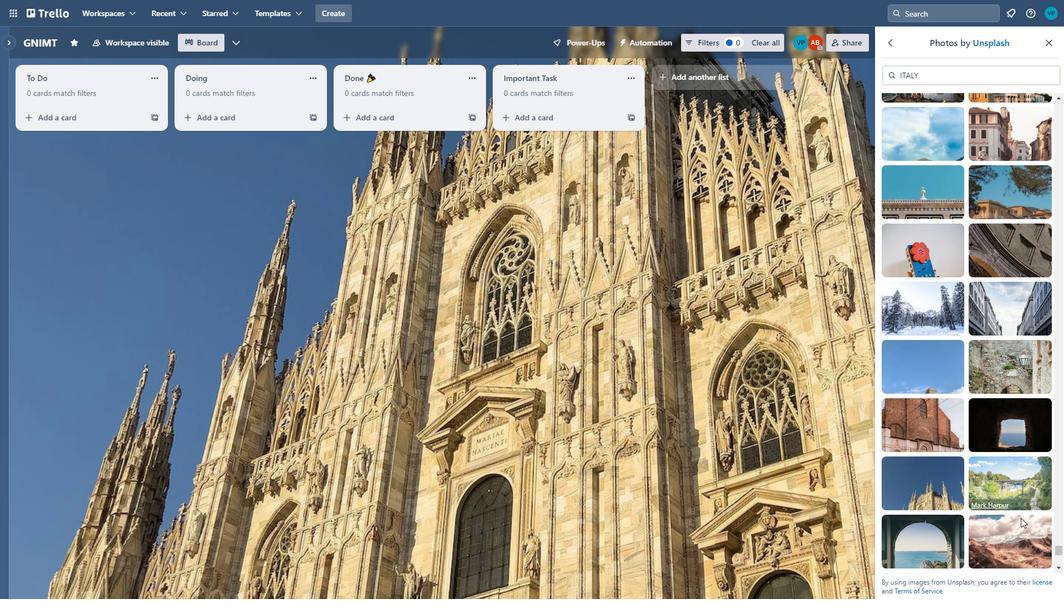 
Action: Mouse scrolled (993, 520) with delta (0, 0)
Screenshot: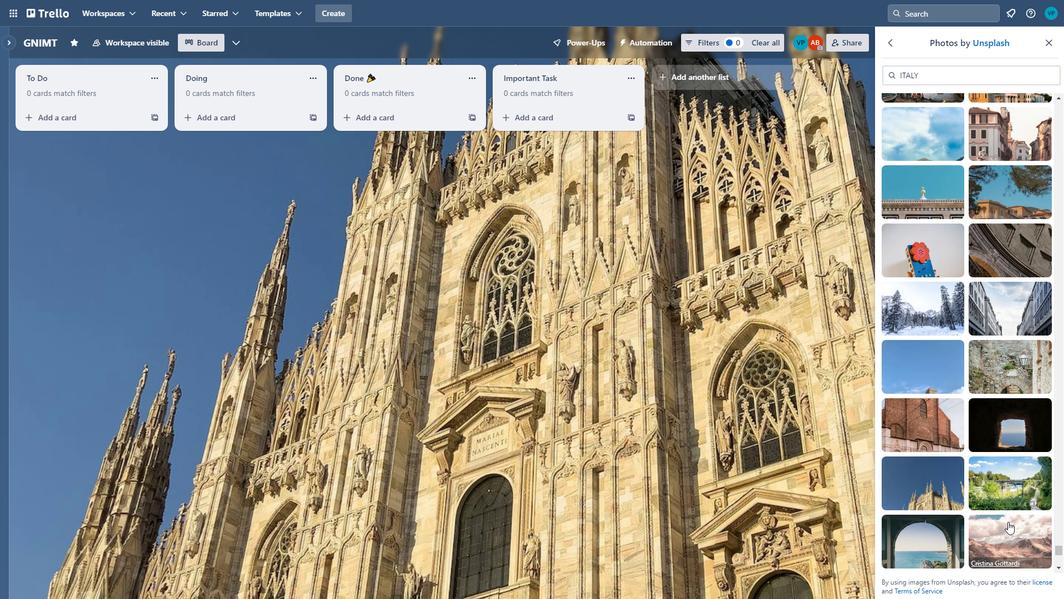
Action: Mouse moved to (993, 524)
Screenshot: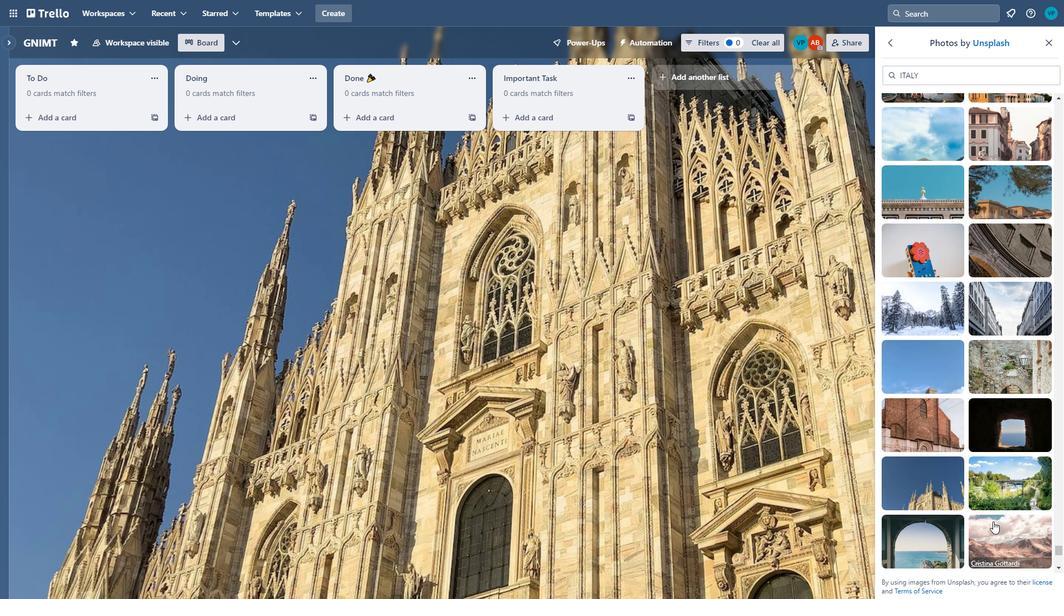 
Action: Mouse scrolled (993, 523) with delta (0, 0)
Screenshot: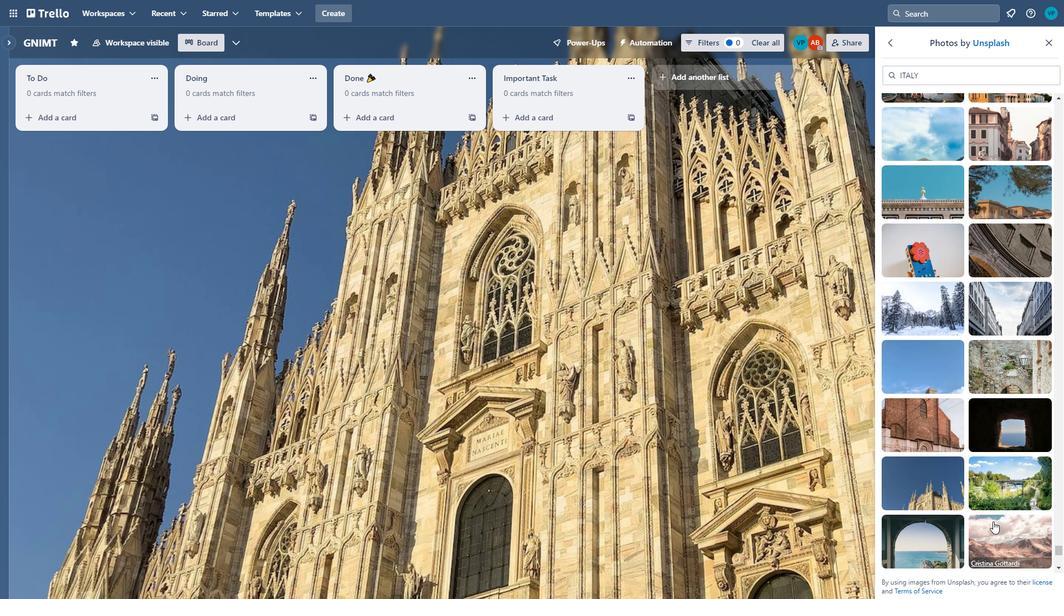 
Action: Mouse moved to (1017, 421)
Screenshot: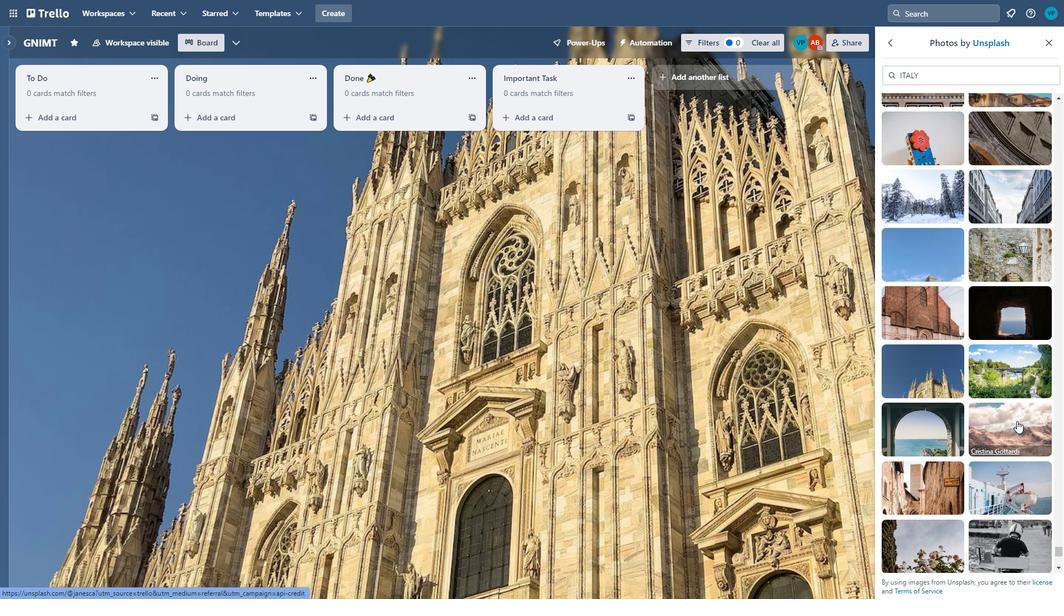 
Action: Mouse pressed left at (1017, 421)
Screenshot: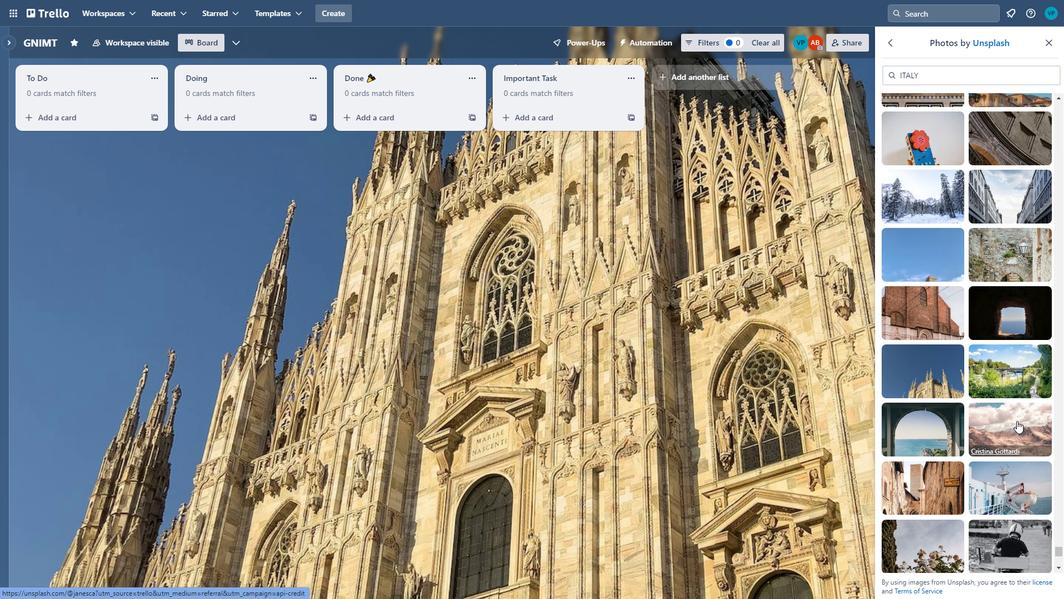 
Action: Mouse moved to (1017, 421)
Screenshot: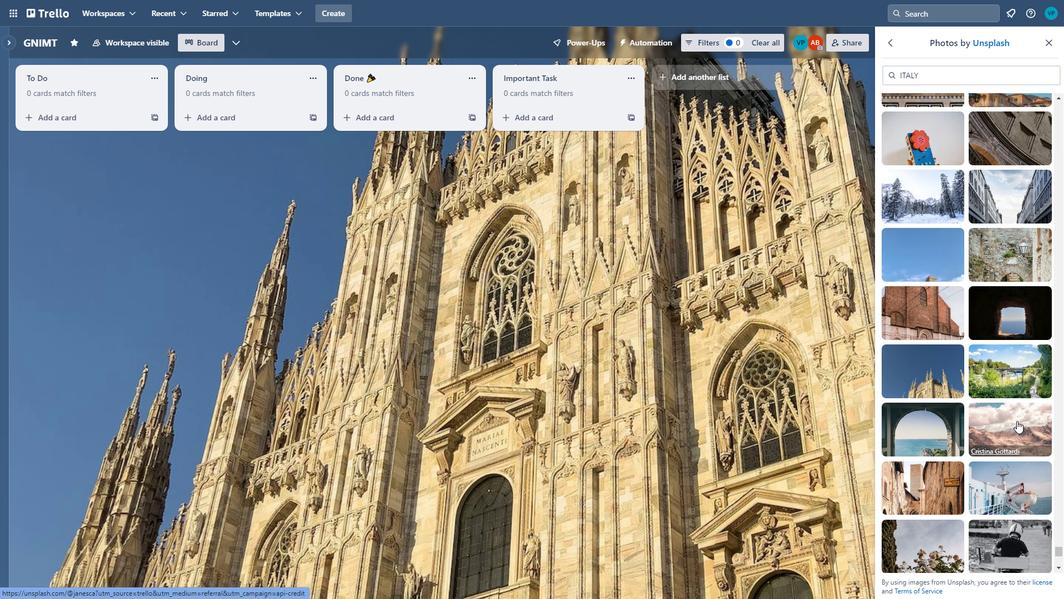 
Action: Mouse scrolled (1017, 420) with delta (0, 0)
Screenshot: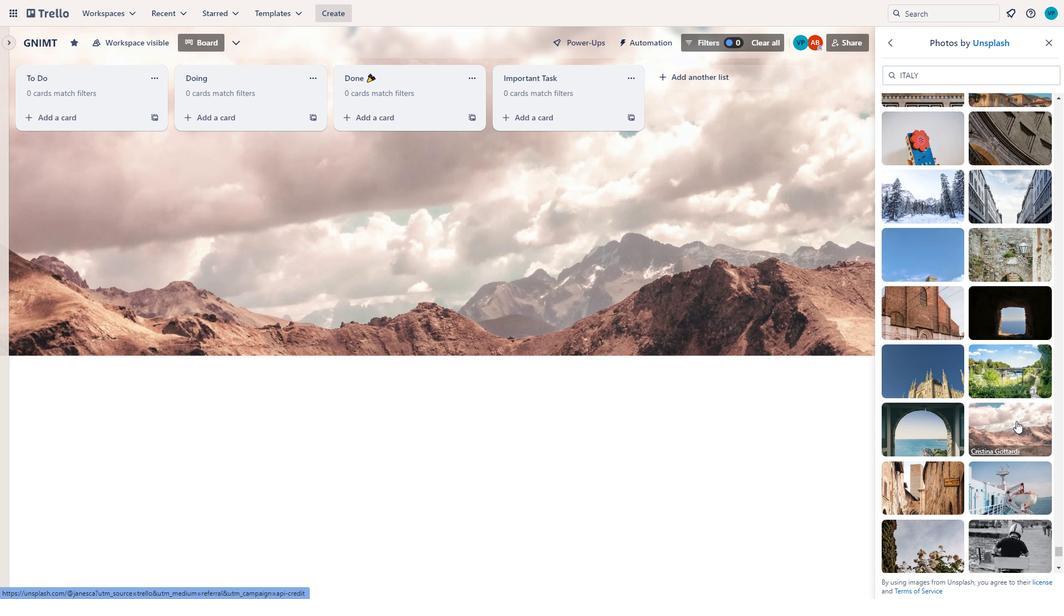 
Action: Mouse moved to (959, 481)
Screenshot: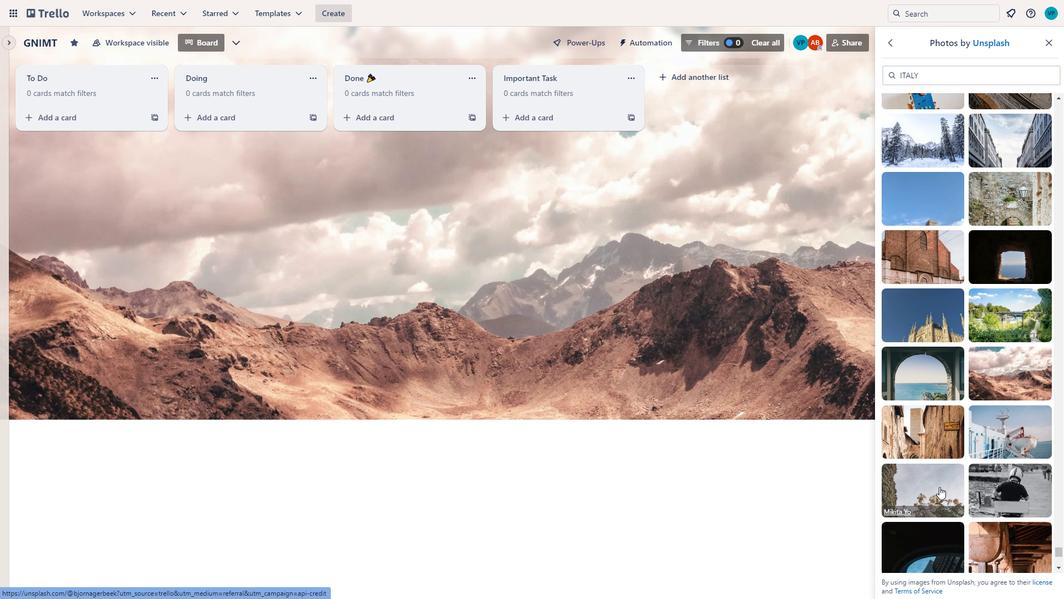 
Action: Mouse scrolled (959, 480) with delta (0, 0)
Screenshot: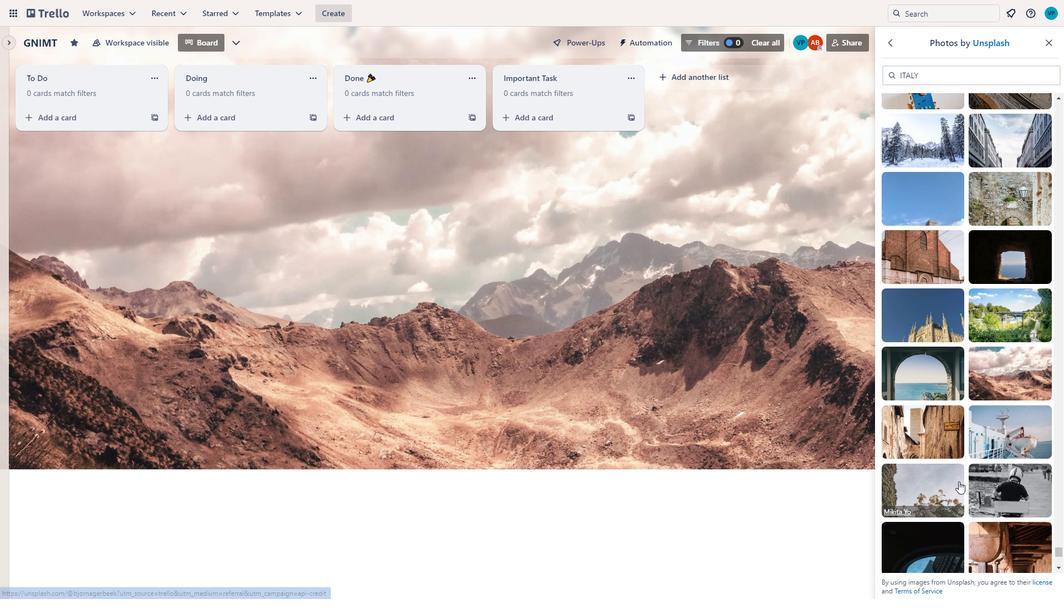 
Action: Mouse moved to (927, 423)
Screenshot: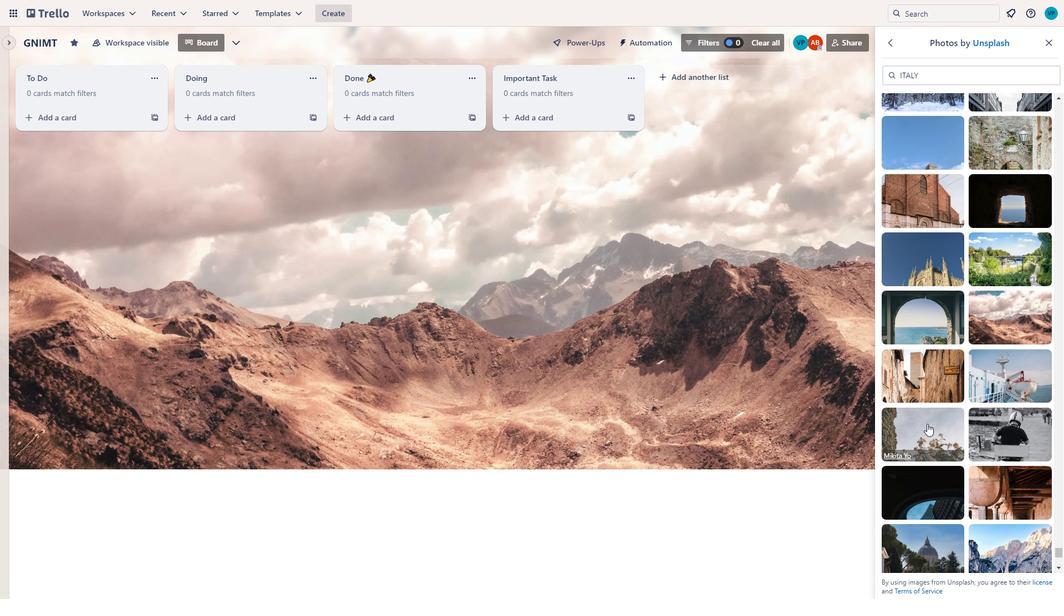 
Action: Mouse pressed left at (927, 423)
Screenshot: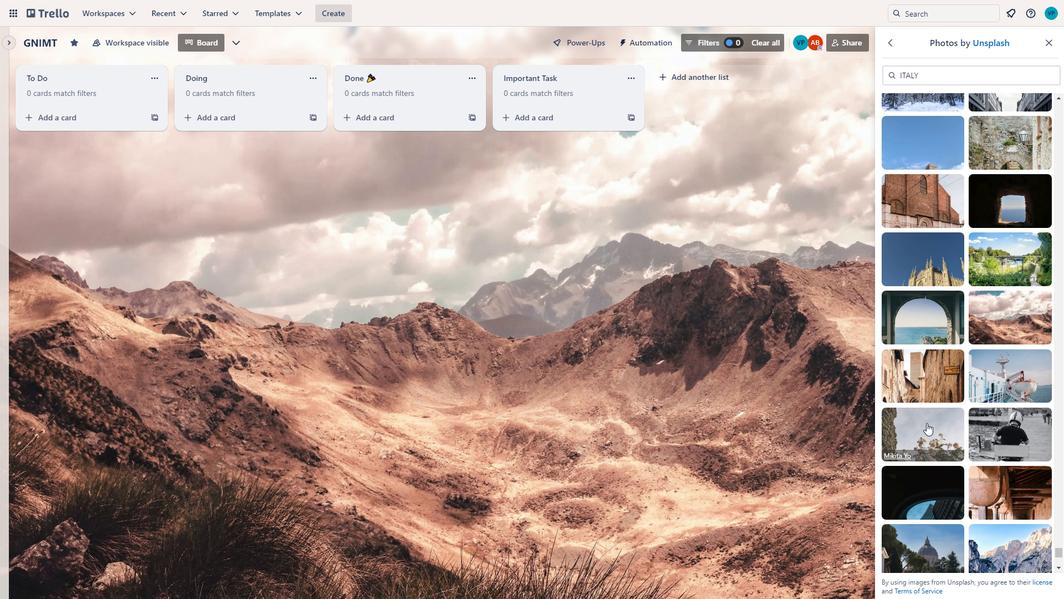 
Action: Mouse moved to (926, 420)
Screenshot: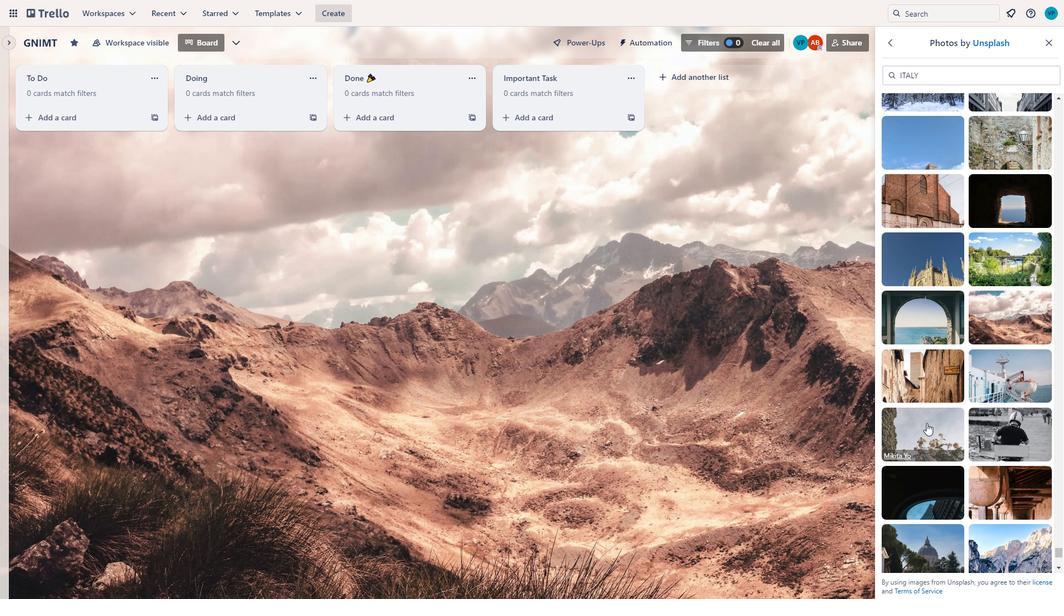 
Action: Mouse scrolled (926, 419) with delta (0, 0)
Screenshot: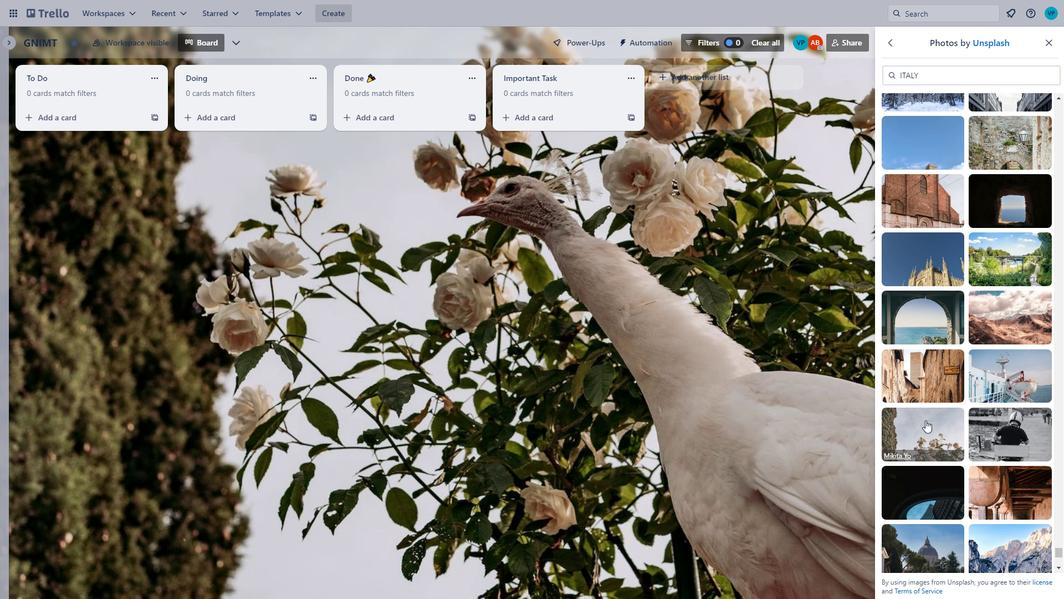
Action: Mouse scrolled (926, 419) with delta (0, 0)
Screenshot: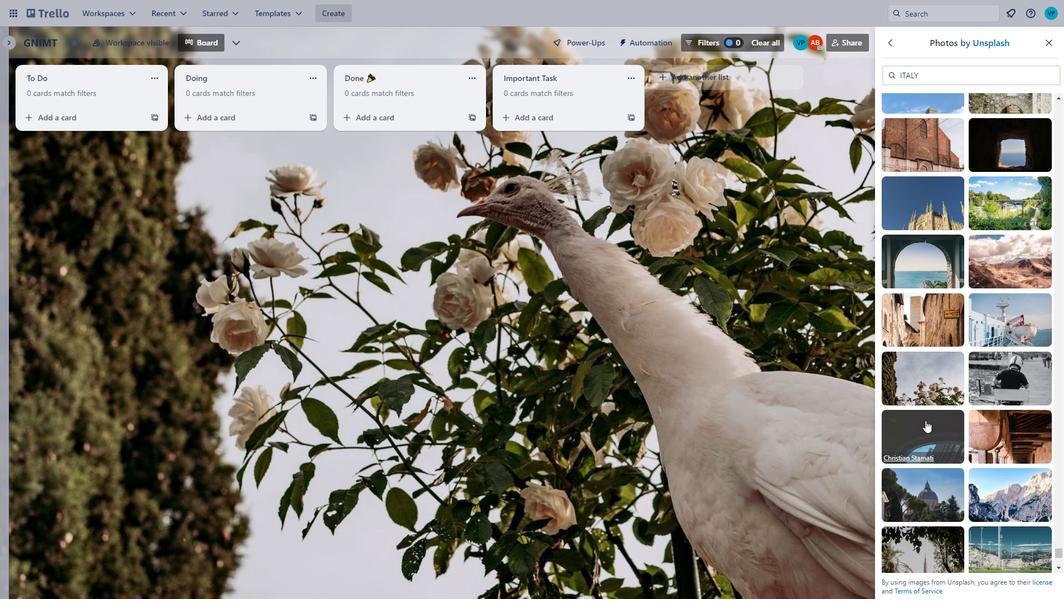 
Action: Mouse moved to (921, 429)
Screenshot: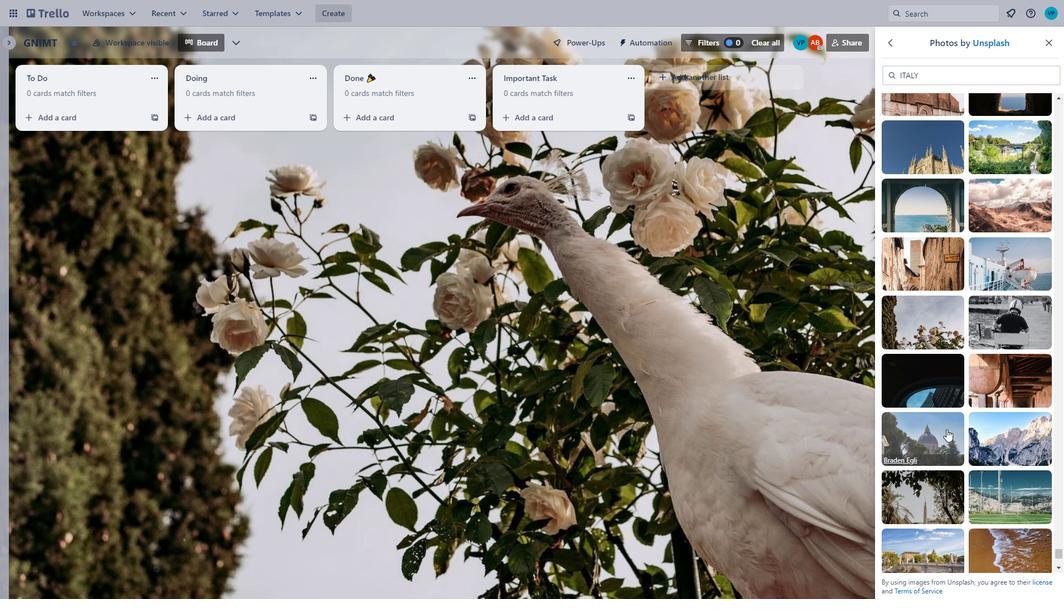
Action: Mouse pressed left at (921, 429)
Screenshot: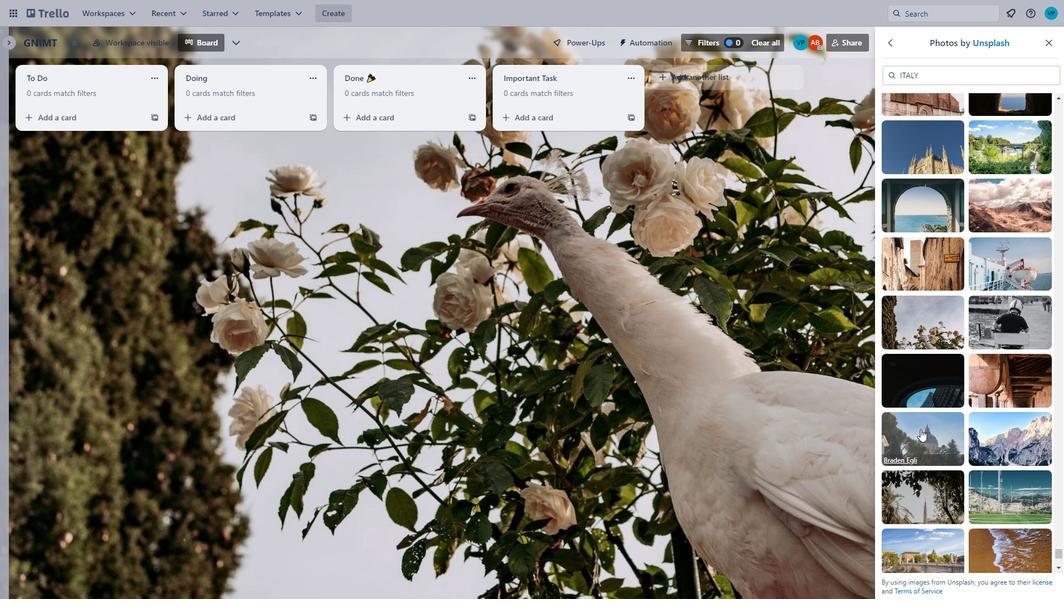 
Action: Mouse moved to (920, 428)
Screenshot: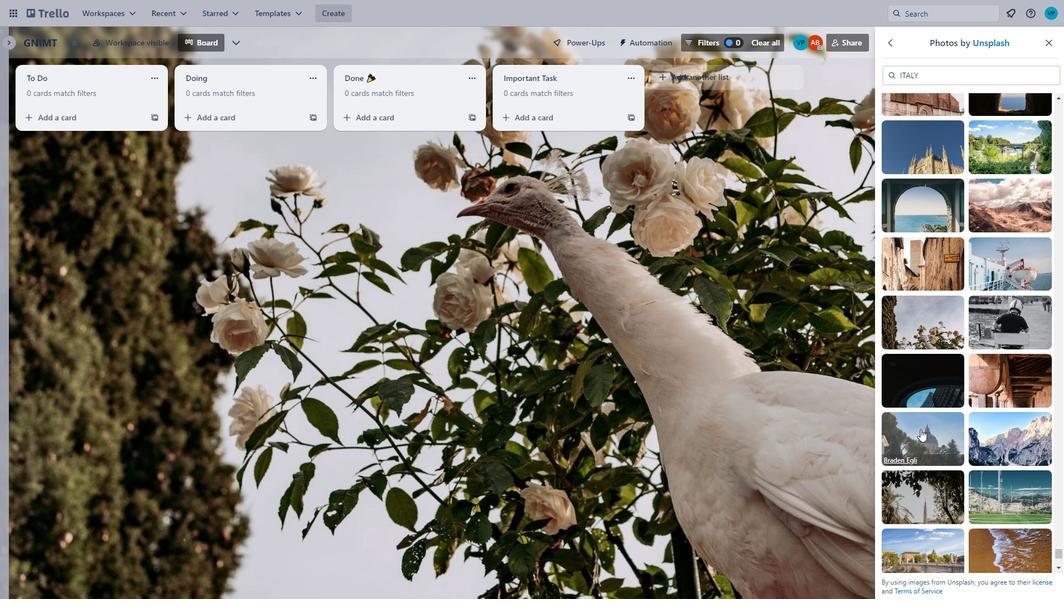 
Action: Mouse scrolled (920, 428) with delta (0, 0)
Screenshot: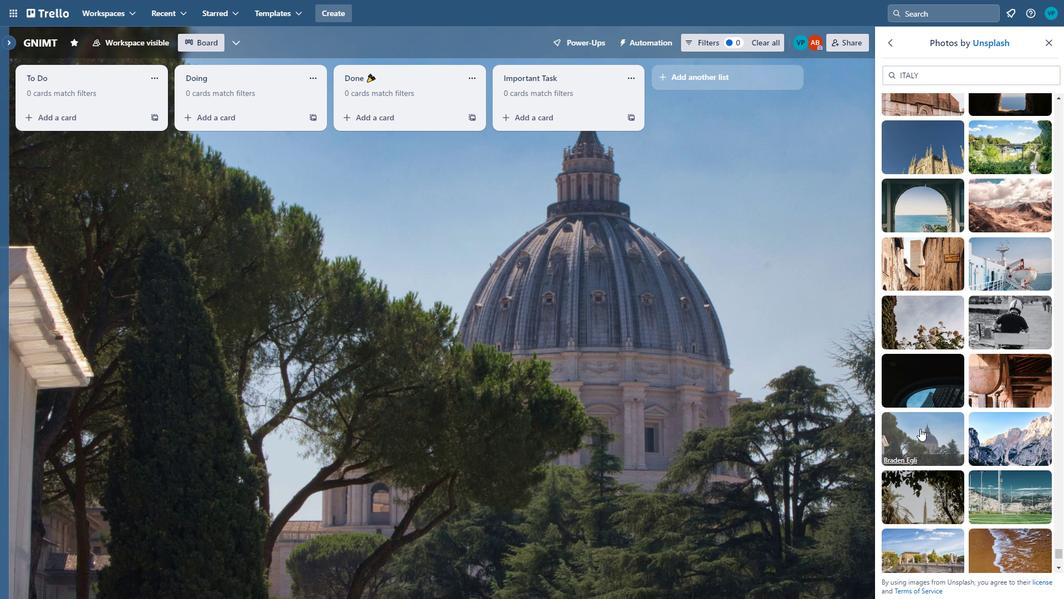 
Action: Mouse scrolled (920, 428) with delta (0, 0)
Screenshot: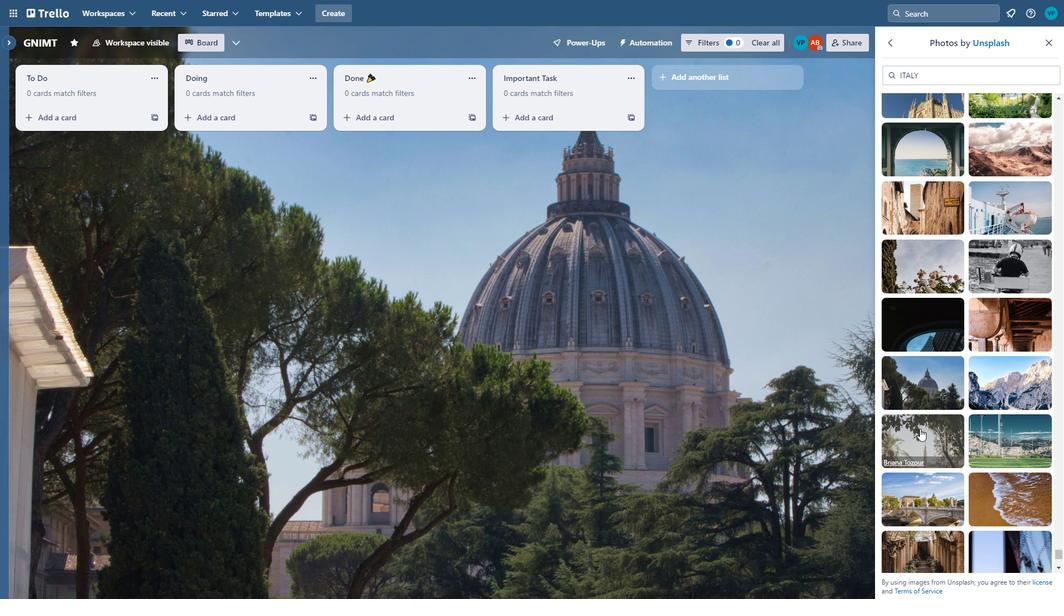 
Action: Mouse moved to (942, 435)
Screenshot: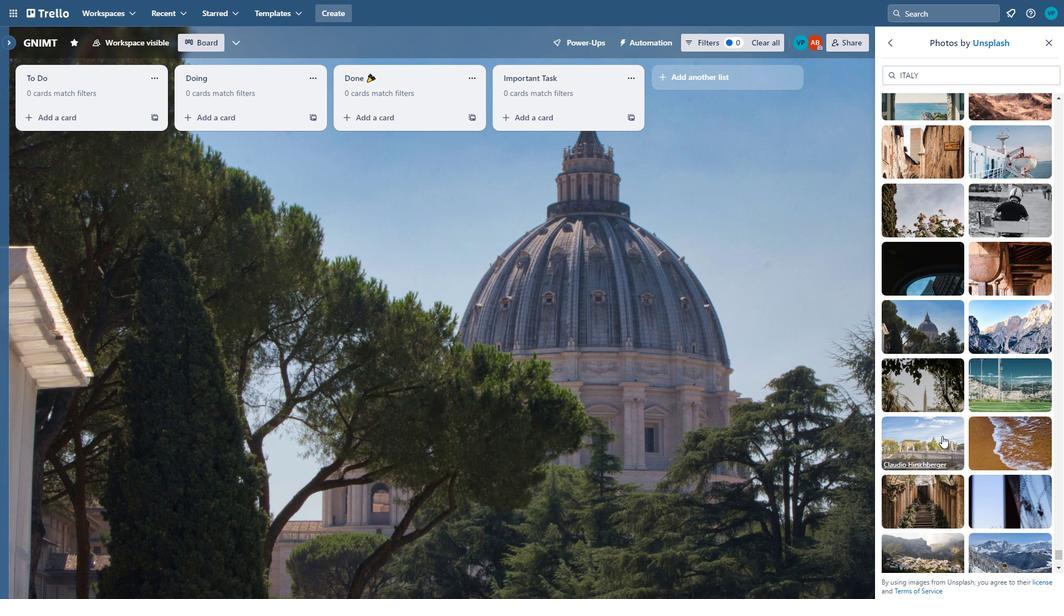 
Action: Mouse pressed left at (942, 435)
Screenshot: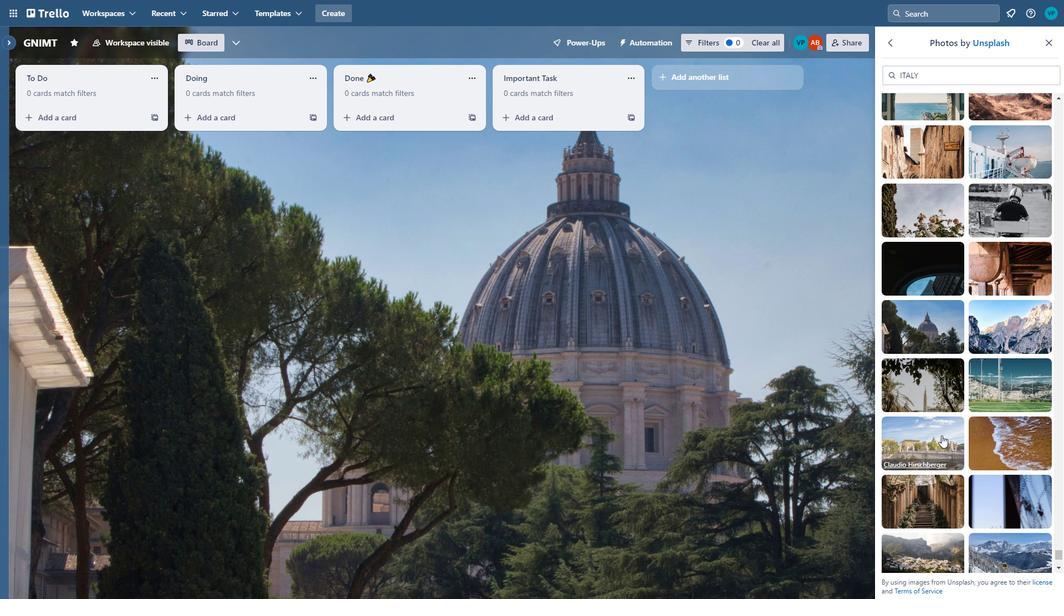 
Action: Mouse moved to (1016, 429)
Screenshot: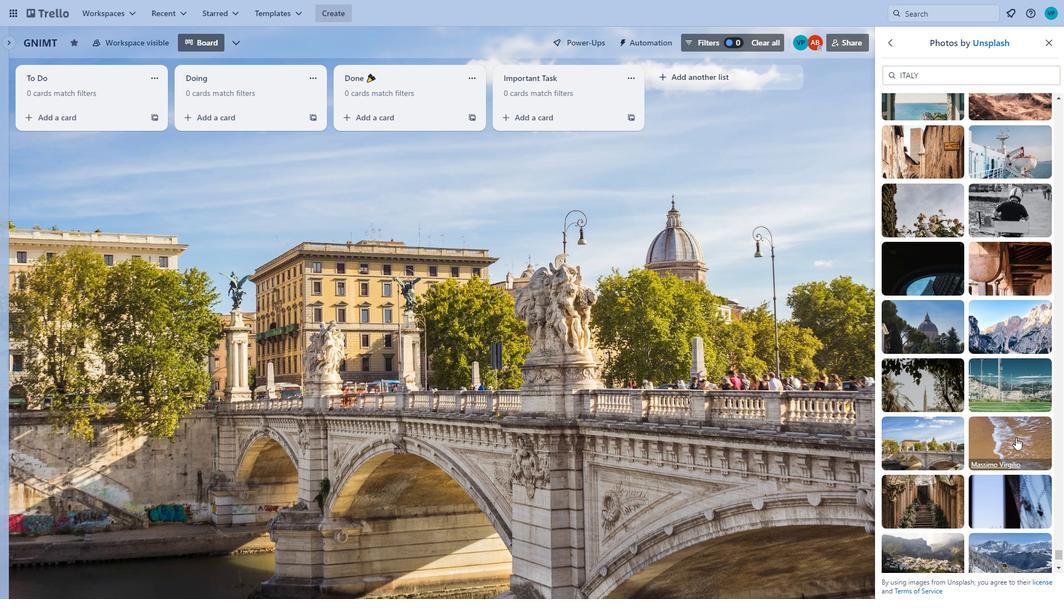 
Action: Mouse pressed left at (1016, 429)
Screenshot: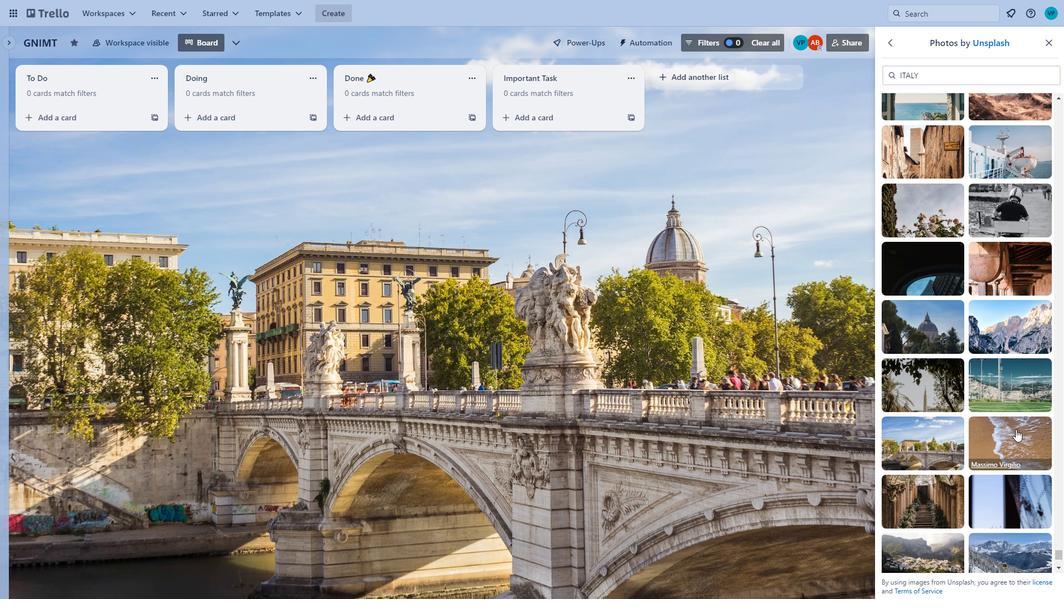 
Action: Mouse moved to (908, 501)
Screenshot: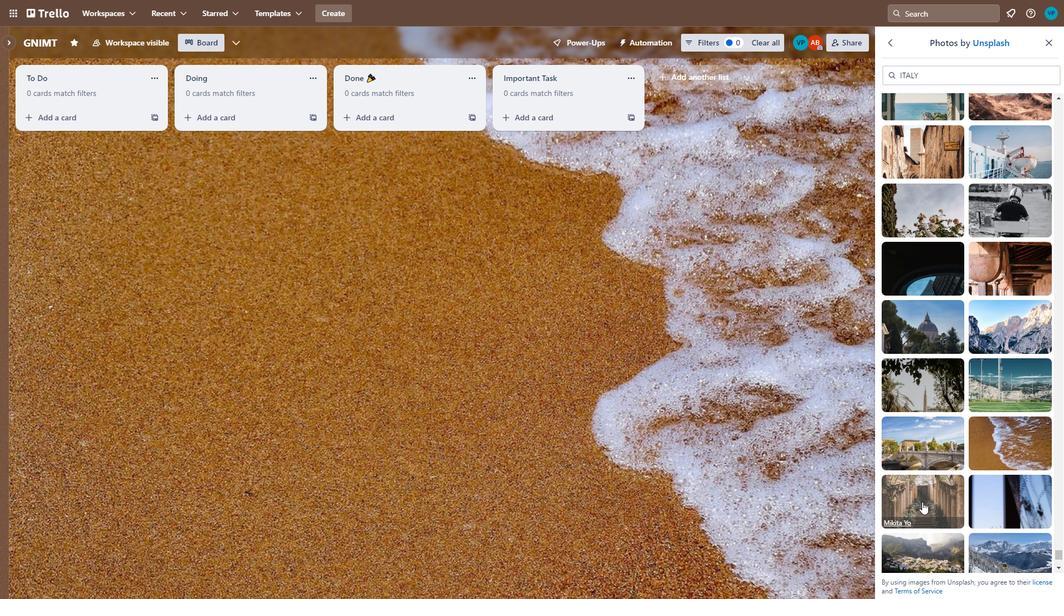 
Action: Mouse pressed left at (908, 501)
Screenshot: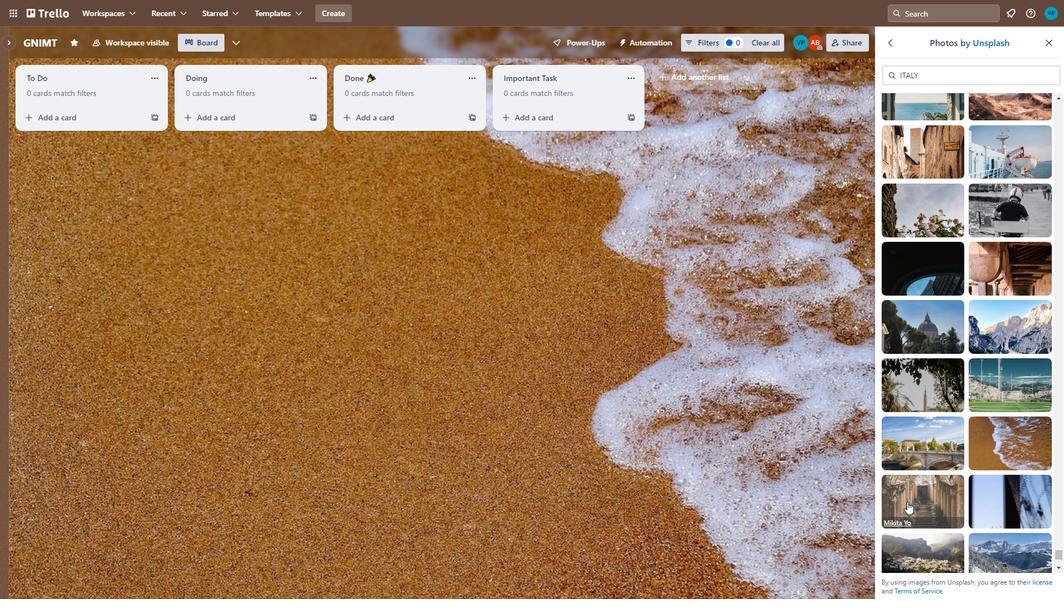 
Action: Mouse scrolled (908, 501) with delta (0, 0)
Screenshot: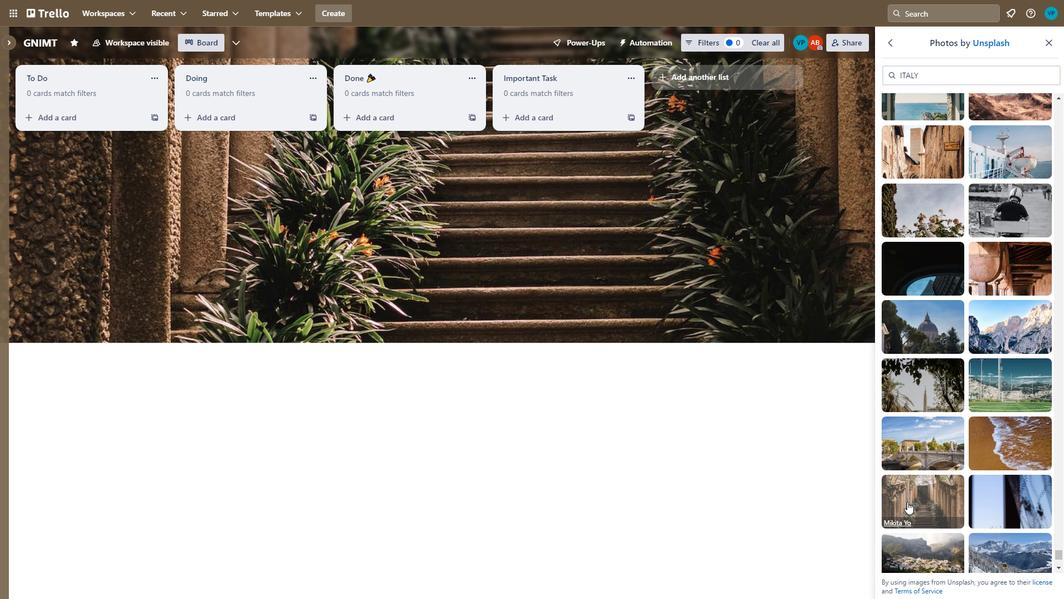 
Action: Mouse scrolled (908, 501) with delta (0, 0)
Screenshot: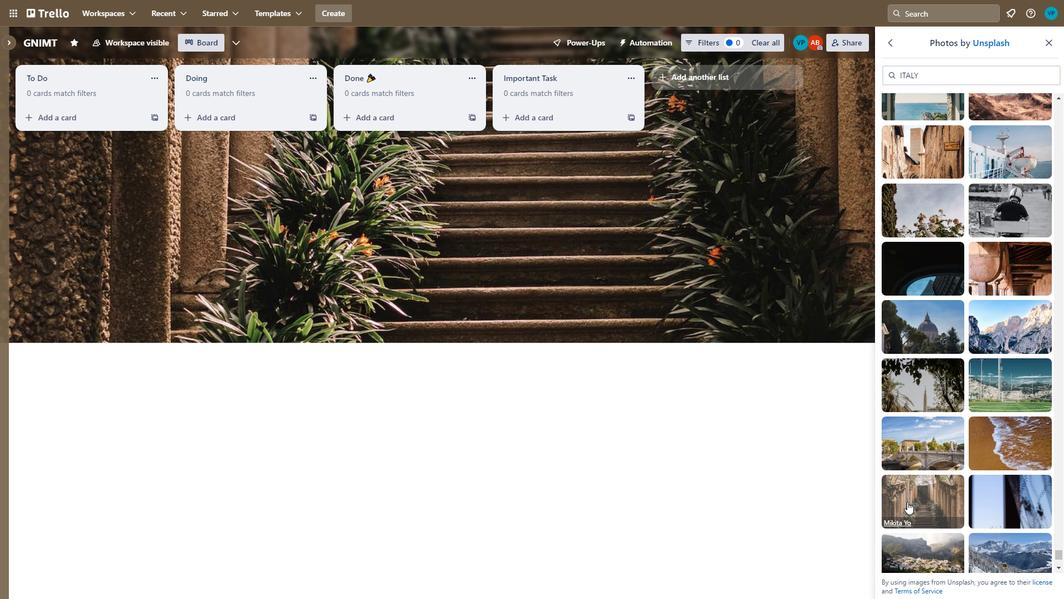 
Action: Mouse scrolled (908, 502) with delta (0, 0)
Screenshot: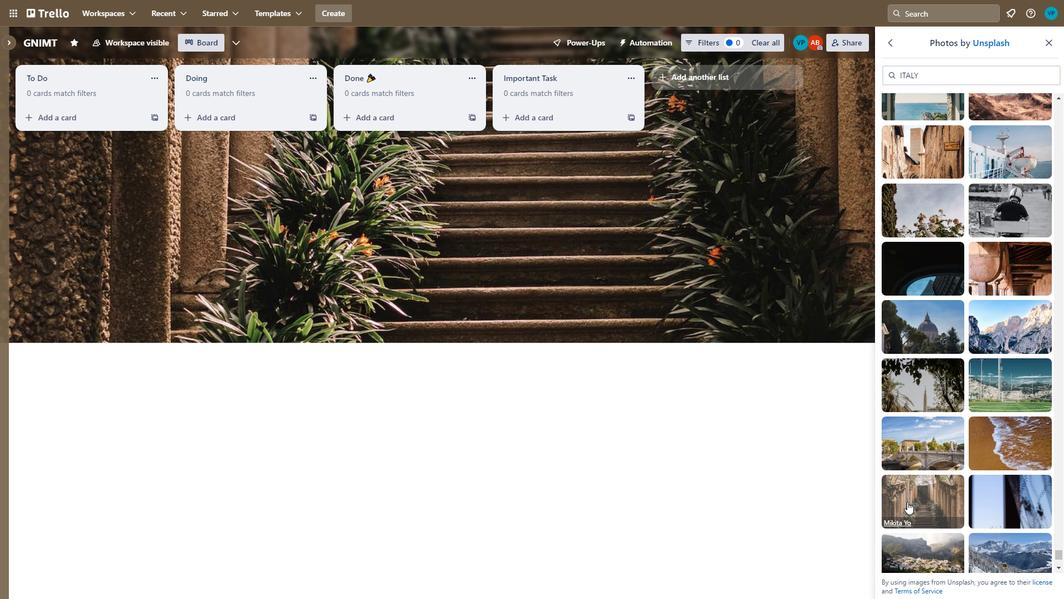 
Action: Mouse moved to (1023, 446)
Screenshot: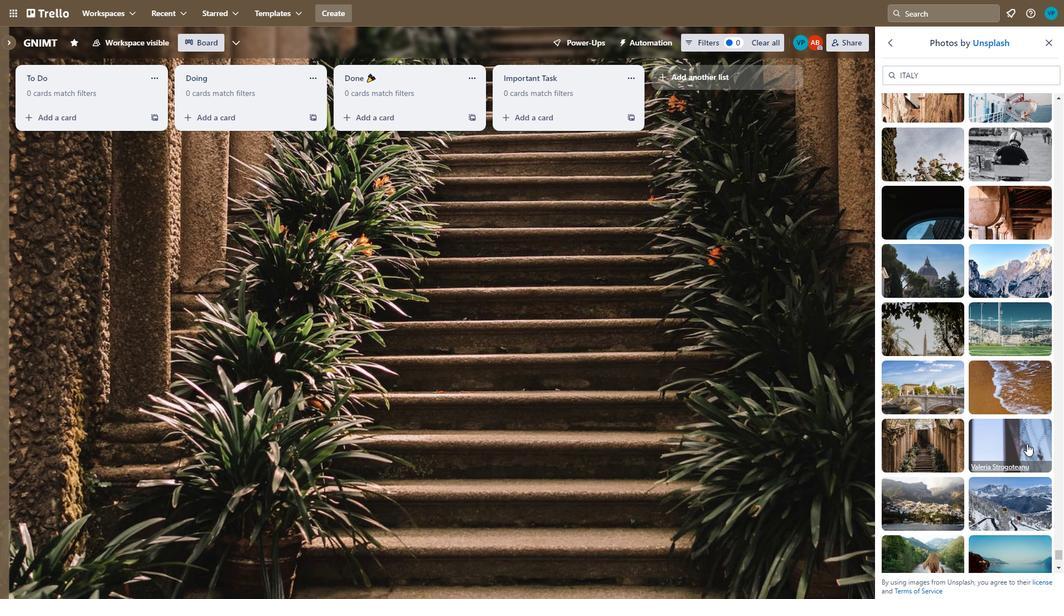 
Action: Mouse pressed left at (1023, 446)
Screenshot: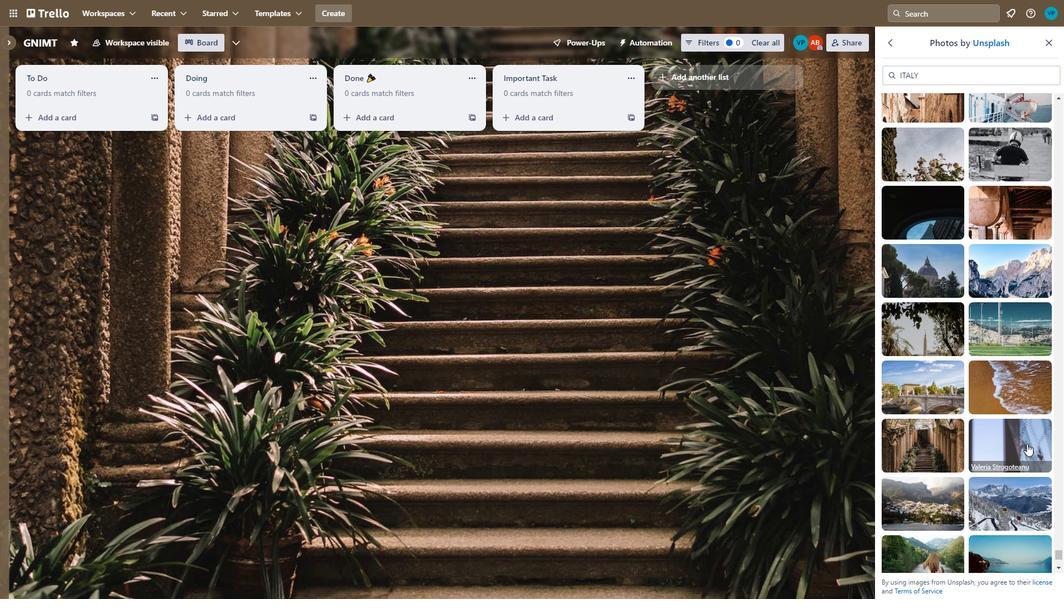 
Action: Mouse moved to (992, 468)
Screenshot: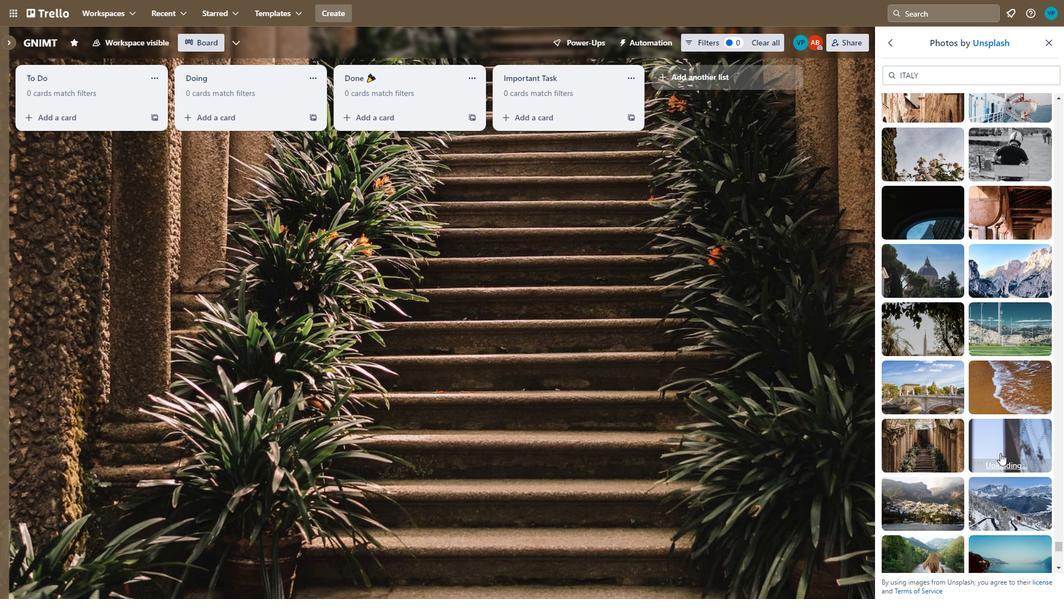 
Action: Mouse scrolled (992, 468) with delta (0, 0)
Screenshot: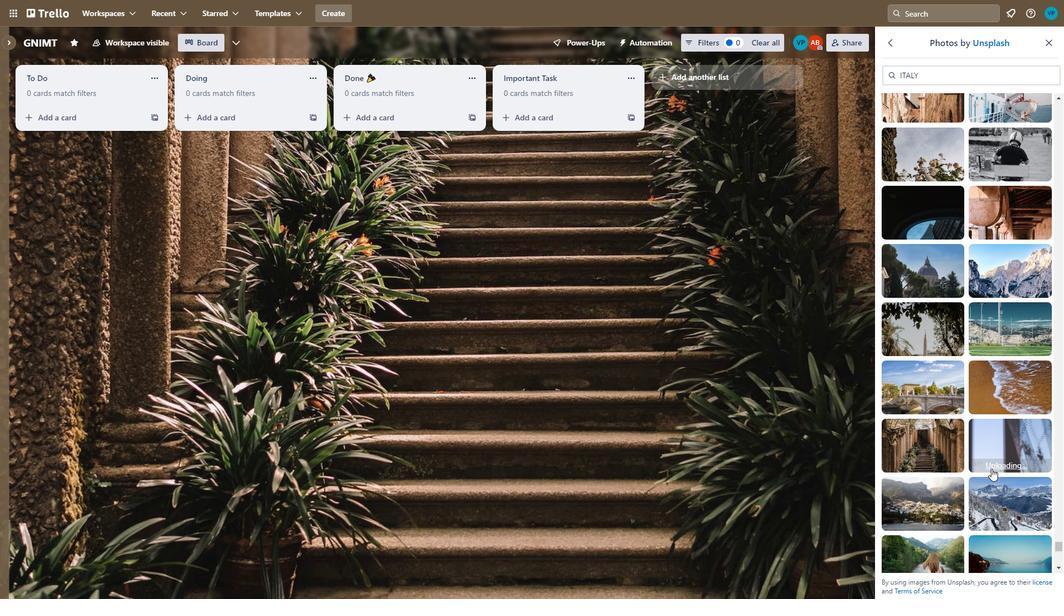 
Action: Mouse moved to (927, 425)
Screenshot: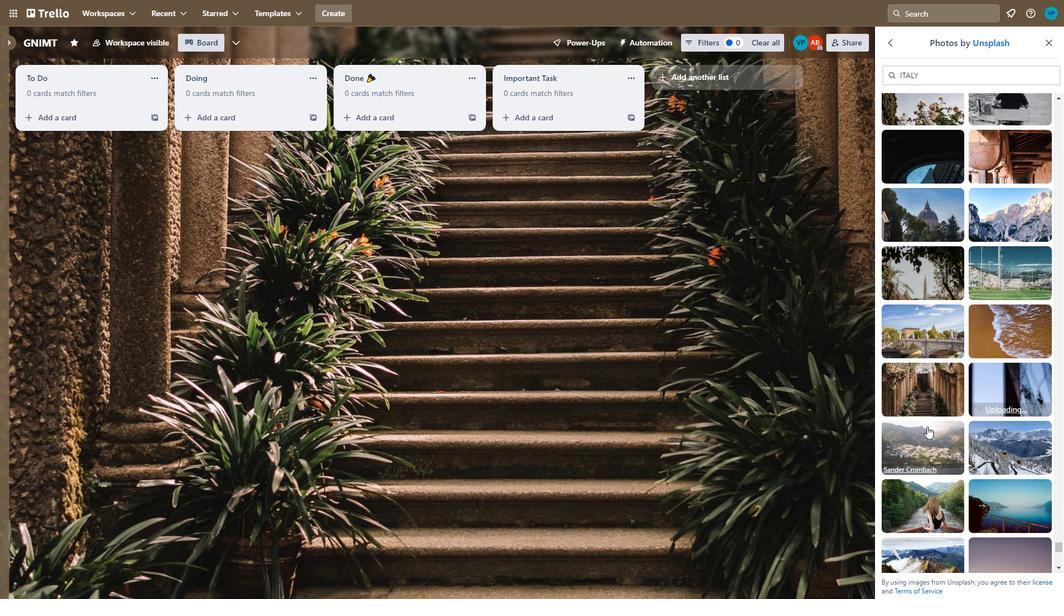 
Action: Mouse pressed left at (927, 425)
Screenshot: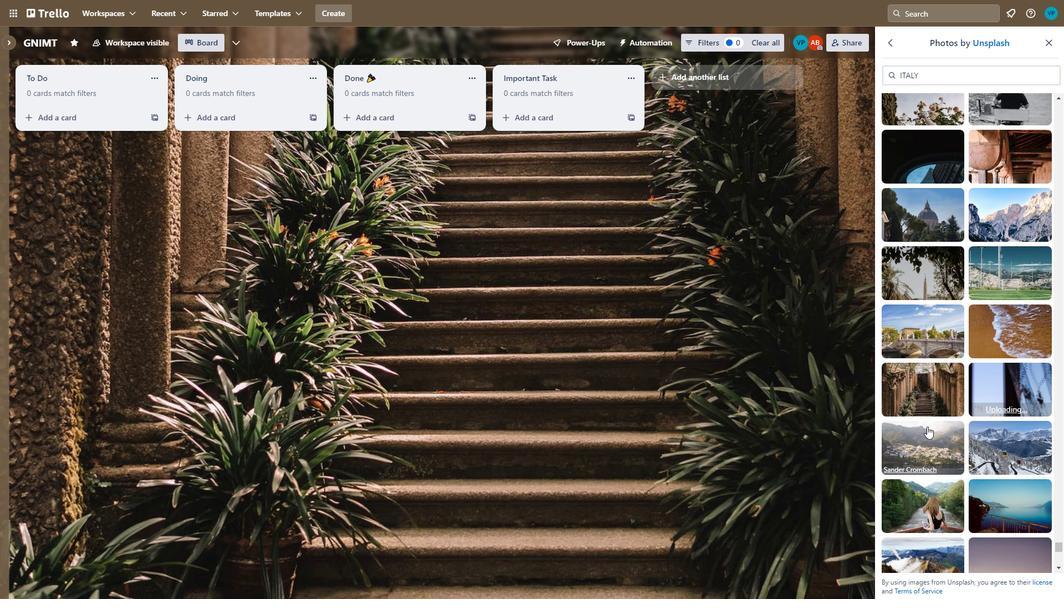 
Action: Mouse moved to (926, 499)
